 Task: Explore Airbnb accommodation in Al Qitena, Sudan from 4th December, 2023 to 10th December, 2023 for 8 adults.4 bedrooms having 8 beds and 4 bathrooms. Property type can be house. Amenities needed are: wifi, TV, free parkinig on premises, gym, breakfast. Look for 5 properties as per requirement.
Action: Mouse moved to (619, 140)
Screenshot: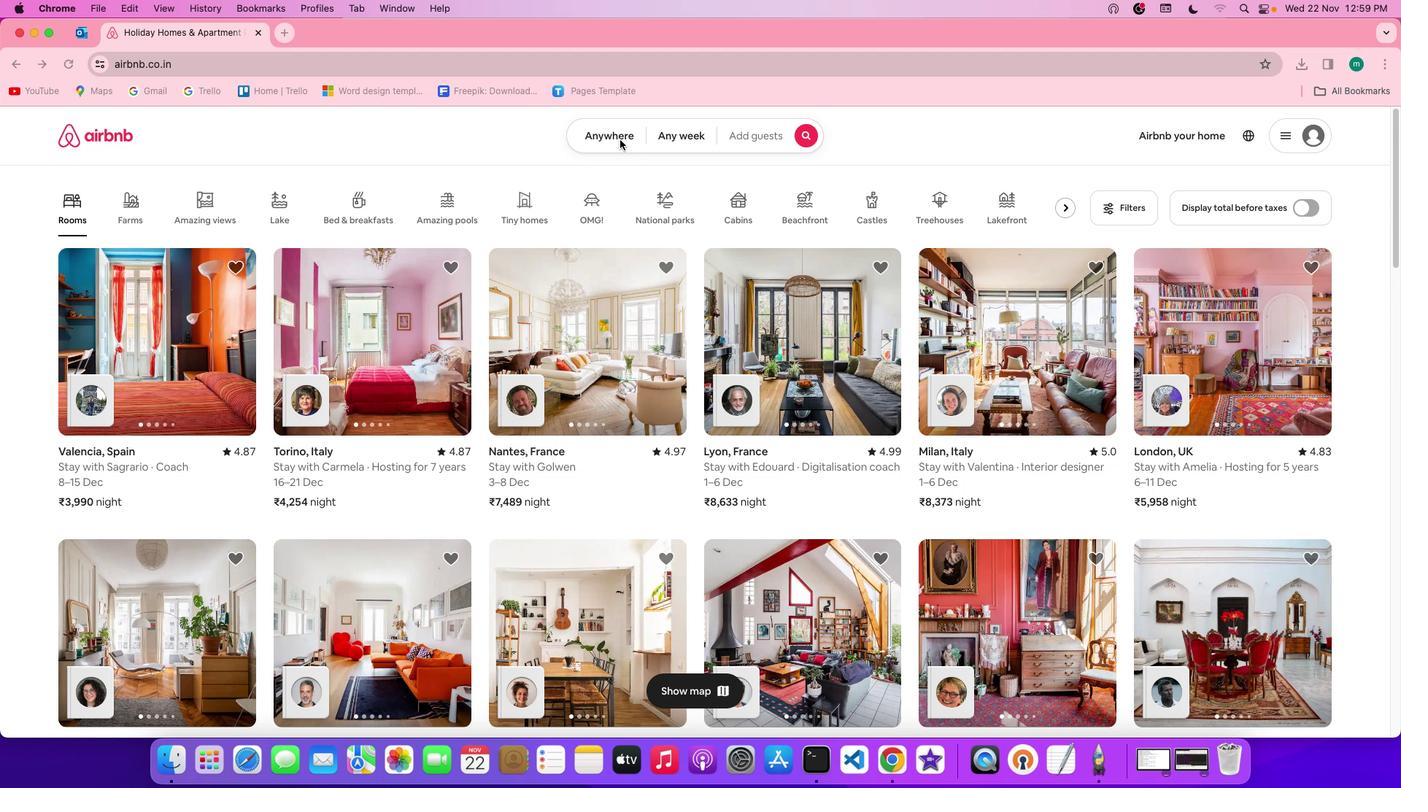 
Action: Mouse pressed left at (619, 140)
Screenshot: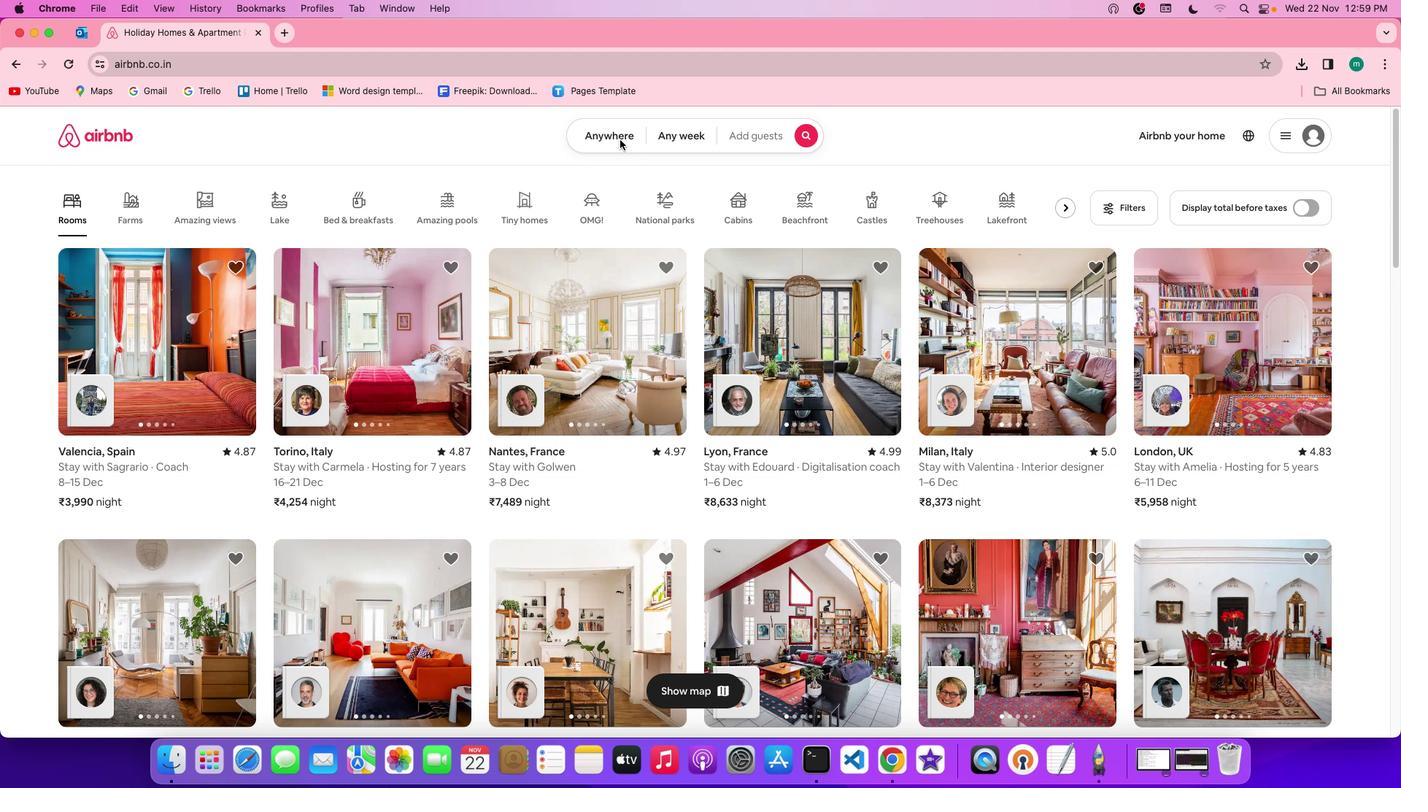 
Action: Mouse pressed left at (619, 140)
Screenshot: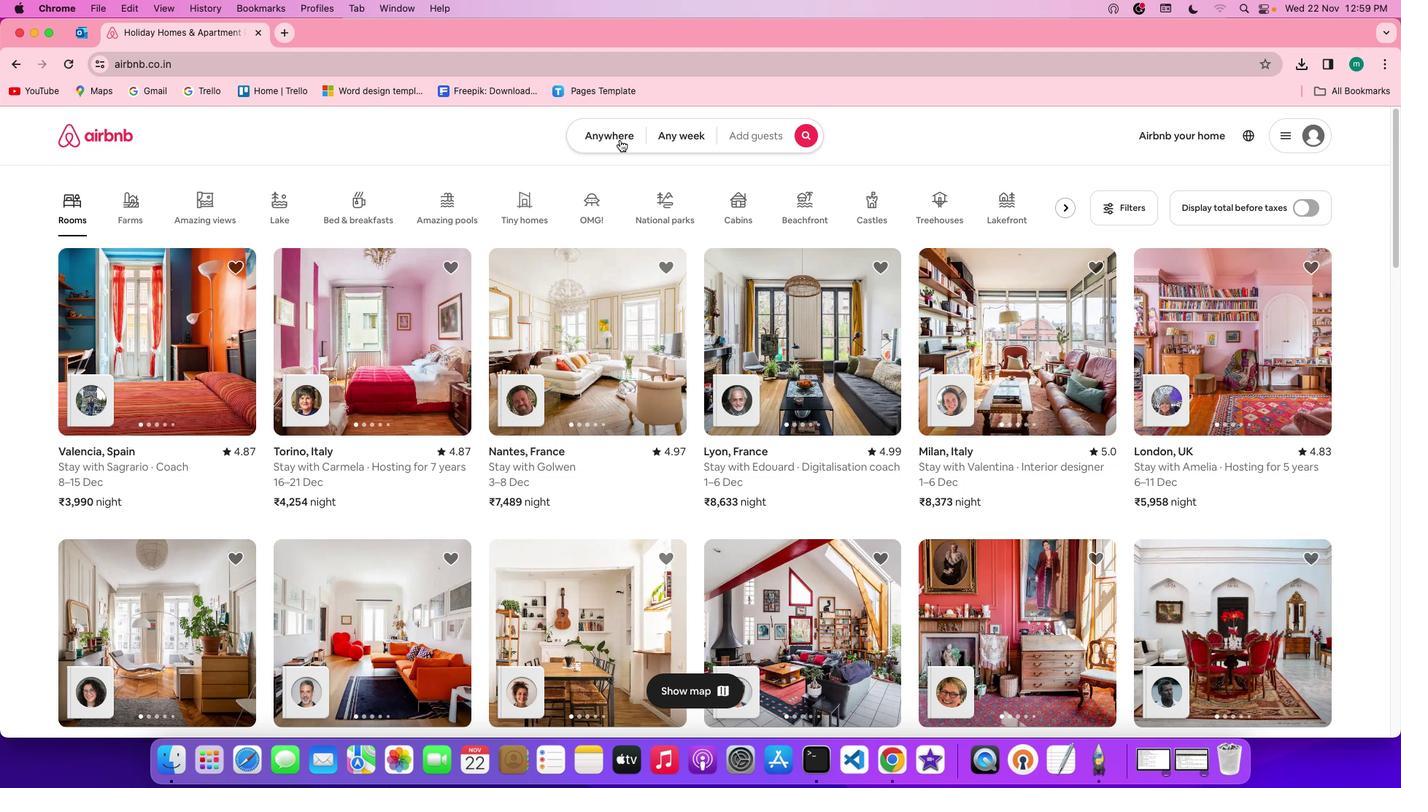 
Action: Mouse moved to (529, 198)
Screenshot: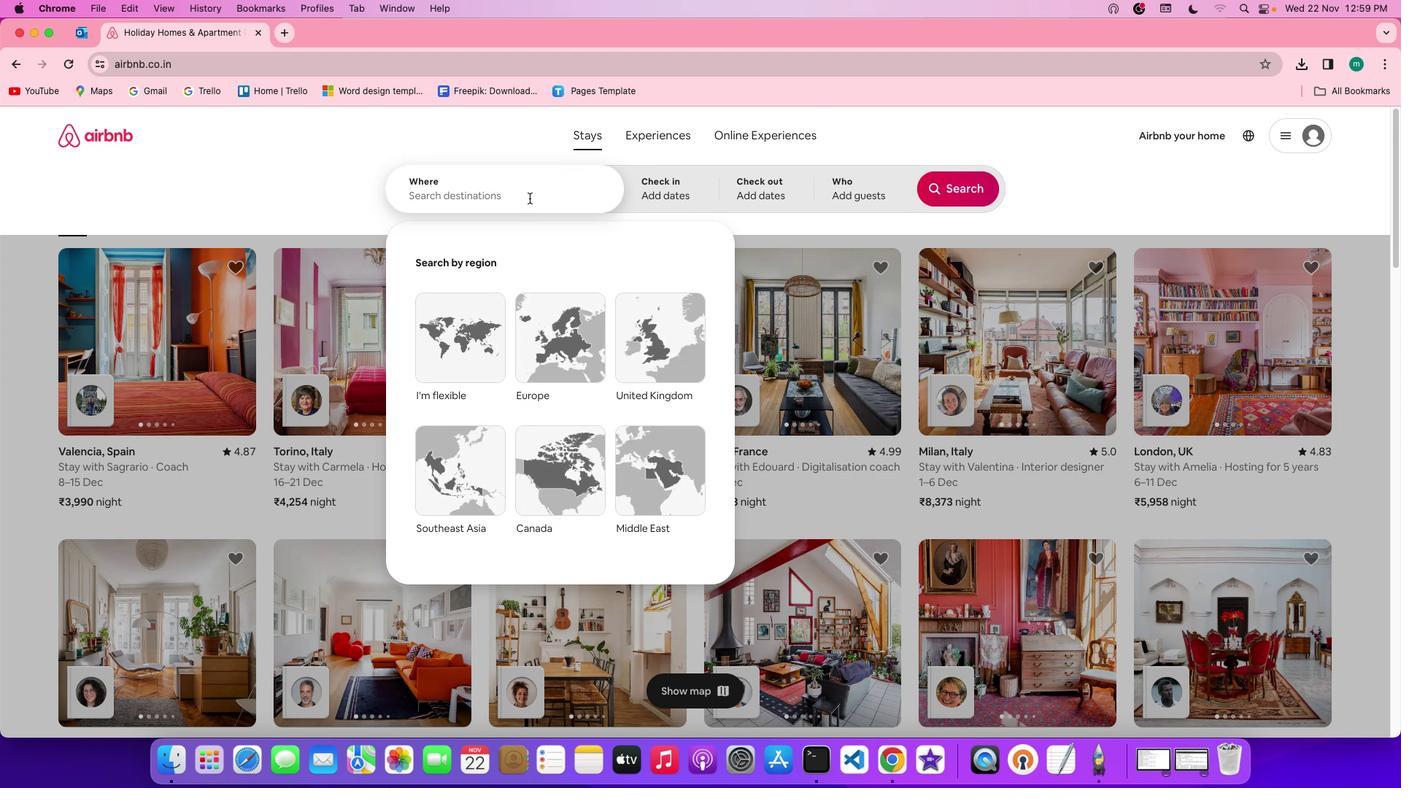 
Action: Mouse pressed left at (529, 198)
Screenshot: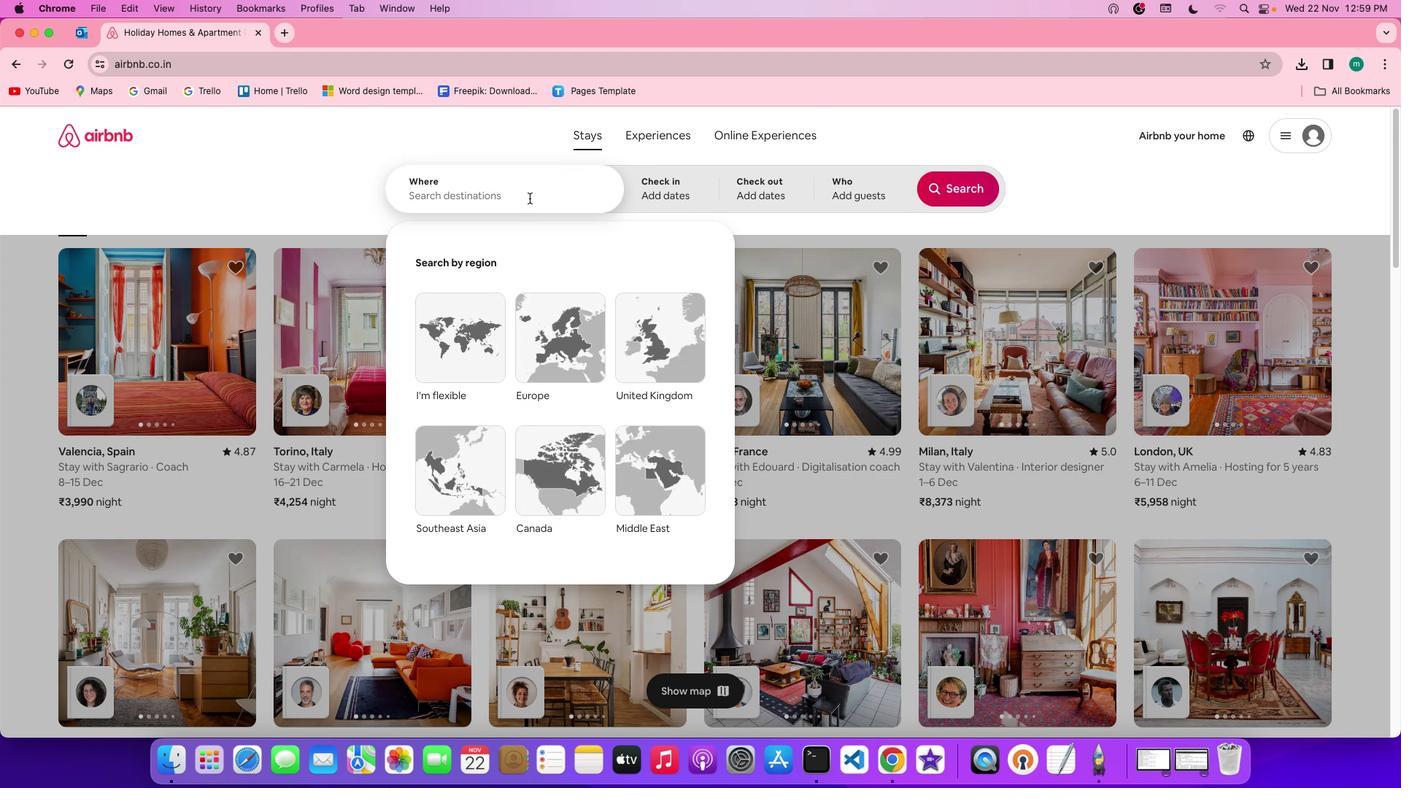 
Action: Mouse moved to (531, 198)
Screenshot: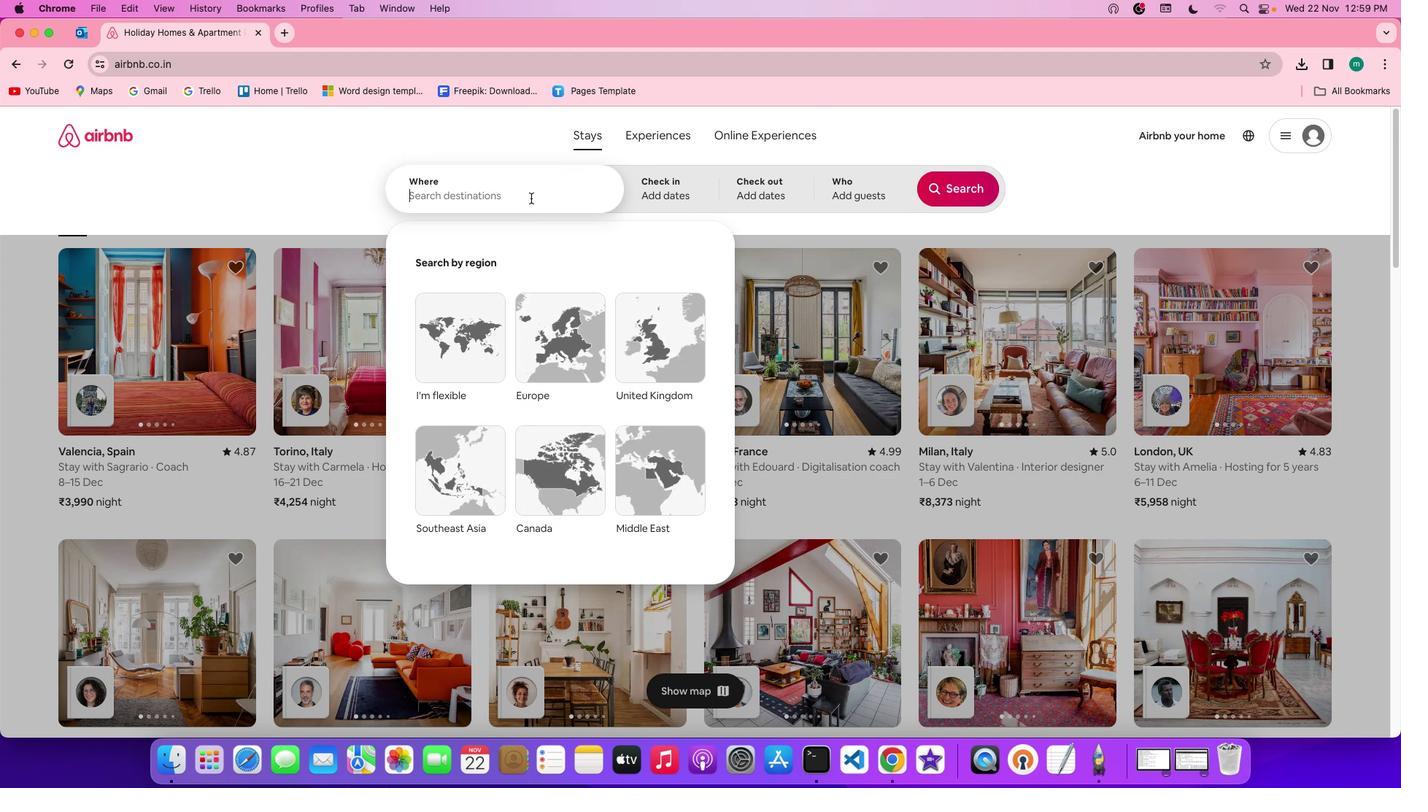 
Action: Key pressed Key.shift'A''I'Key.spaceKey.shift'Q''i''t''e''n''a'','Key.spaceKey.shift'S''u''d''a''n'
Screenshot: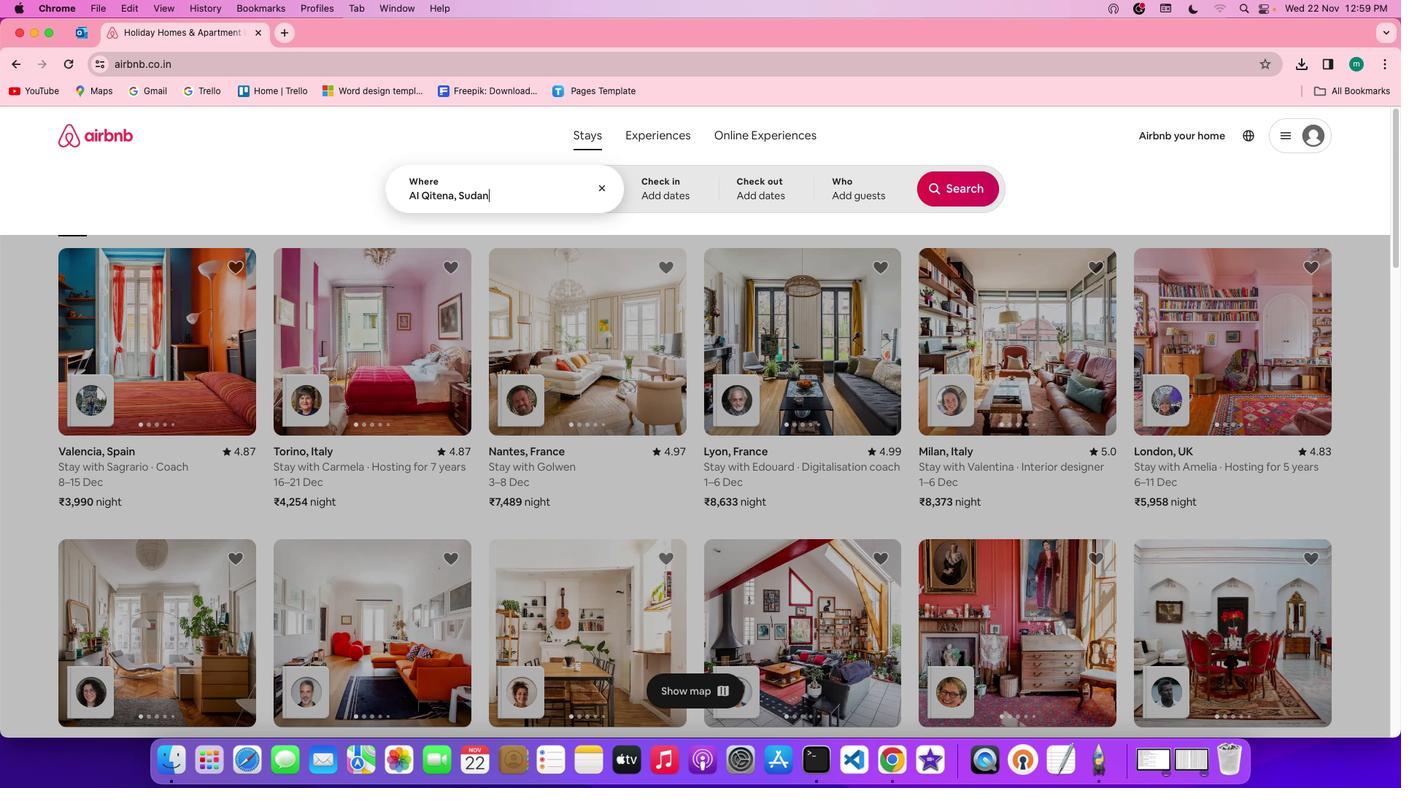 
Action: Mouse moved to (710, 199)
Screenshot: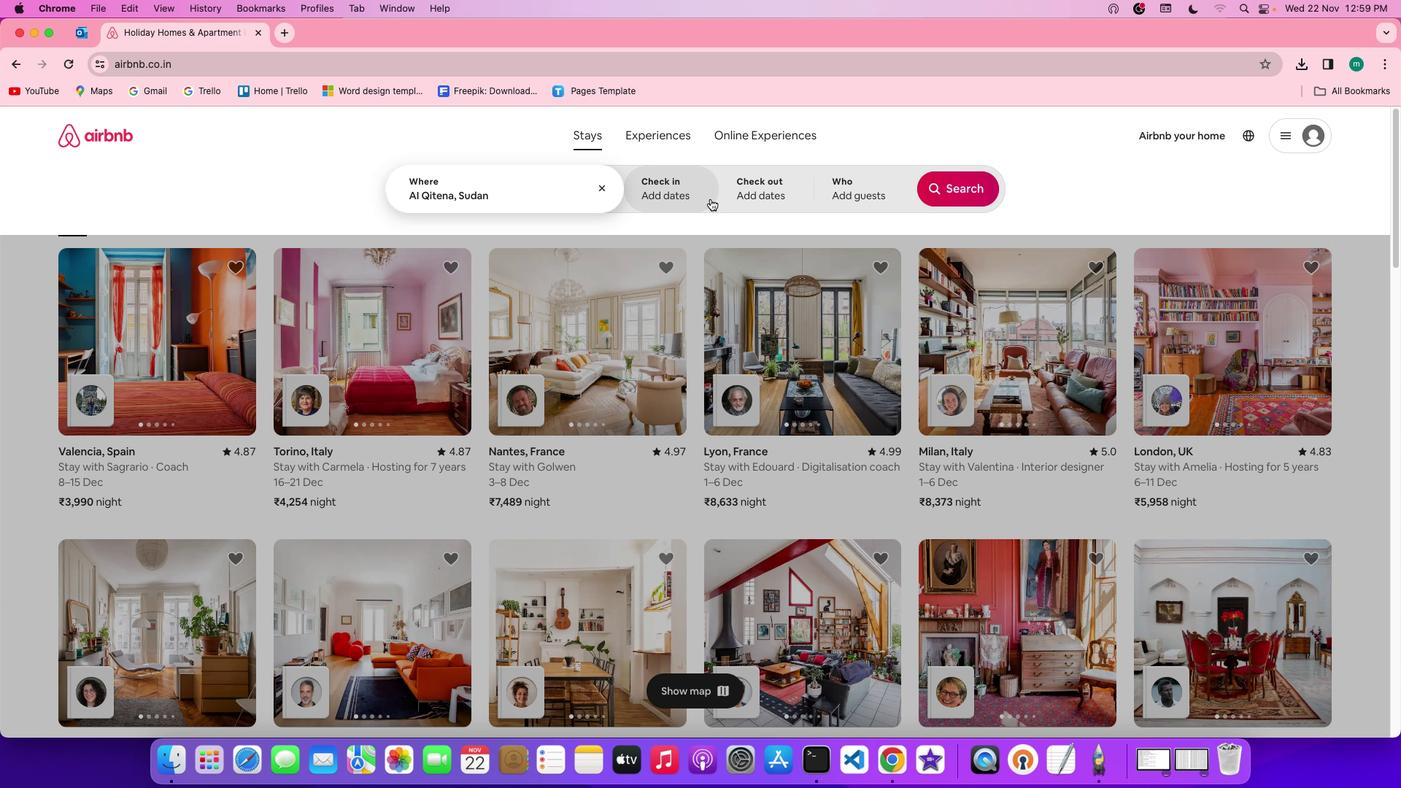 
Action: Mouse pressed left at (710, 199)
Screenshot: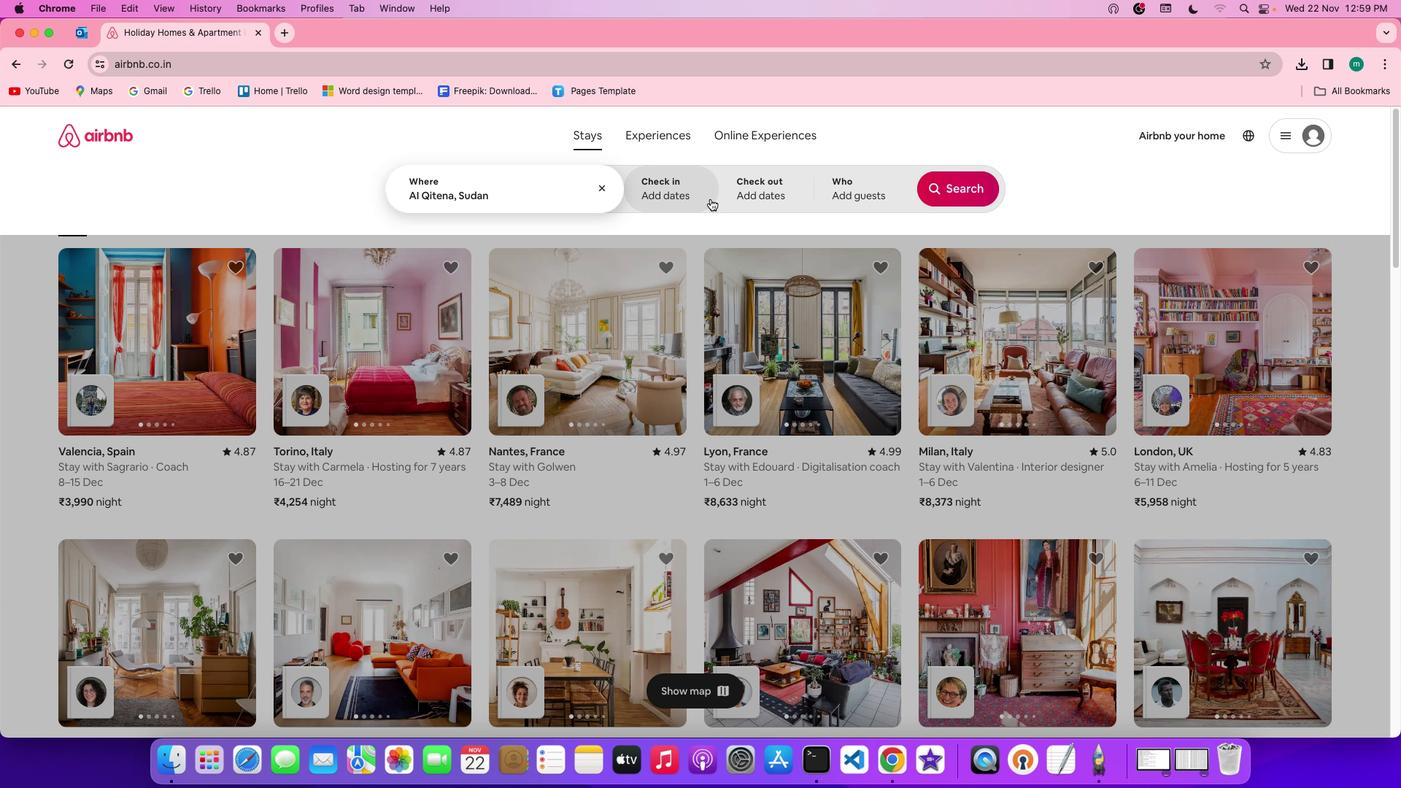 
Action: Mouse moved to (770, 402)
Screenshot: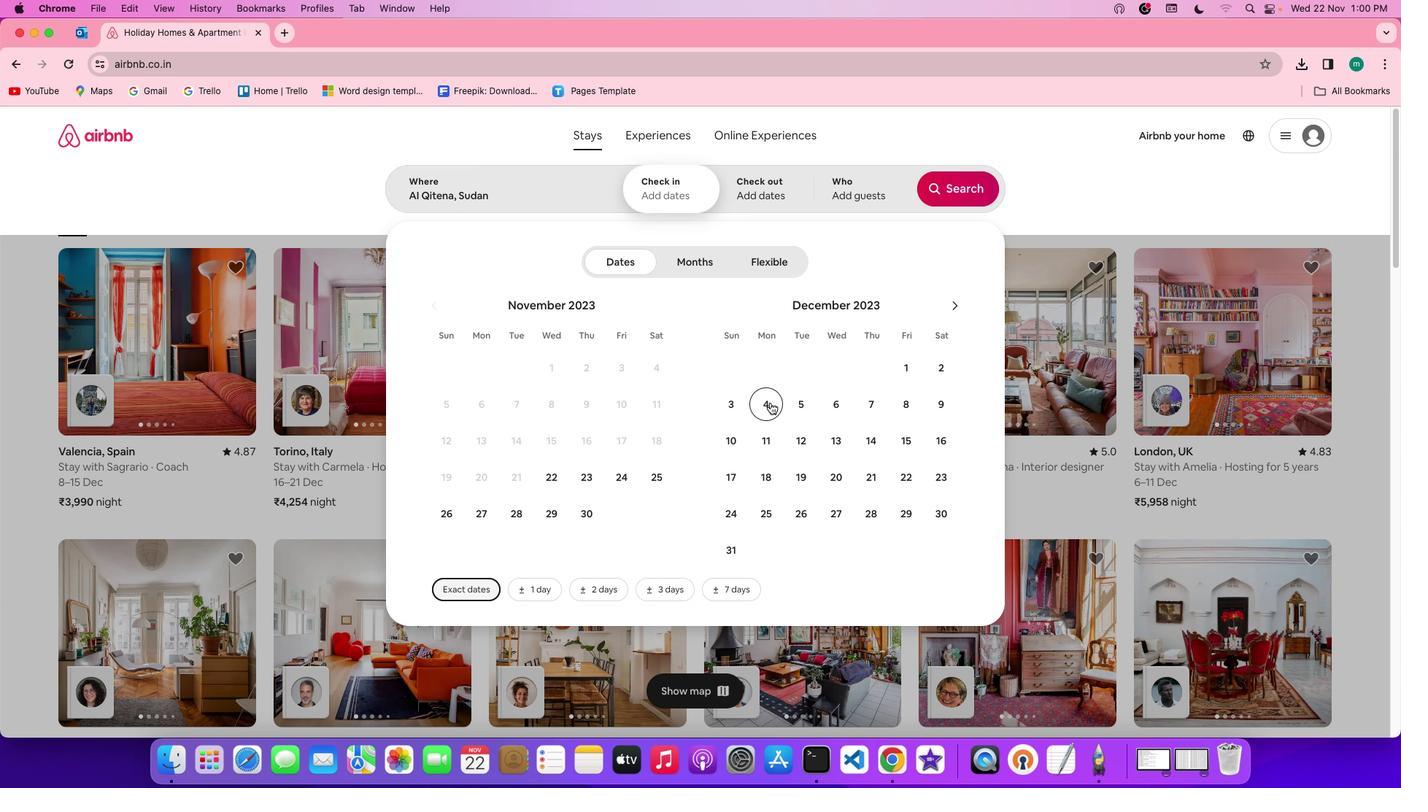 
Action: Mouse pressed left at (770, 402)
Screenshot: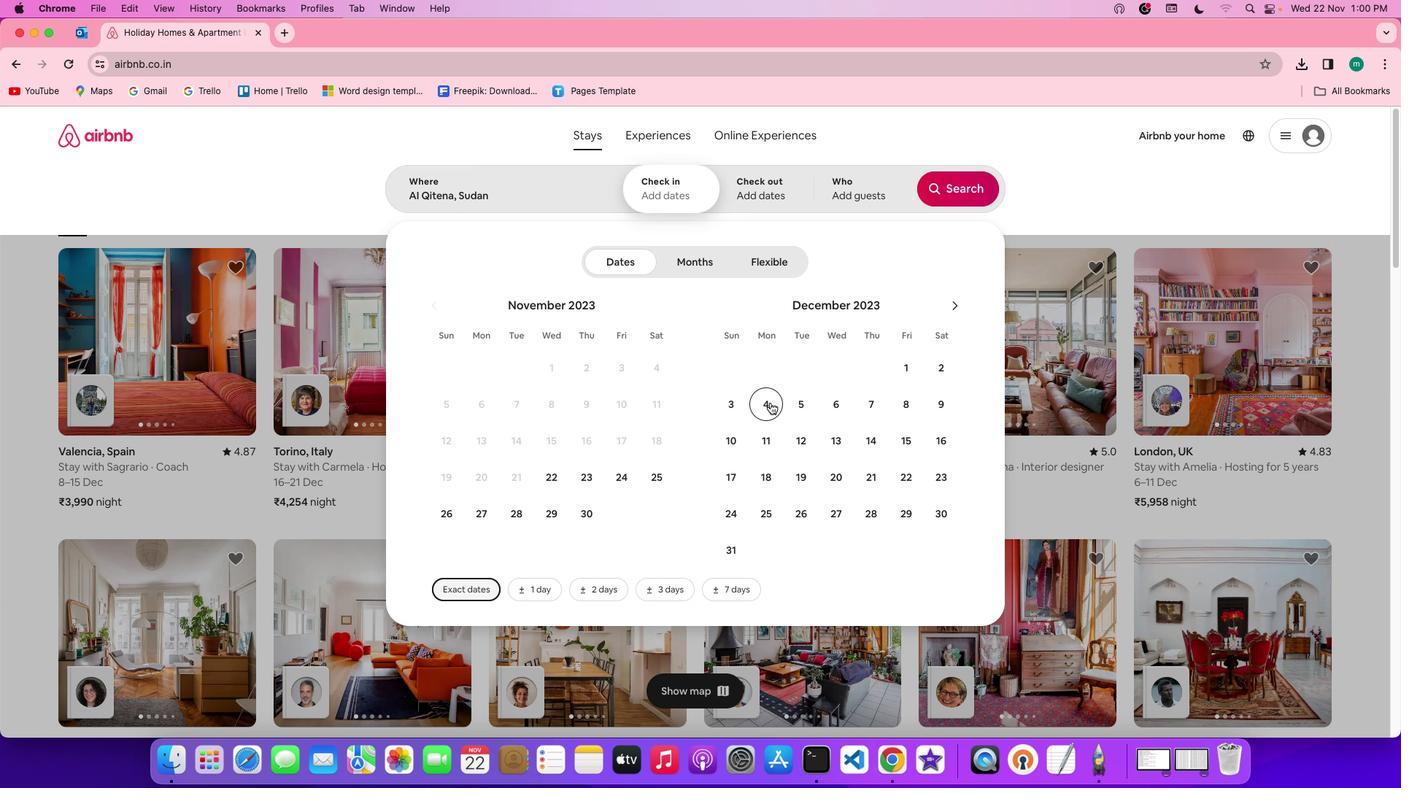 
Action: Mouse moved to (738, 441)
Screenshot: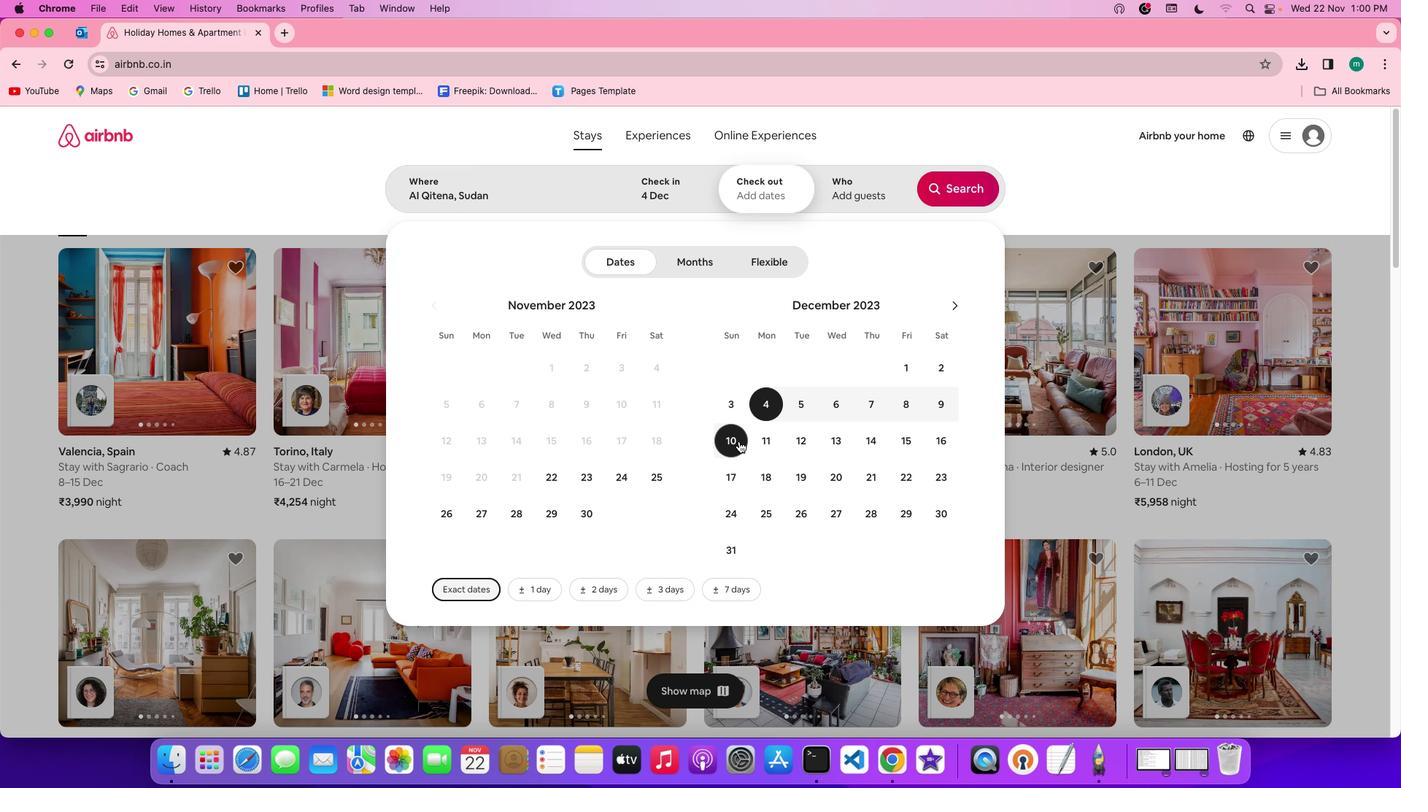 
Action: Mouse pressed left at (738, 441)
Screenshot: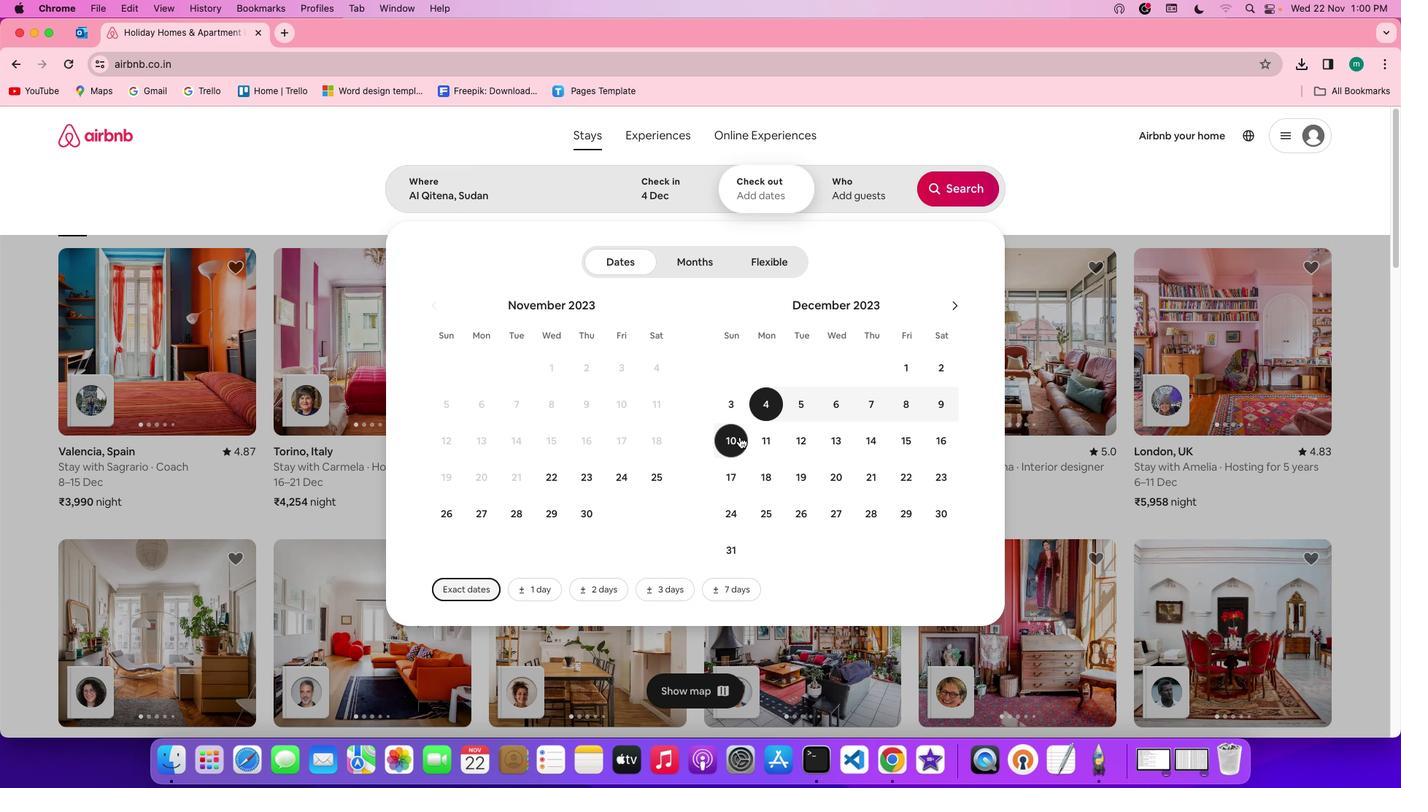 
Action: Mouse moved to (852, 187)
Screenshot: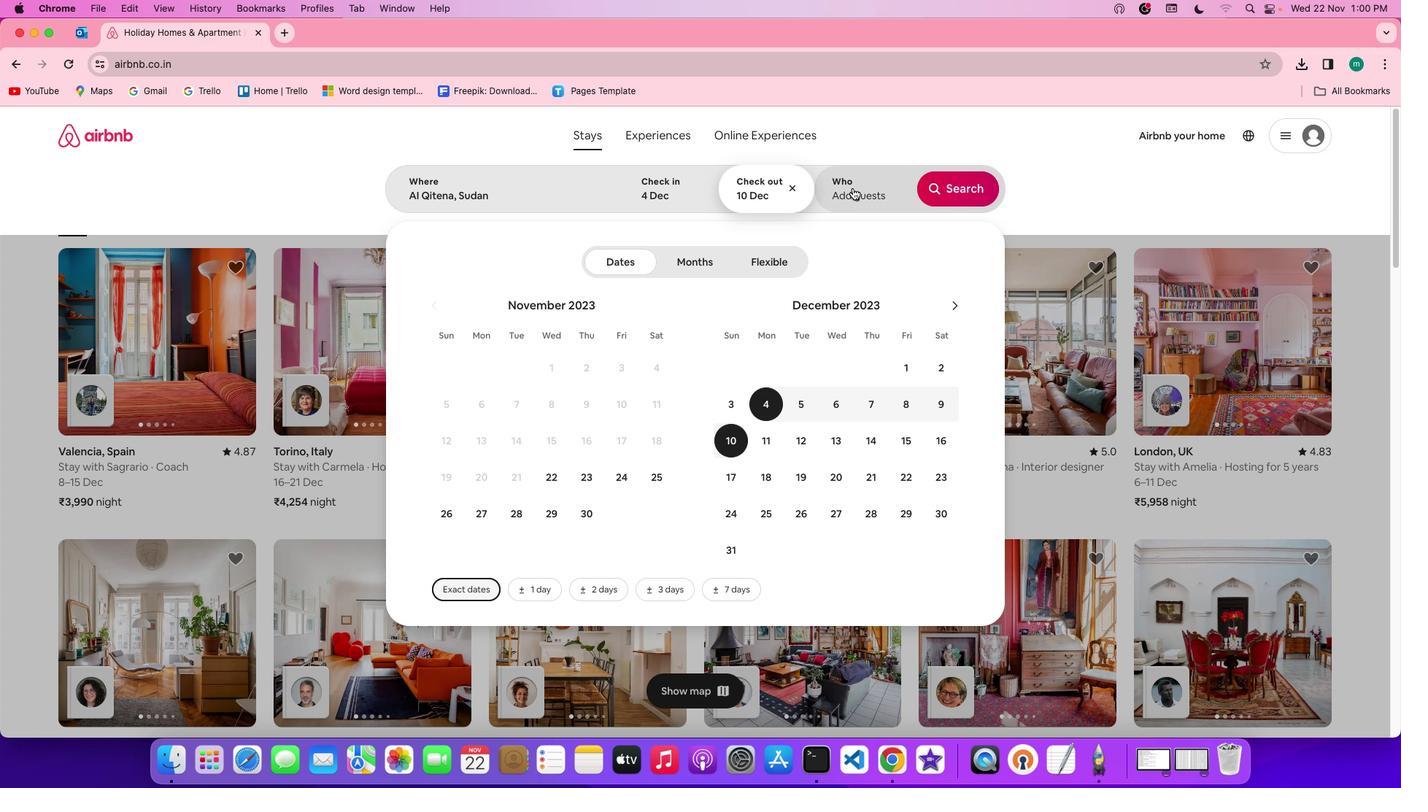
Action: Mouse pressed left at (852, 187)
Screenshot: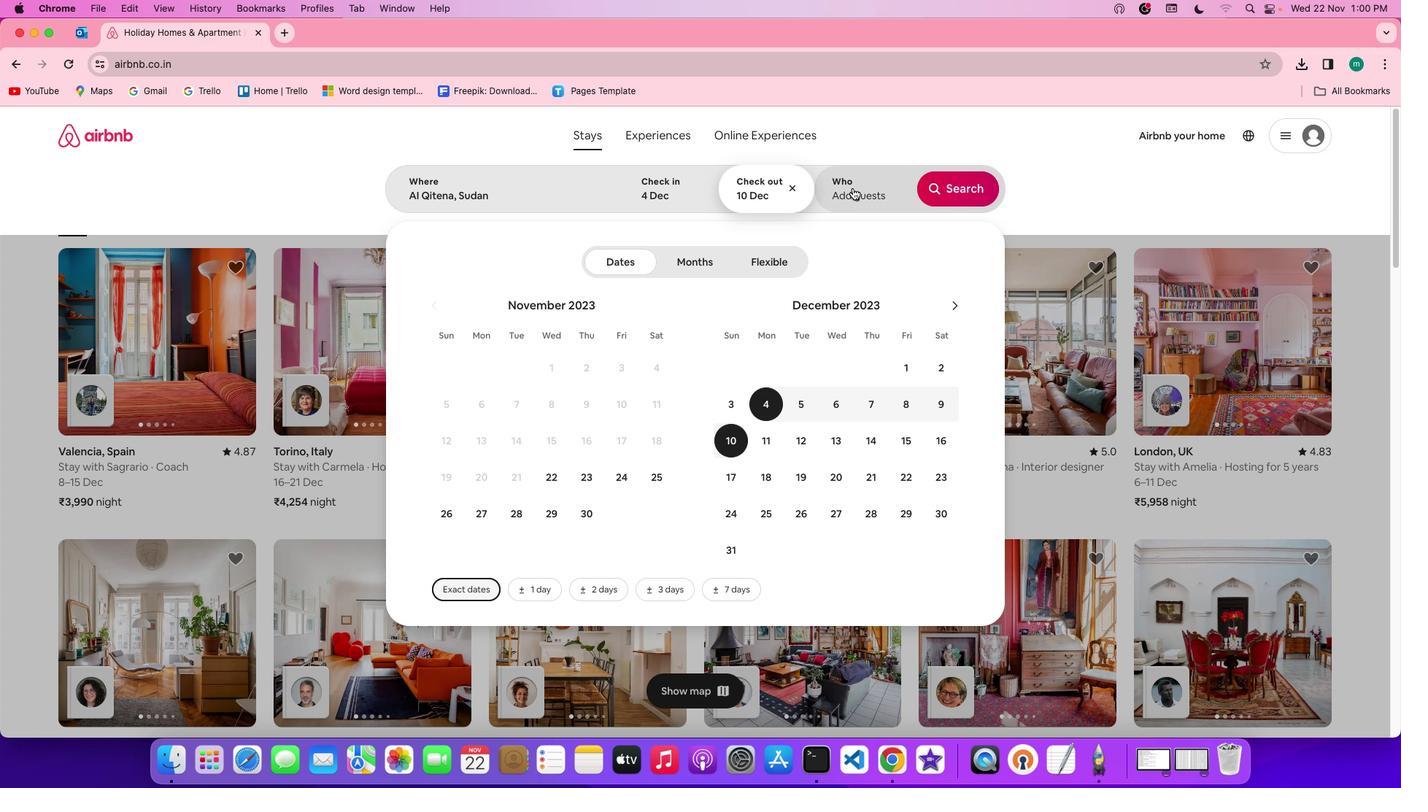 
Action: Mouse moved to (962, 267)
Screenshot: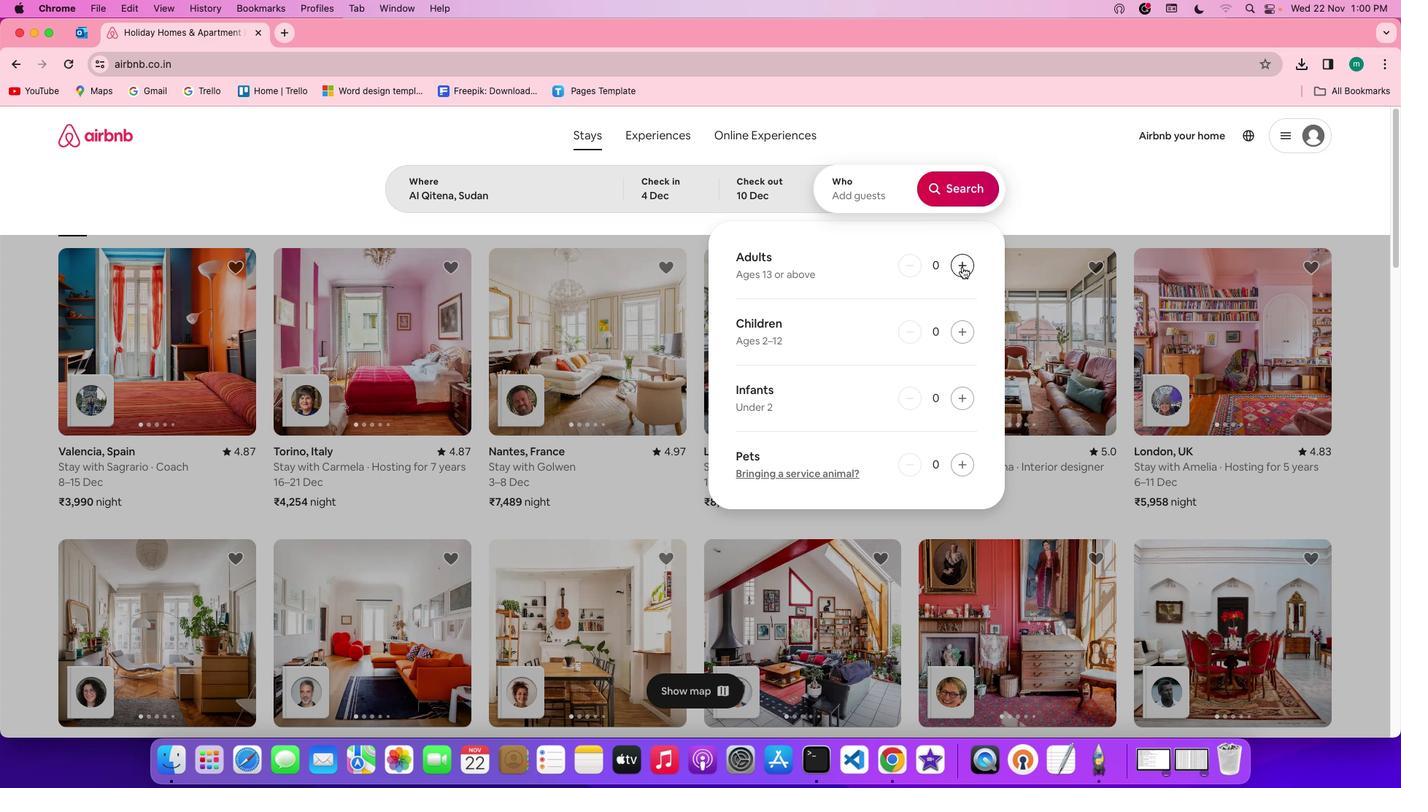 
Action: Mouse pressed left at (962, 267)
Screenshot: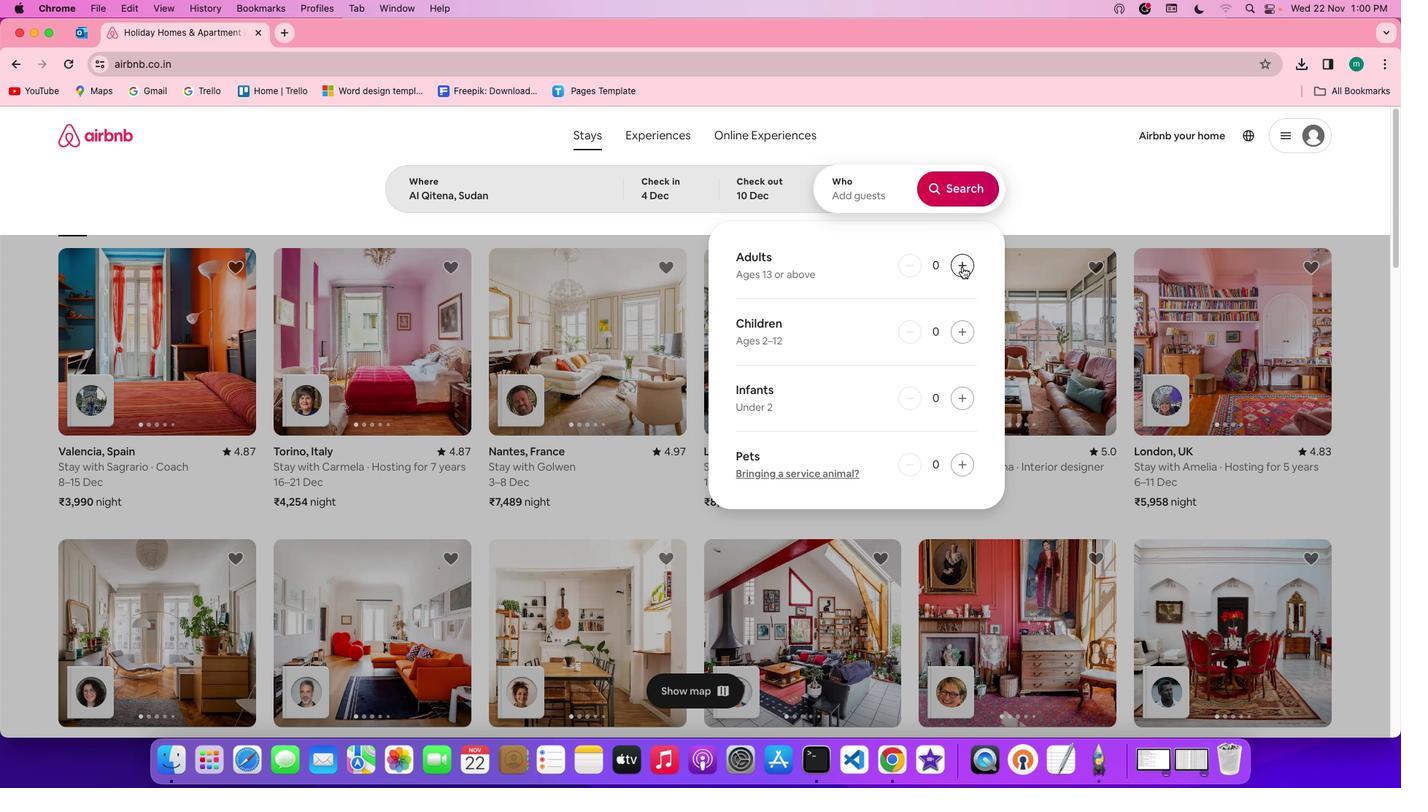
Action: Mouse pressed left at (962, 267)
Screenshot: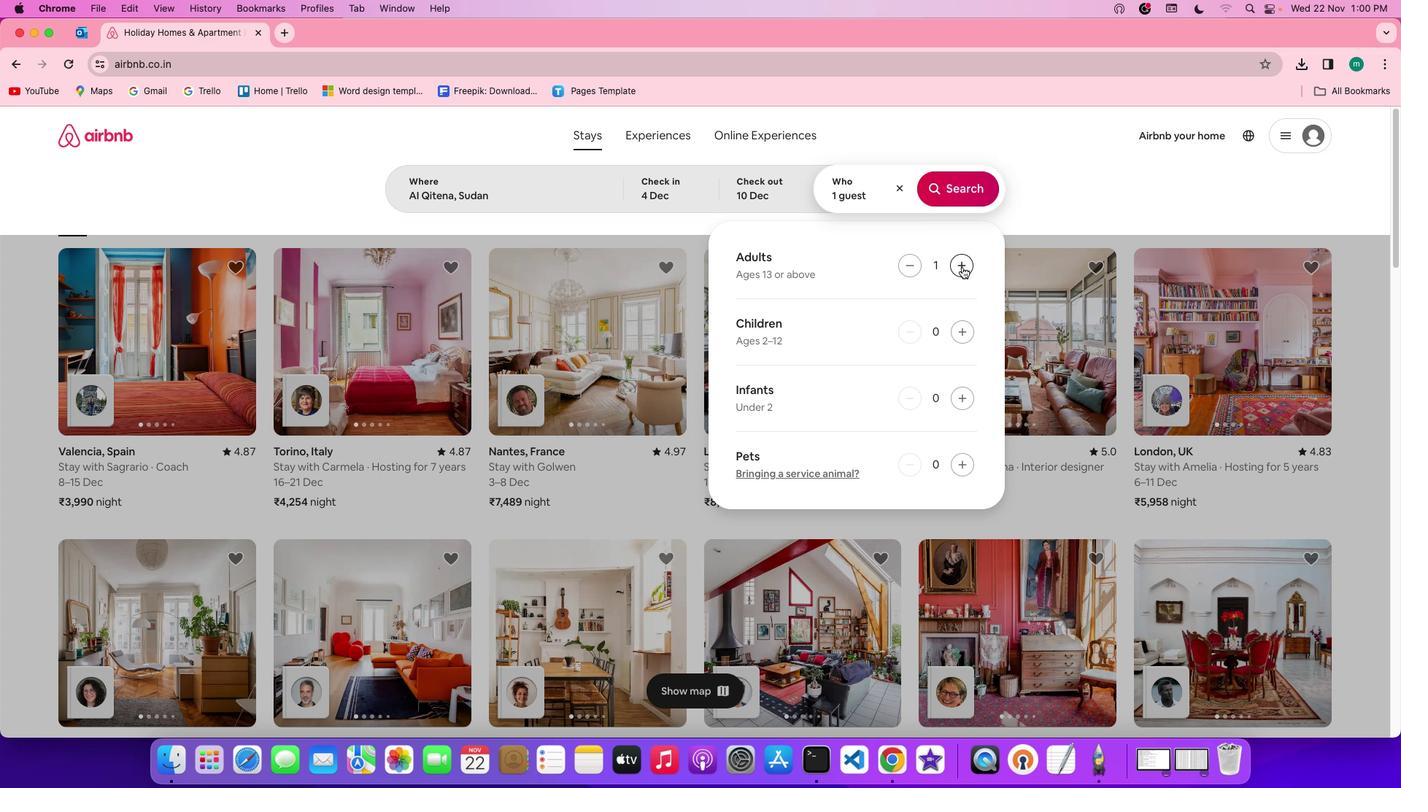 
Action: Mouse pressed left at (962, 267)
Screenshot: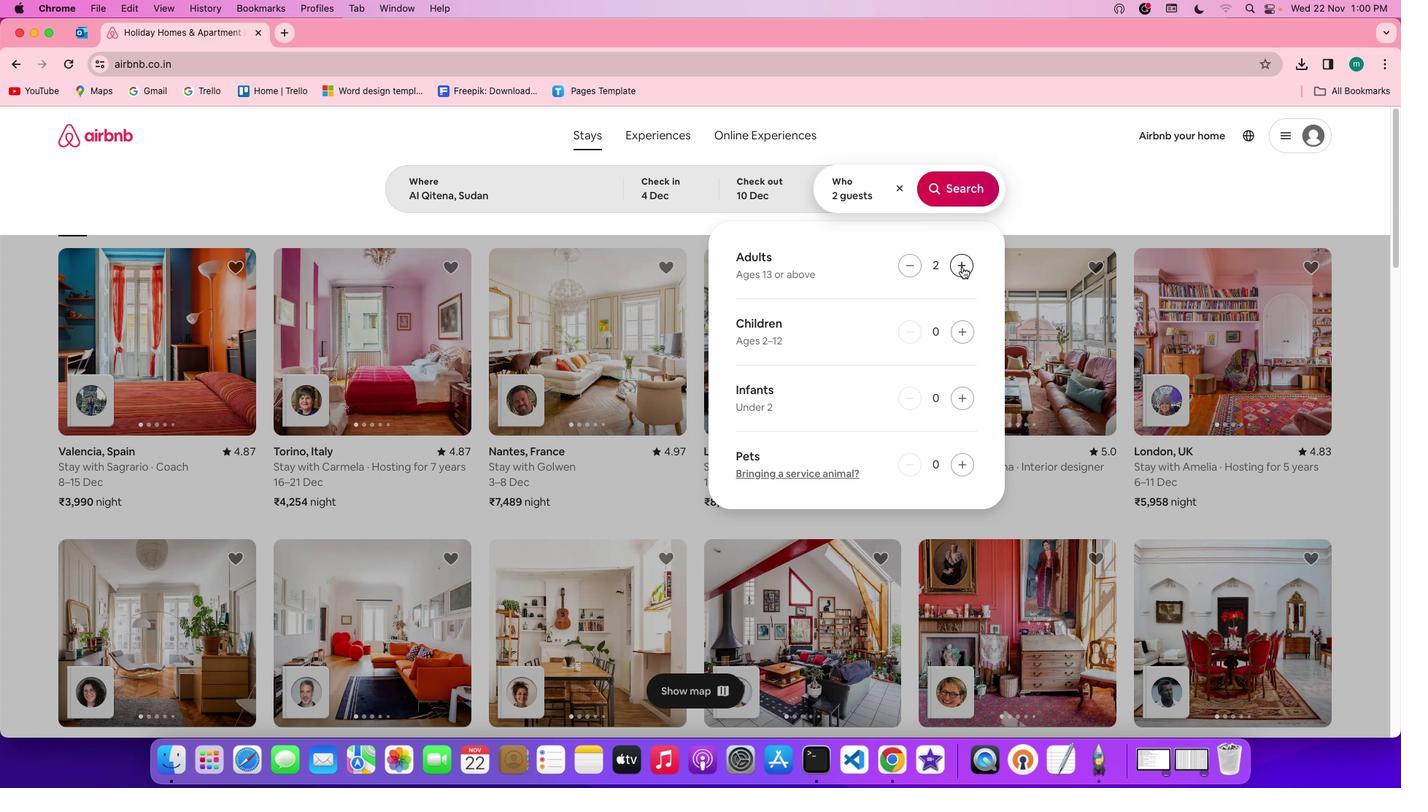 
Action: Mouse pressed left at (962, 267)
Screenshot: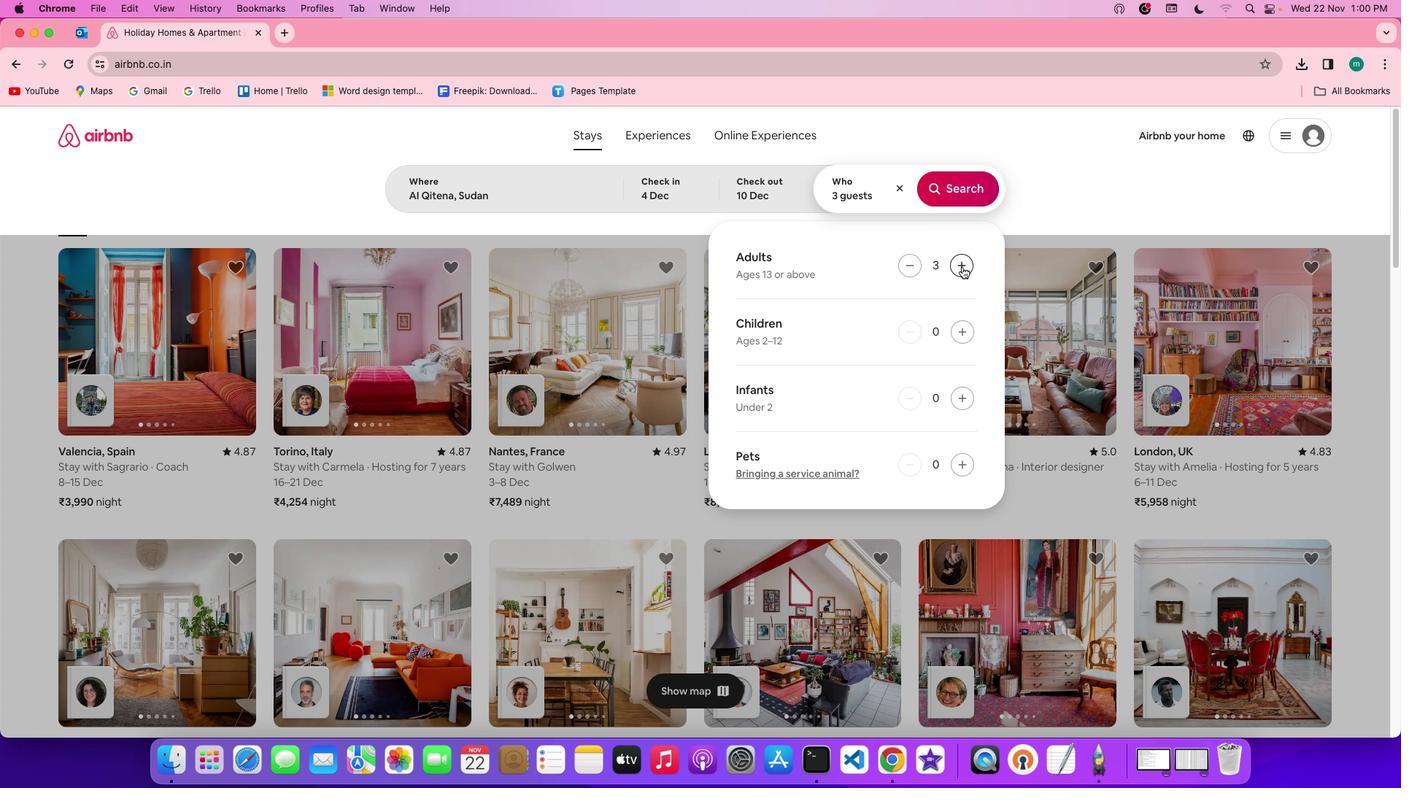 
Action: Mouse pressed left at (962, 267)
Screenshot: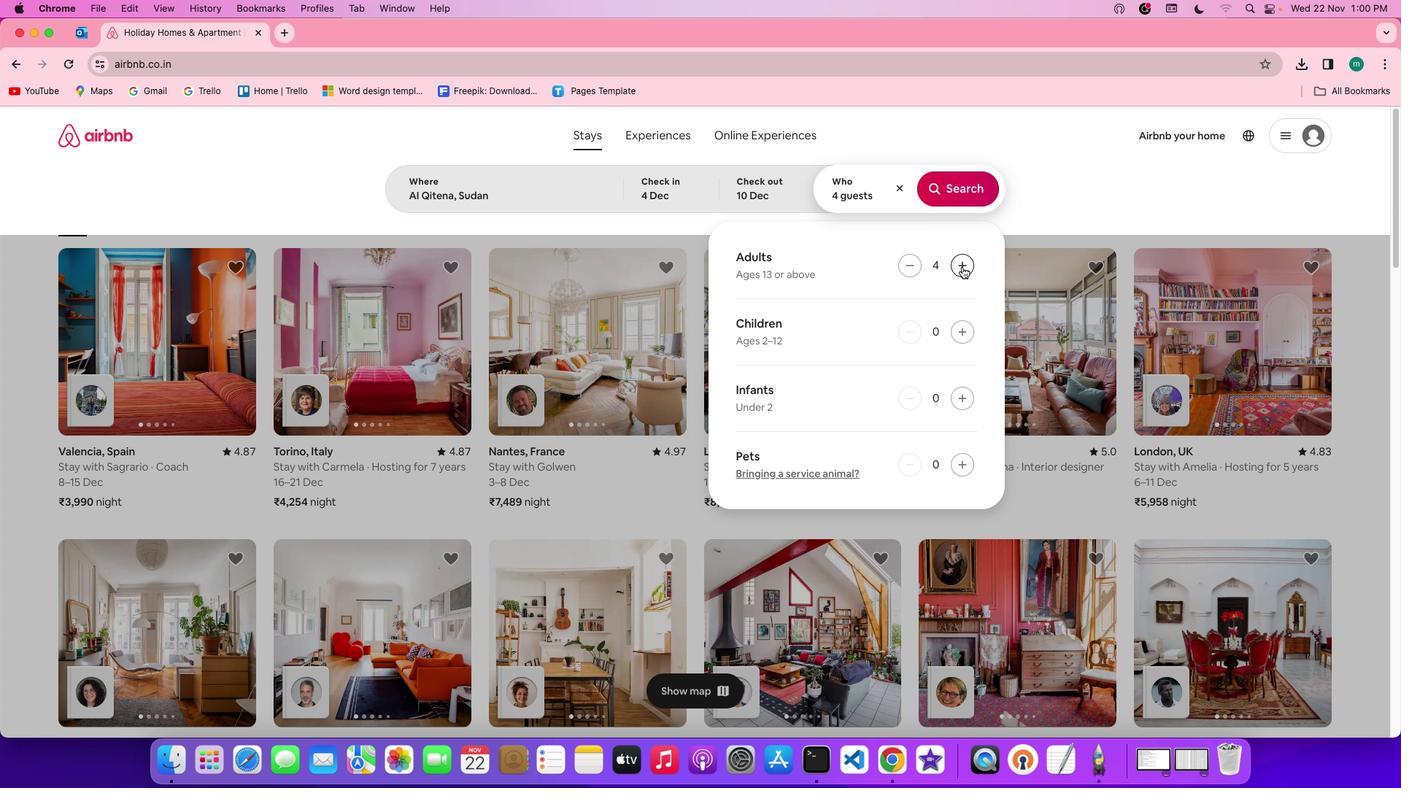 
Action: Mouse pressed left at (962, 267)
Screenshot: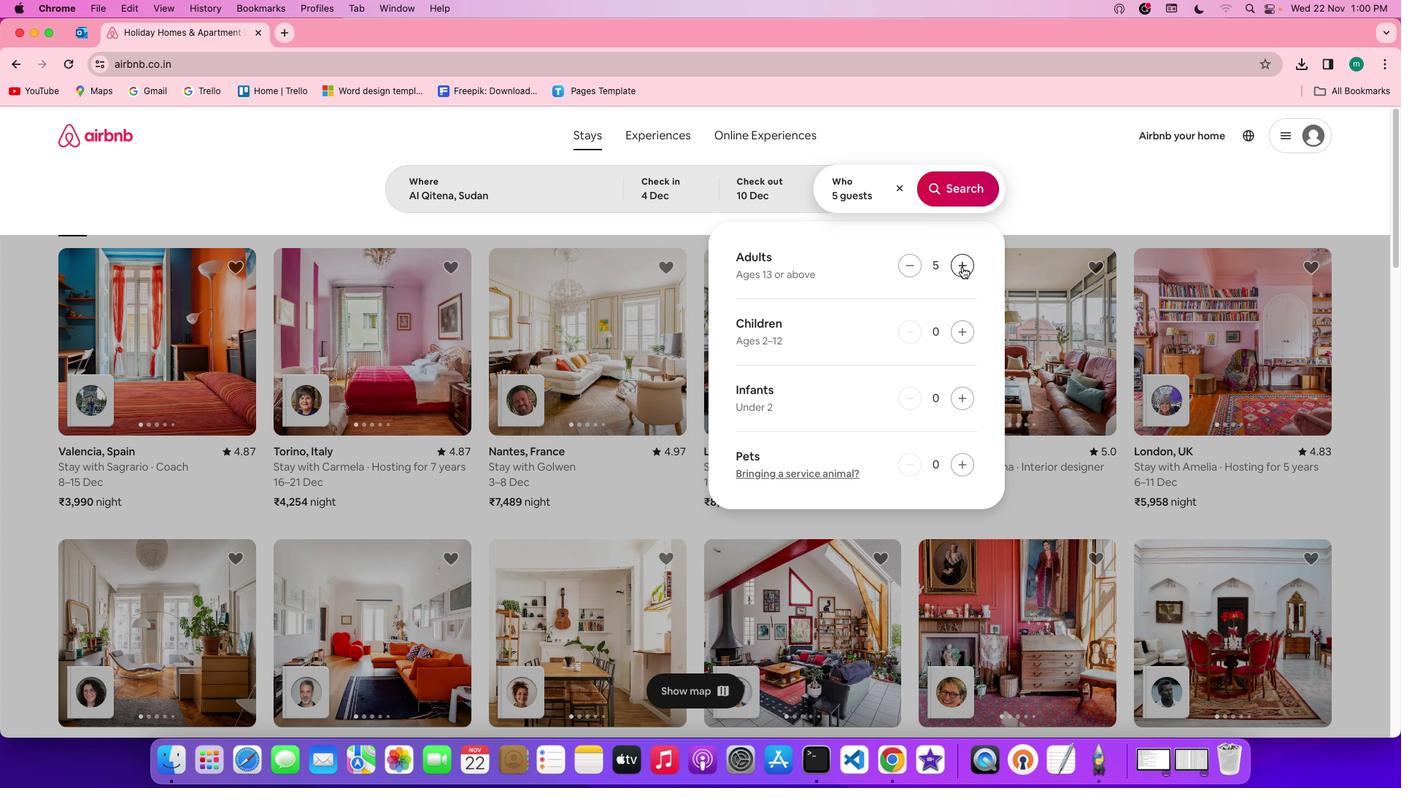 
Action: Mouse pressed left at (962, 267)
Screenshot: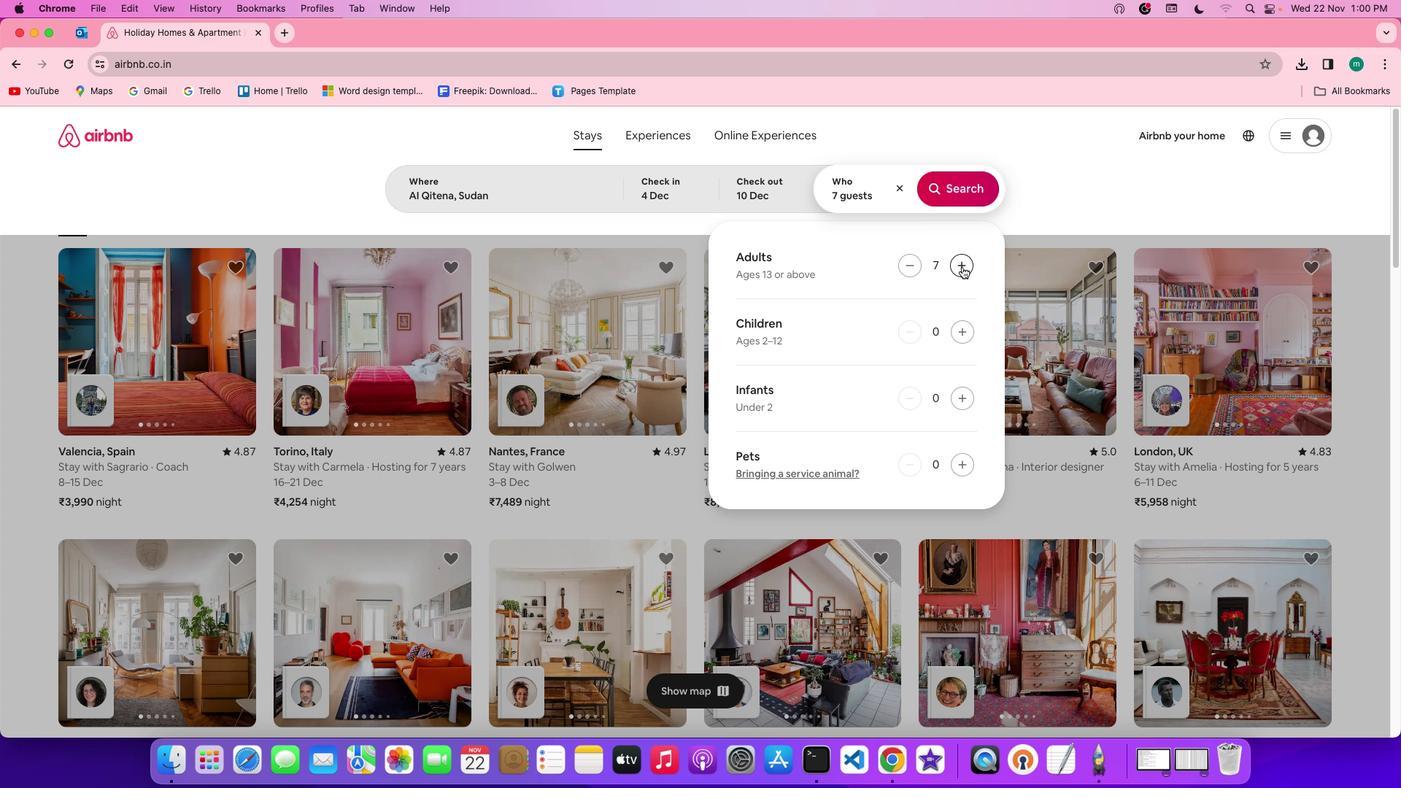 
Action: Mouse moved to (961, 272)
Screenshot: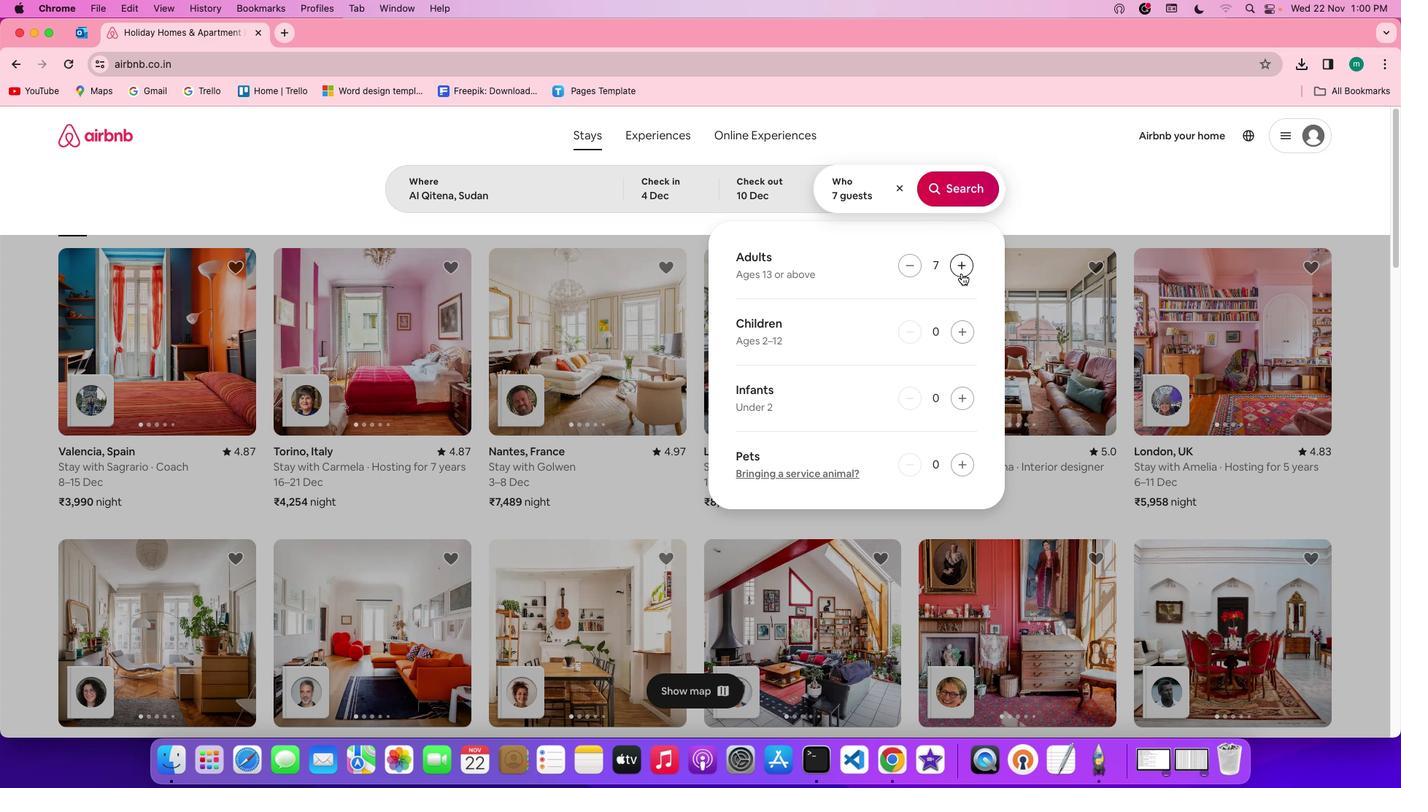 
Action: Mouse pressed left at (961, 272)
Screenshot: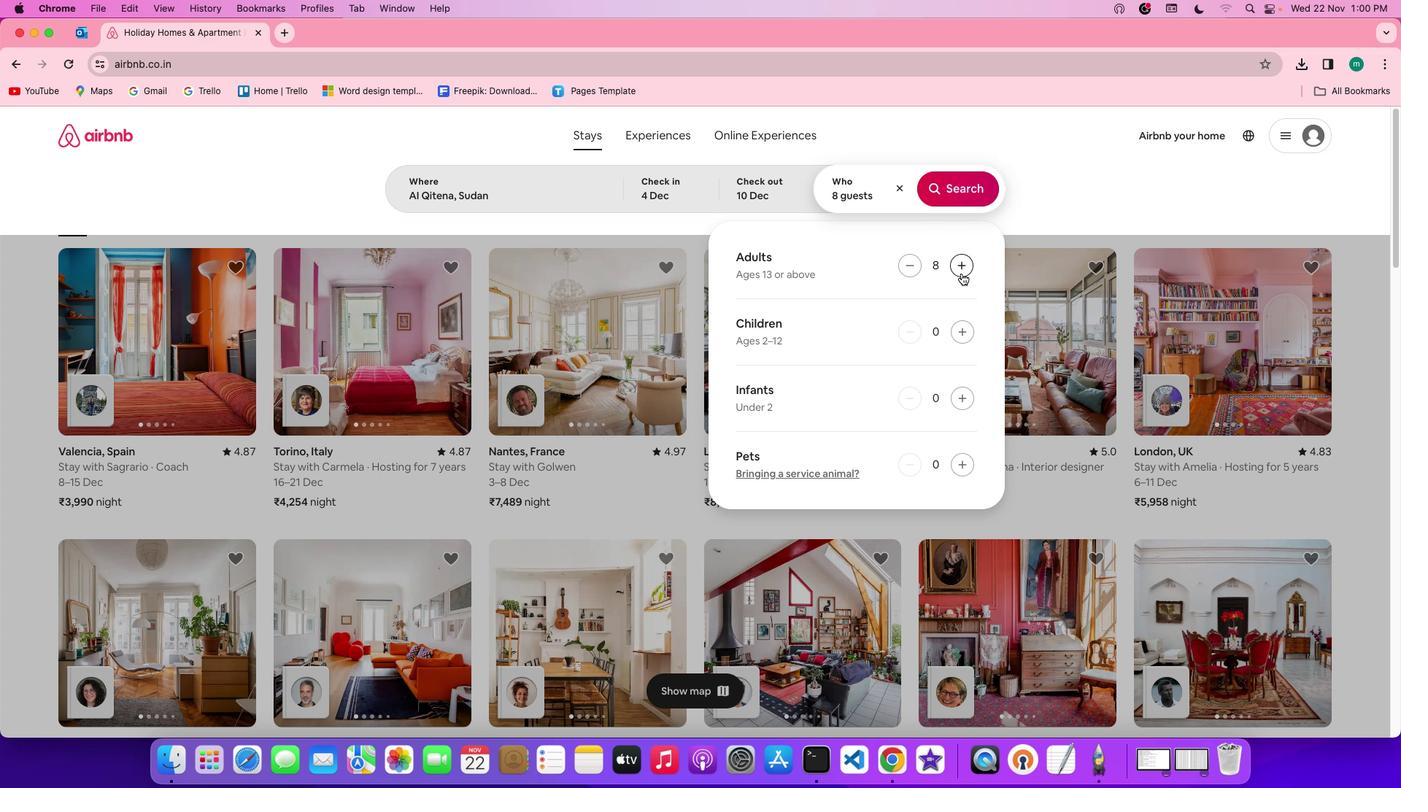 
Action: Mouse moved to (961, 185)
Screenshot: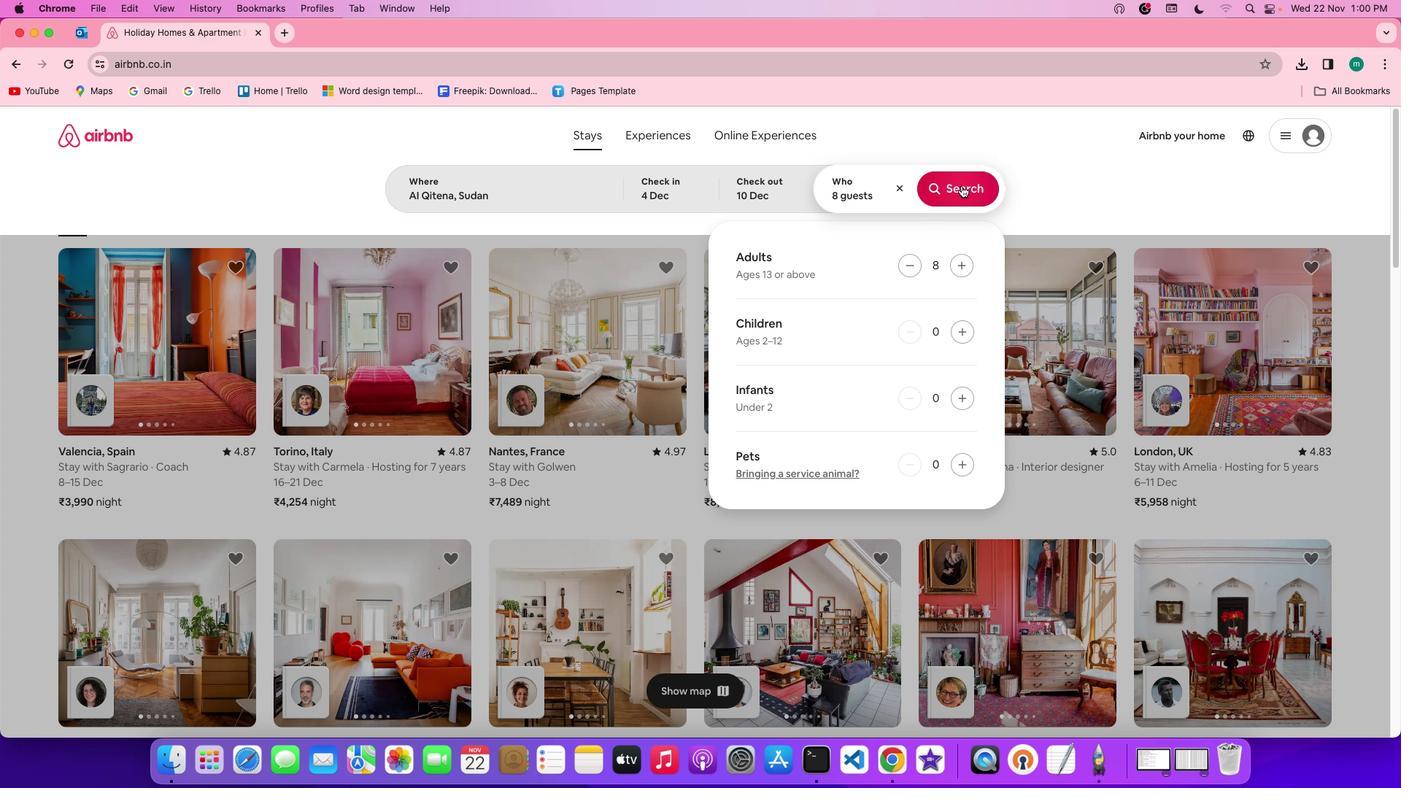 
Action: Mouse pressed left at (961, 185)
Screenshot: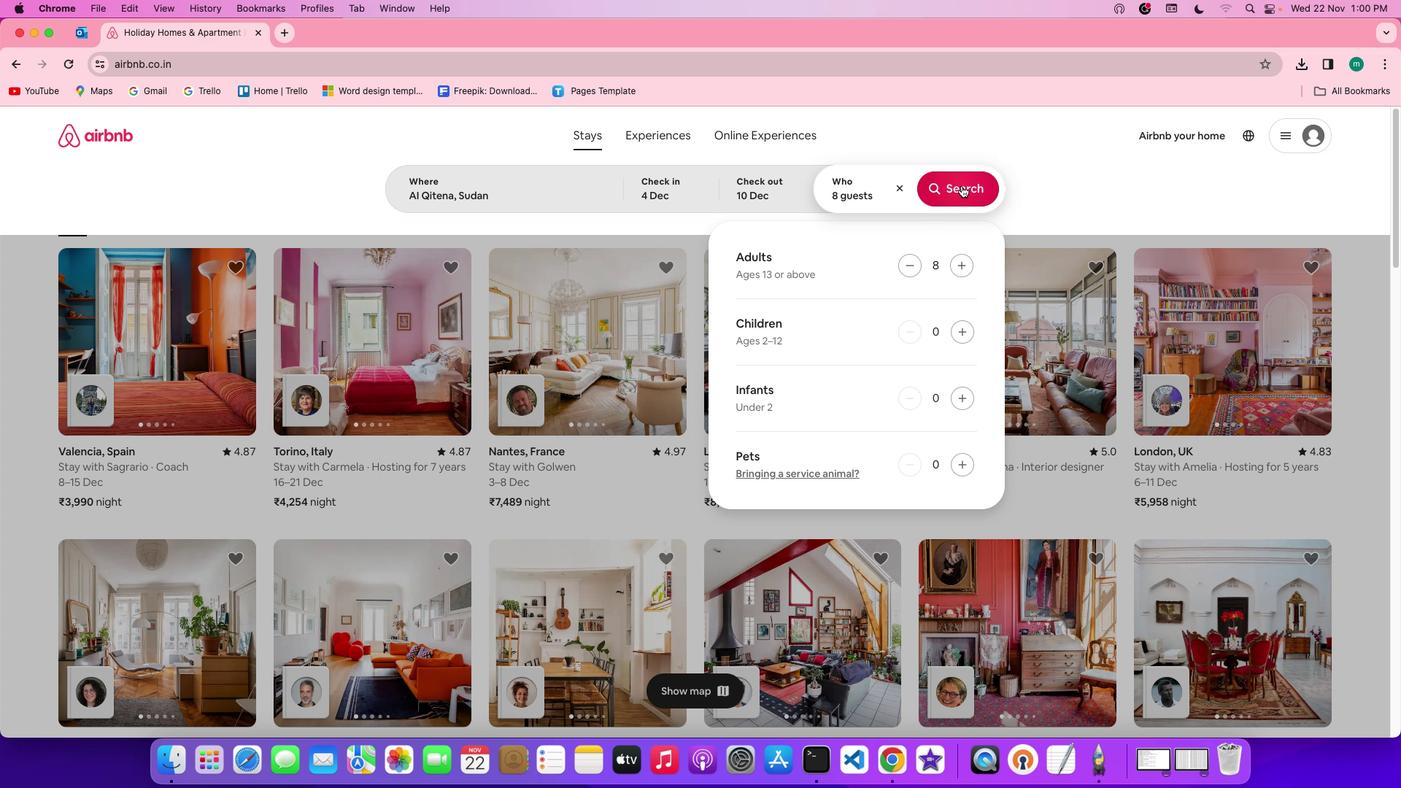 
Action: Mouse moved to (1176, 193)
Screenshot: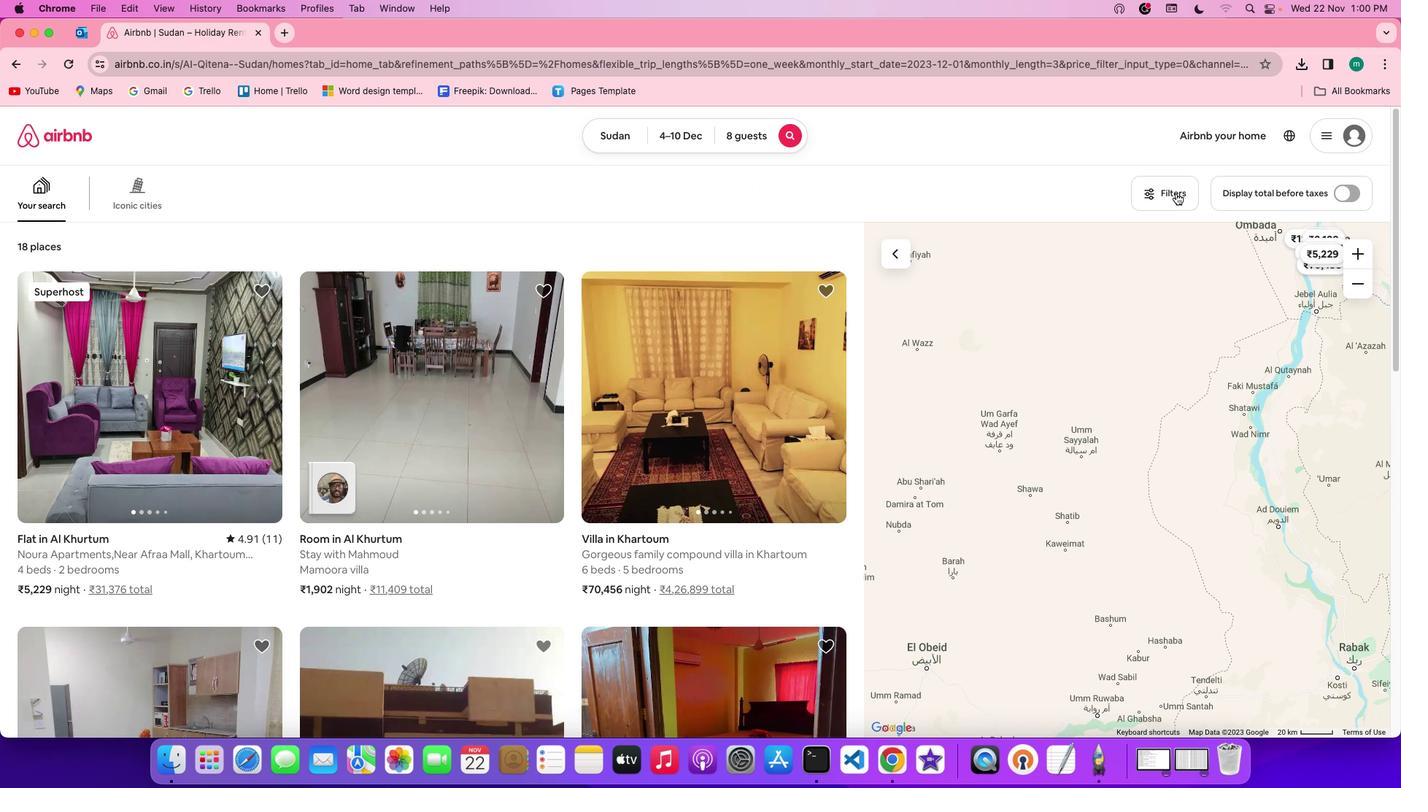 
Action: Mouse pressed left at (1176, 193)
Screenshot: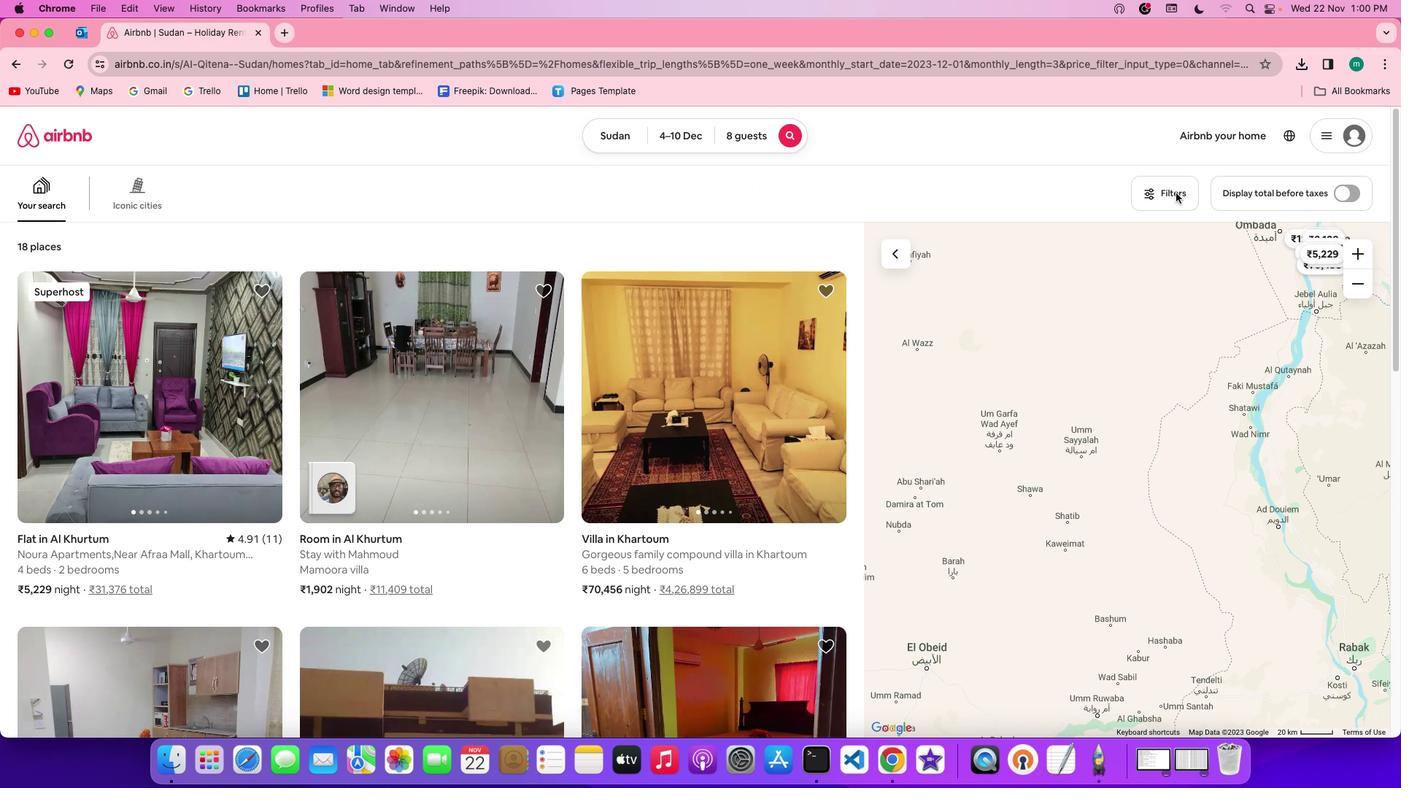 
Action: Mouse moved to (751, 423)
Screenshot: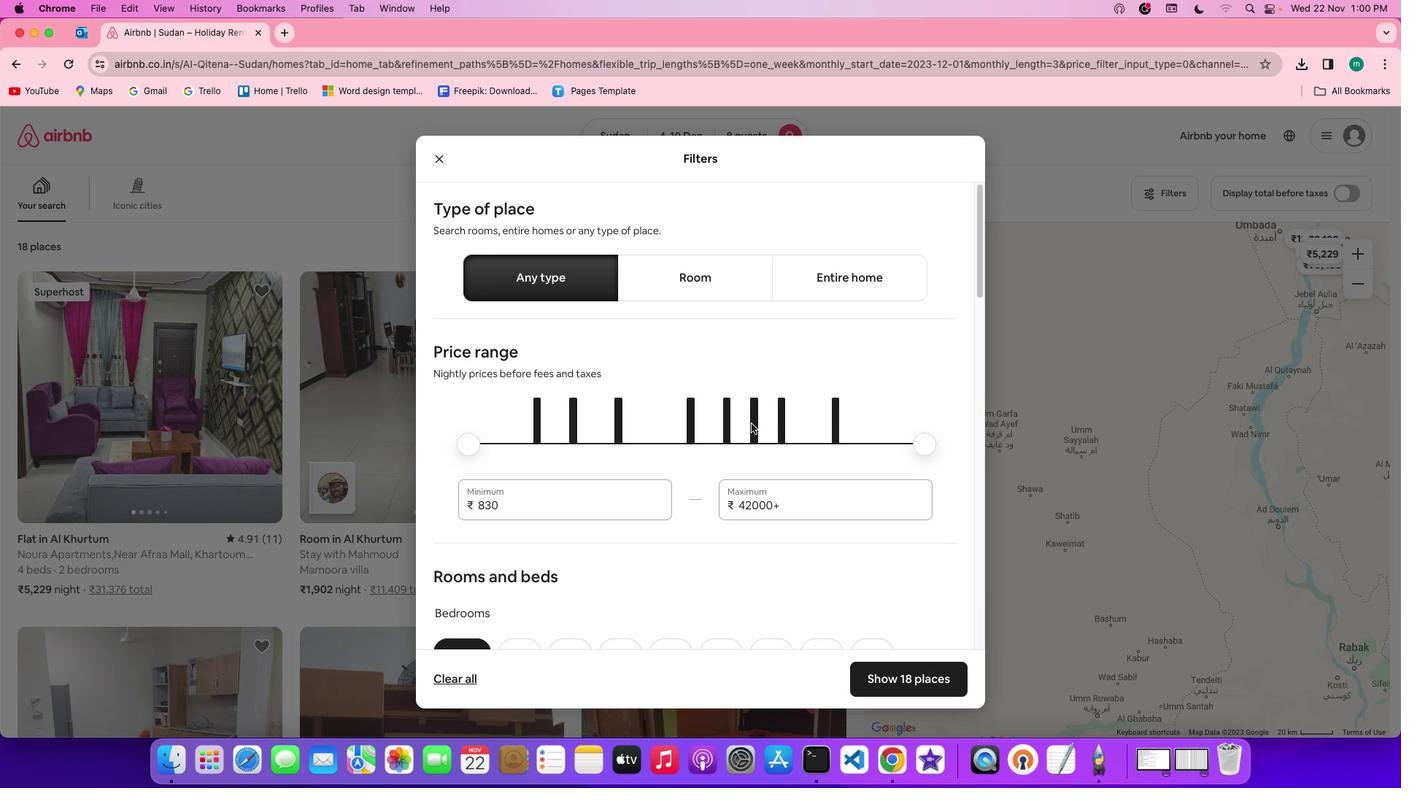 
Action: Mouse scrolled (751, 423) with delta (0, 0)
Screenshot: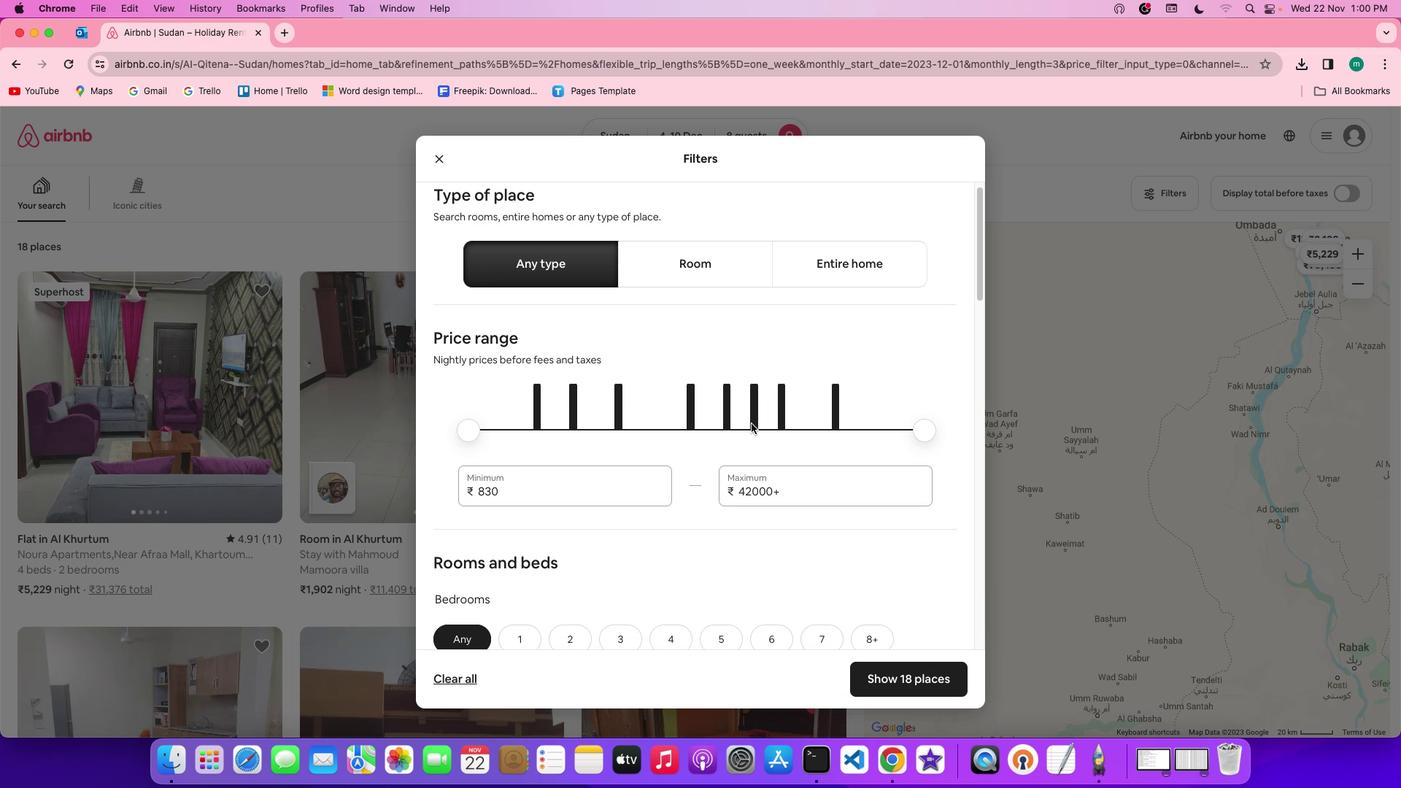 
Action: Mouse scrolled (751, 423) with delta (0, 0)
Screenshot: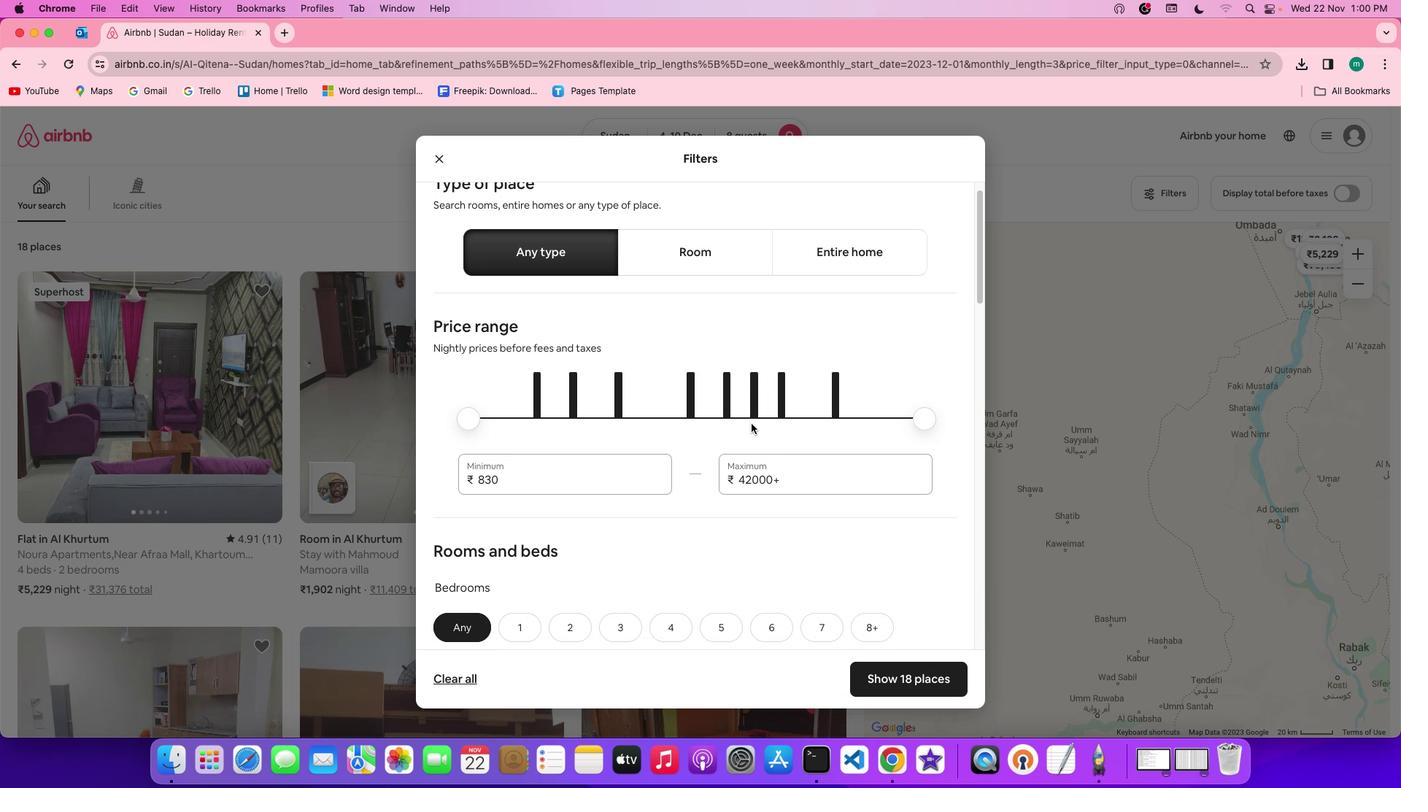 
Action: Mouse scrolled (751, 423) with delta (0, -1)
Screenshot: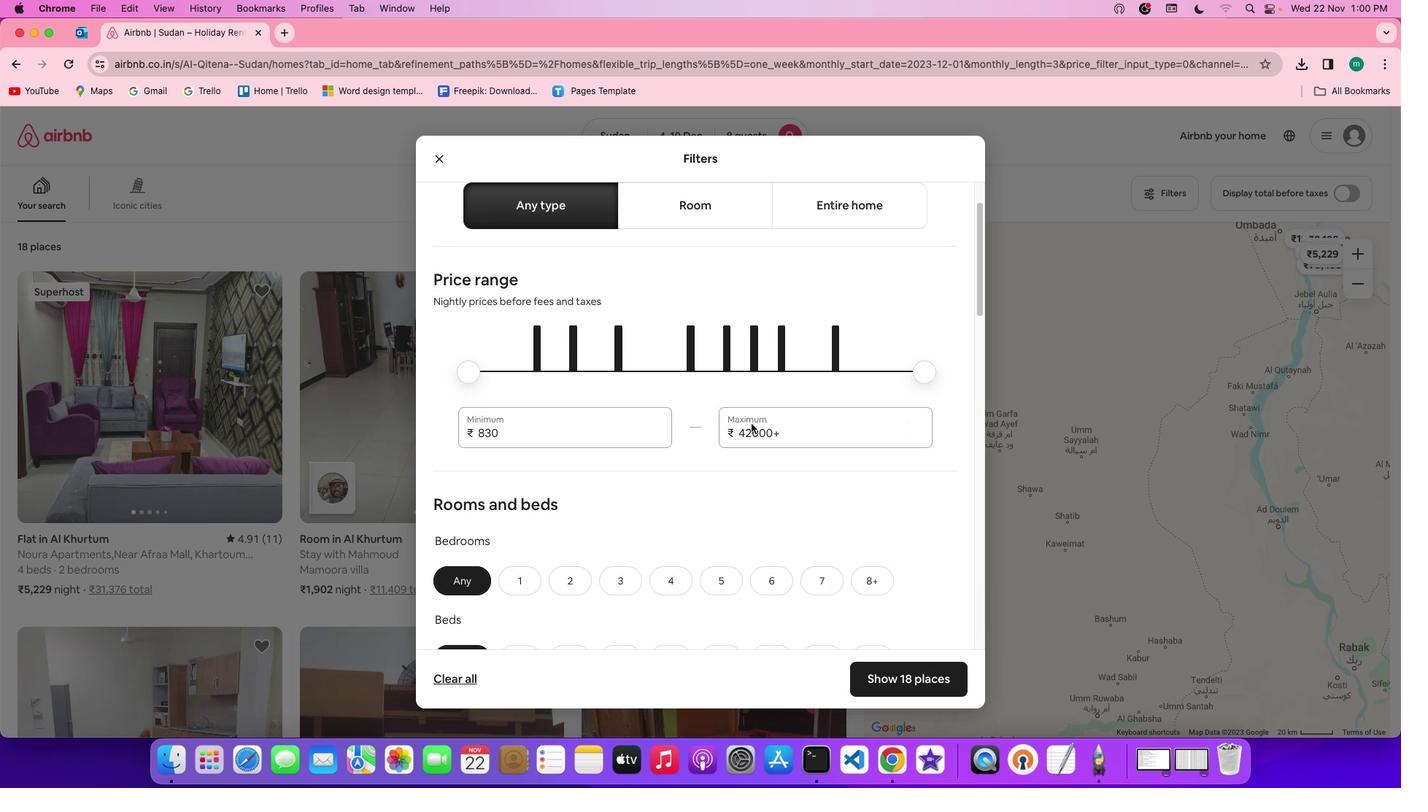 
Action: Mouse scrolled (751, 423) with delta (0, -2)
Screenshot: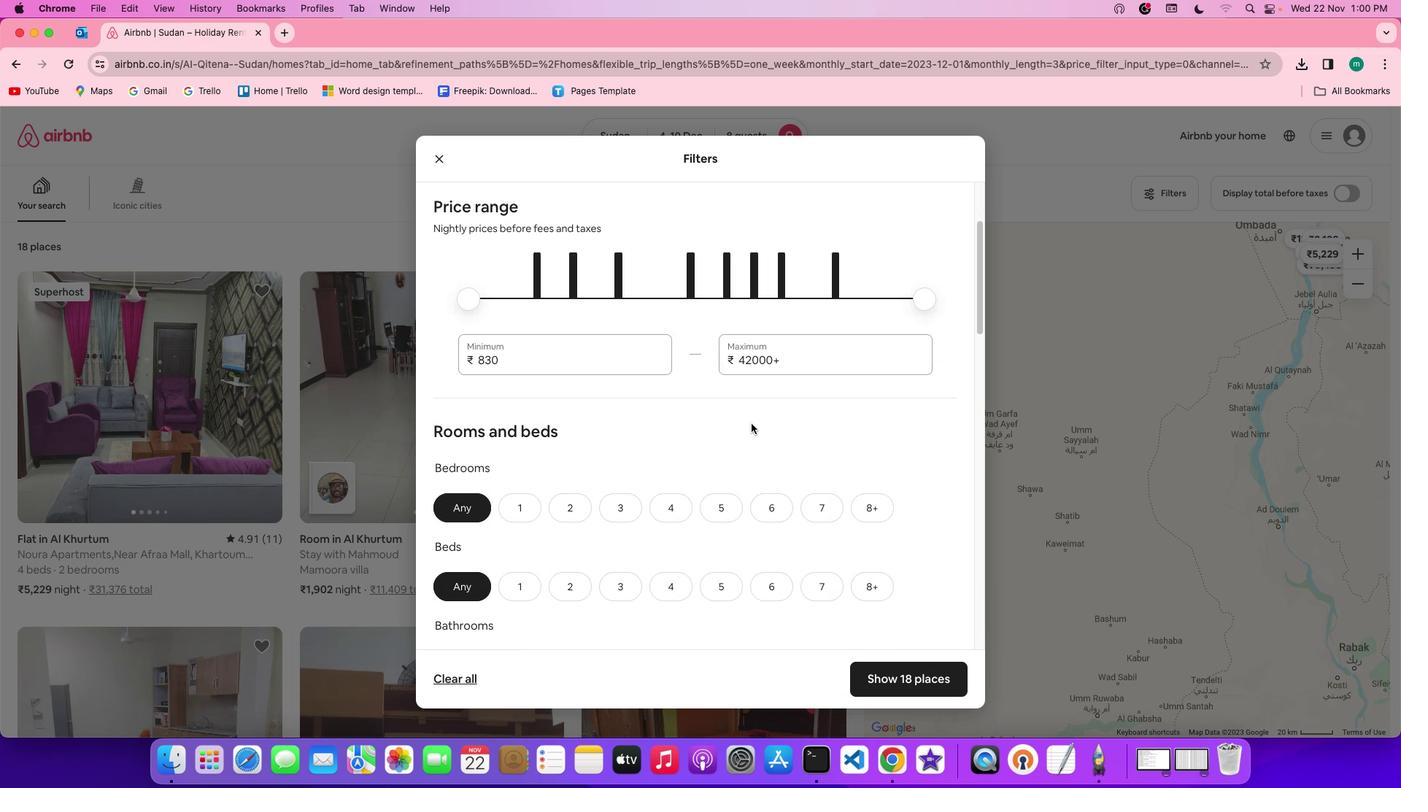
Action: Mouse scrolled (751, 423) with delta (0, -2)
Screenshot: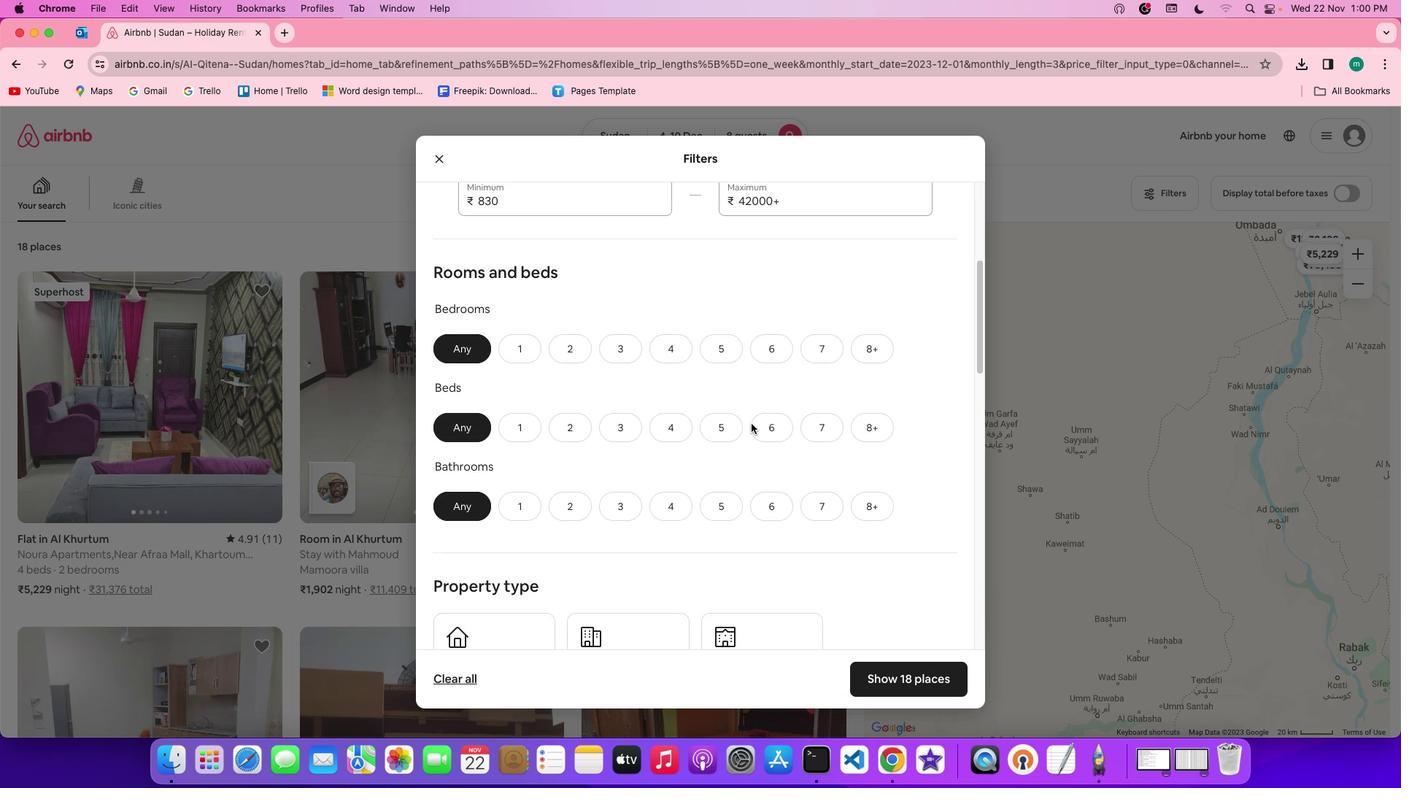 
Action: Mouse moved to (683, 289)
Screenshot: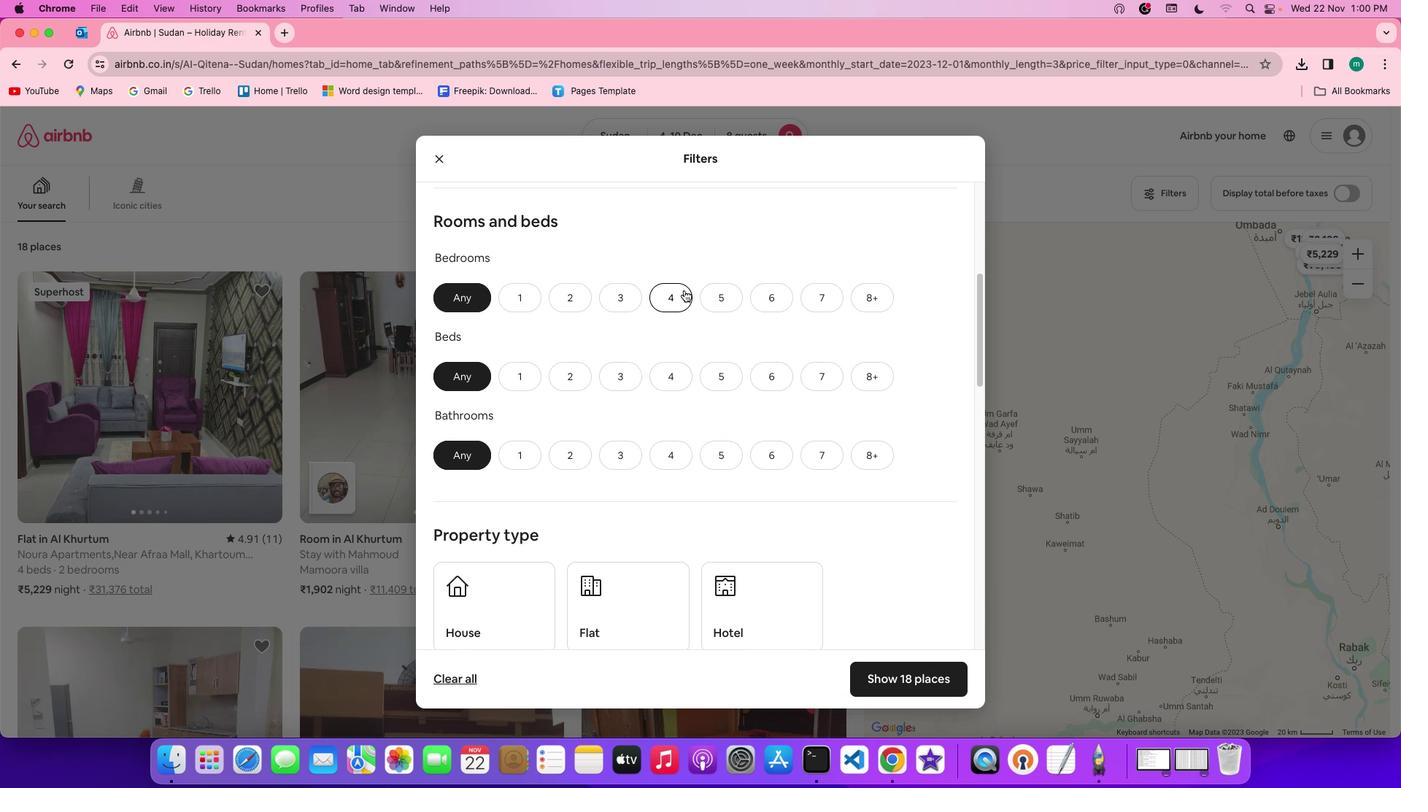 
Action: Mouse pressed left at (683, 289)
Screenshot: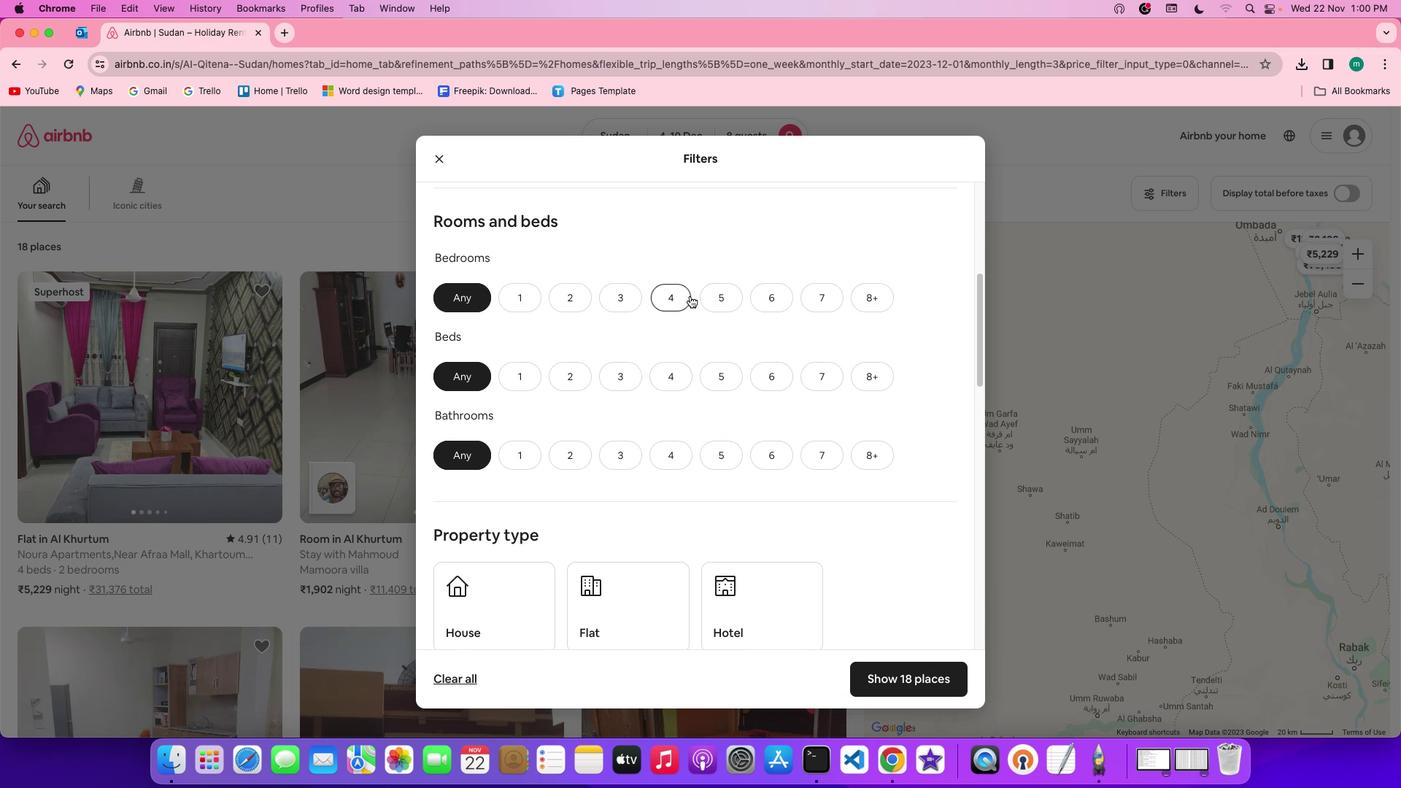
Action: Mouse moved to (885, 377)
Screenshot: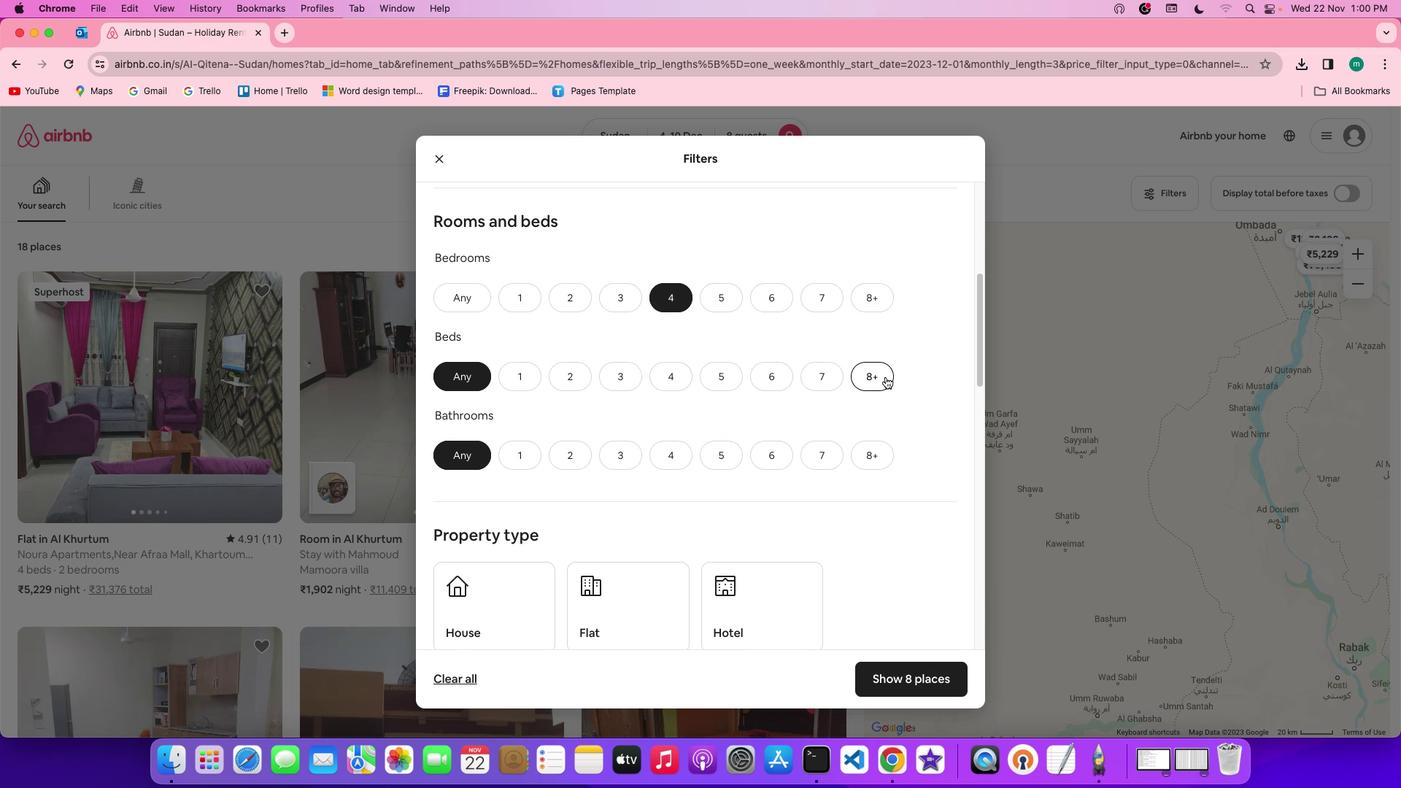 
Action: Mouse pressed left at (885, 377)
Screenshot: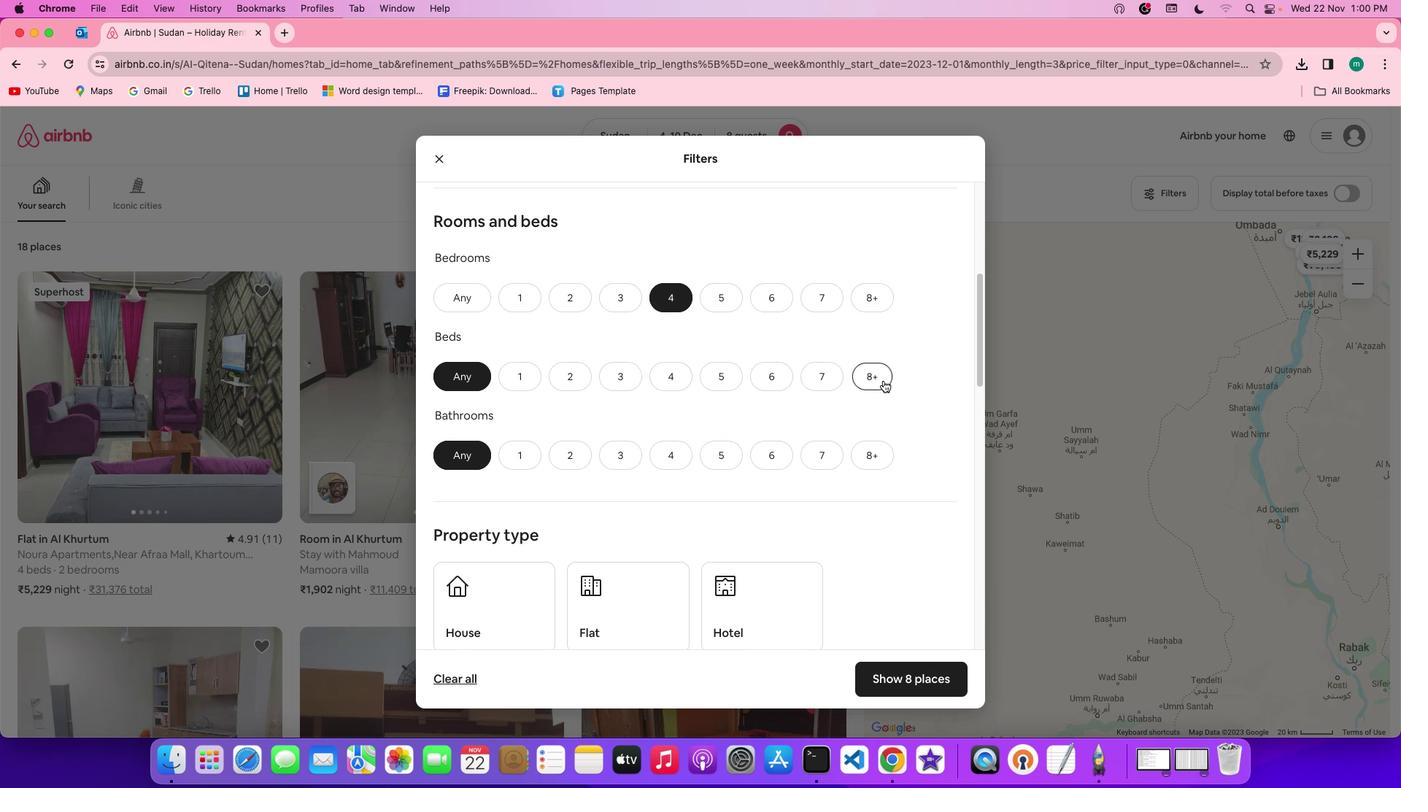 
Action: Mouse moved to (676, 453)
Screenshot: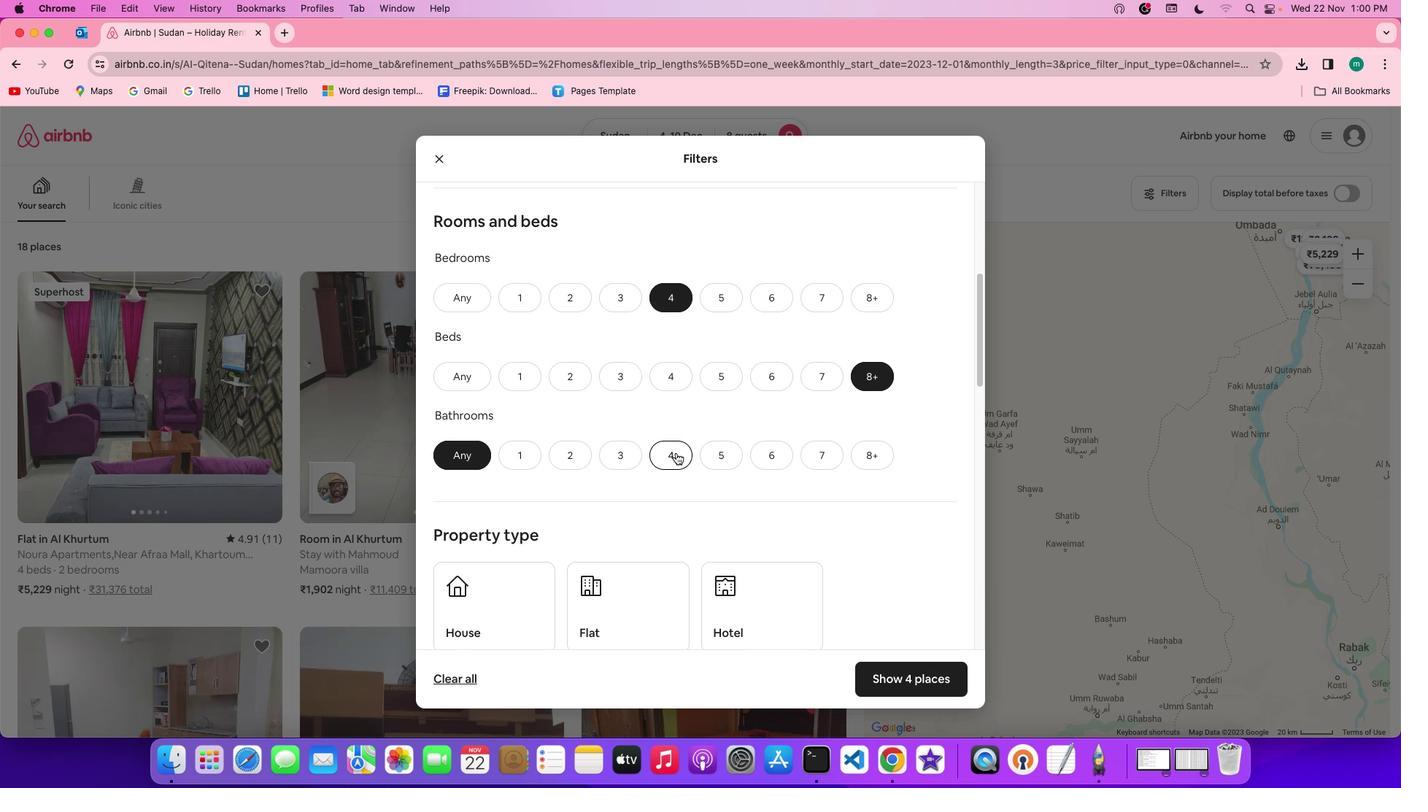 
Action: Mouse pressed left at (676, 453)
Screenshot: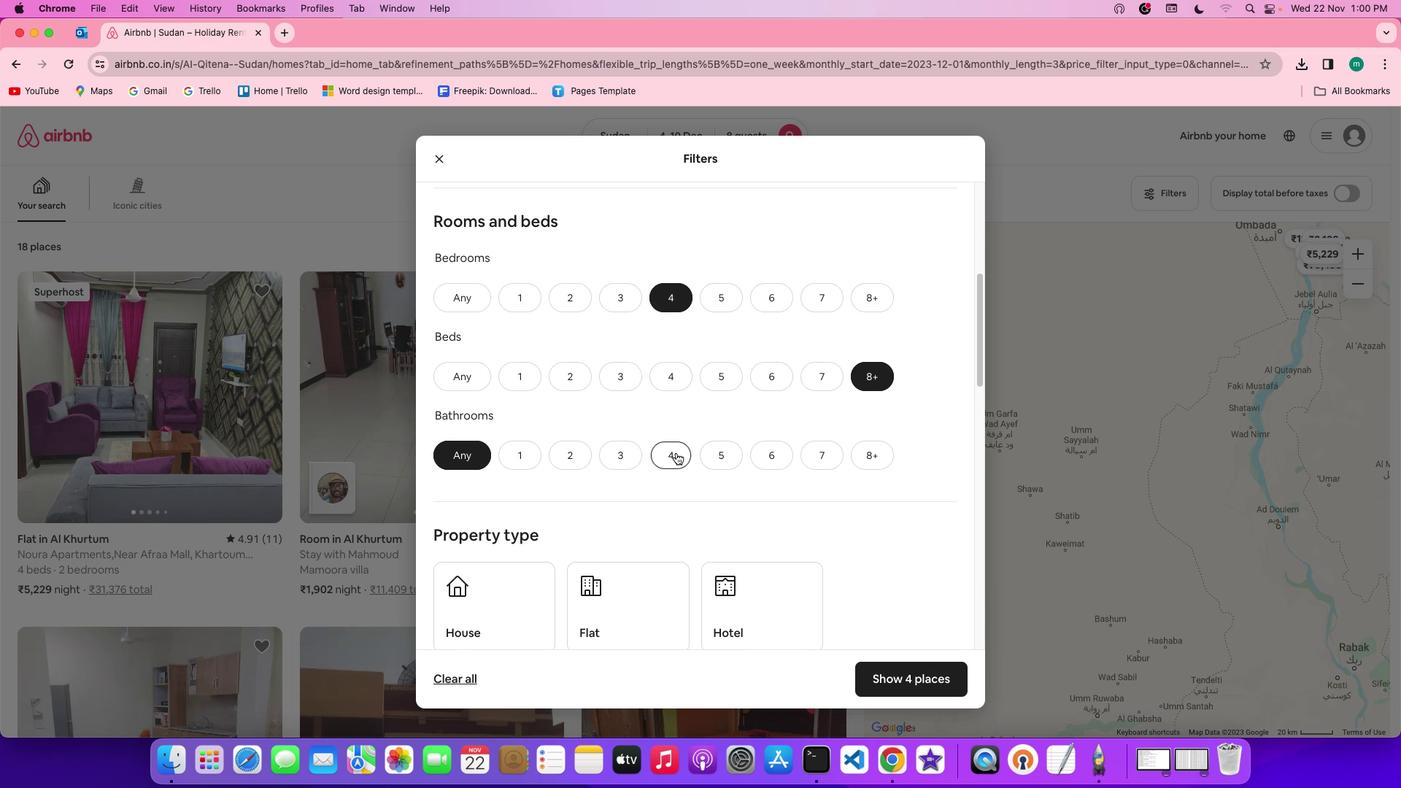 
Action: Mouse moved to (738, 450)
Screenshot: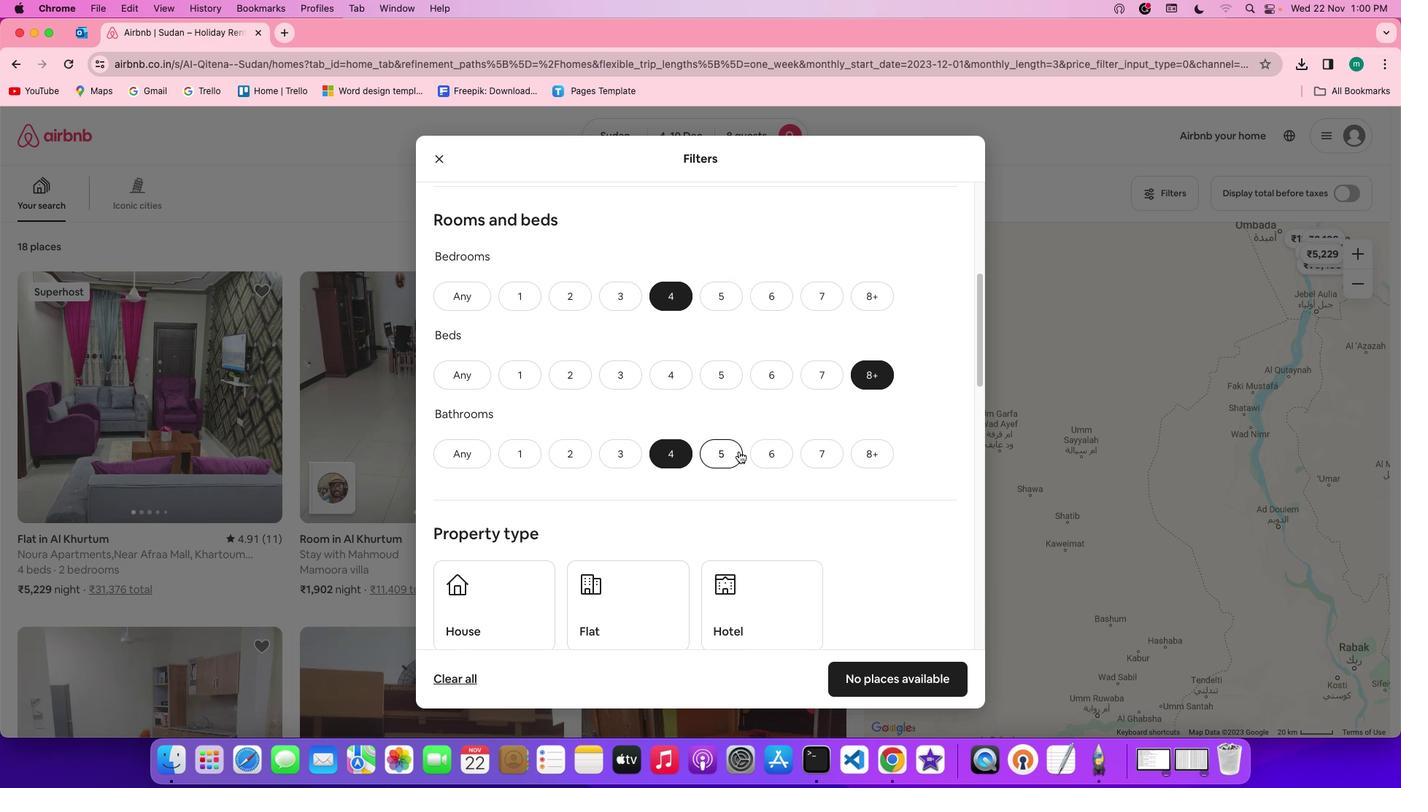 
Action: Mouse scrolled (738, 450) with delta (0, 0)
Screenshot: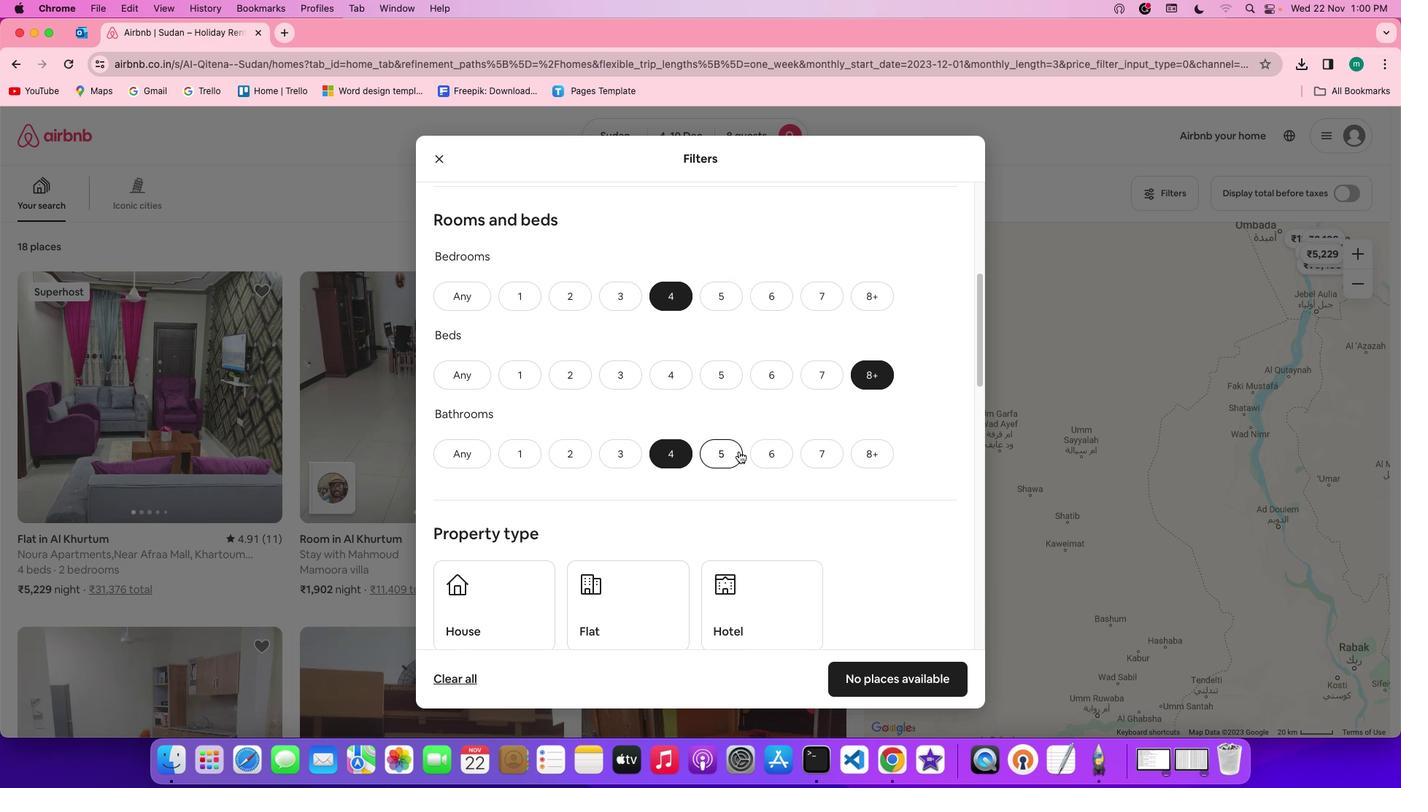 
Action: Mouse scrolled (738, 450) with delta (0, 0)
Screenshot: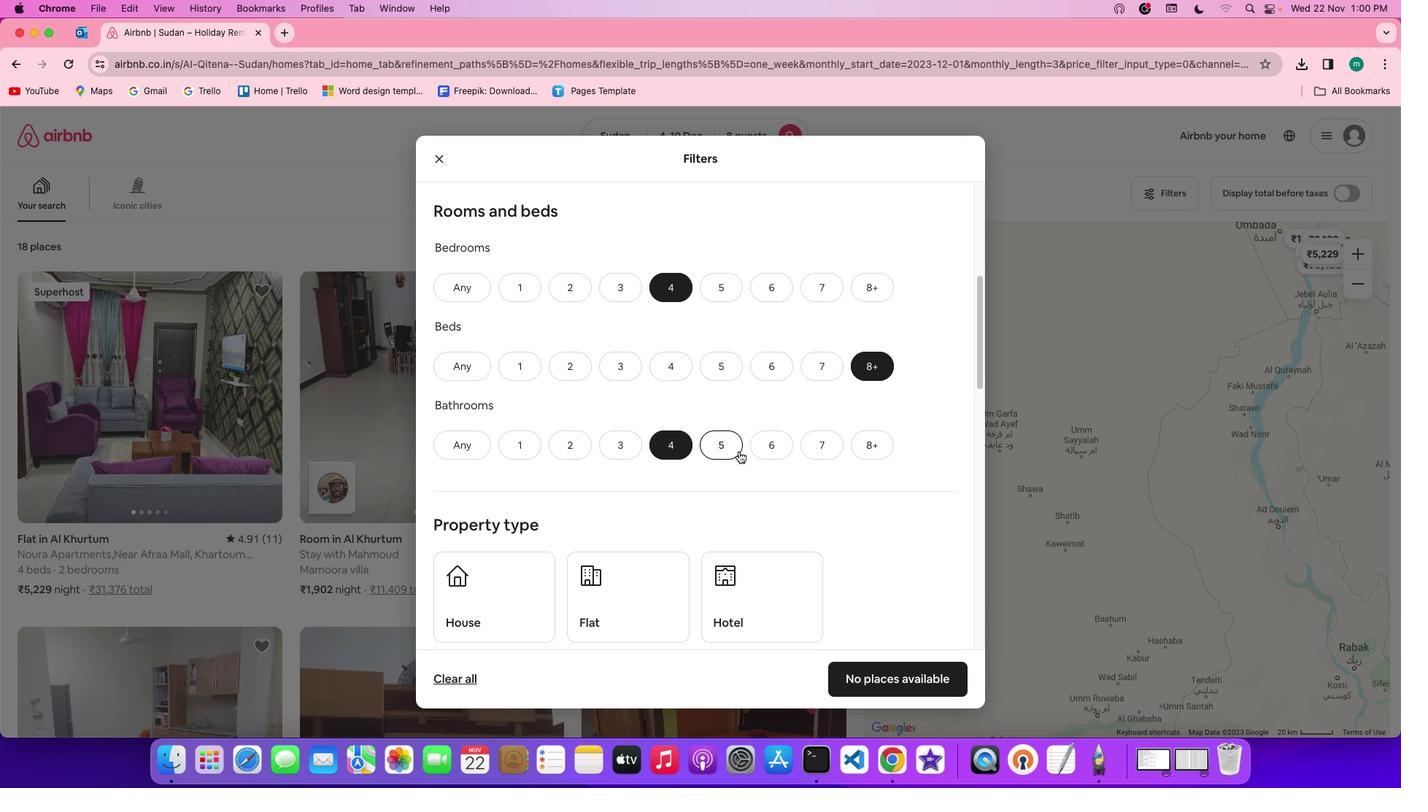 
Action: Mouse scrolled (738, 450) with delta (0, 0)
Screenshot: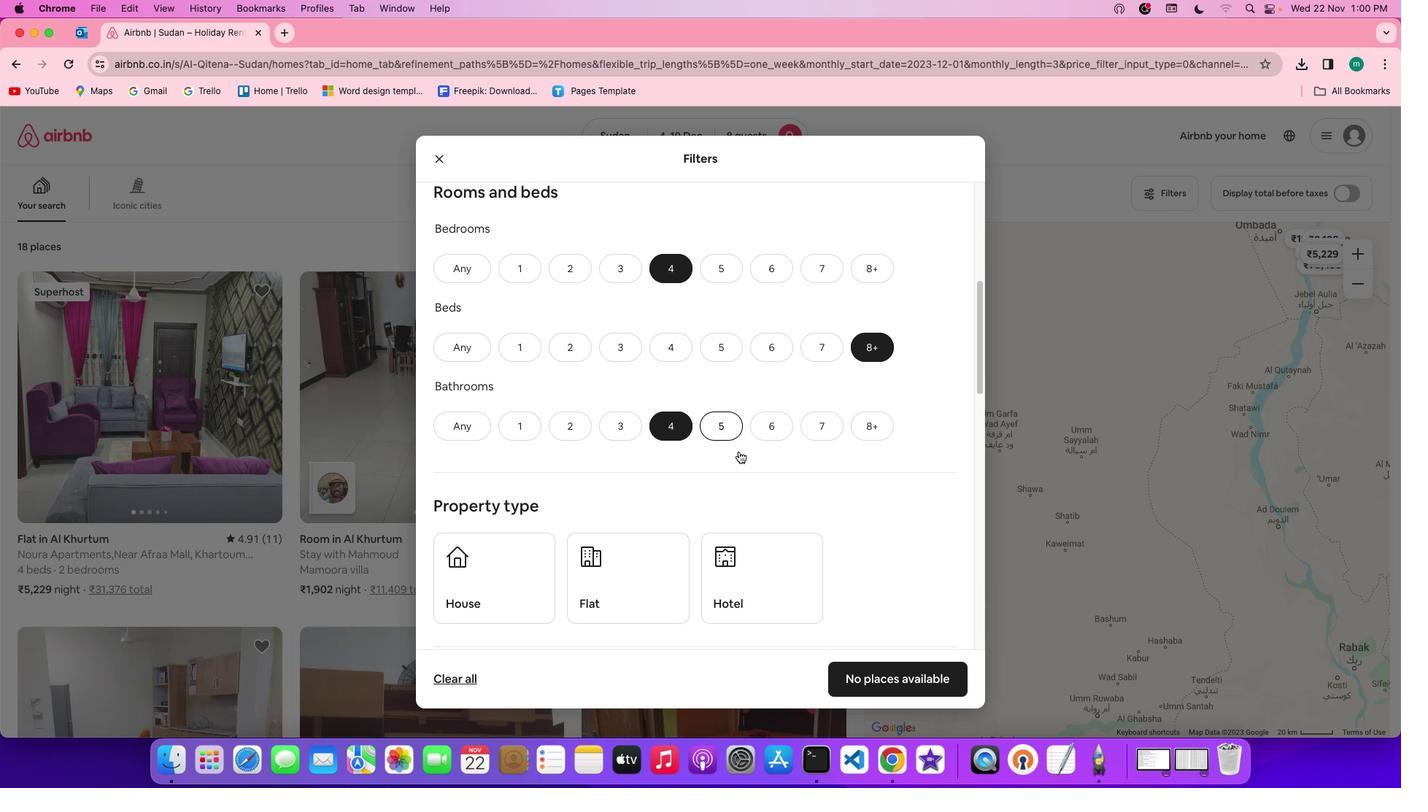 
Action: Mouse scrolled (738, 450) with delta (0, 0)
Screenshot: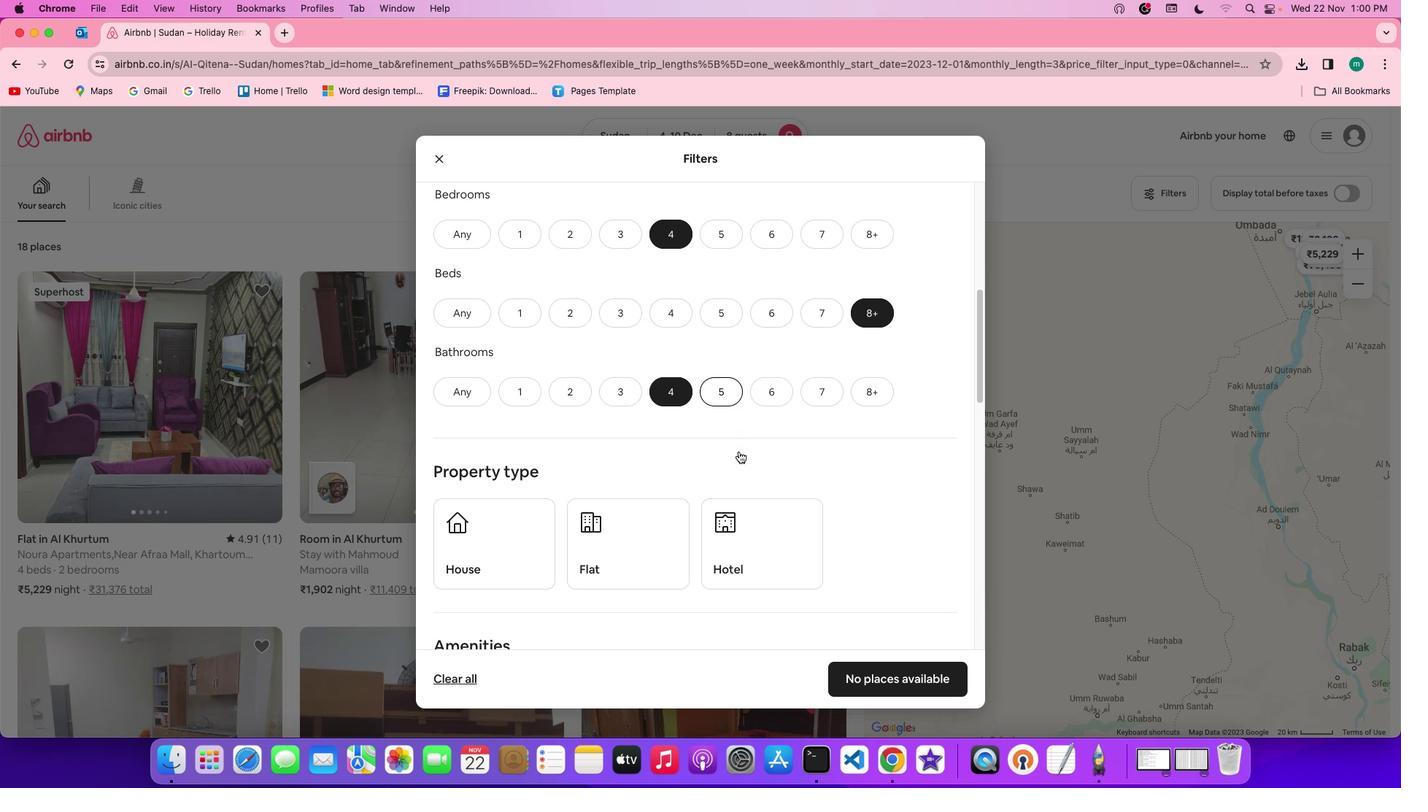 
Action: Mouse scrolled (738, 450) with delta (0, 0)
Screenshot: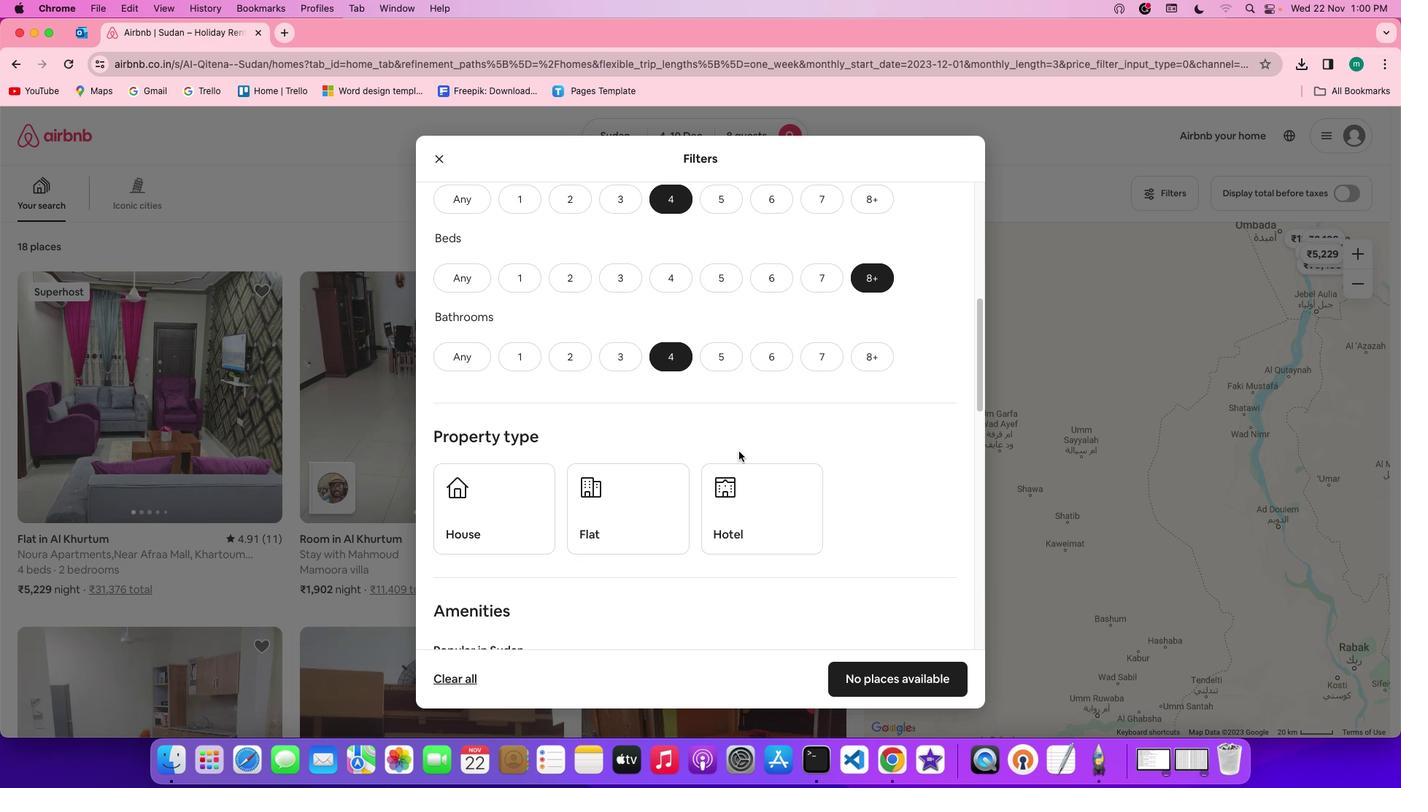 
Action: Mouse scrolled (738, 450) with delta (0, 0)
Screenshot: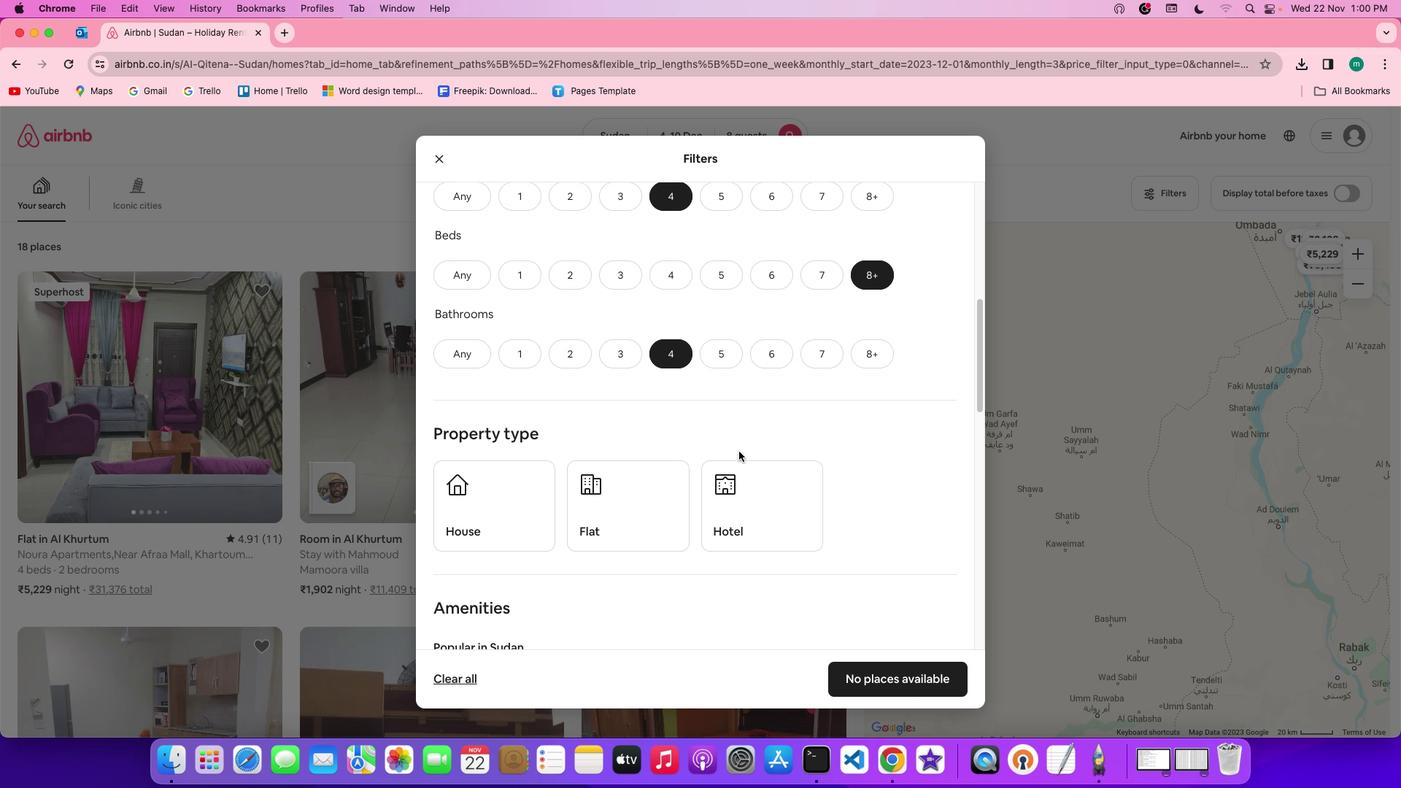 
Action: Mouse scrolled (738, 450) with delta (0, 0)
Screenshot: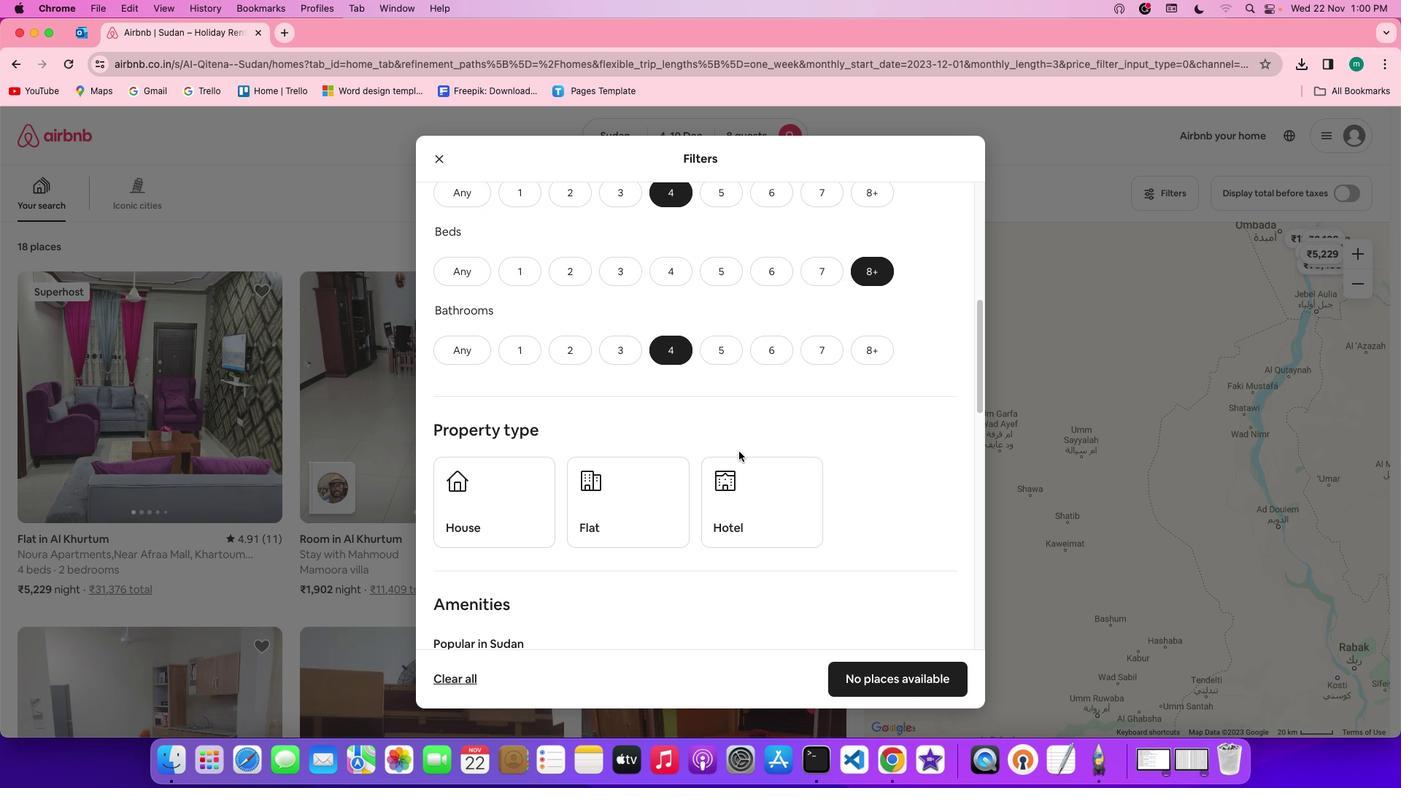 
Action: Mouse scrolled (738, 450) with delta (0, 0)
Screenshot: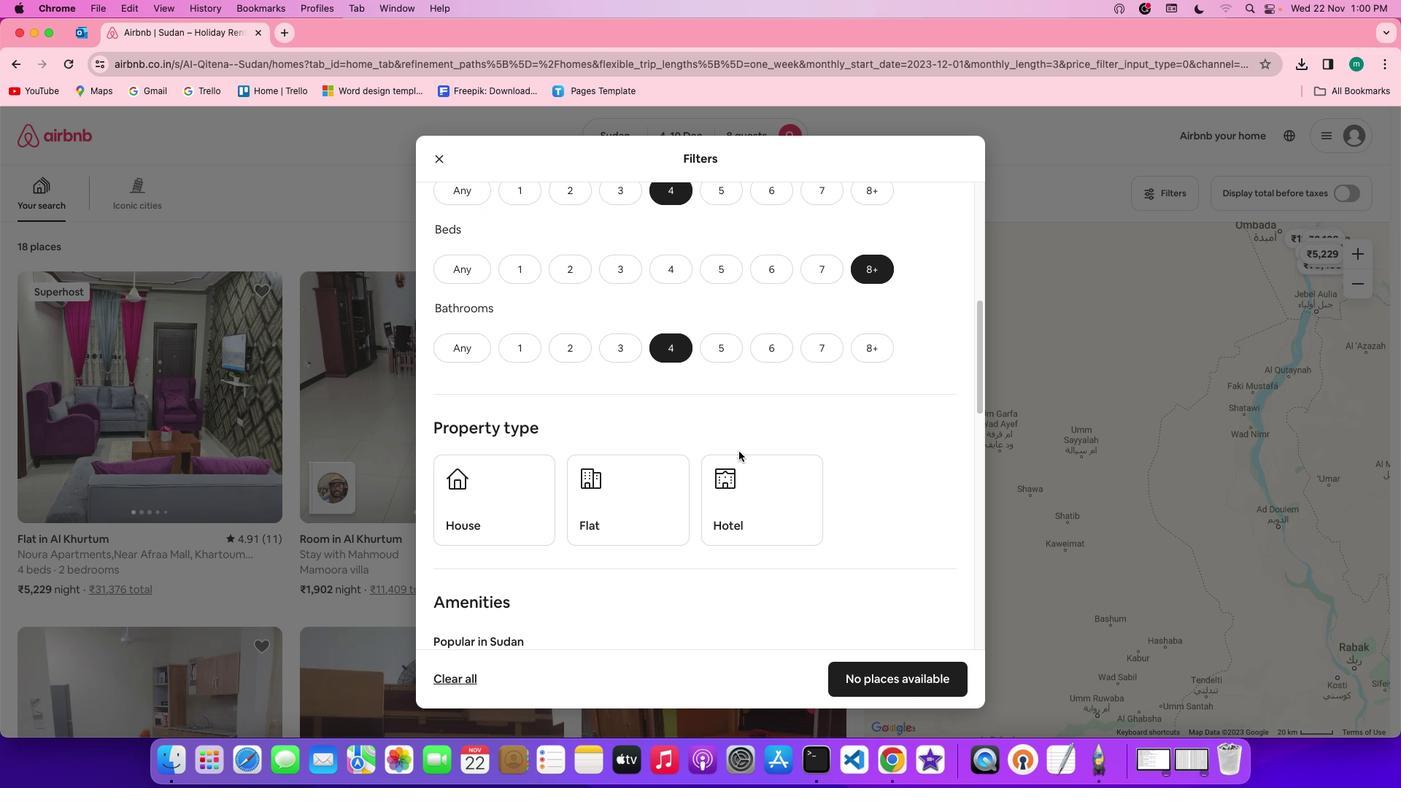 
Action: Mouse scrolled (738, 450) with delta (0, 0)
Screenshot: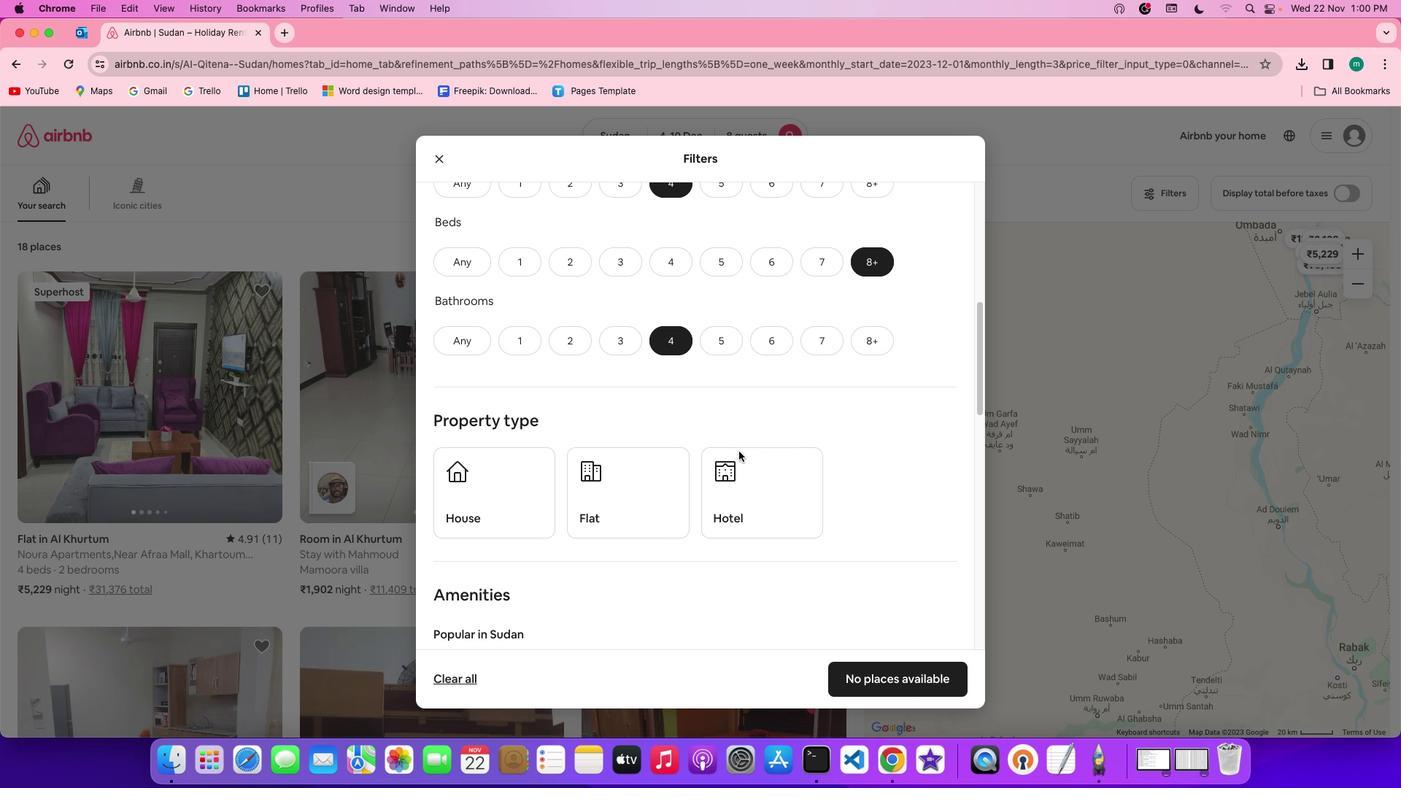 
Action: Mouse scrolled (738, 450) with delta (0, 0)
Screenshot: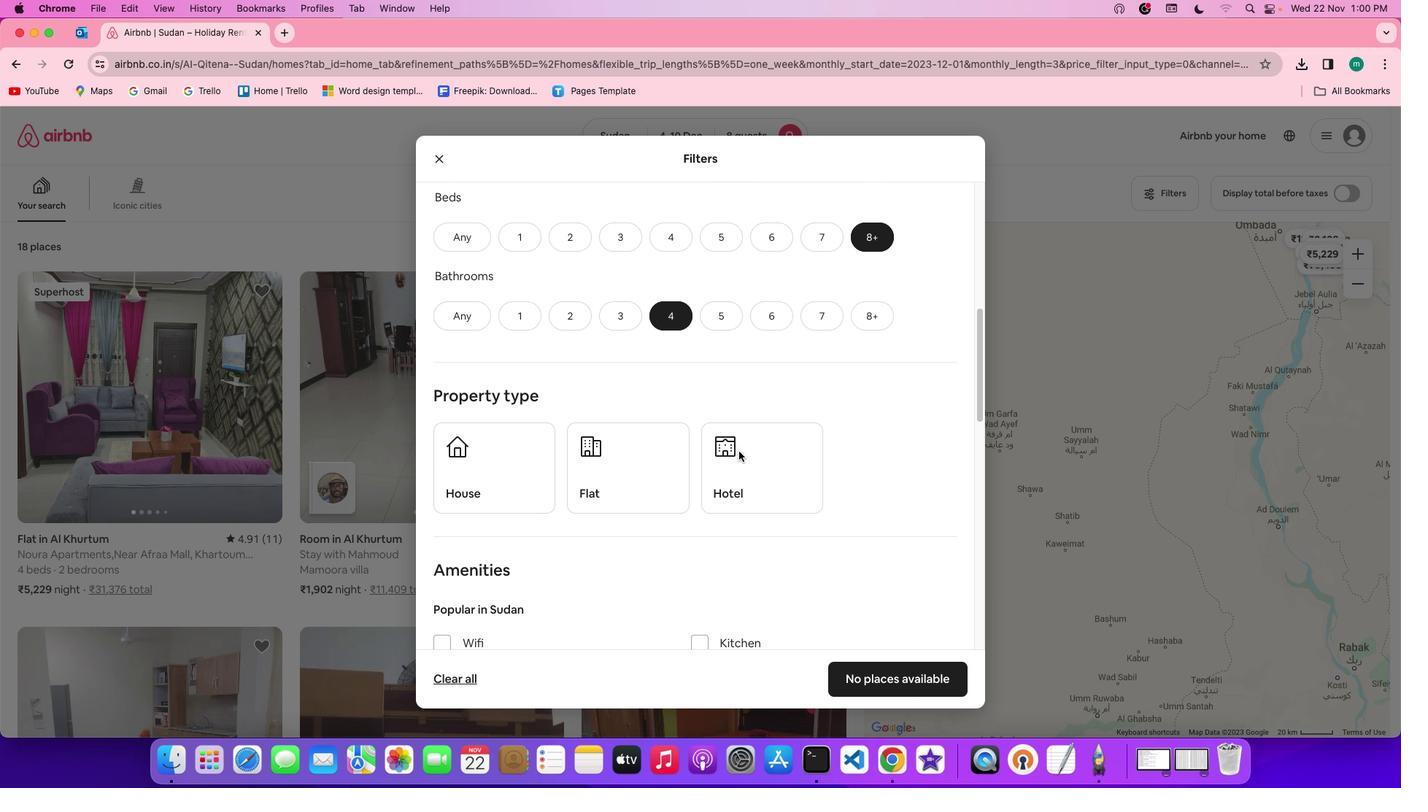 
Action: Mouse moved to (510, 438)
Screenshot: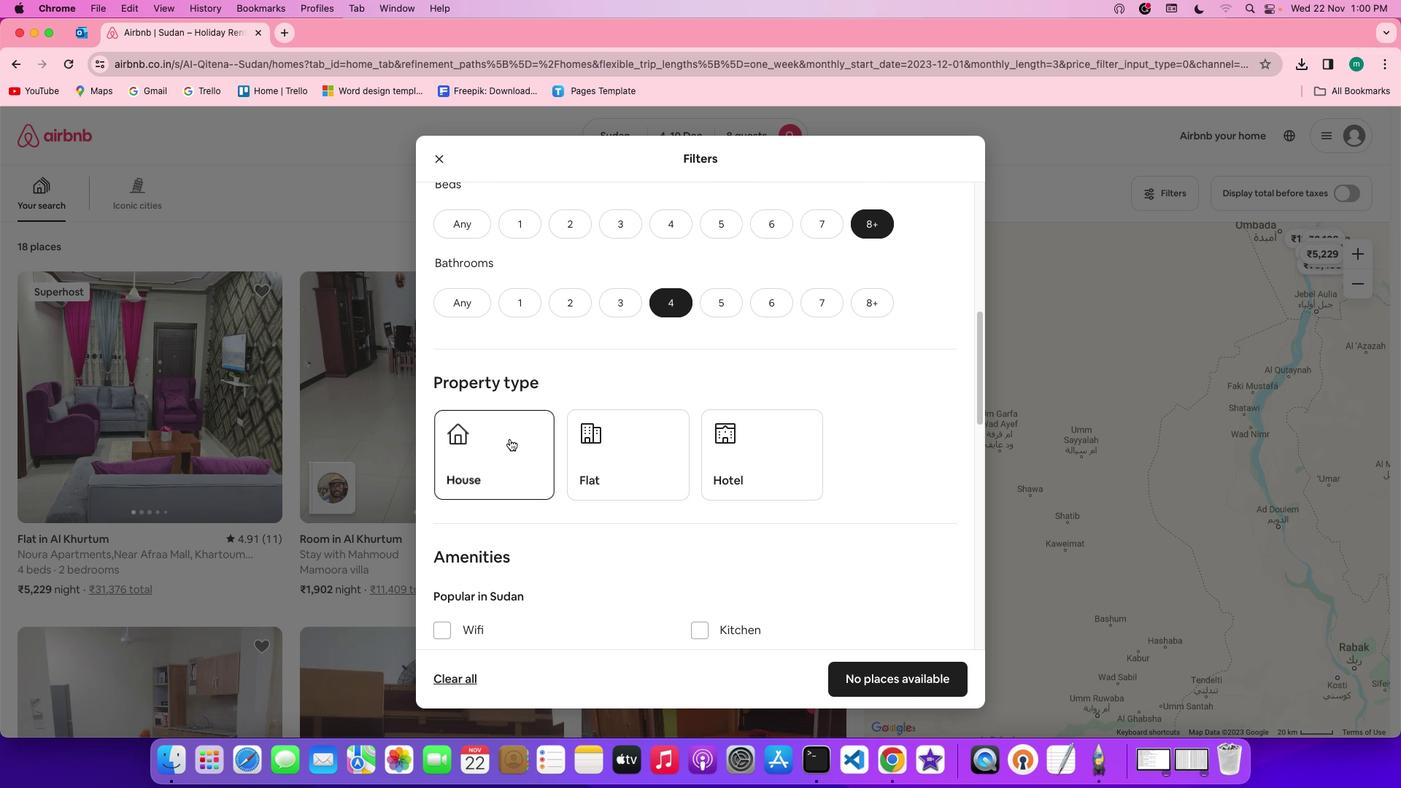 
Action: Mouse pressed left at (510, 438)
Screenshot: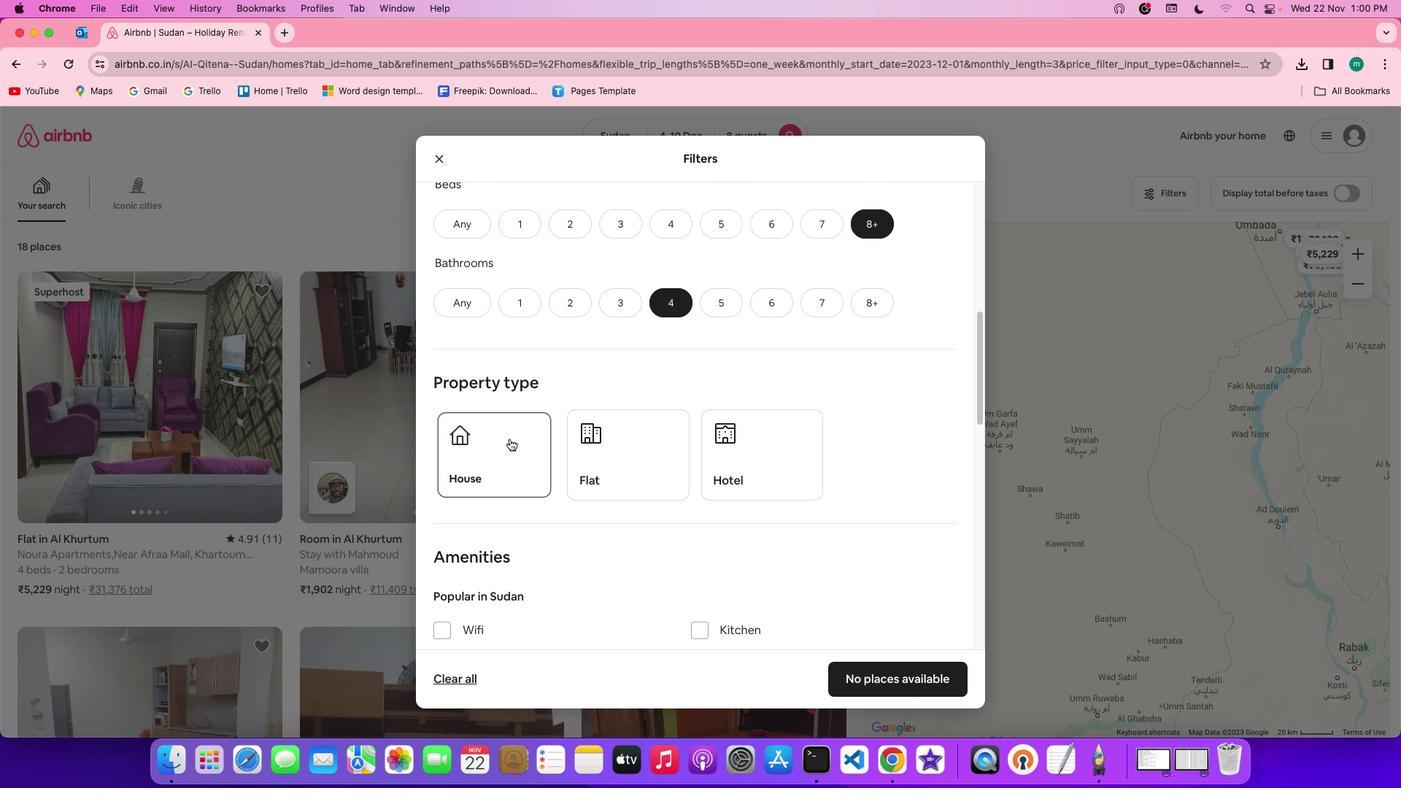 
Action: Mouse moved to (705, 445)
Screenshot: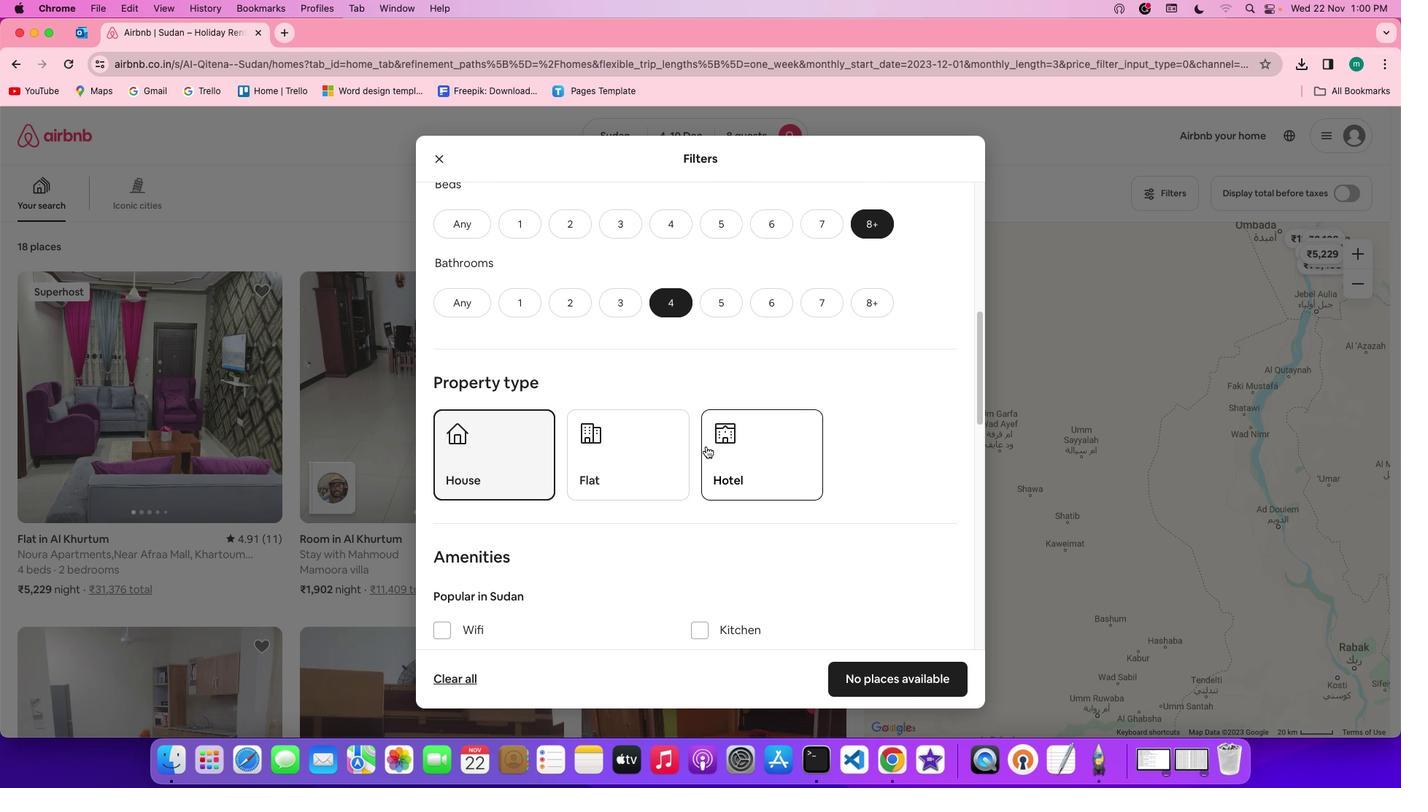 
Action: Mouse scrolled (705, 445) with delta (0, 0)
Screenshot: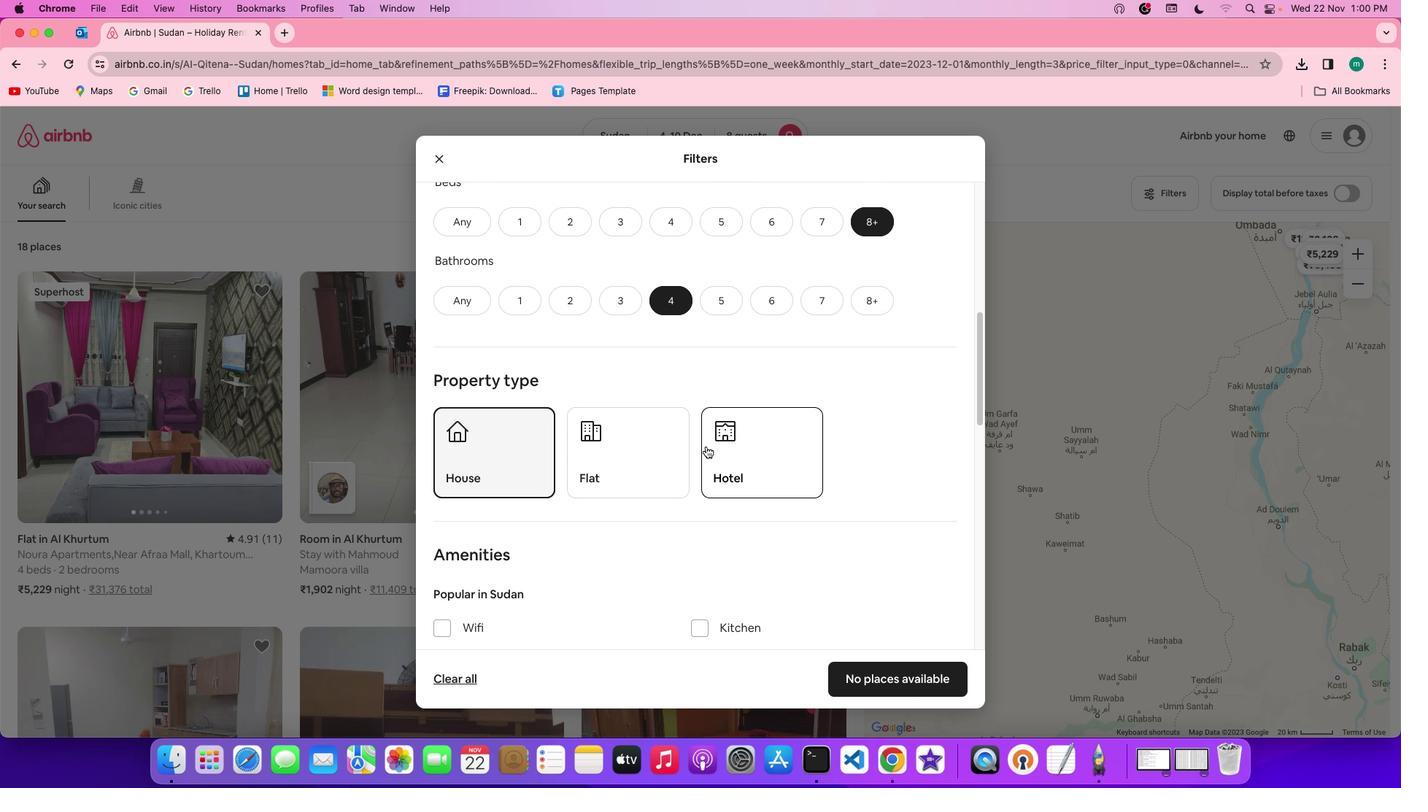 
Action: Mouse scrolled (705, 445) with delta (0, 0)
Screenshot: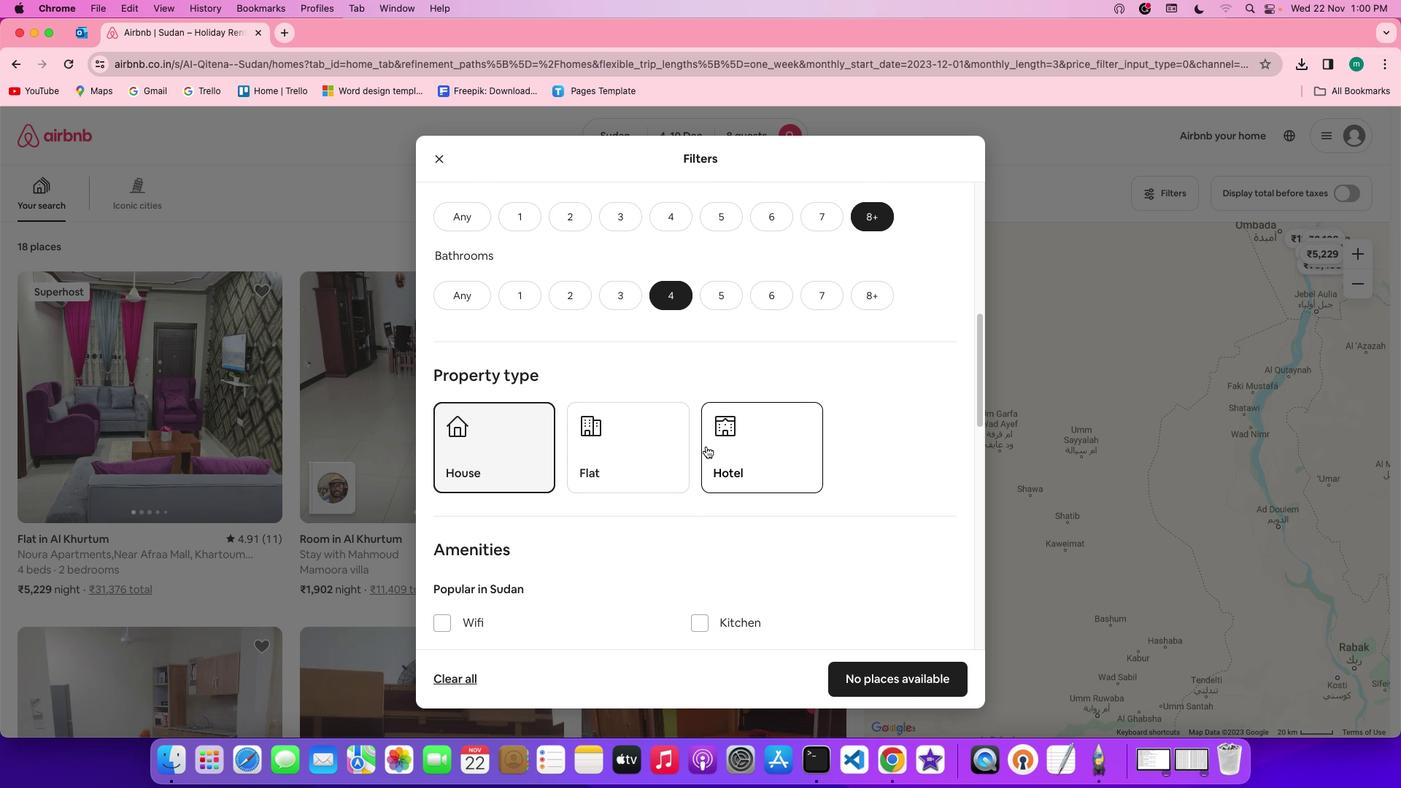
Action: Mouse scrolled (705, 445) with delta (0, 0)
Screenshot: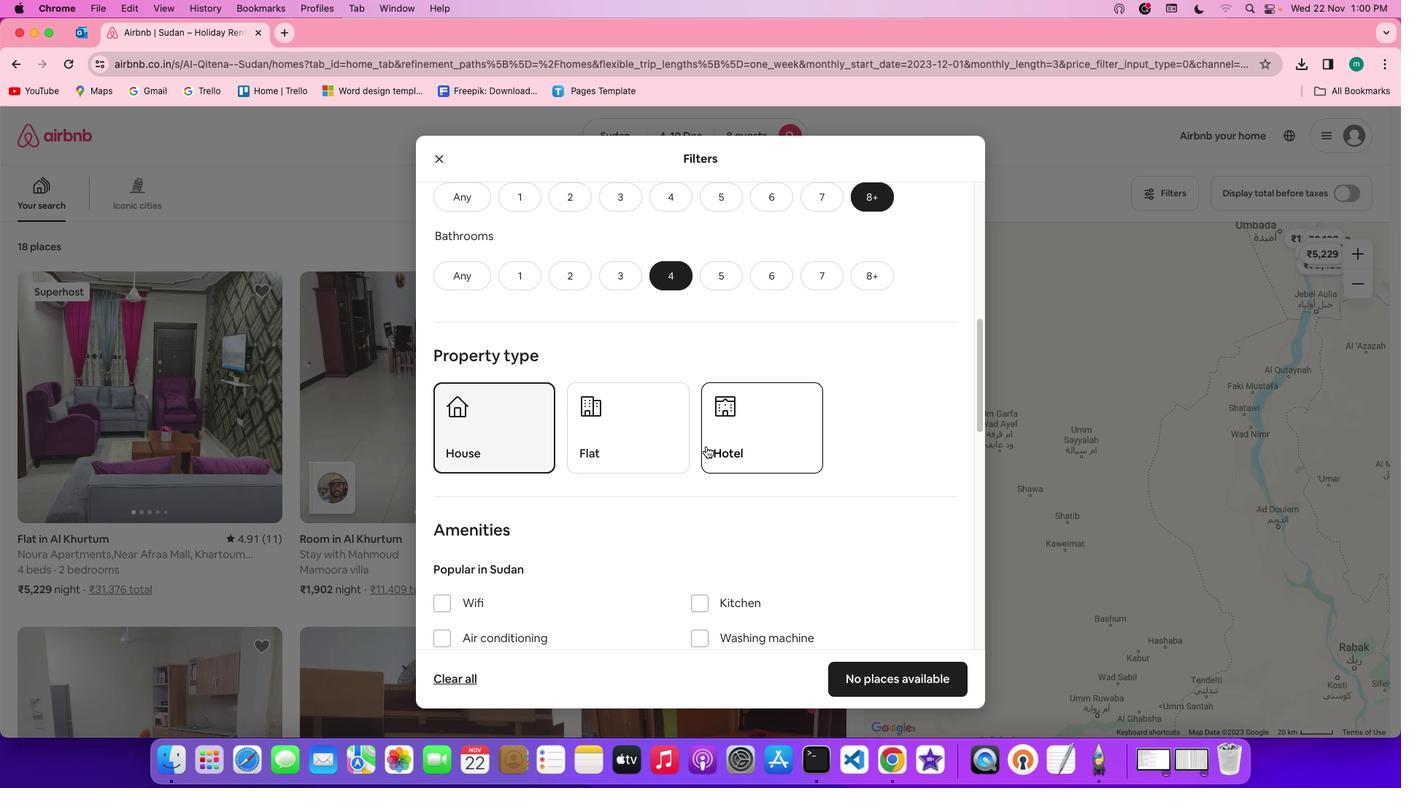 
Action: Mouse scrolled (705, 445) with delta (0, 0)
Screenshot: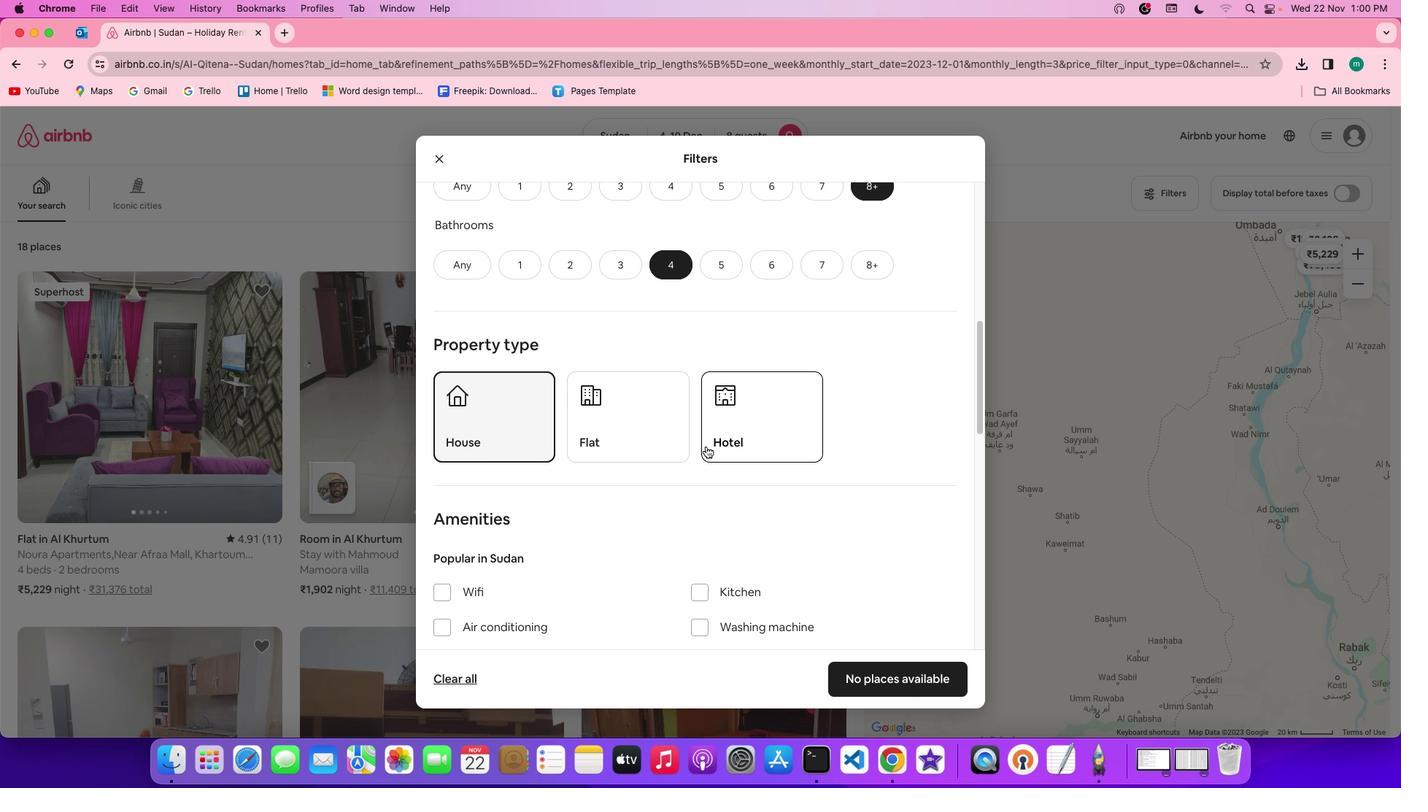 
Action: Mouse scrolled (705, 445) with delta (0, 0)
Screenshot: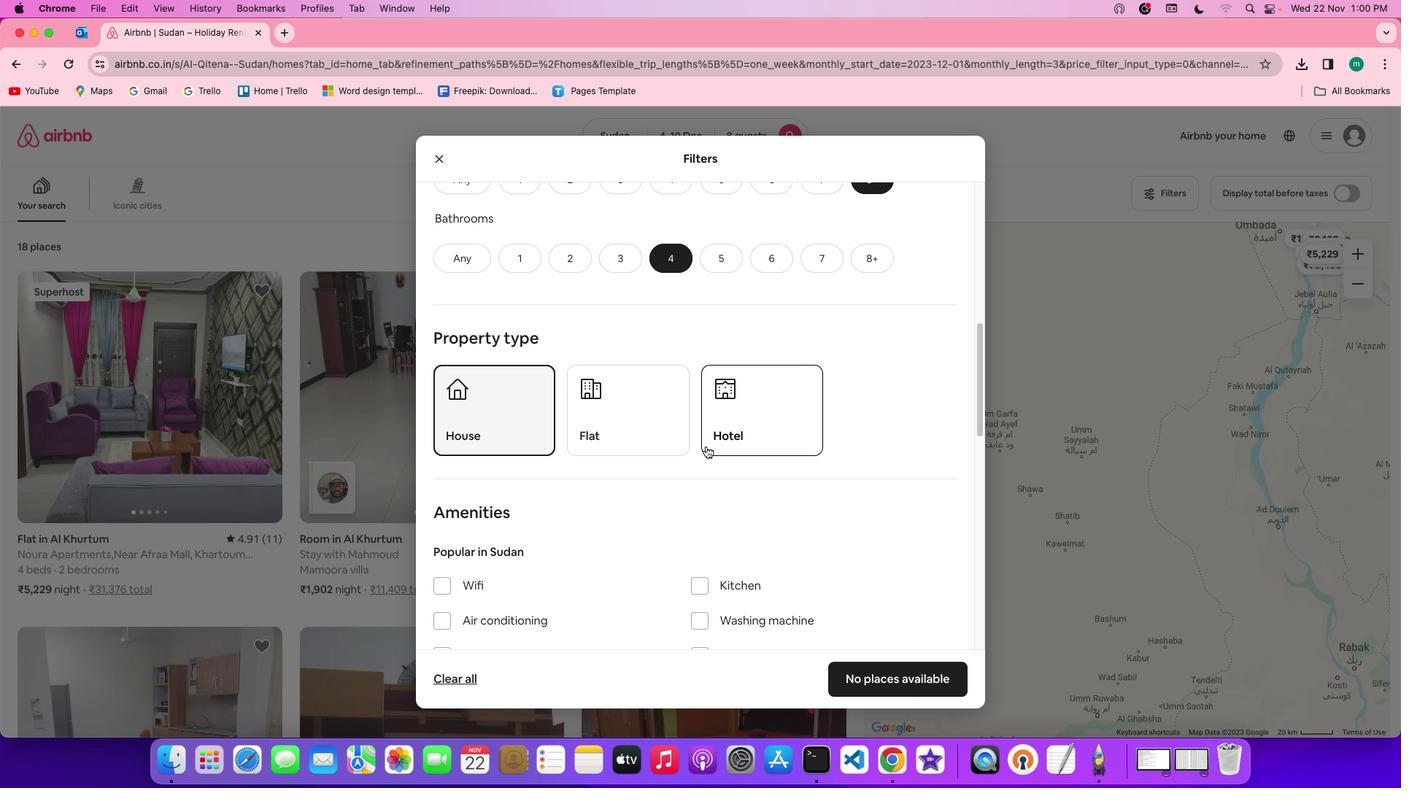 
Action: Mouse scrolled (705, 445) with delta (0, 0)
Screenshot: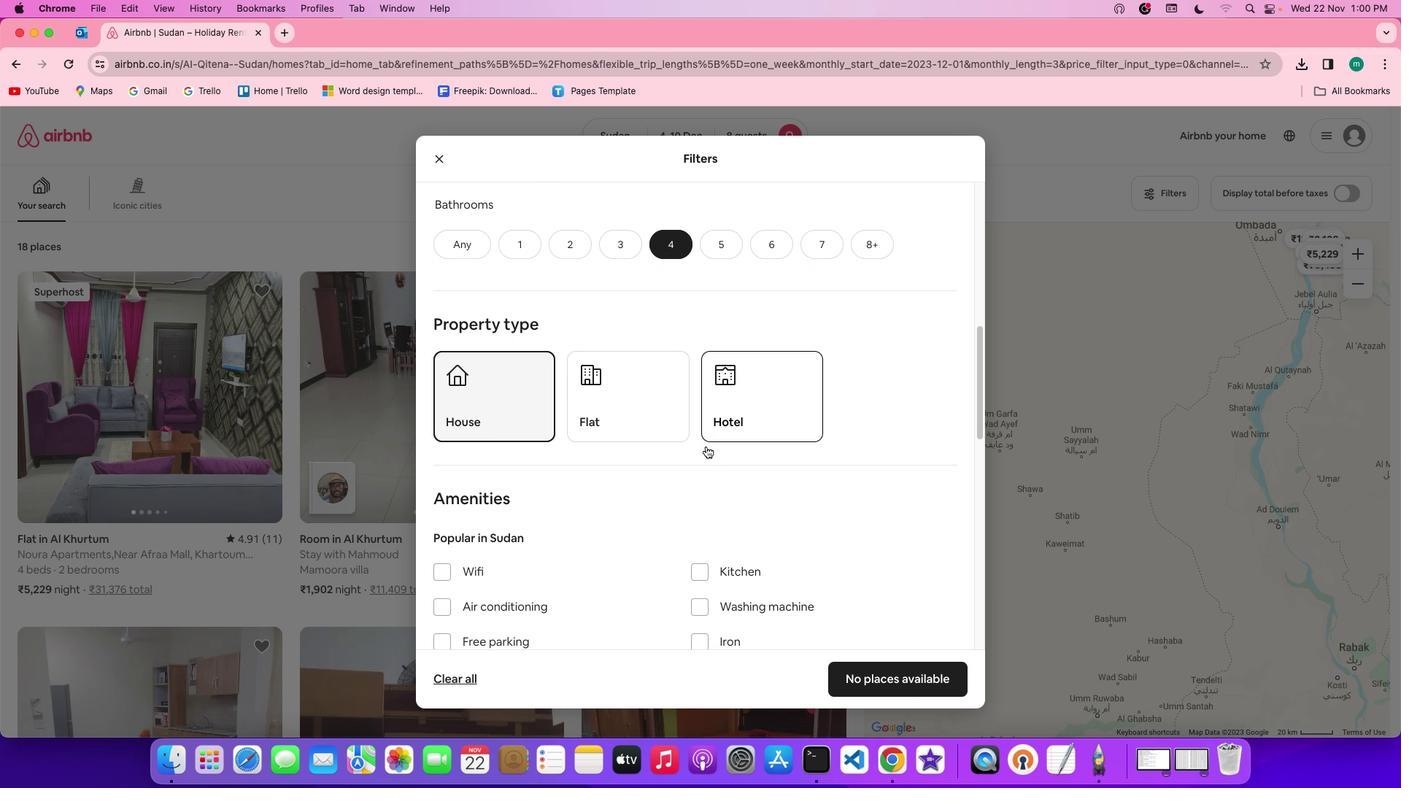 
Action: Mouse moved to (706, 446)
Screenshot: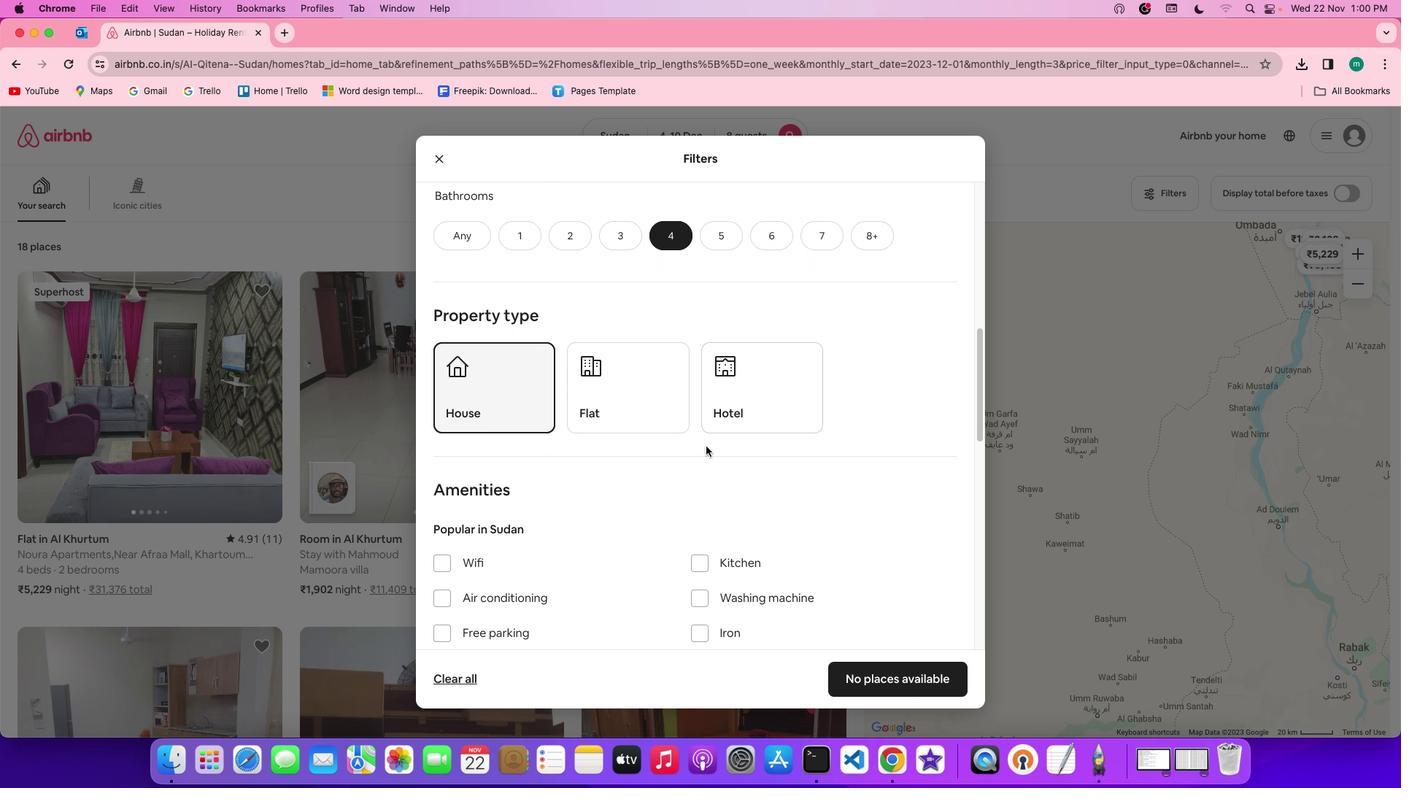 
Action: Mouse scrolled (706, 446) with delta (0, 0)
Screenshot: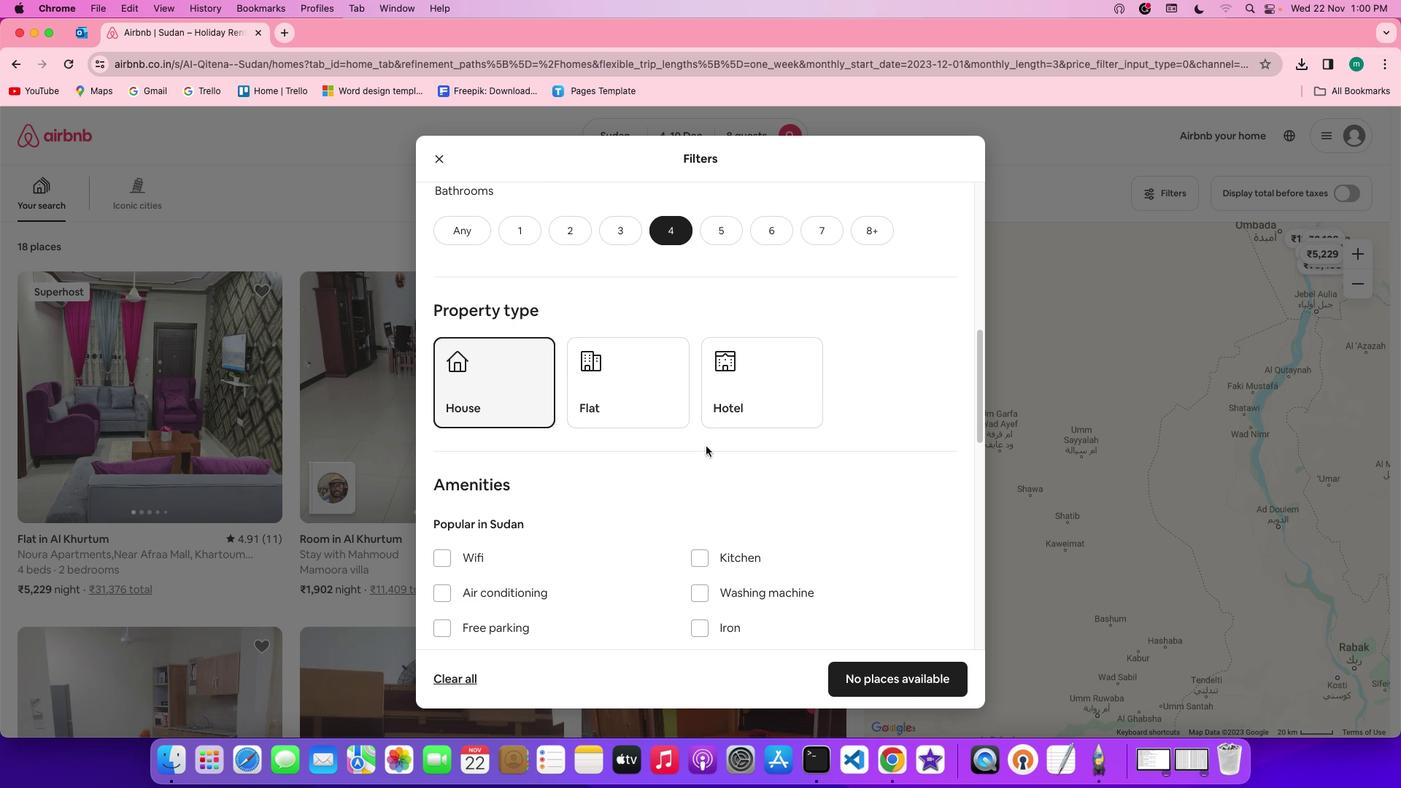 
Action: Mouse scrolled (706, 446) with delta (0, 0)
Screenshot: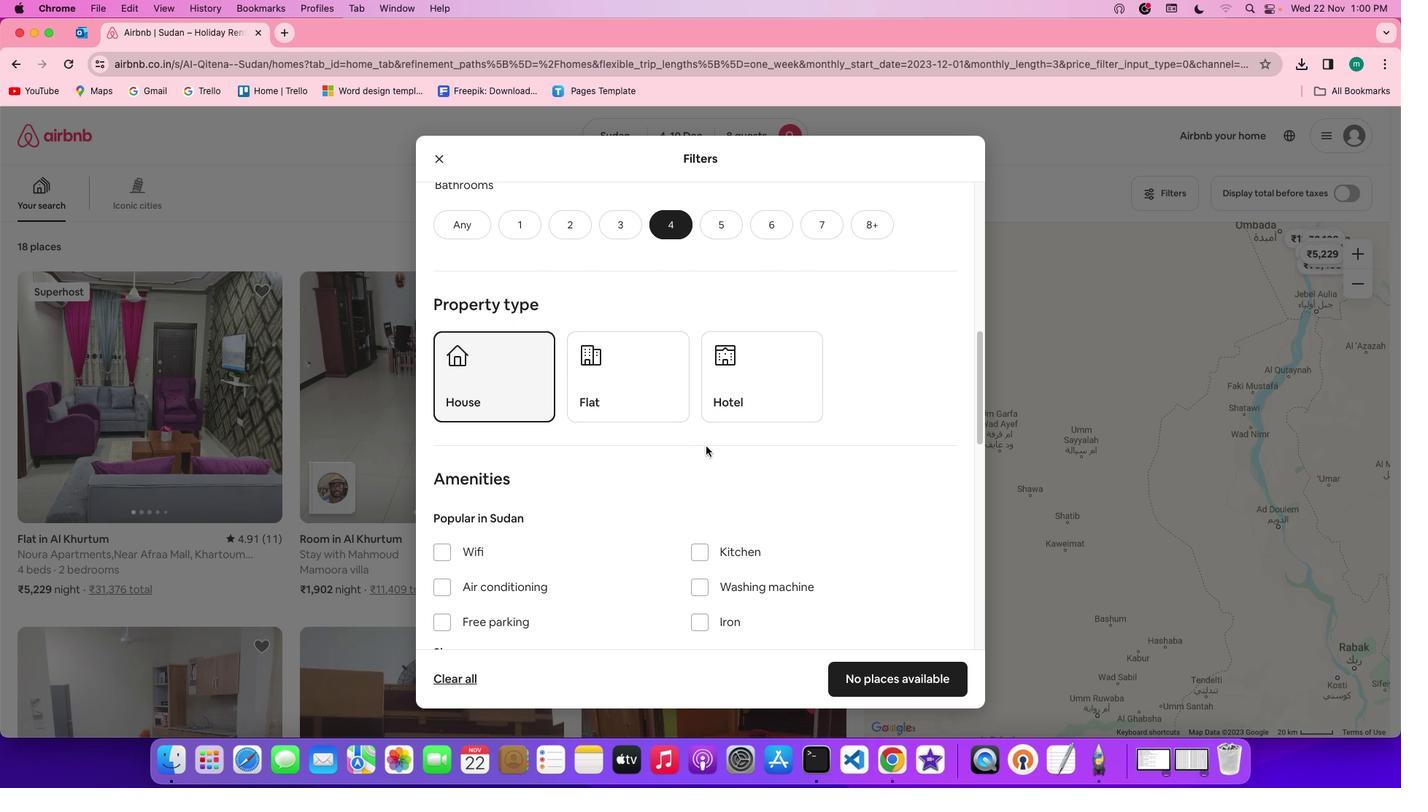 
Action: Mouse scrolled (706, 446) with delta (0, 0)
Screenshot: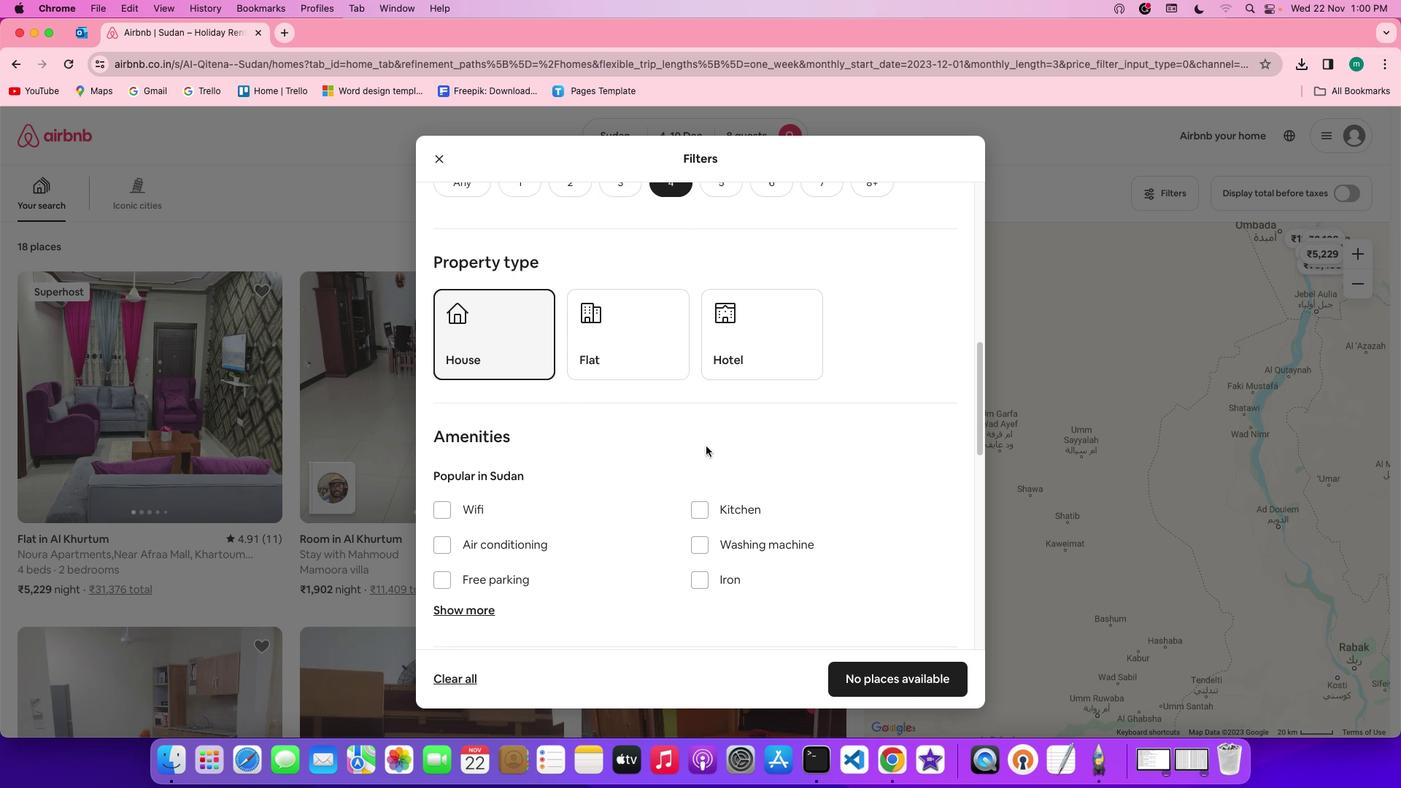 
Action: Mouse scrolled (706, 446) with delta (0, 0)
Screenshot: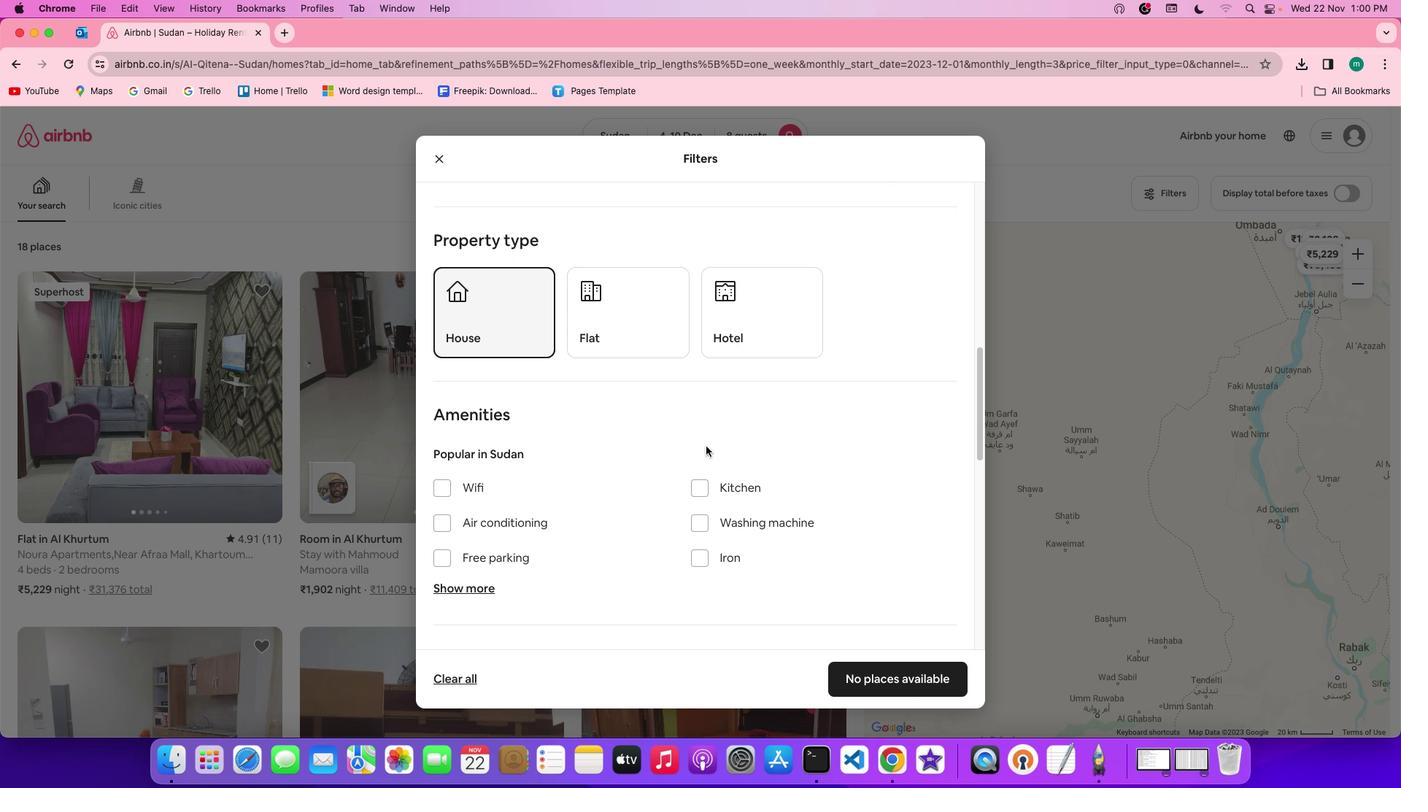 
Action: Mouse scrolled (706, 446) with delta (0, 0)
Screenshot: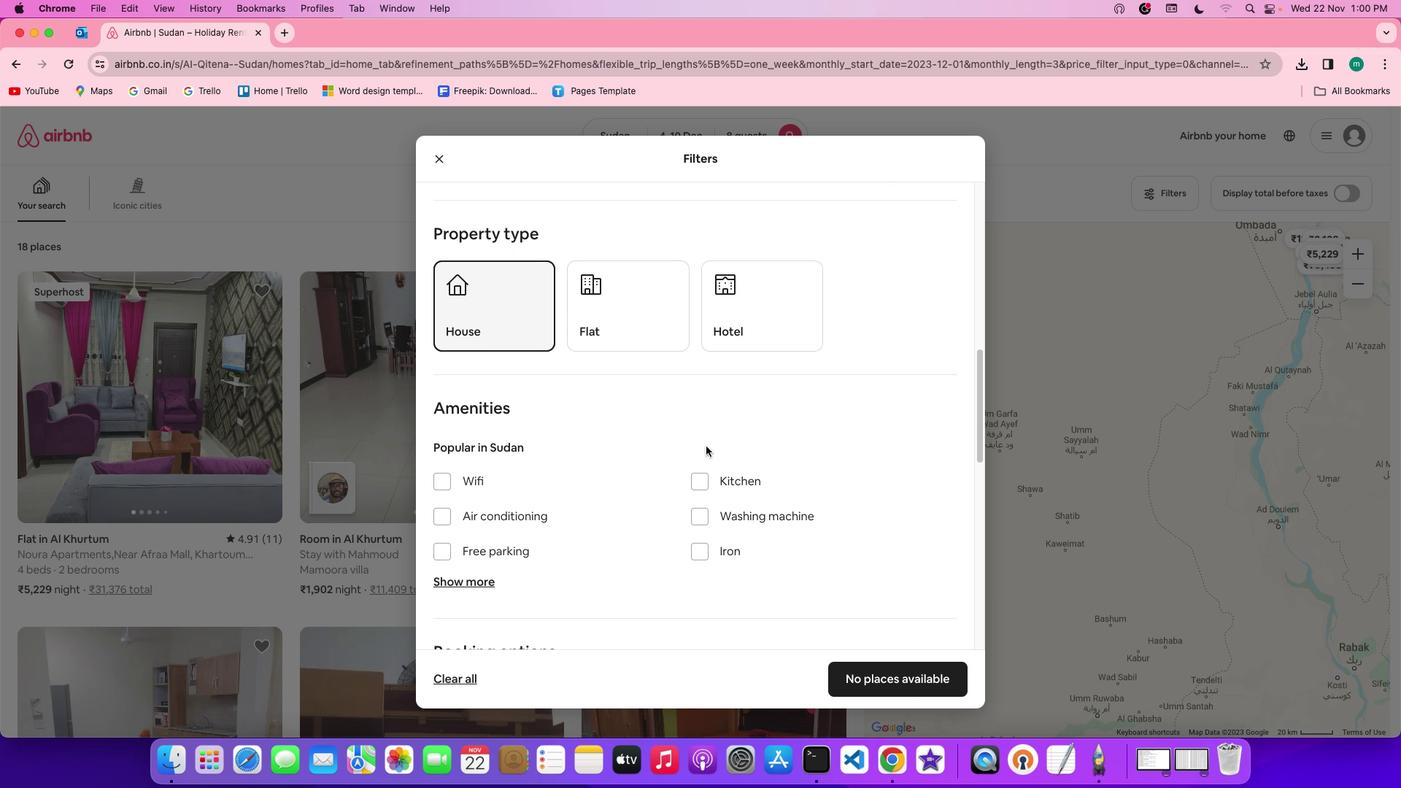 
Action: Mouse scrolled (706, 446) with delta (0, 0)
Screenshot: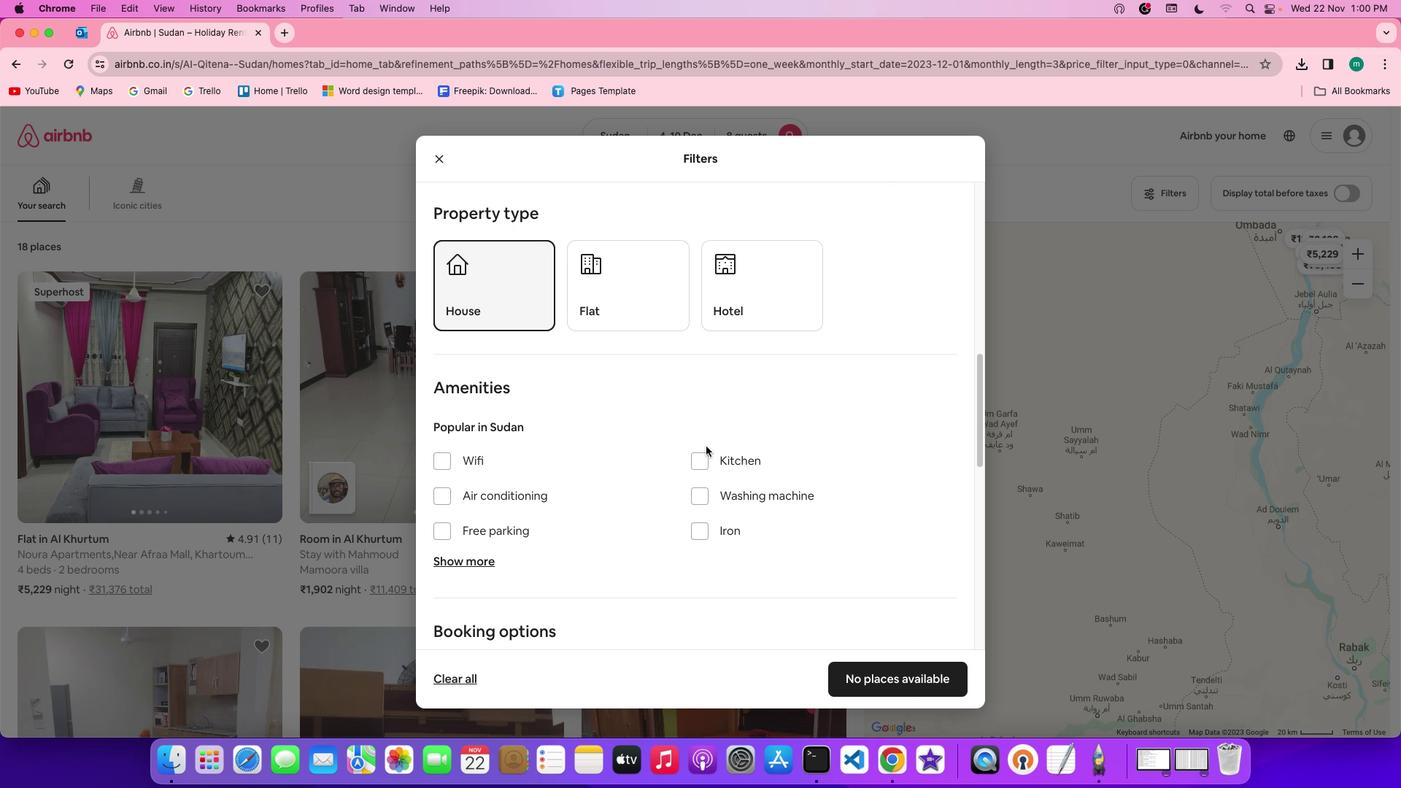 
Action: Mouse scrolled (706, 446) with delta (0, 0)
Screenshot: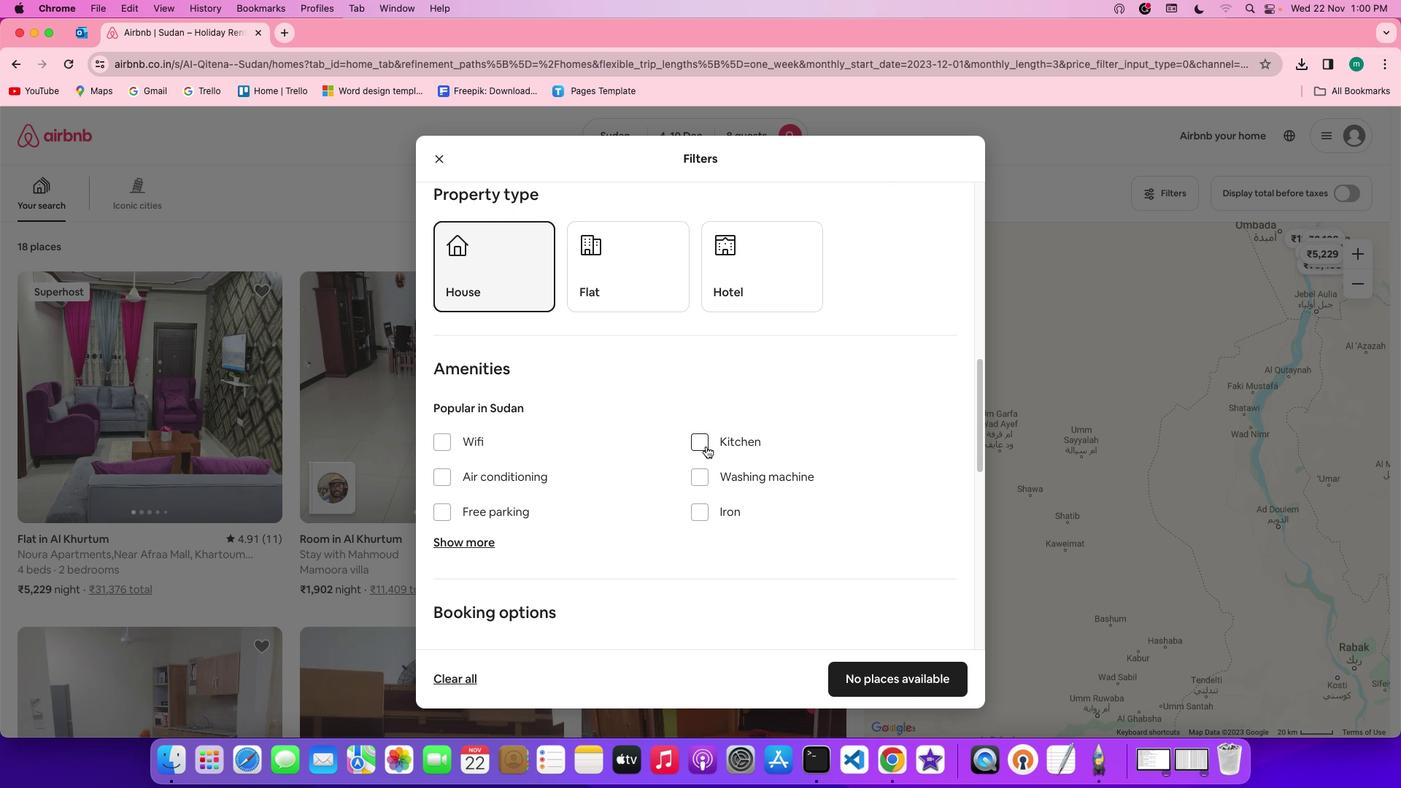 
Action: Mouse scrolled (706, 446) with delta (0, 0)
Screenshot: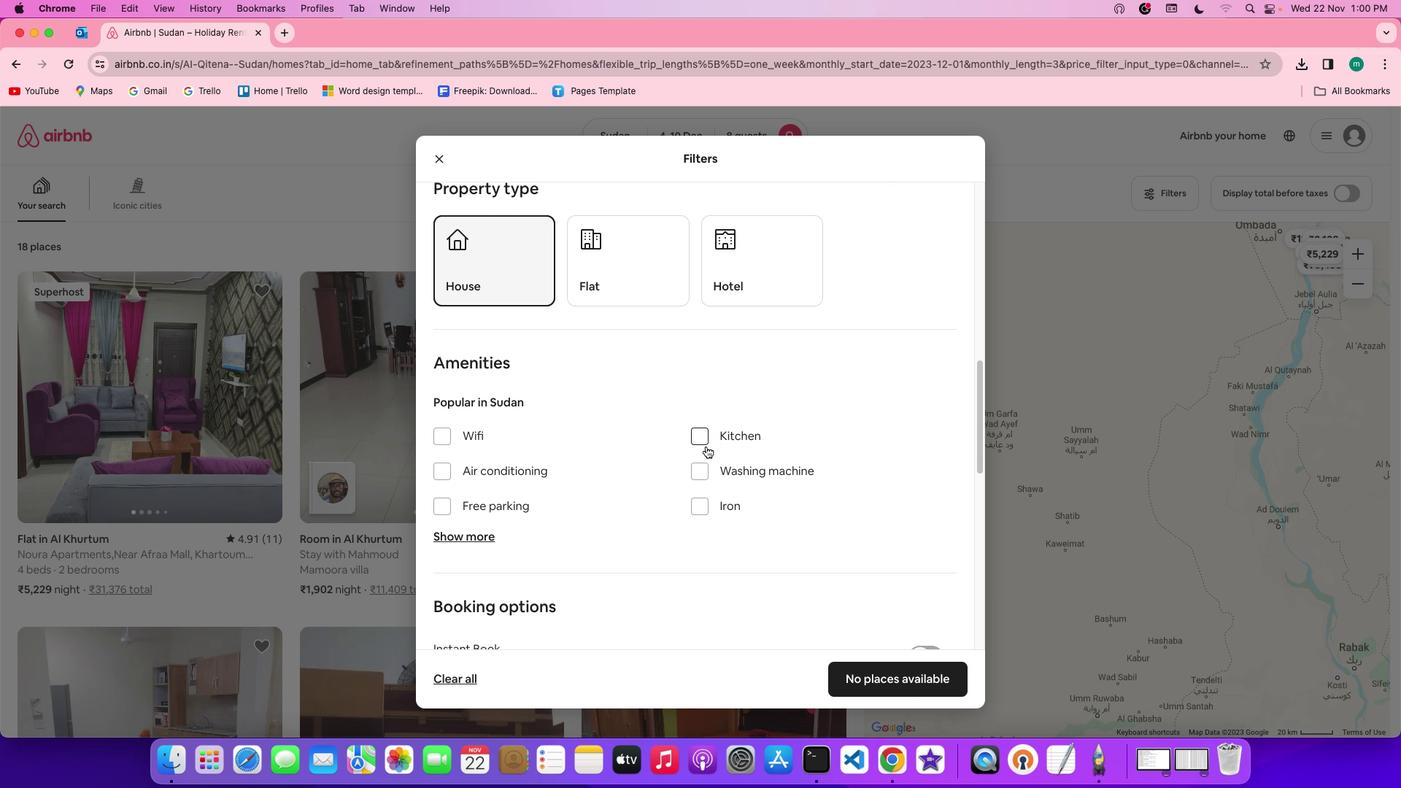 
Action: Mouse scrolled (706, 446) with delta (0, 0)
Screenshot: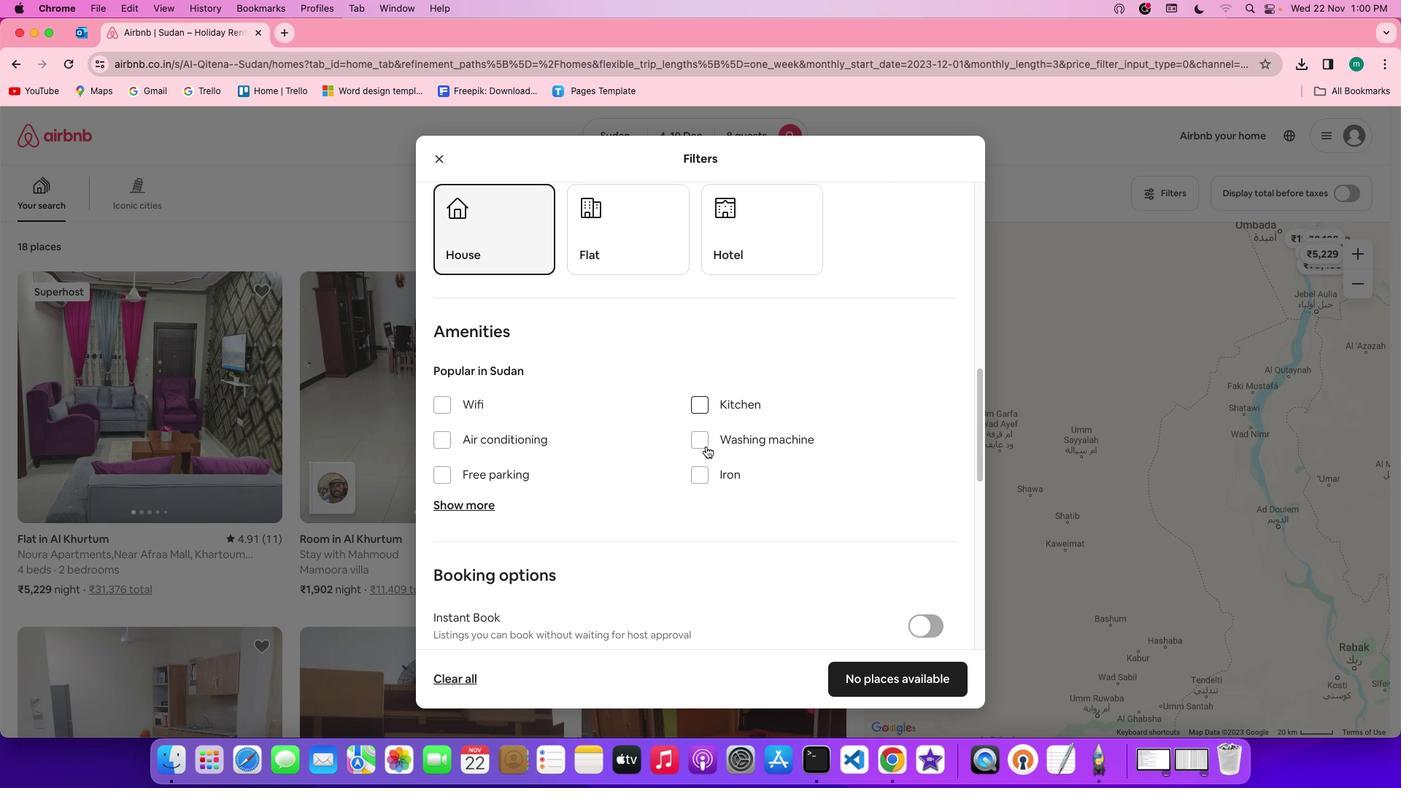 
Action: Mouse moved to (442, 378)
Screenshot: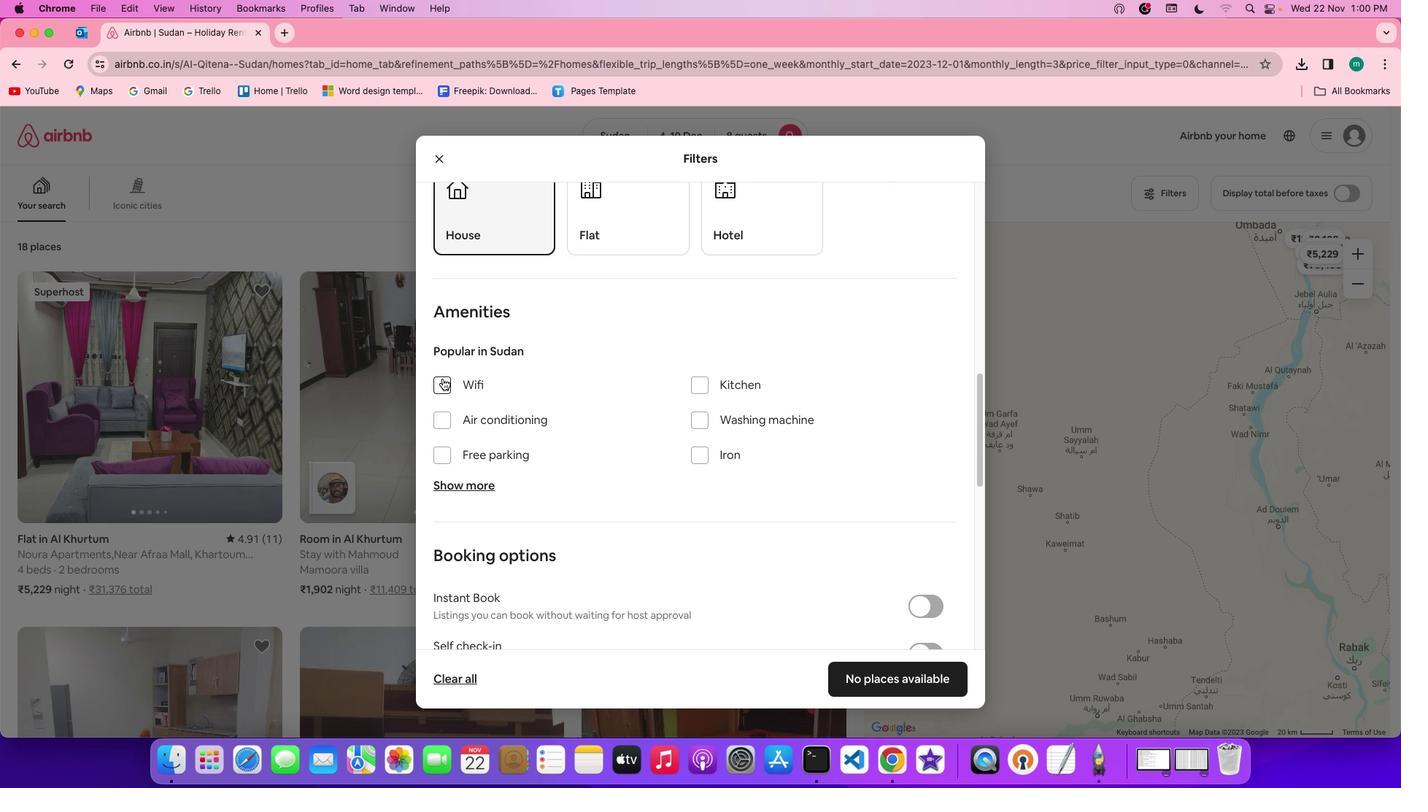 
Action: Mouse pressed left at (442, 378)
Screenshot: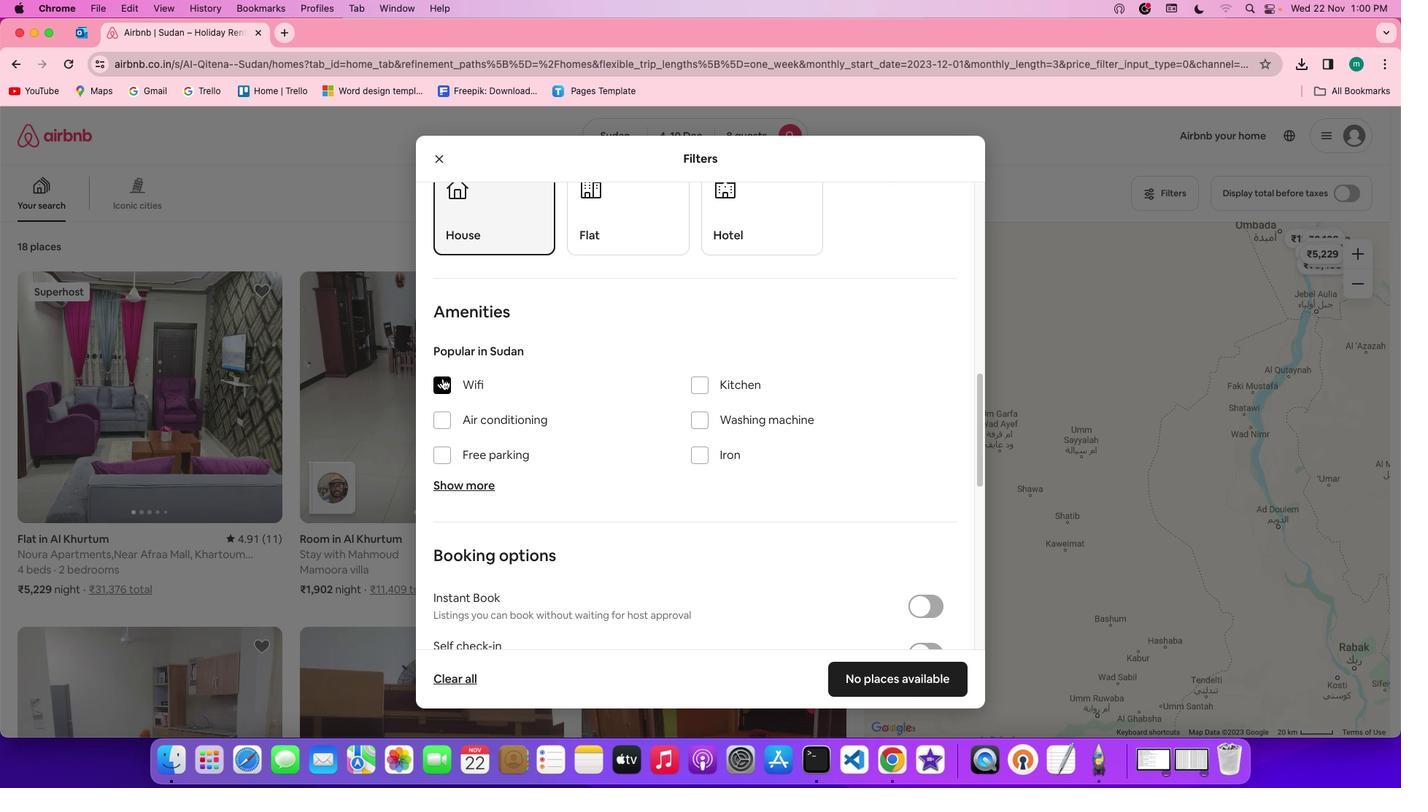 
Action: Mouse moved to (658, 435)
Screenshot: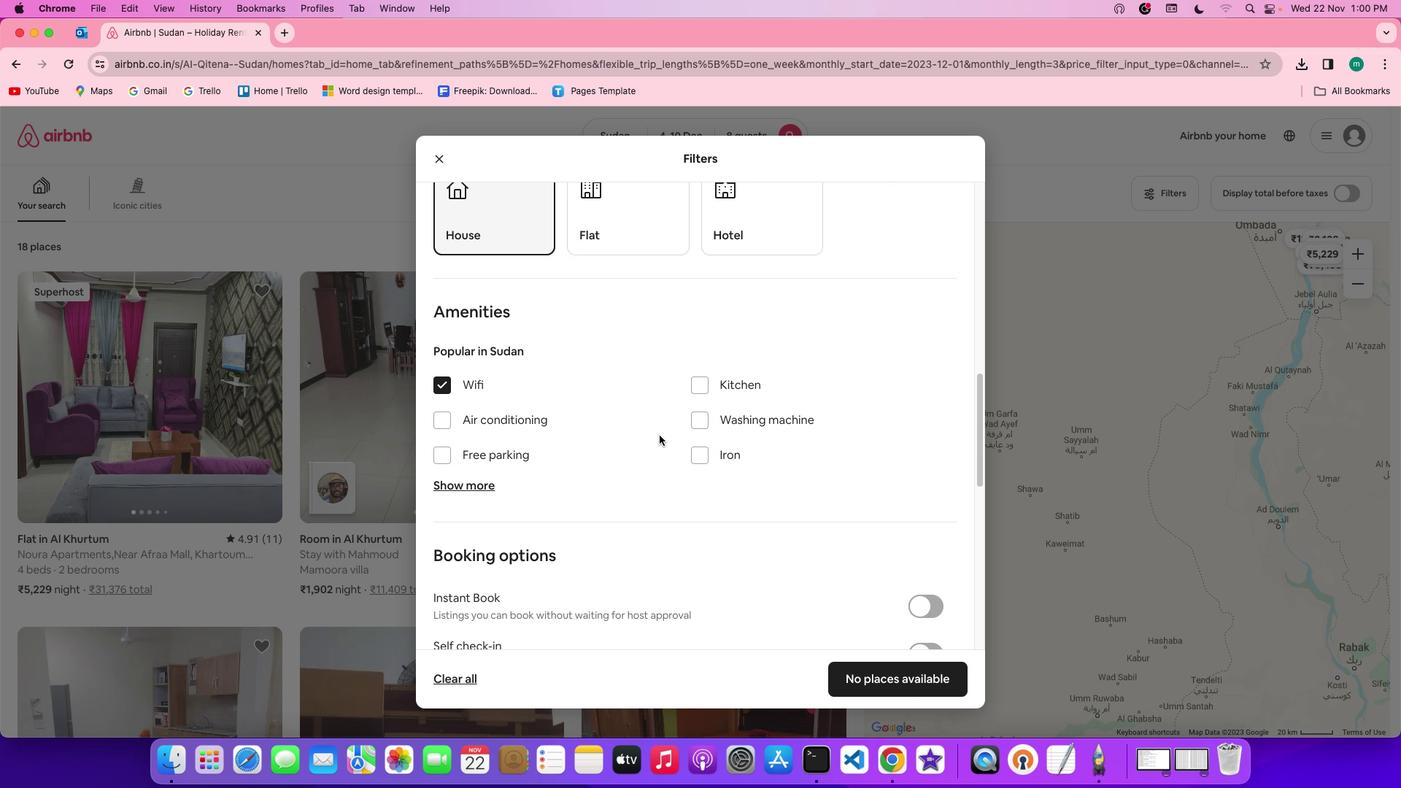 
Action: Mouse scrolled (658, 435) with delta (0, 0)
Screenshot: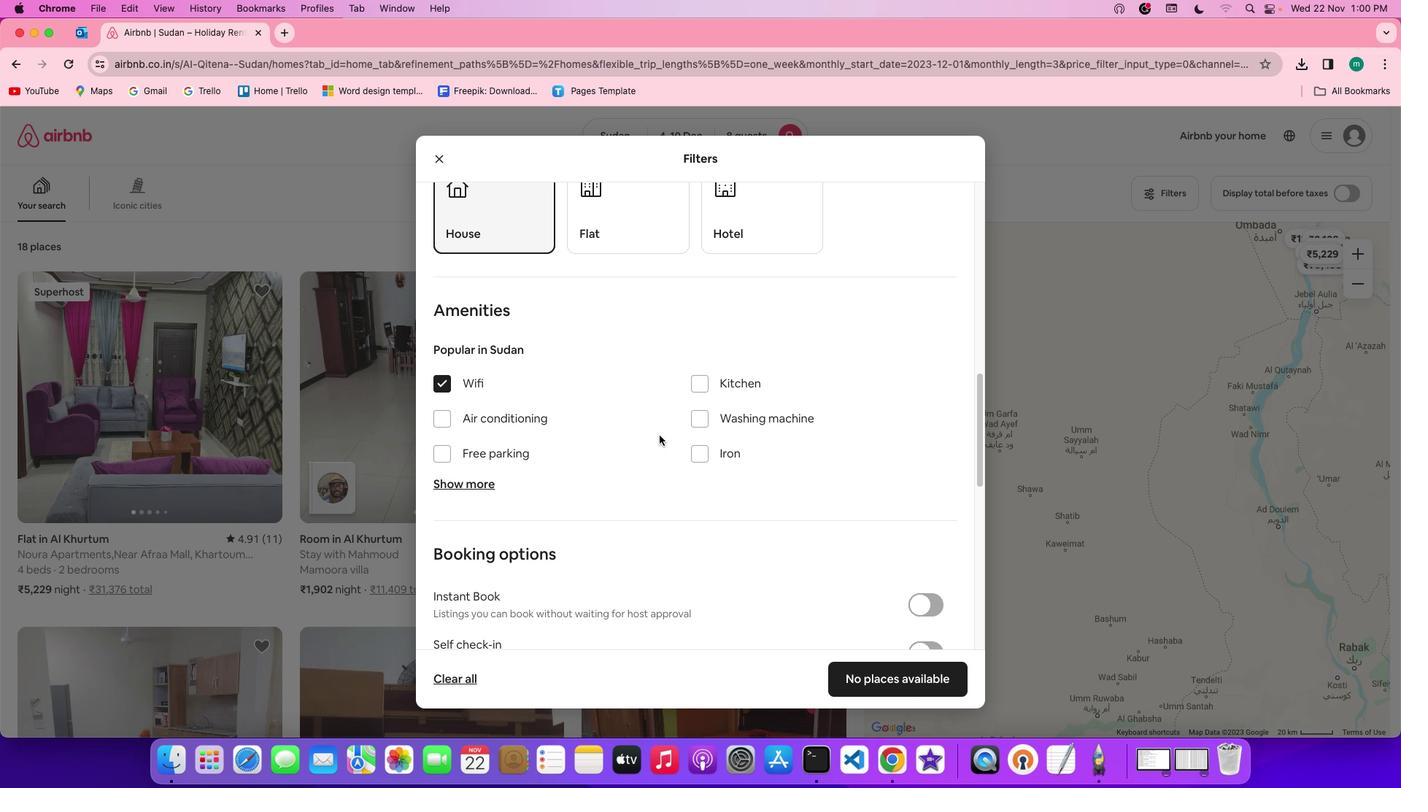 
Action: Mouse scrolled (658, 435) with delta (0, 0)
Screenshot: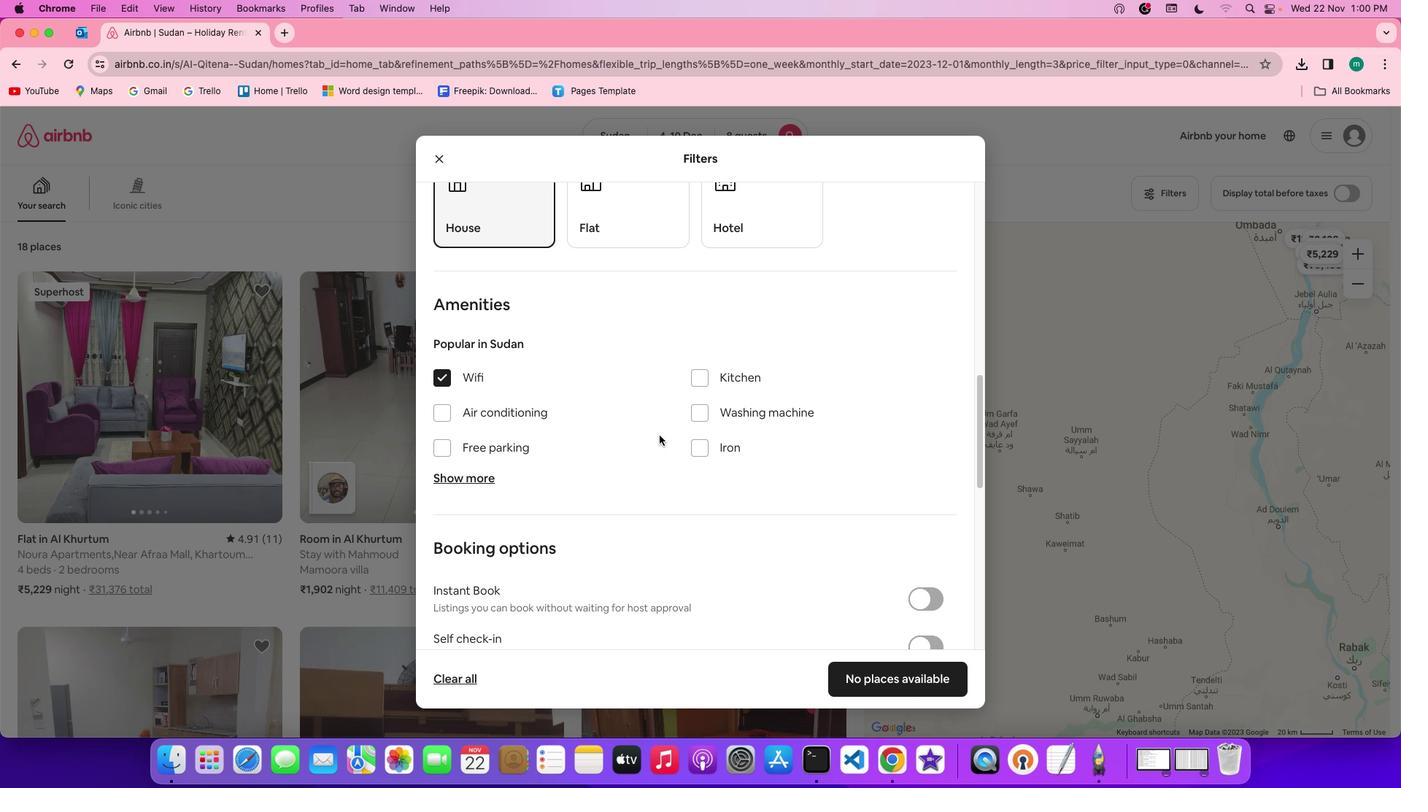 
Action: Mouse scrolled (658, 435) with delta (0, 0)
Screenshot: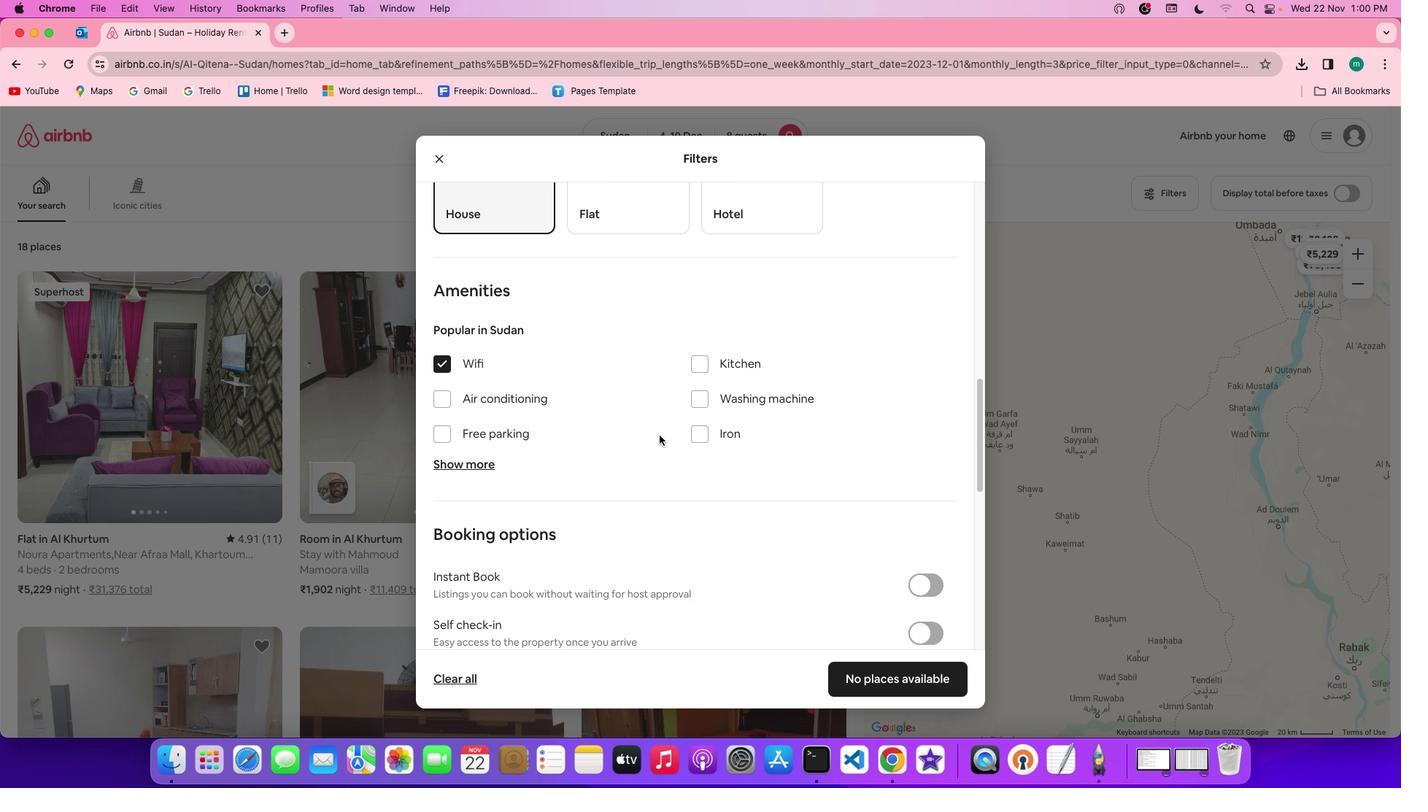 
Action: Mouse scrolled (658, 435) with delta (0, 0)
Screenshot: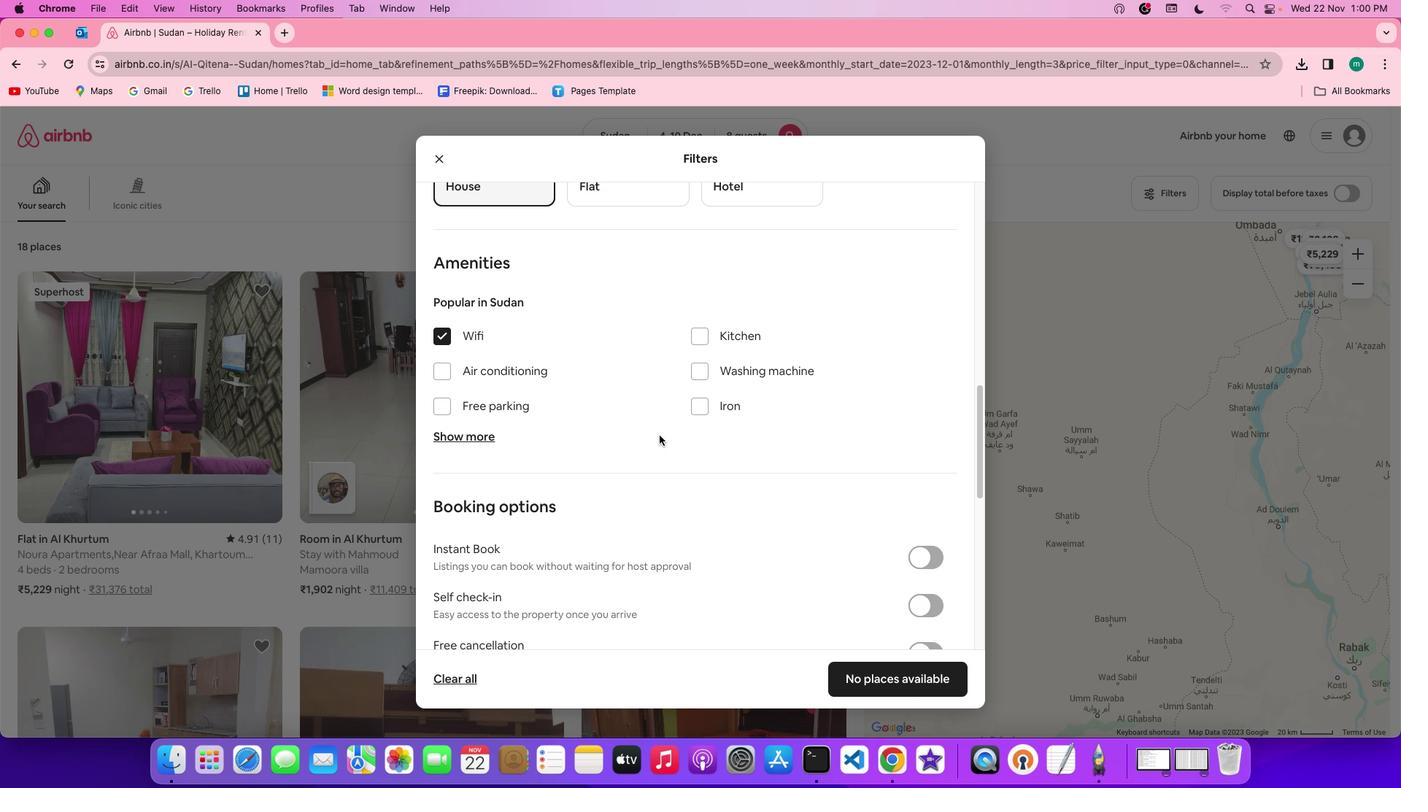
Action: Mouse scrolled (658, 435) with delta (0, 0)
Screenshot: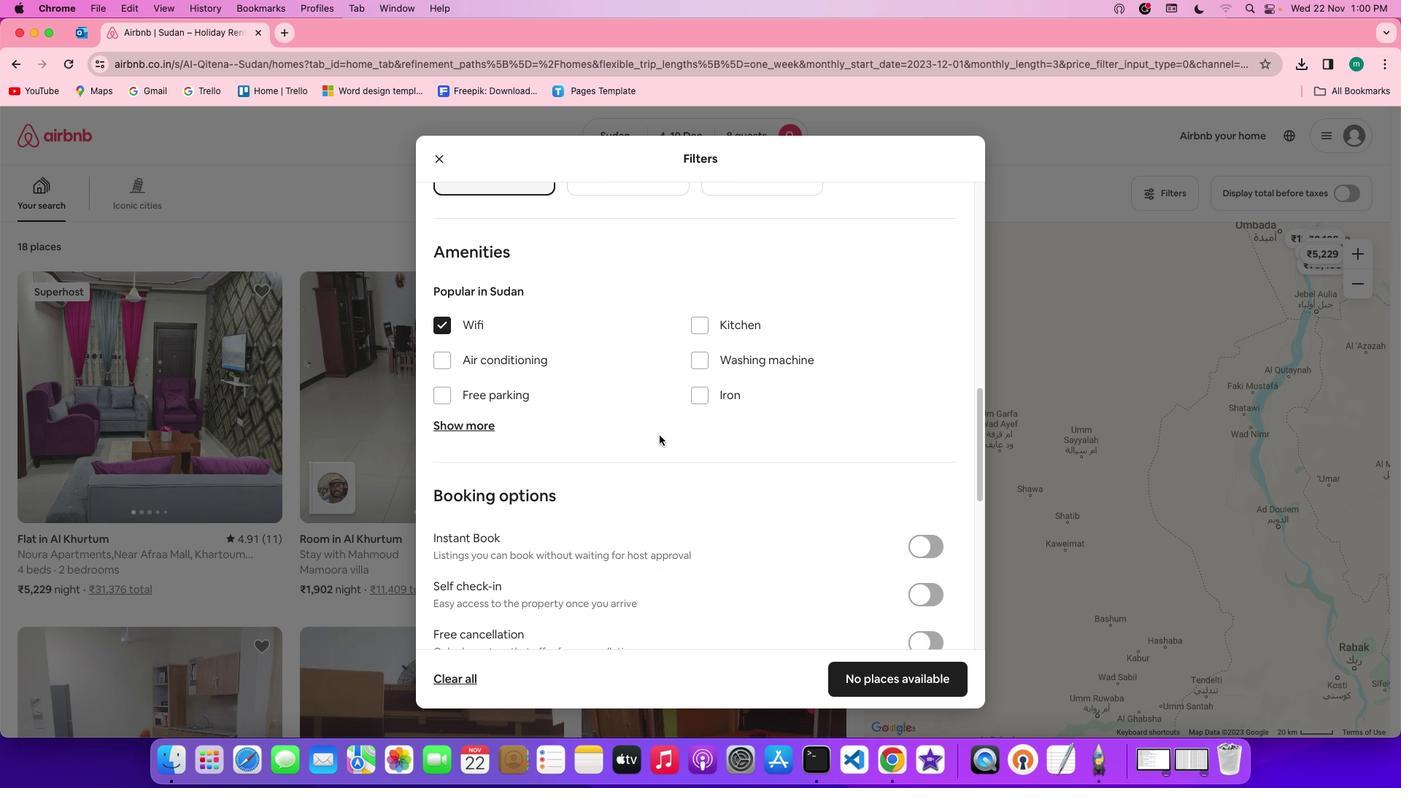 
Action: Mouse scrolled (658, 435) with delta (0, 0)
Screenshot: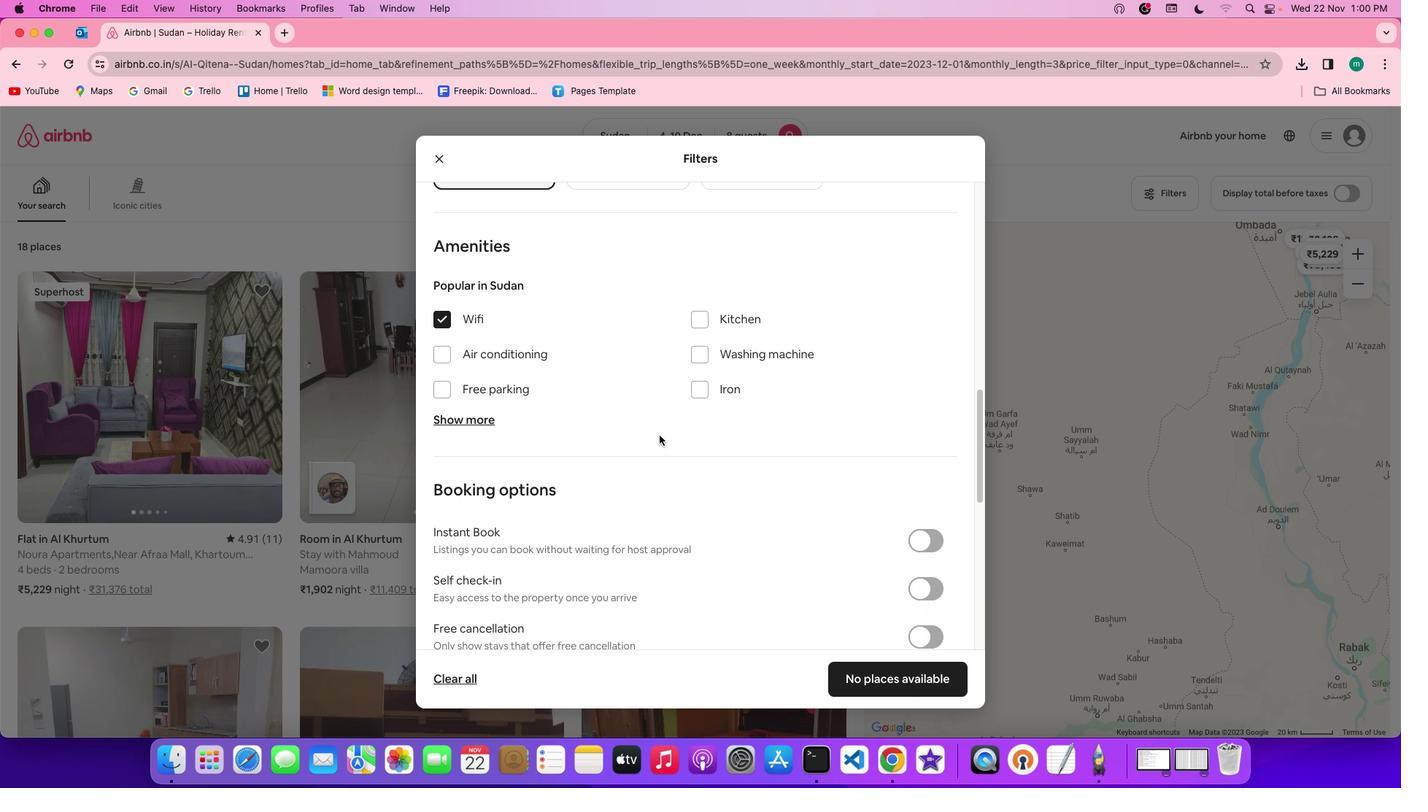 
Action: Mouse scrolled (658, 435) with delta (0, 0)
Screenshot: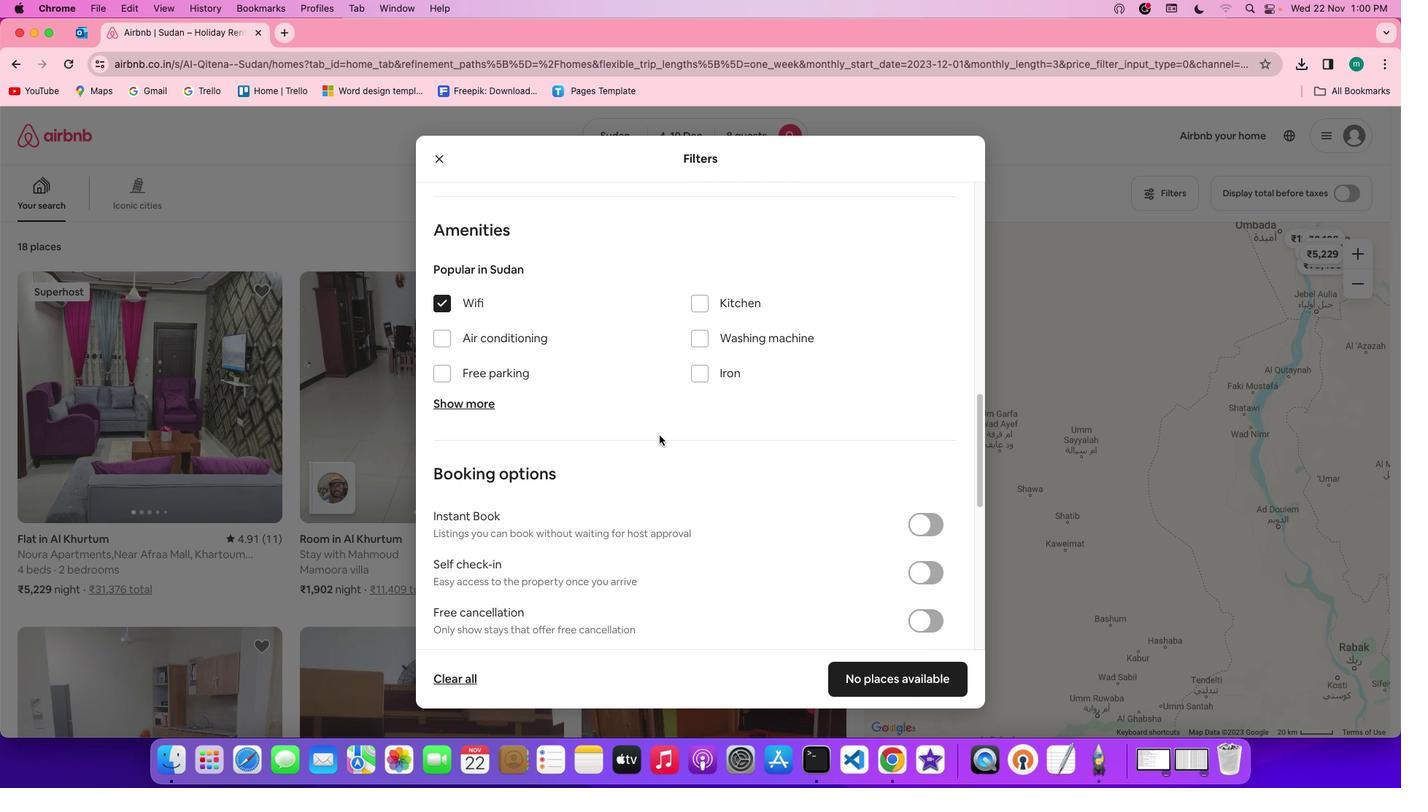 
Action: Mouse moved to (475, 395)
Screenshot: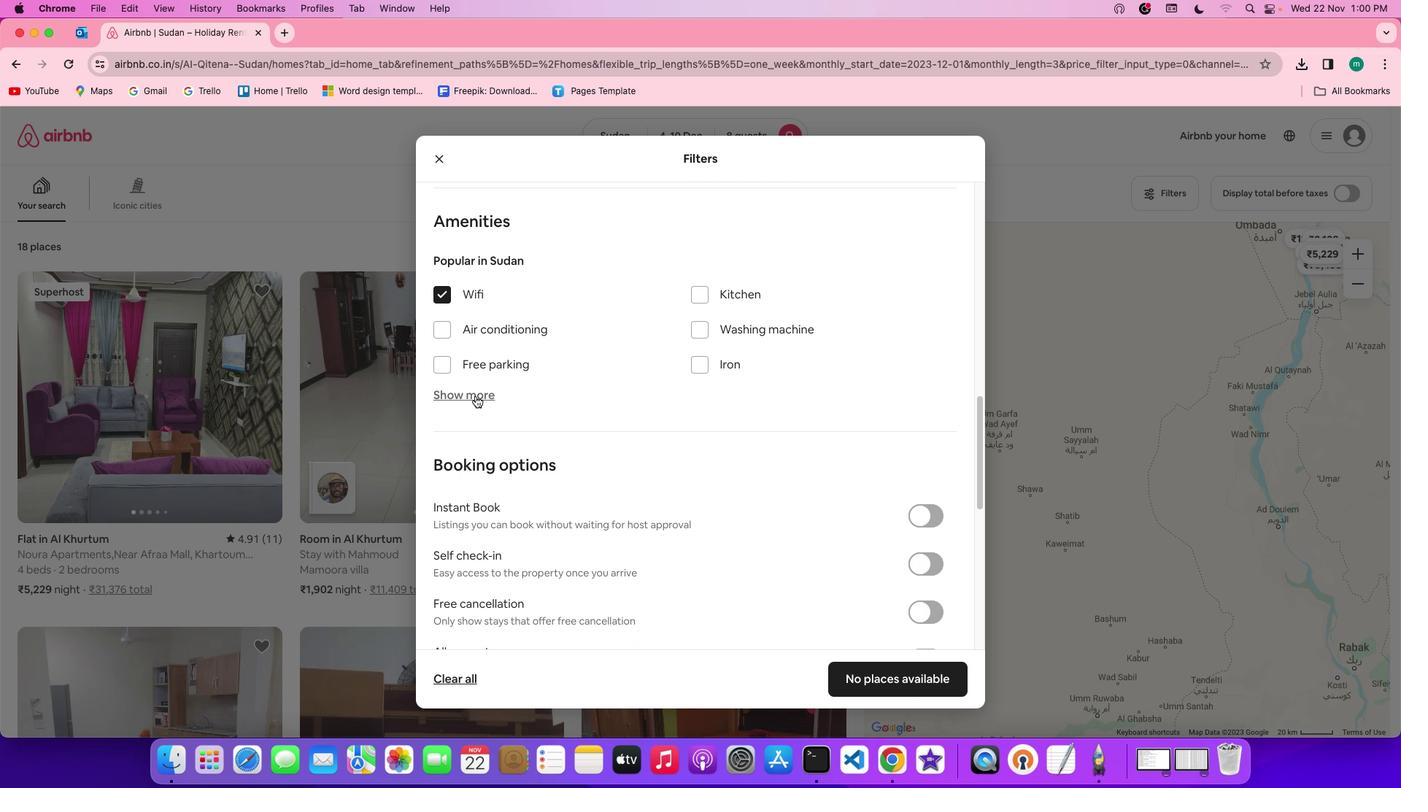 
Action: Mouse pressed left at (475, 395)
Screenshot: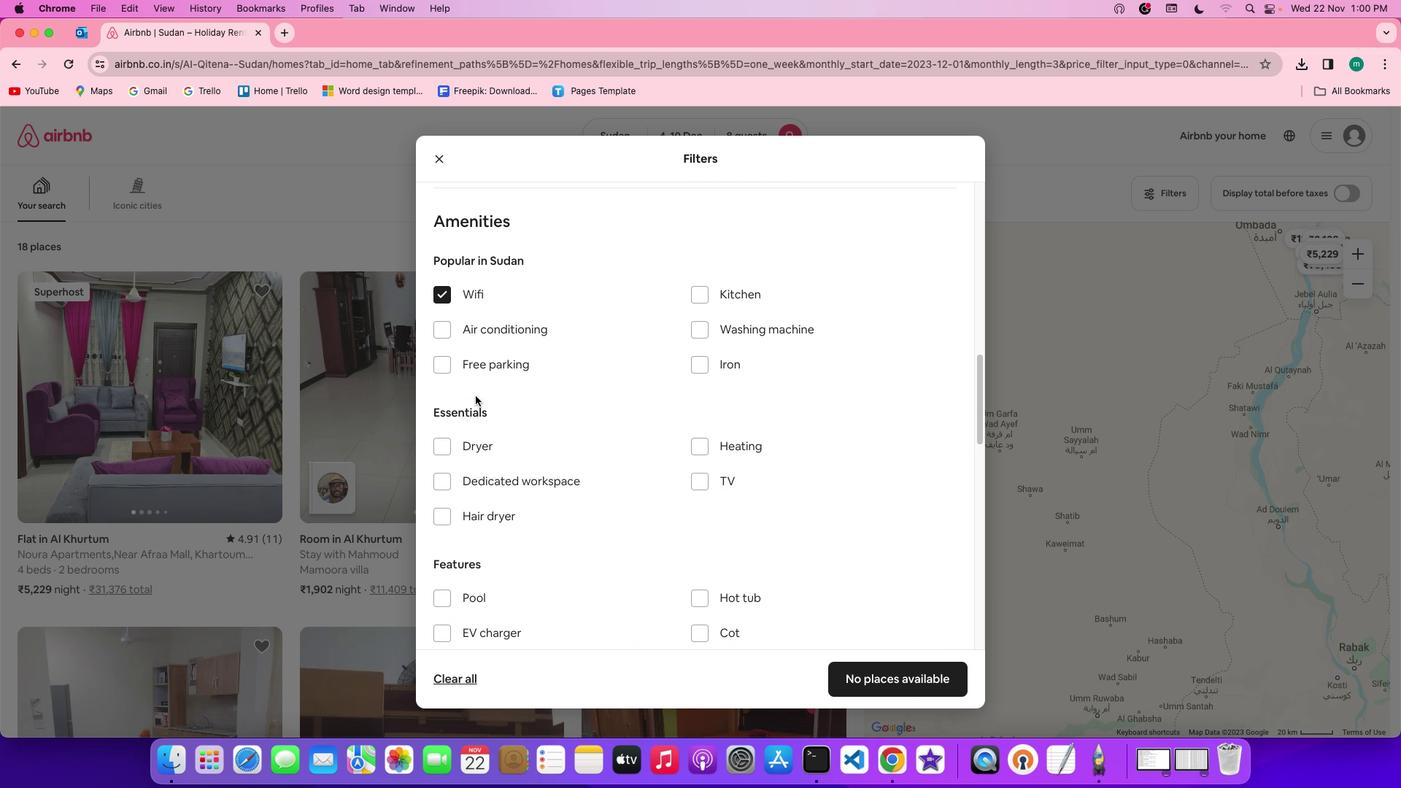 
Action: Mouse moved to (708, 480)
Screenshot: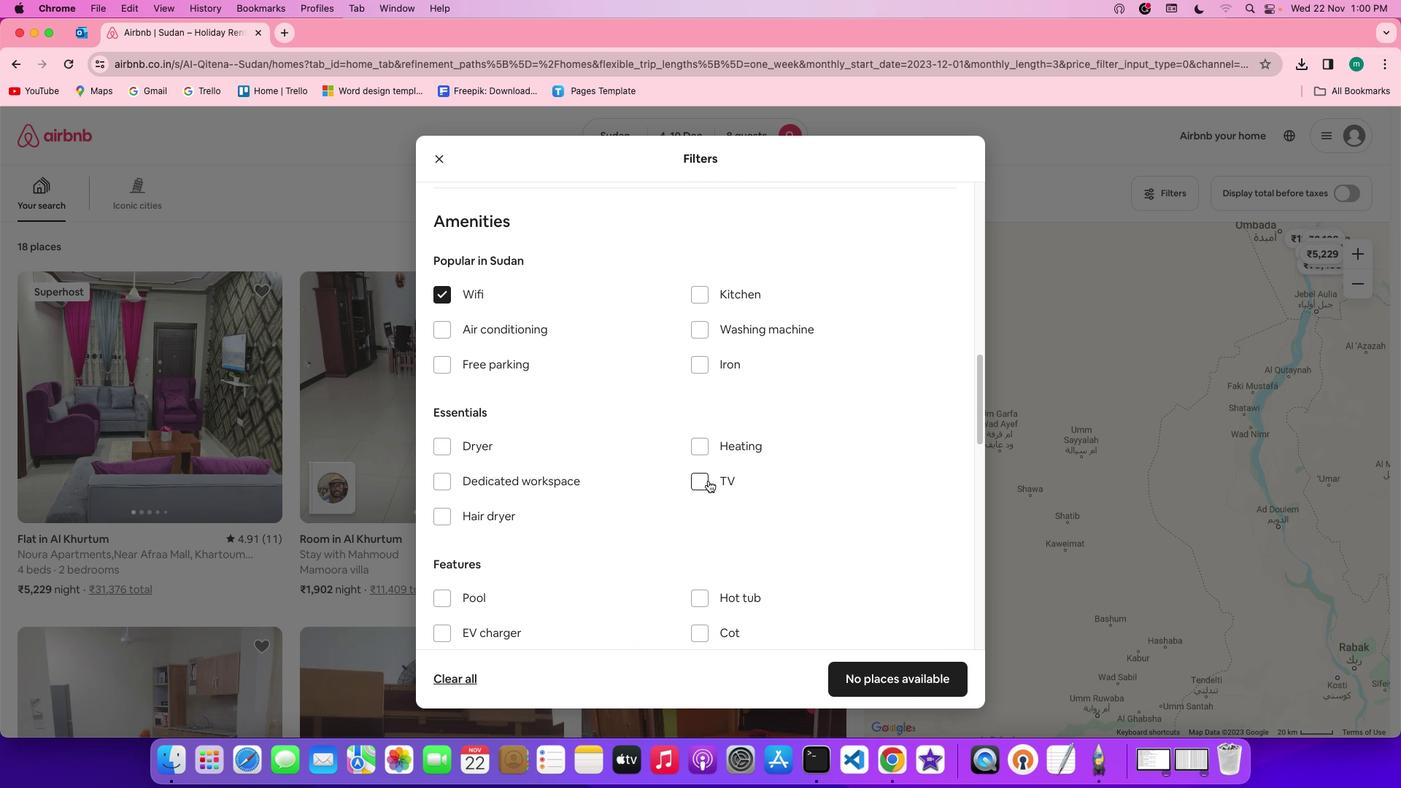 
Action: Mouse pressed left at (708, 480)
Screenshot: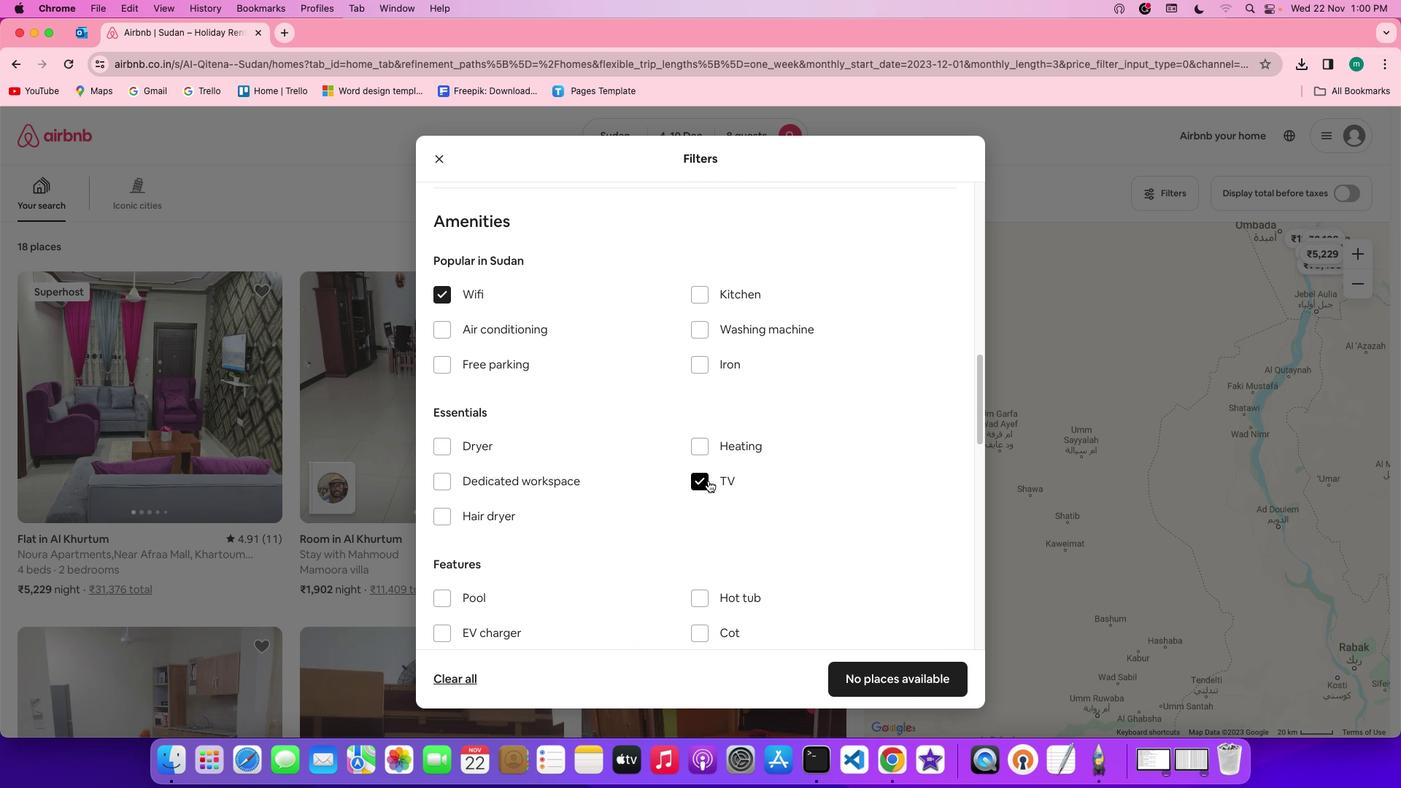 
Action: Mouse moved to (632, 429)
Screenshot: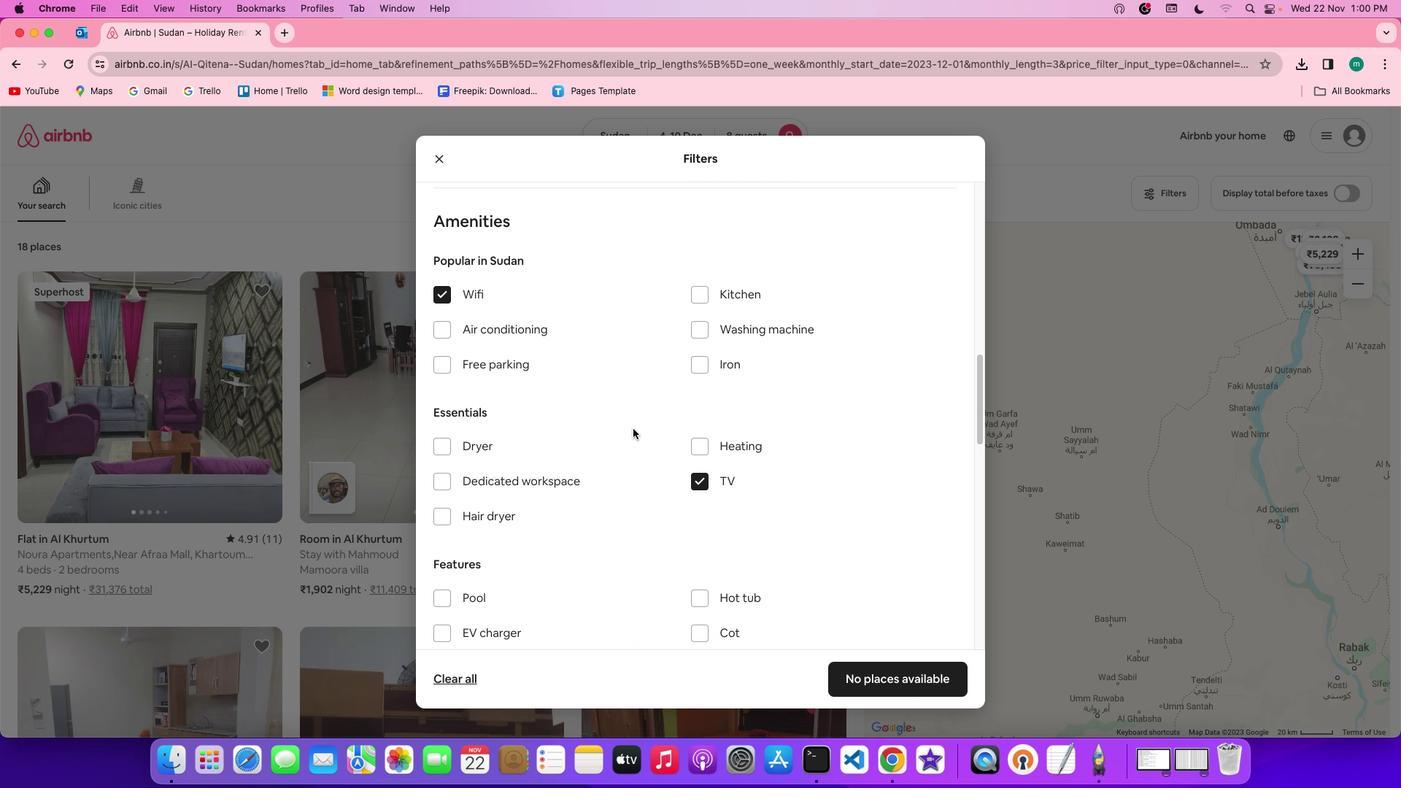 
Action: Mouse scrolled (632, 429) with delta (0, 0)
Screenshot: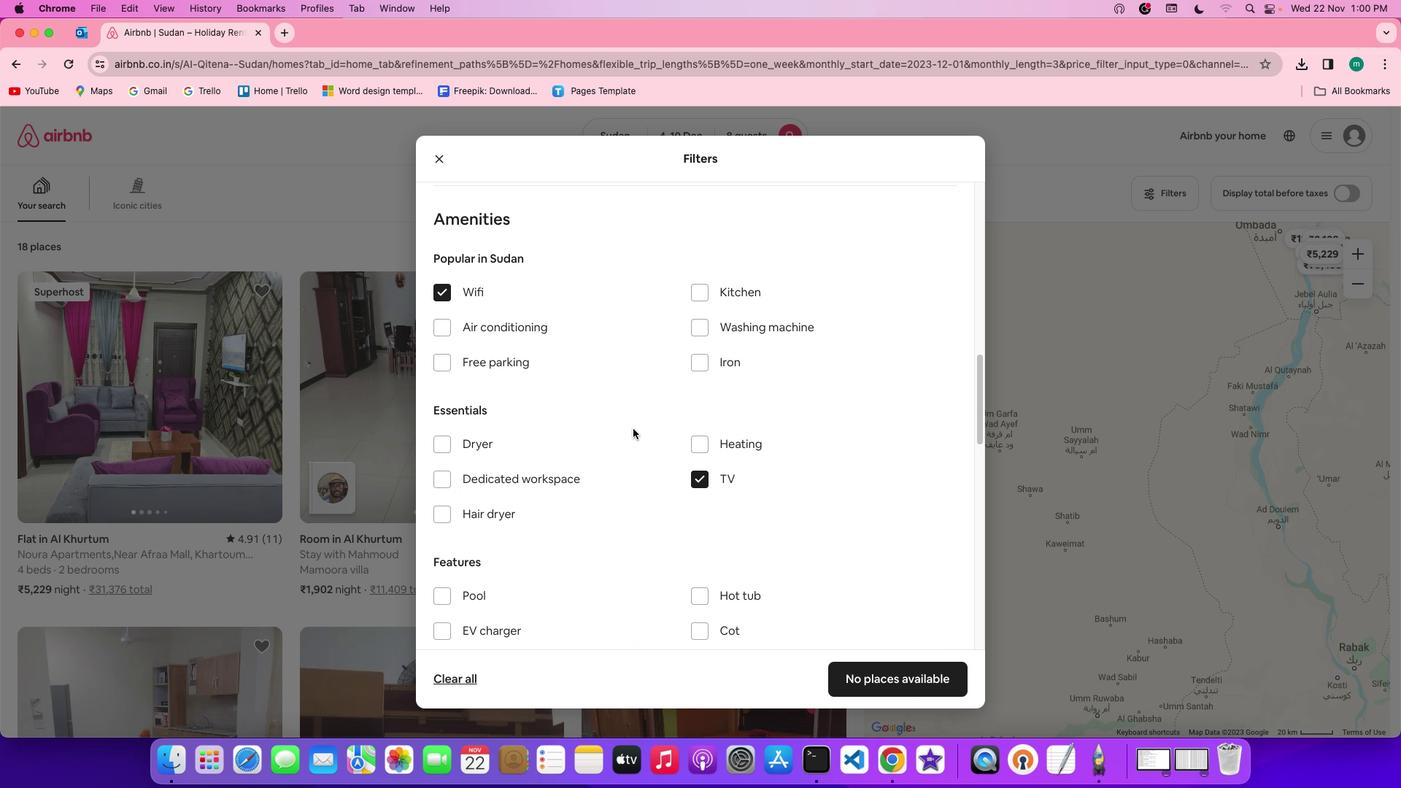 
Action: Mouse scrolled (632, 429) with delta (0, 0)
Screenshot: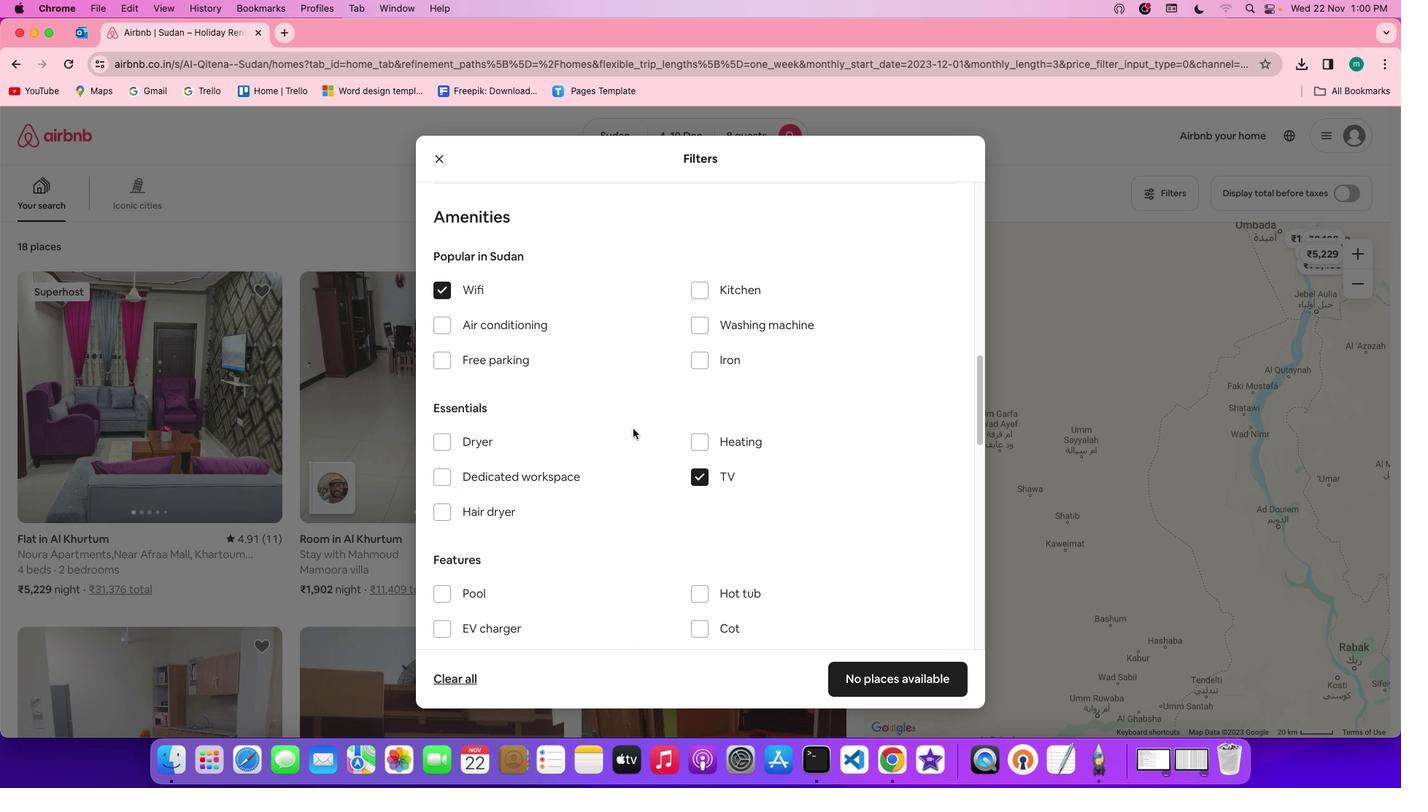 
Action: Mouse scrolled (632, 429) with delta (0, 0)
Screenshot: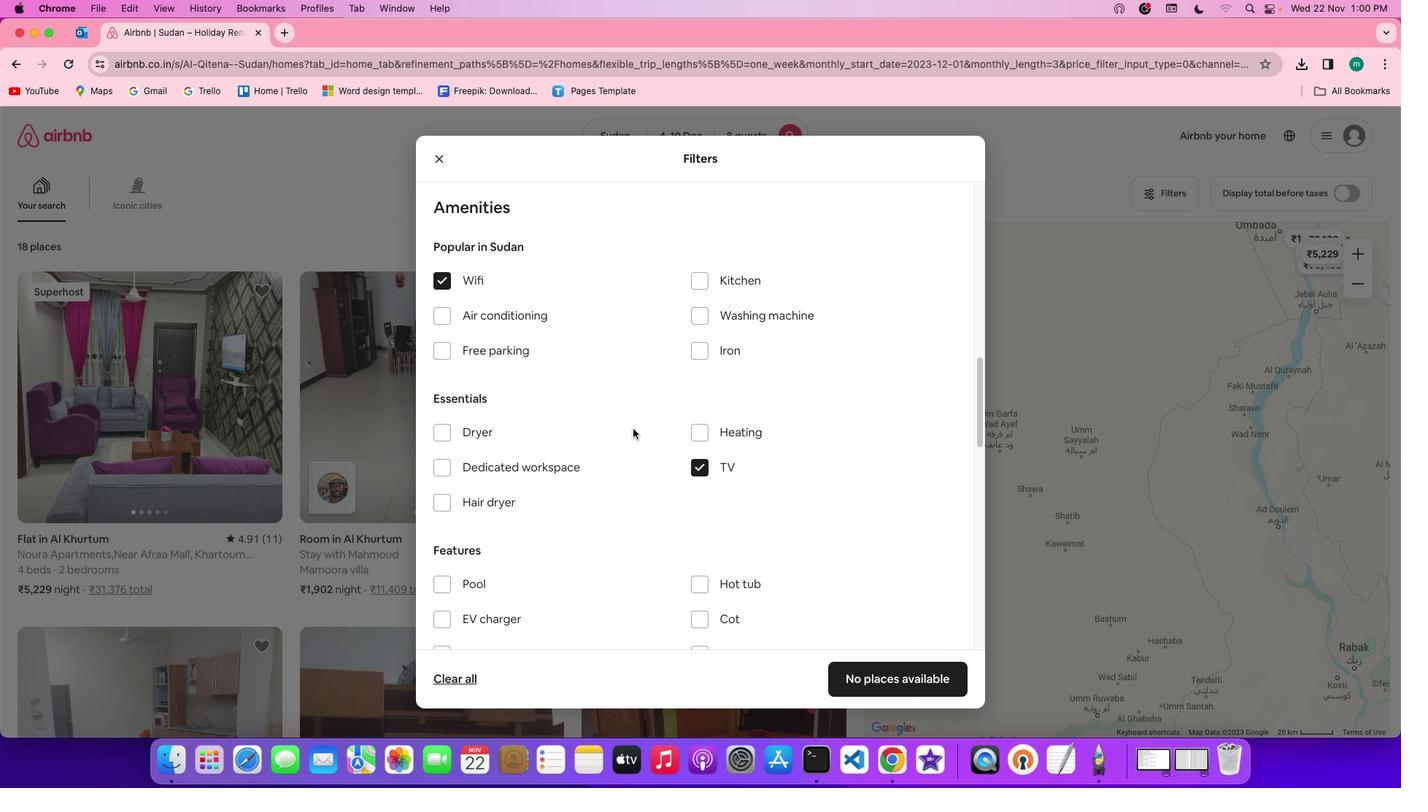 
Action: Mouse moved to (506, 340)
Screenshot: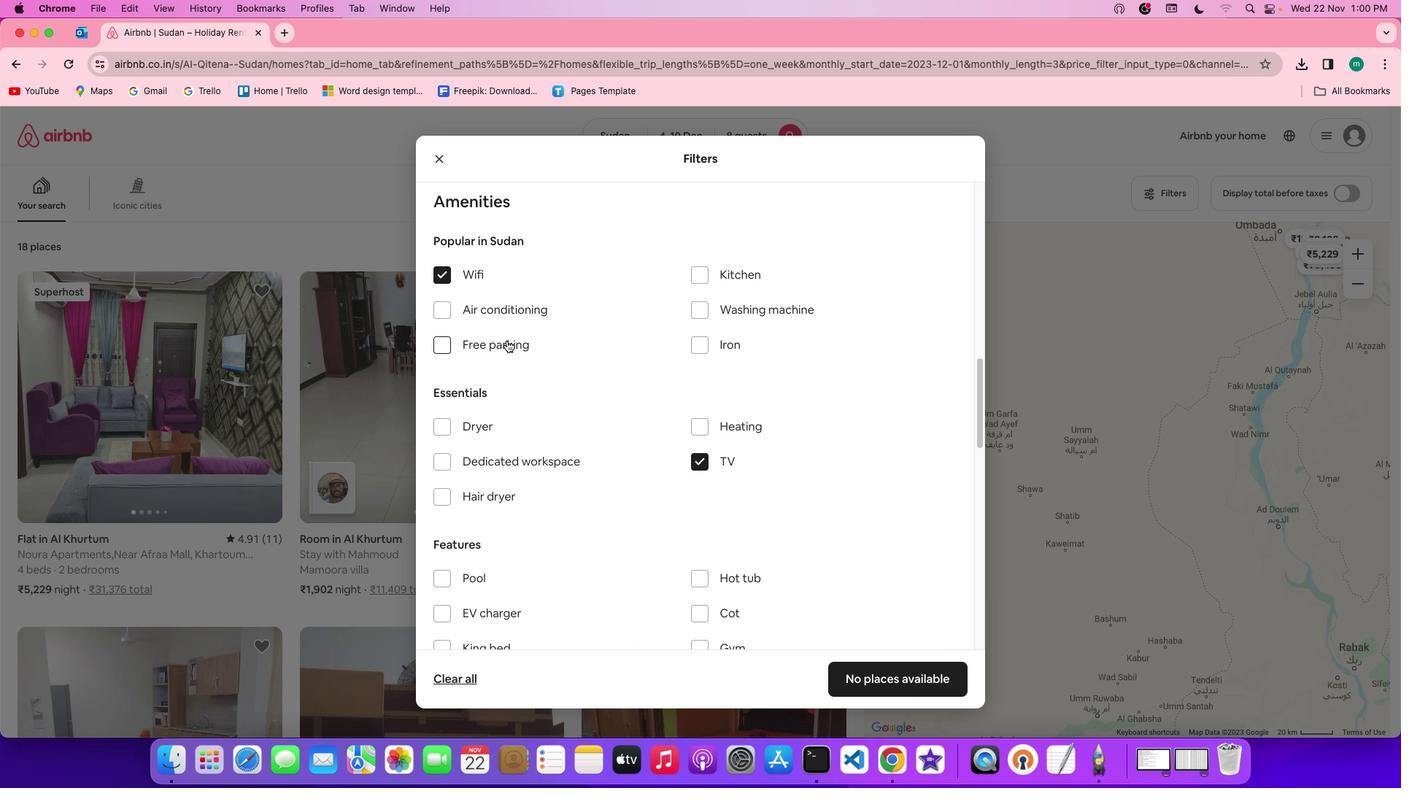 
Action: Mouse pressed left at (506, 340)
Screenshot: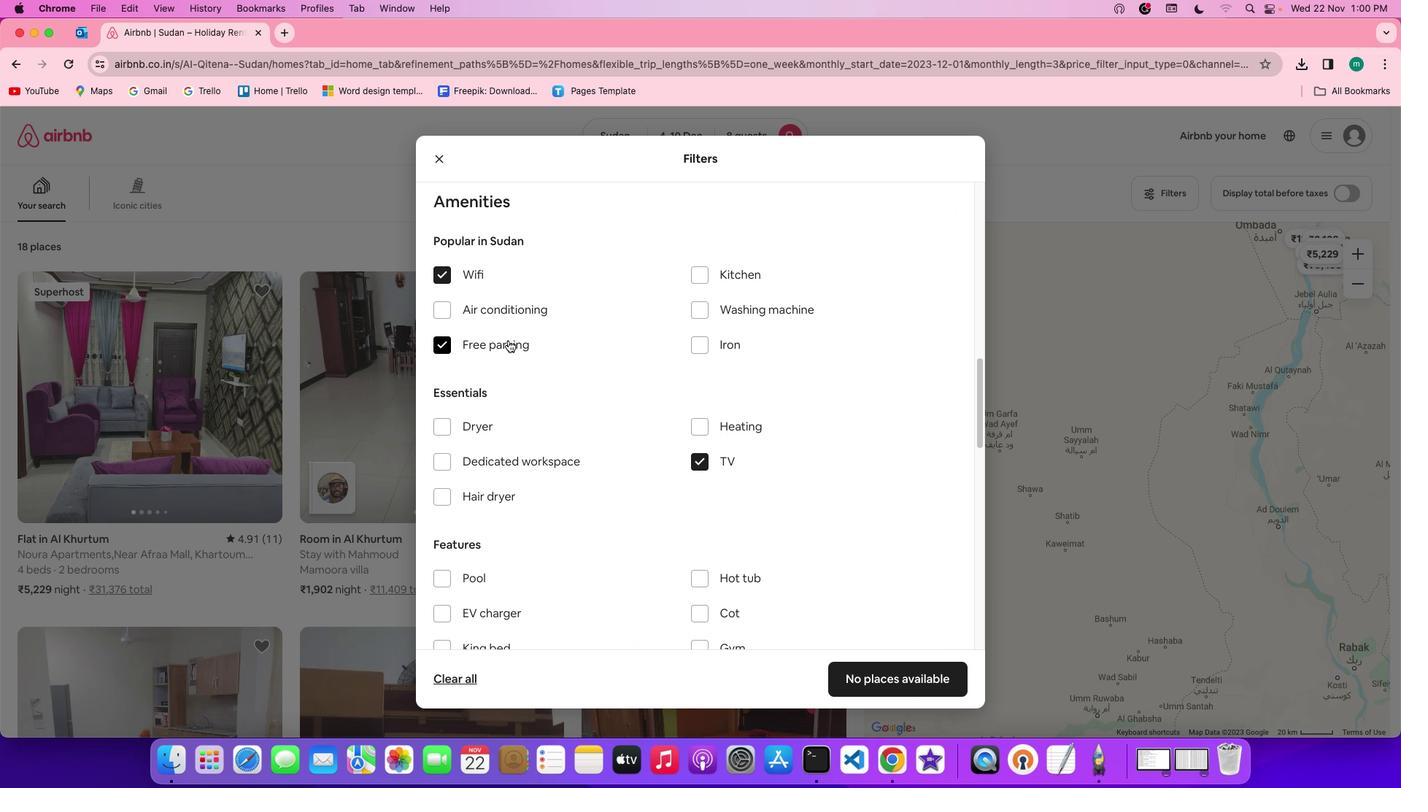 
Action: Mouse moved to (614, 428)
Screenshot: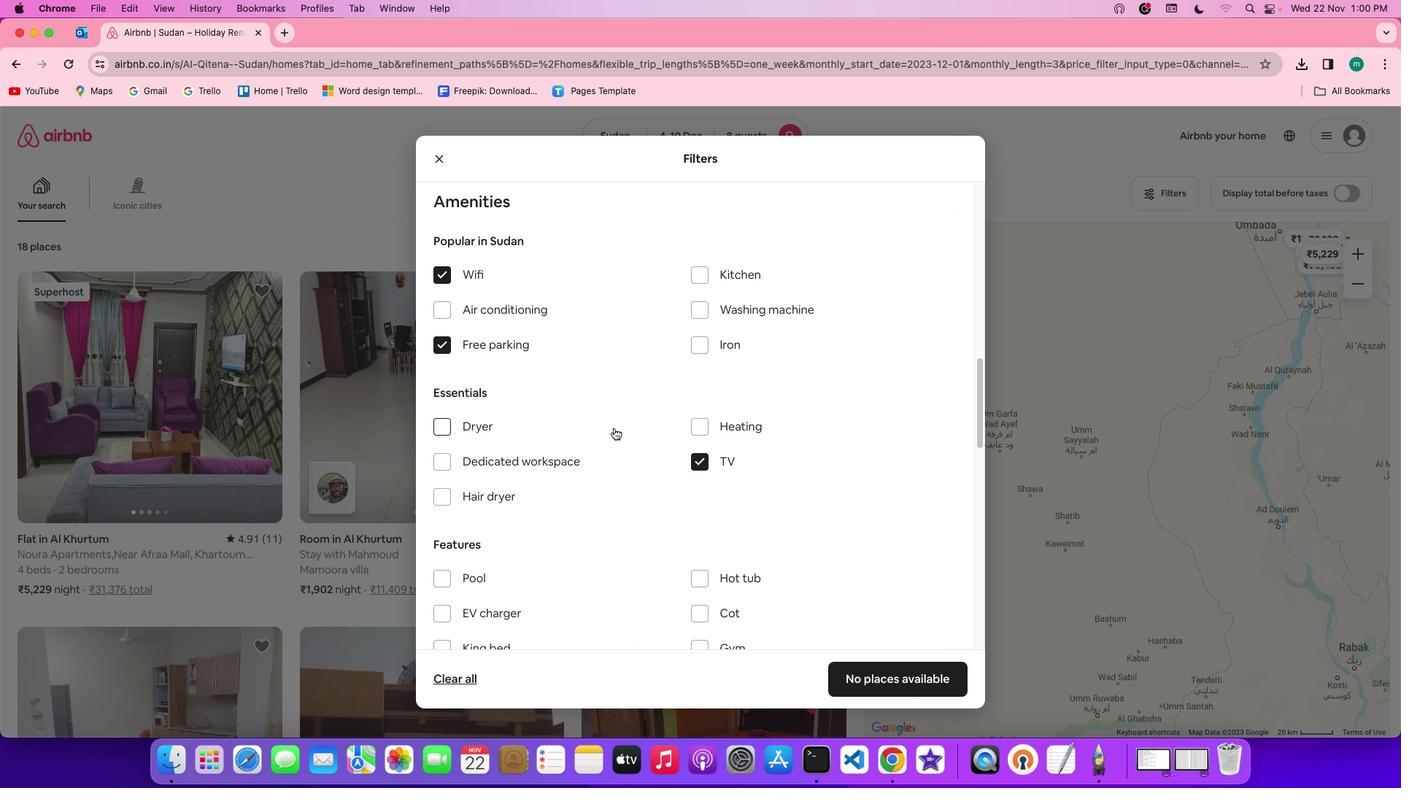 
Action: Mouse scrolled (614, 428) with delta (0, 0)
Screenshot: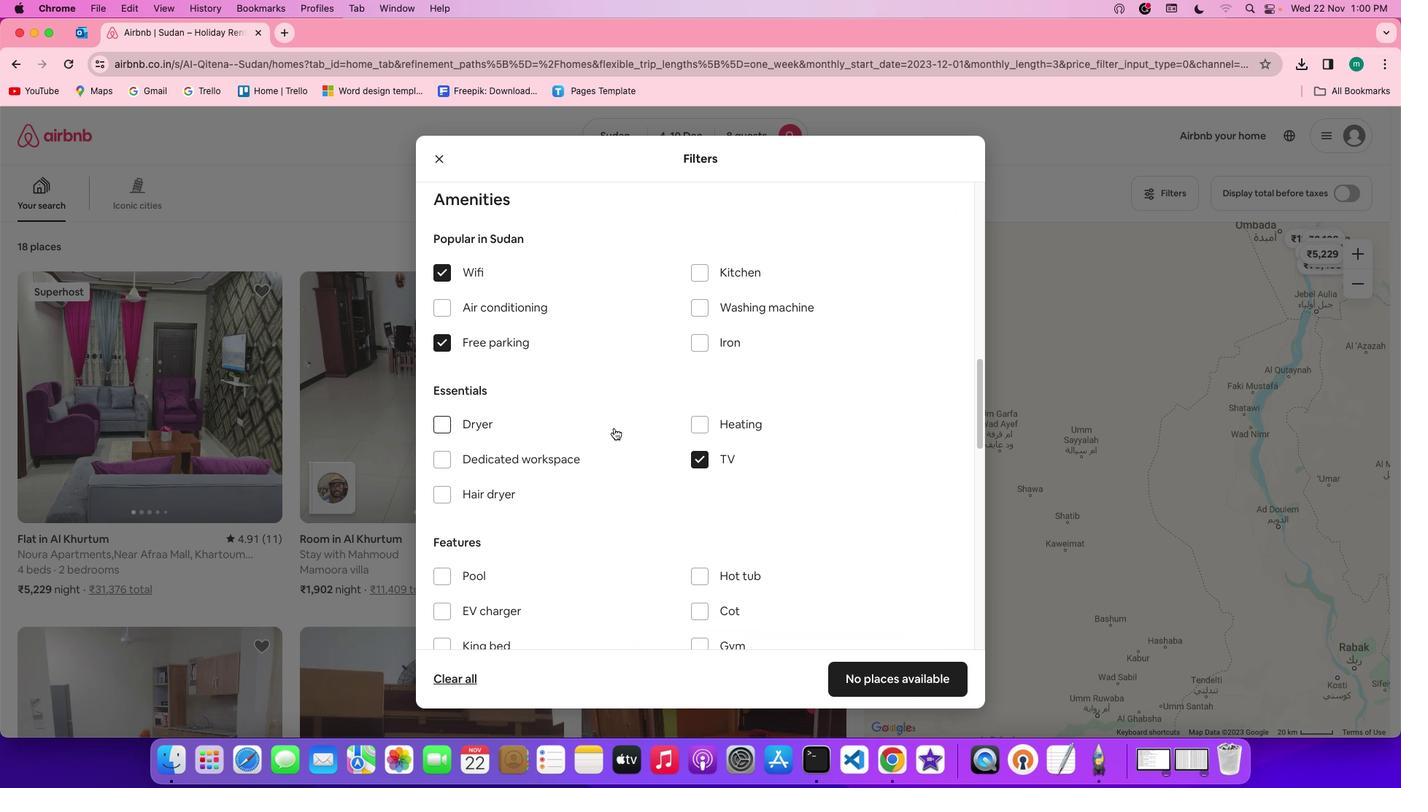 
Action: Mouse scrolled (614, 428) with delta (0, 0)
Screenshot: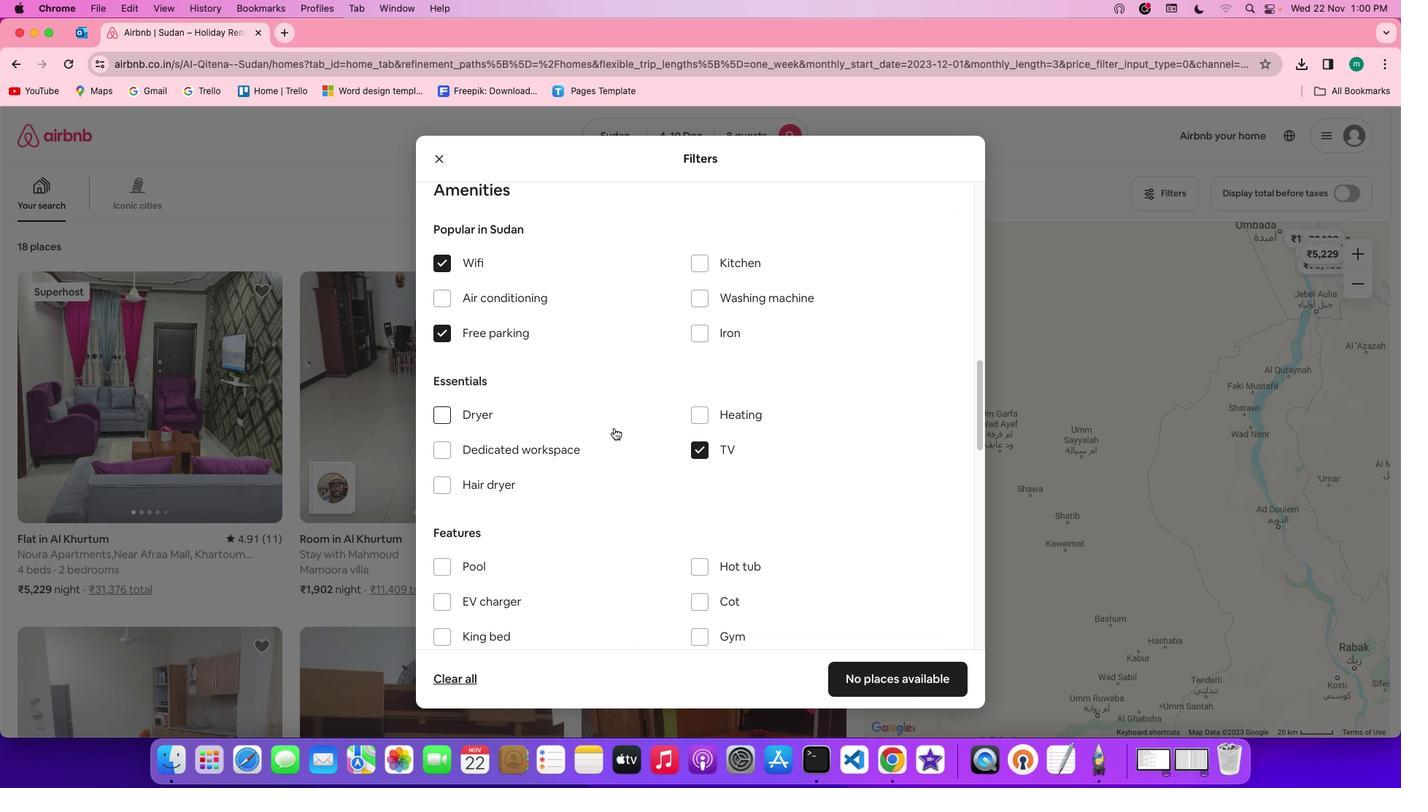 
Action: Mouse scrolled (614, 428) with delta (0, 0)
Screenshot: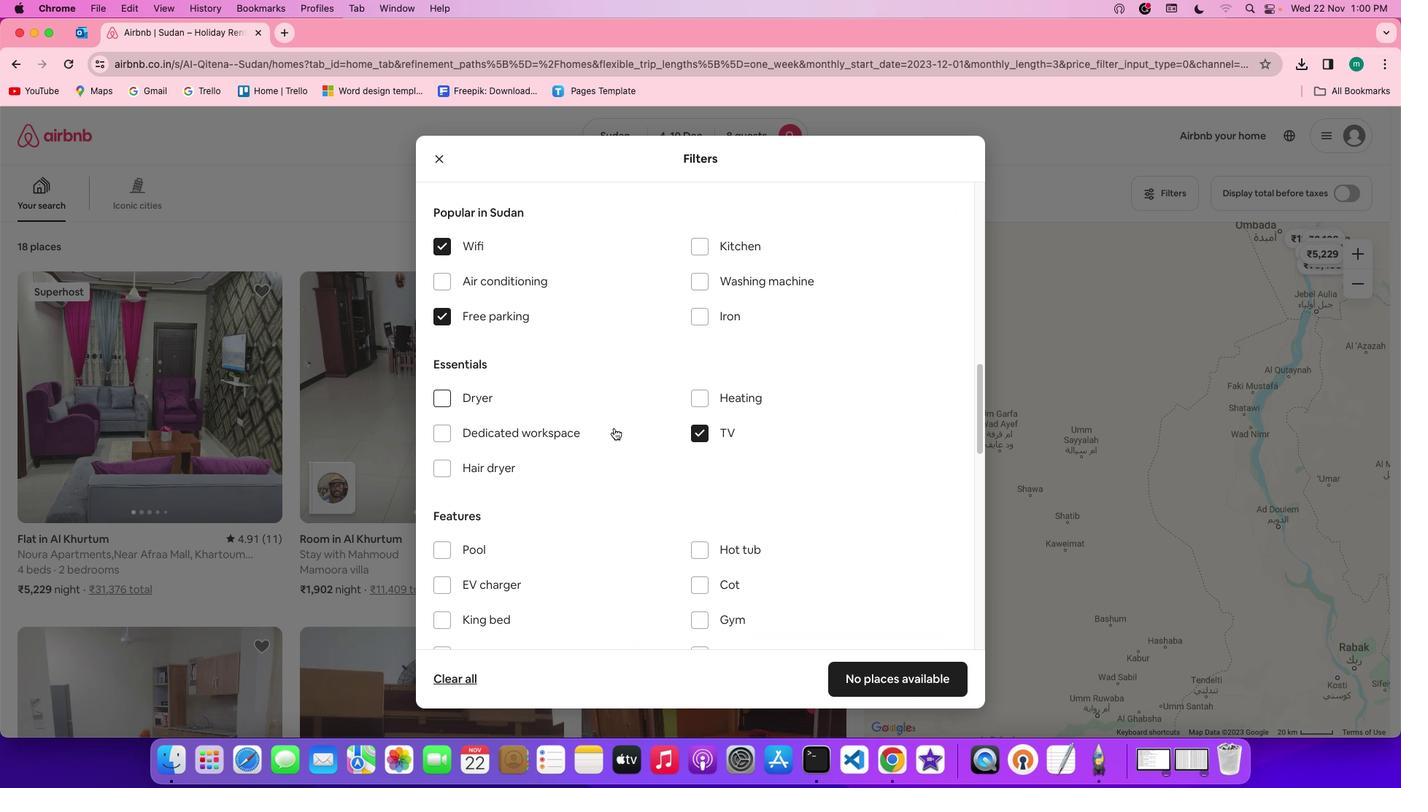 
Action: Mouse scrolled (614, 428) with delta (0, 0)
Screenshot: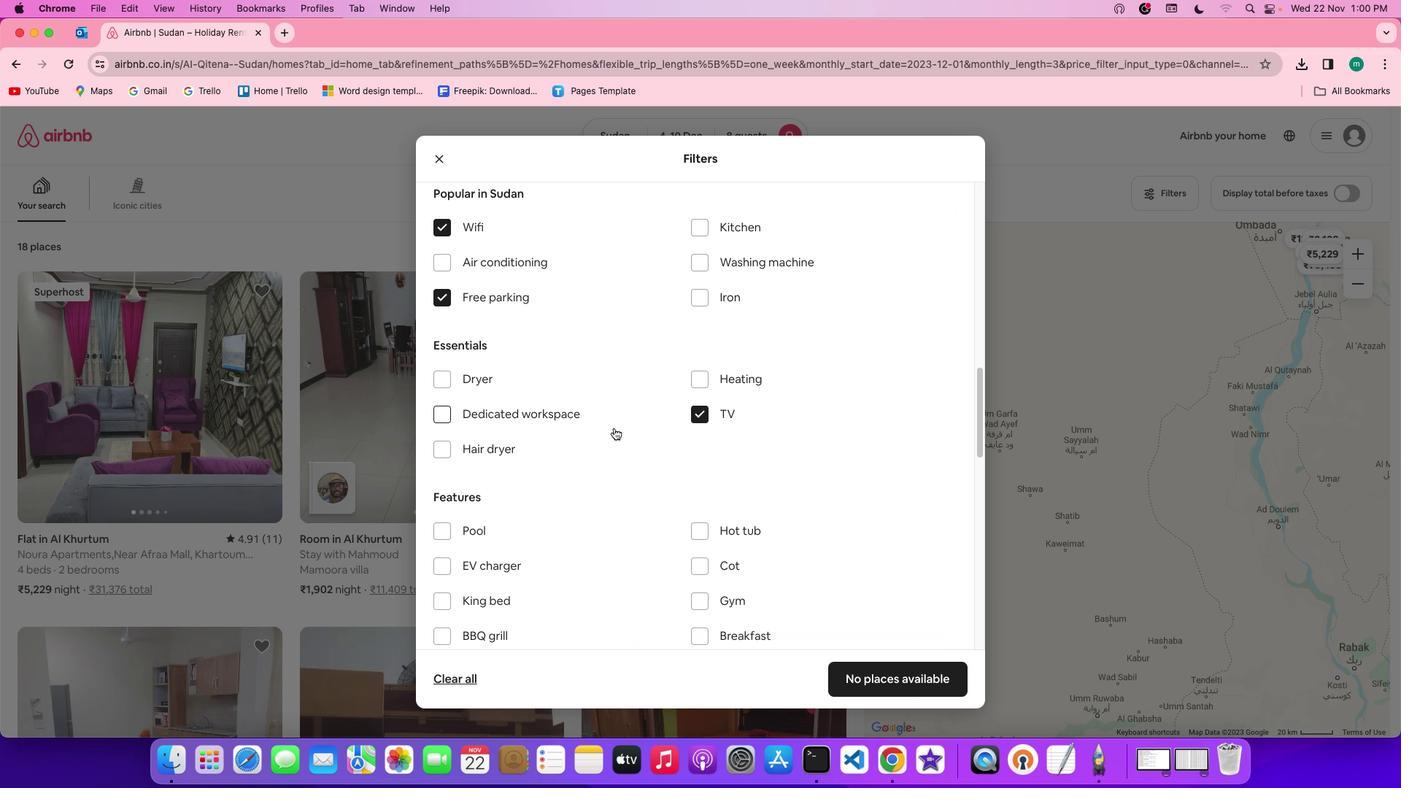
Action: Mouse scrolled (614, 428) with delta (0, 0)
Screenshot: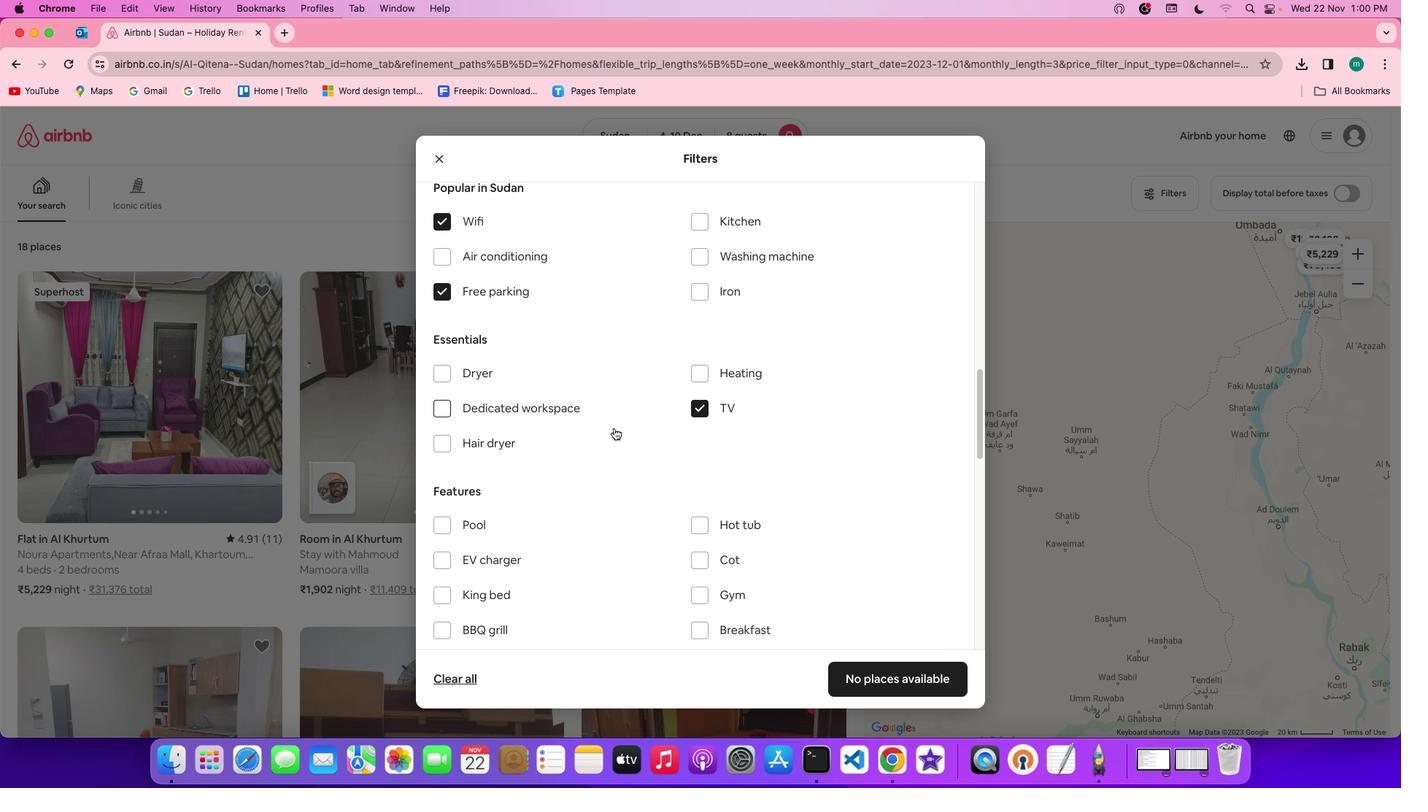 
Action: Mouse scrolled (614, 428) with delta (0, 0)
Screenshot: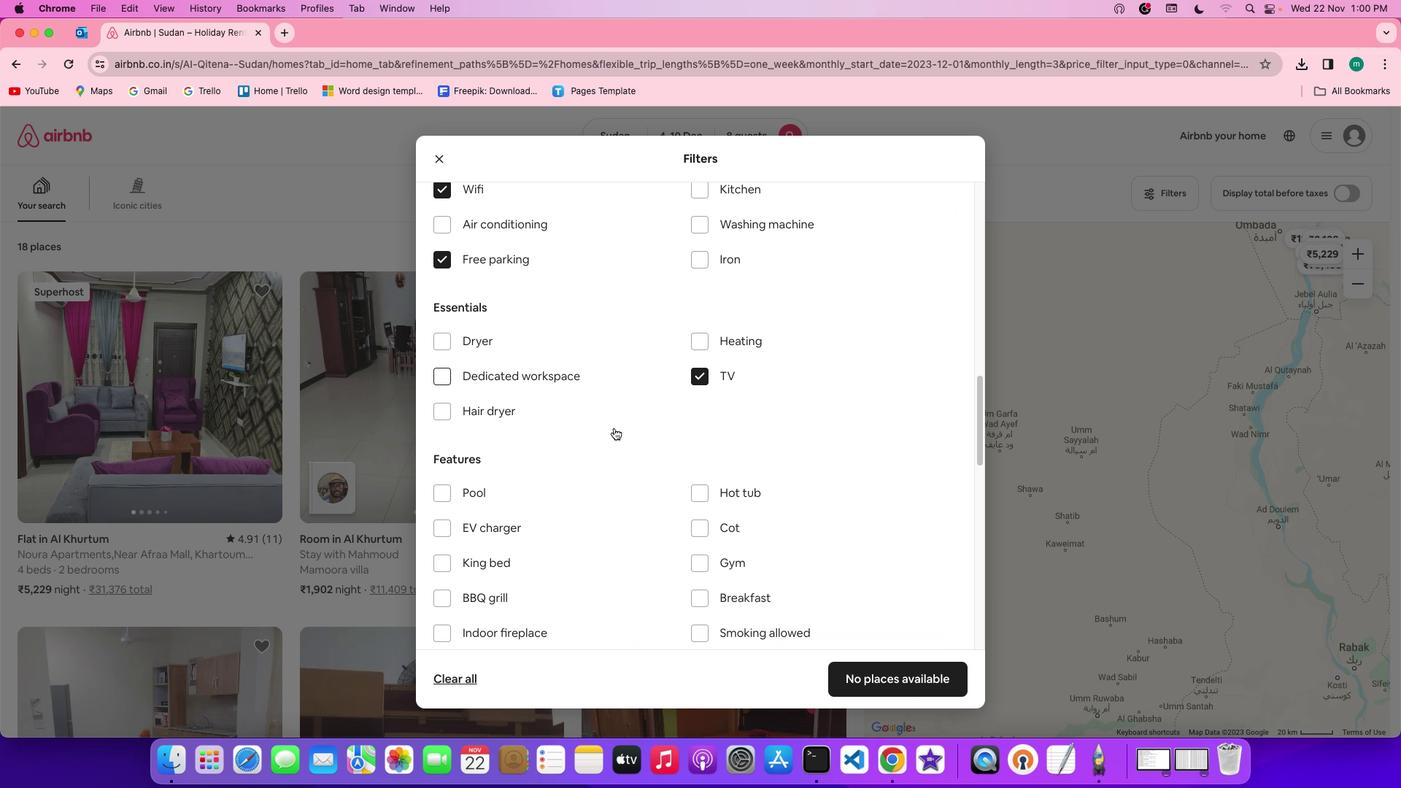 
Action: Mouse scrolled (614, 428) with delta (0, 0)
Screenshot: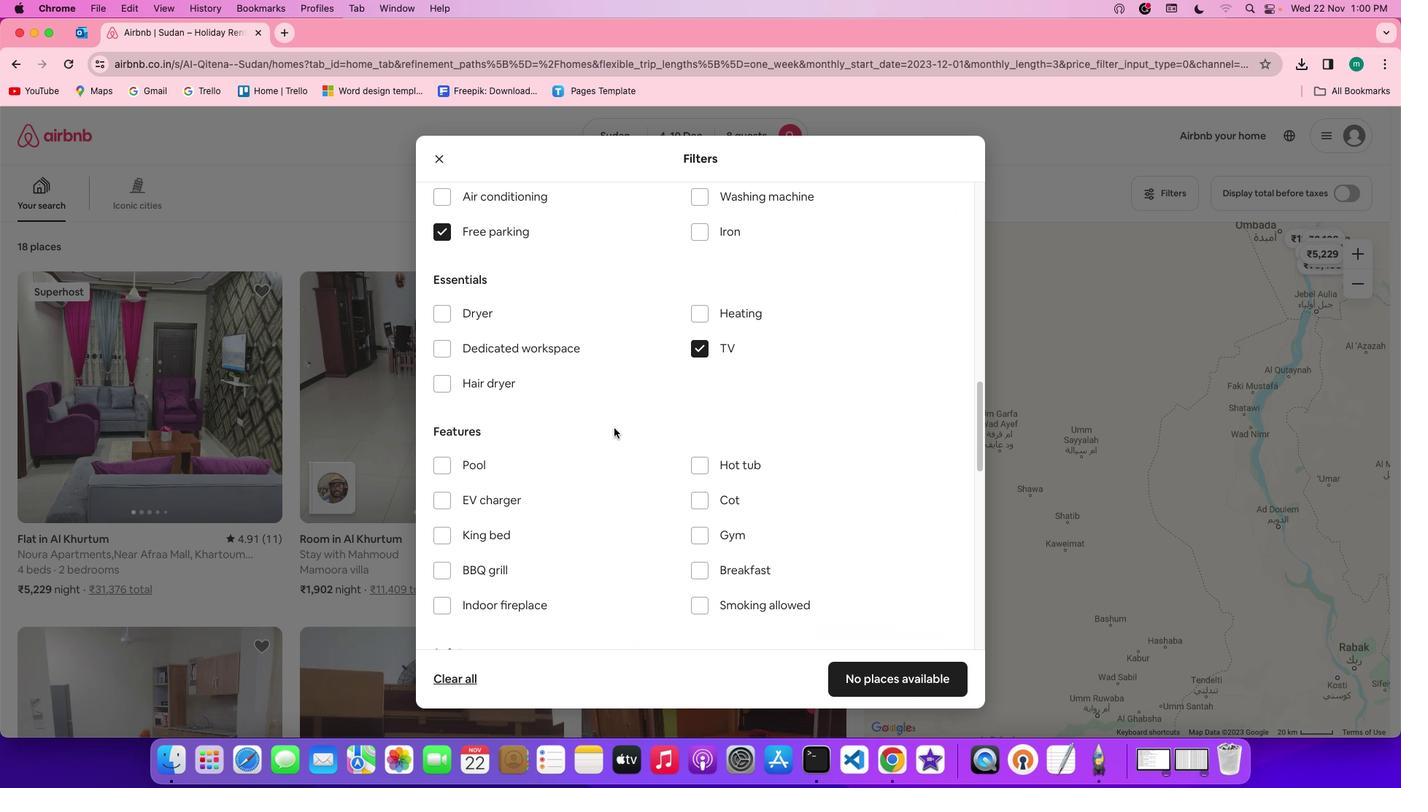 
Action: Mouse scrolled (614, 428) with delta (0, 0)
Screenshot: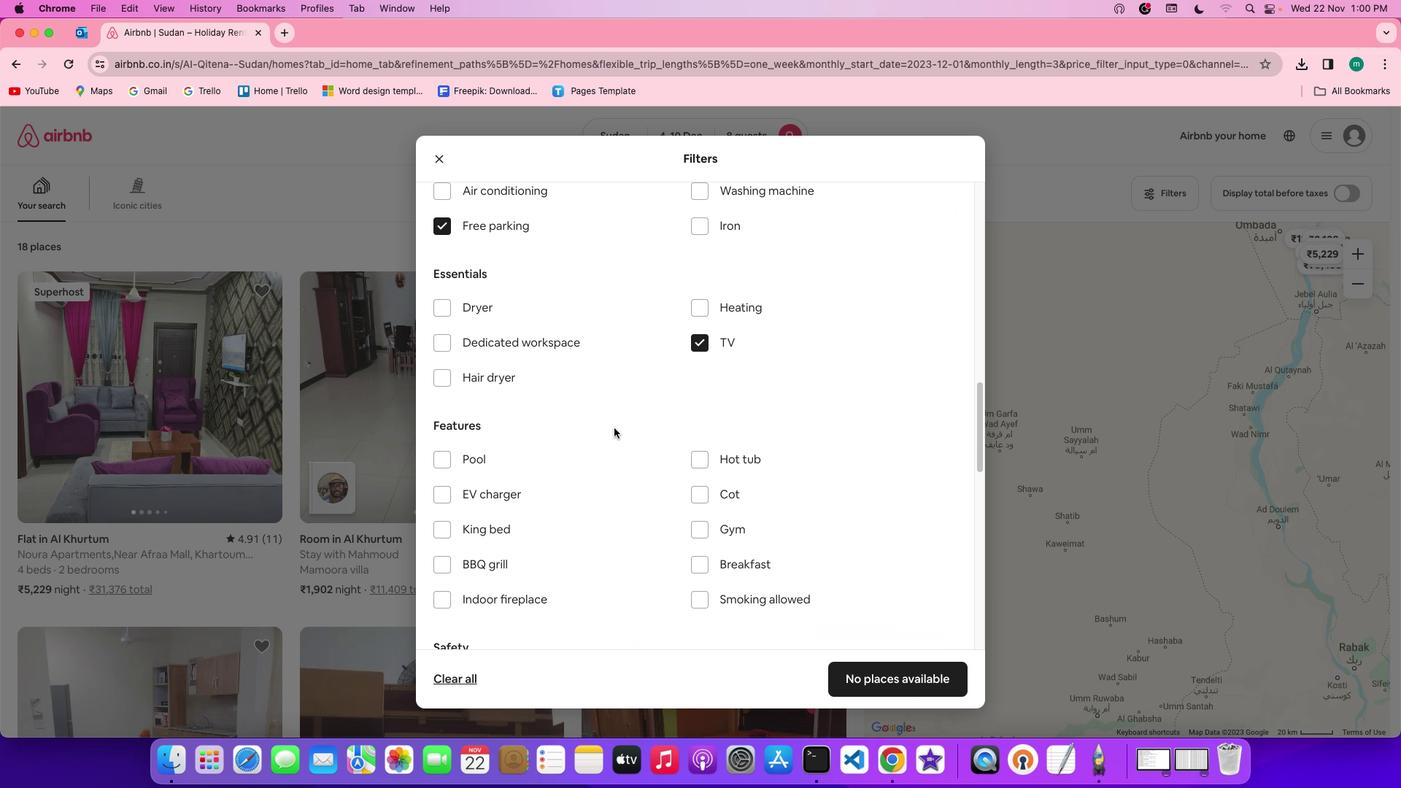 
Action: Mouse scrolled (614, 428) with delta (0, 0)
Screenshot: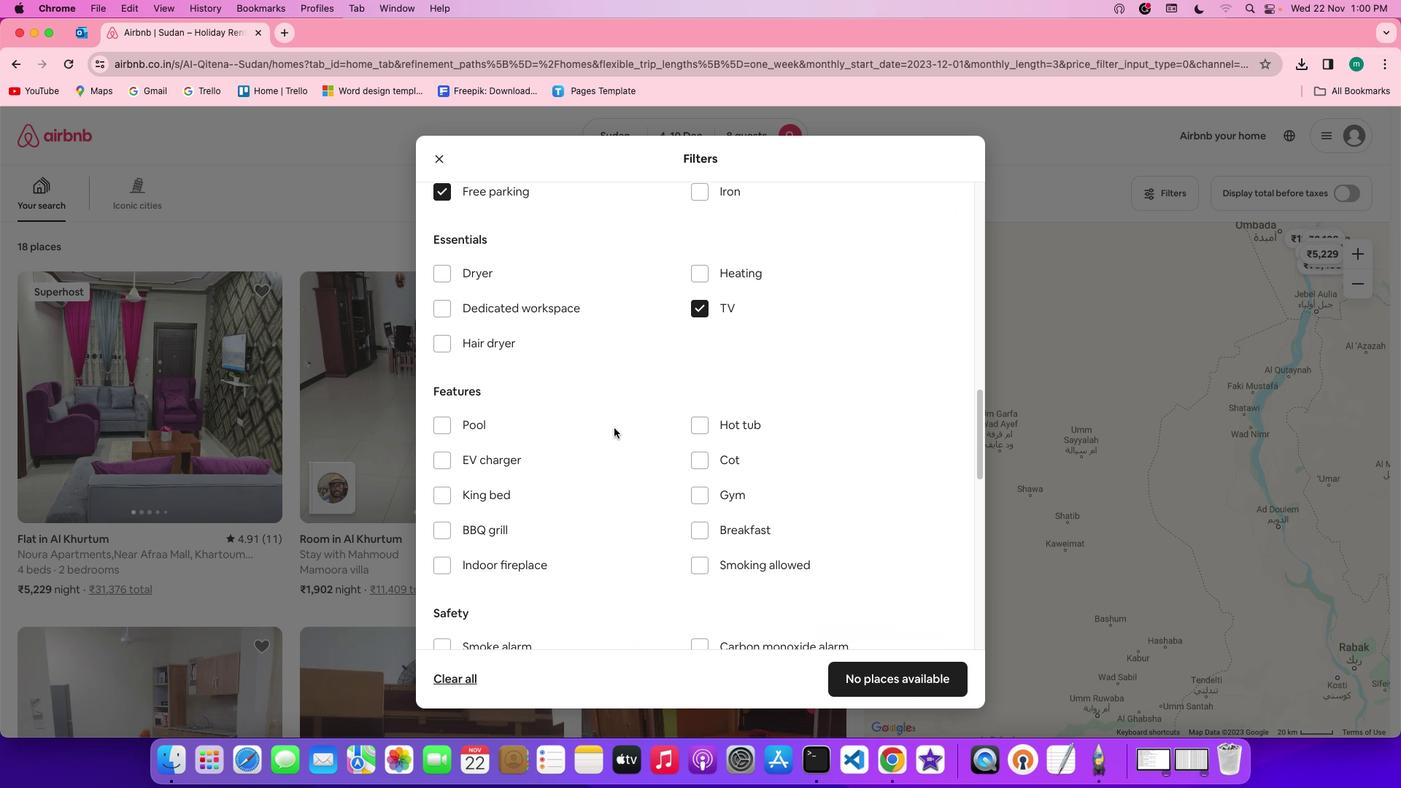 
Action: Mouse scrolled (614, 428) with delta (0, 0)
Screenshot: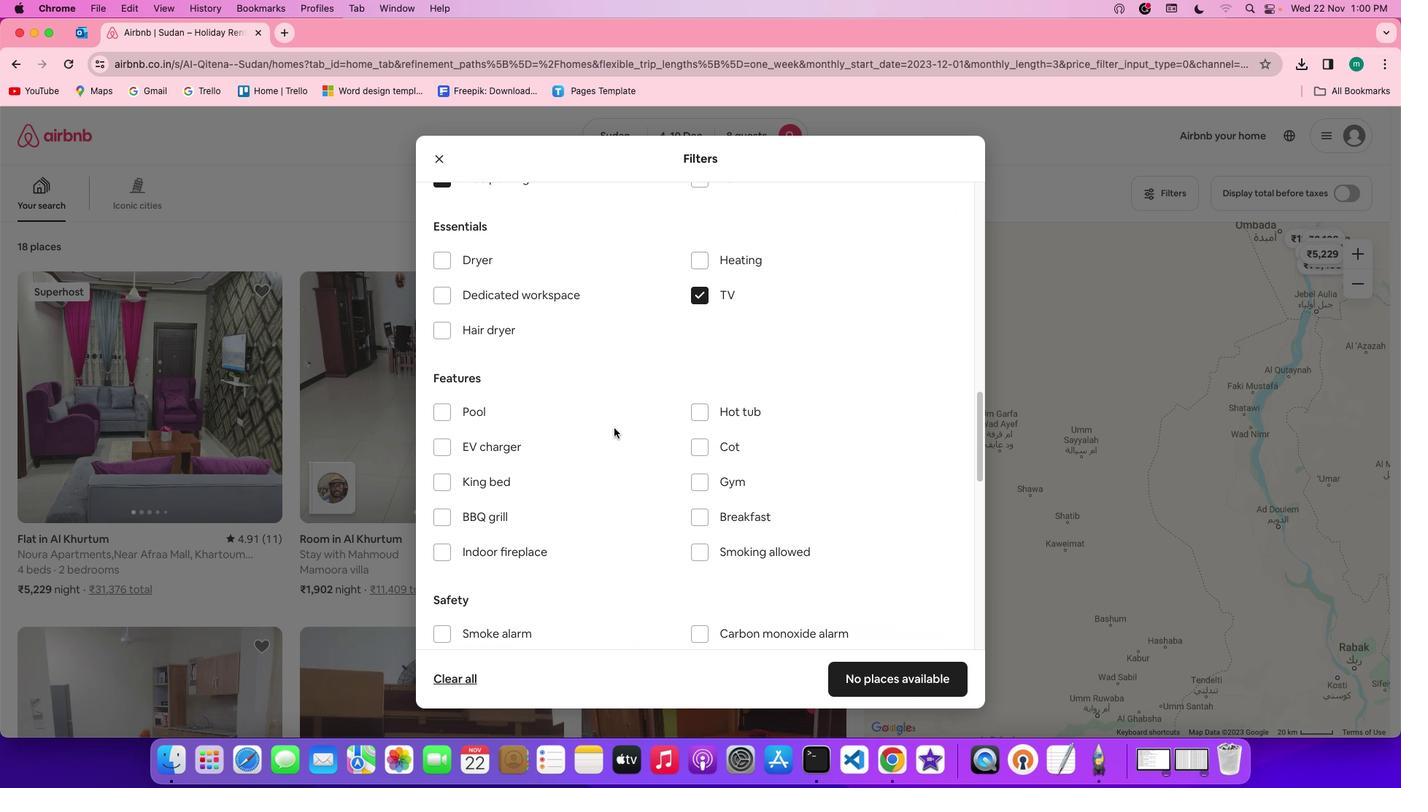 
Action: Mouse scrolled (614, 428) with delta (0, 0)
Screenshot: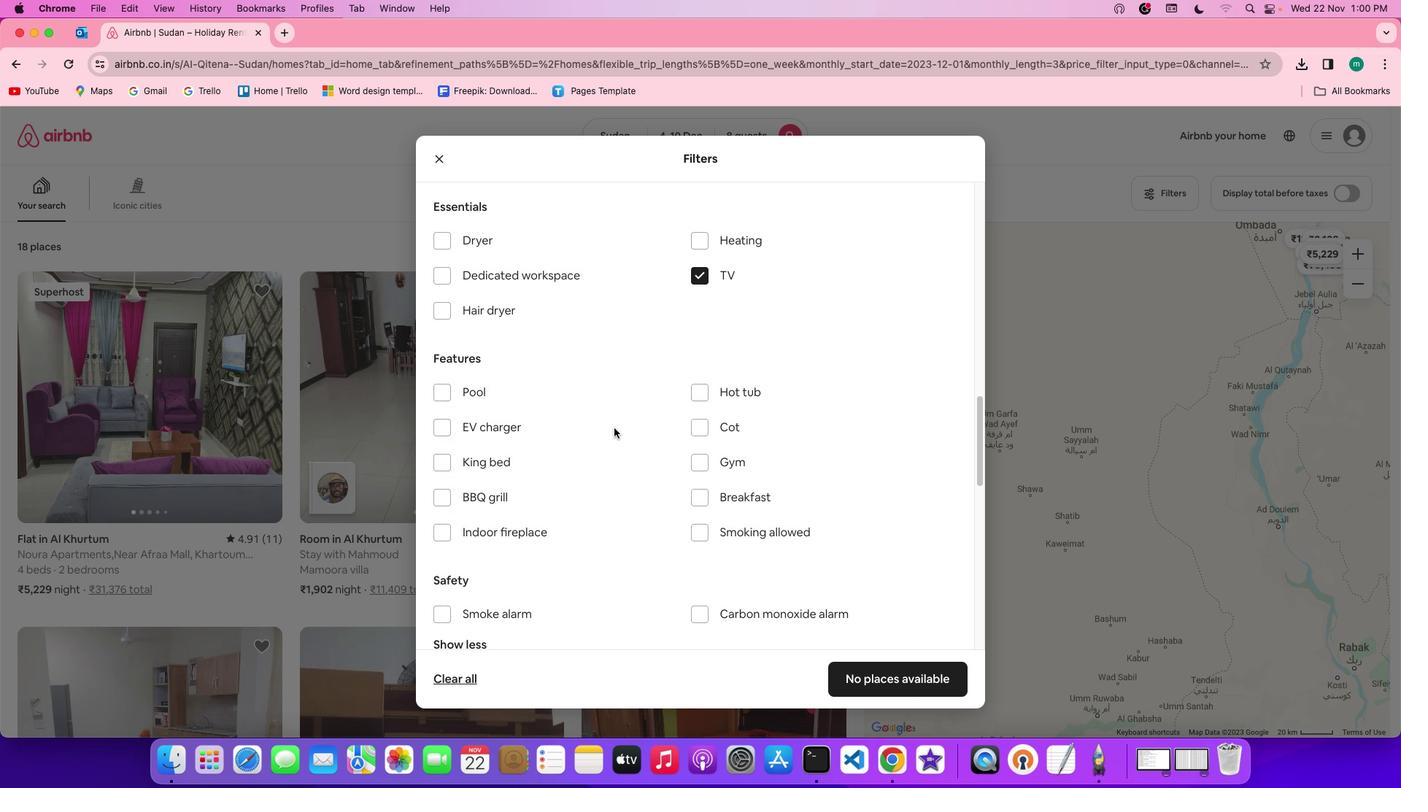 
Action: Mouse scrolled (614, 428) with delta (0, 0)
Screenshot: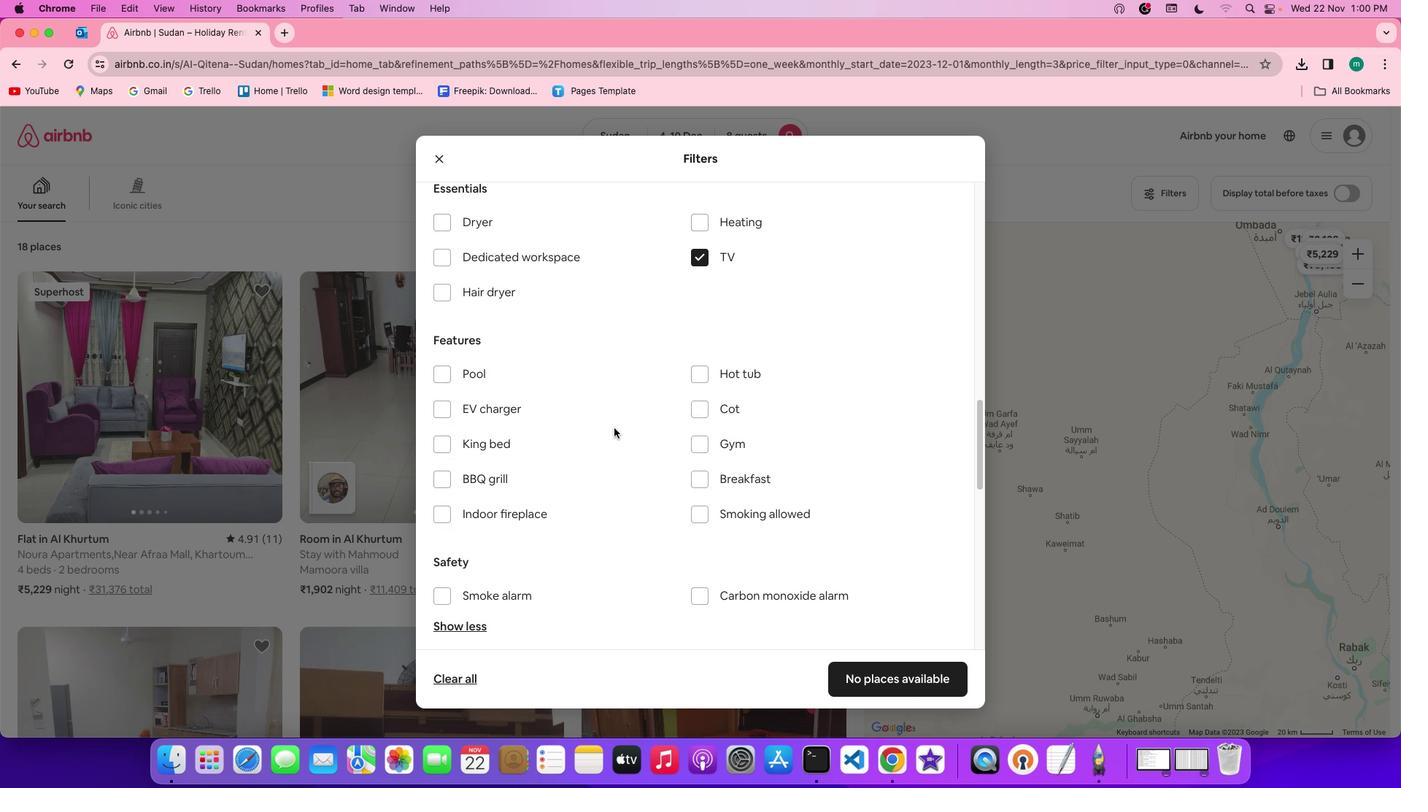 
Action: Mouse moved to (704, 414)
Screenshot: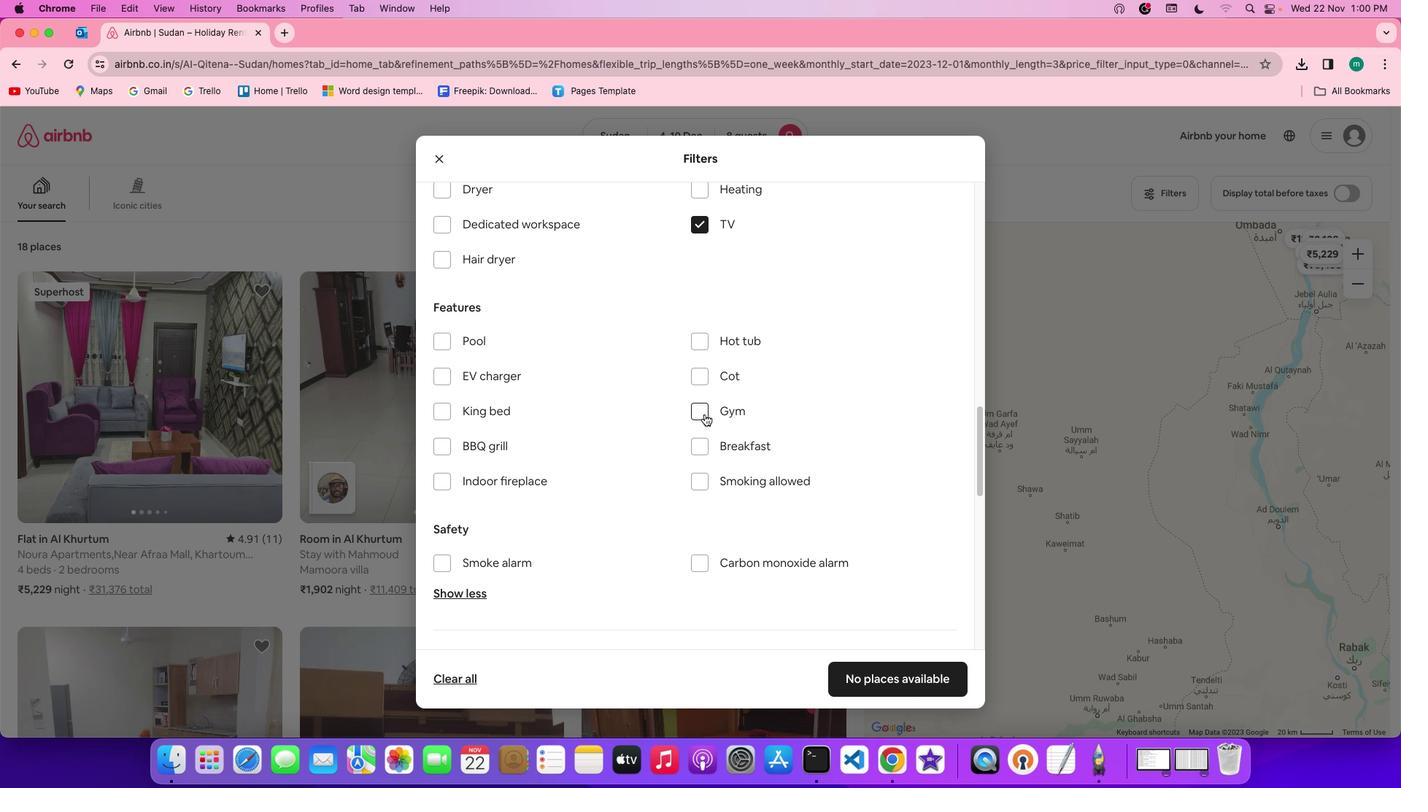 
Action: Mouse pressed left at (704, 414)
Screenshot: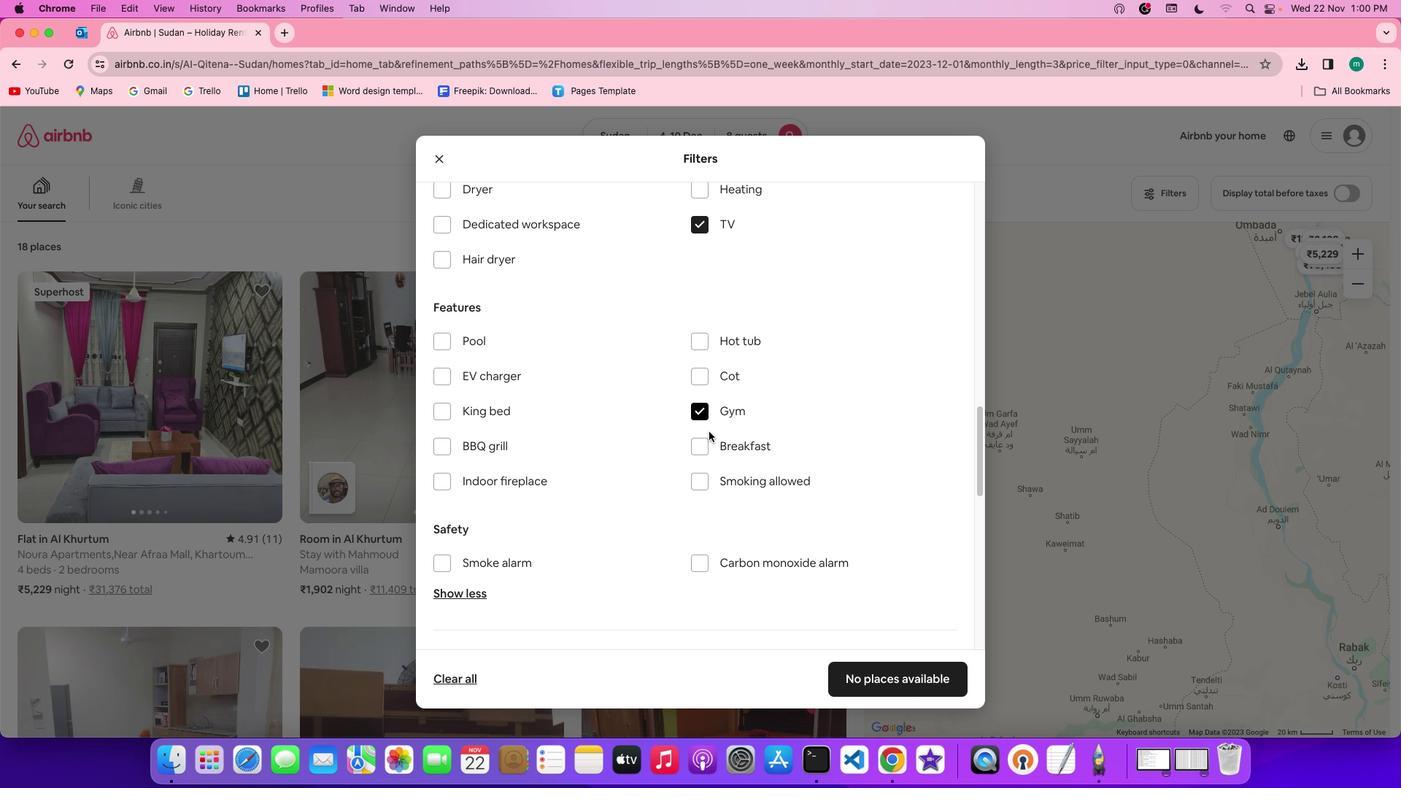 
Action: Mouse moved to (710, 443)
Screenshot: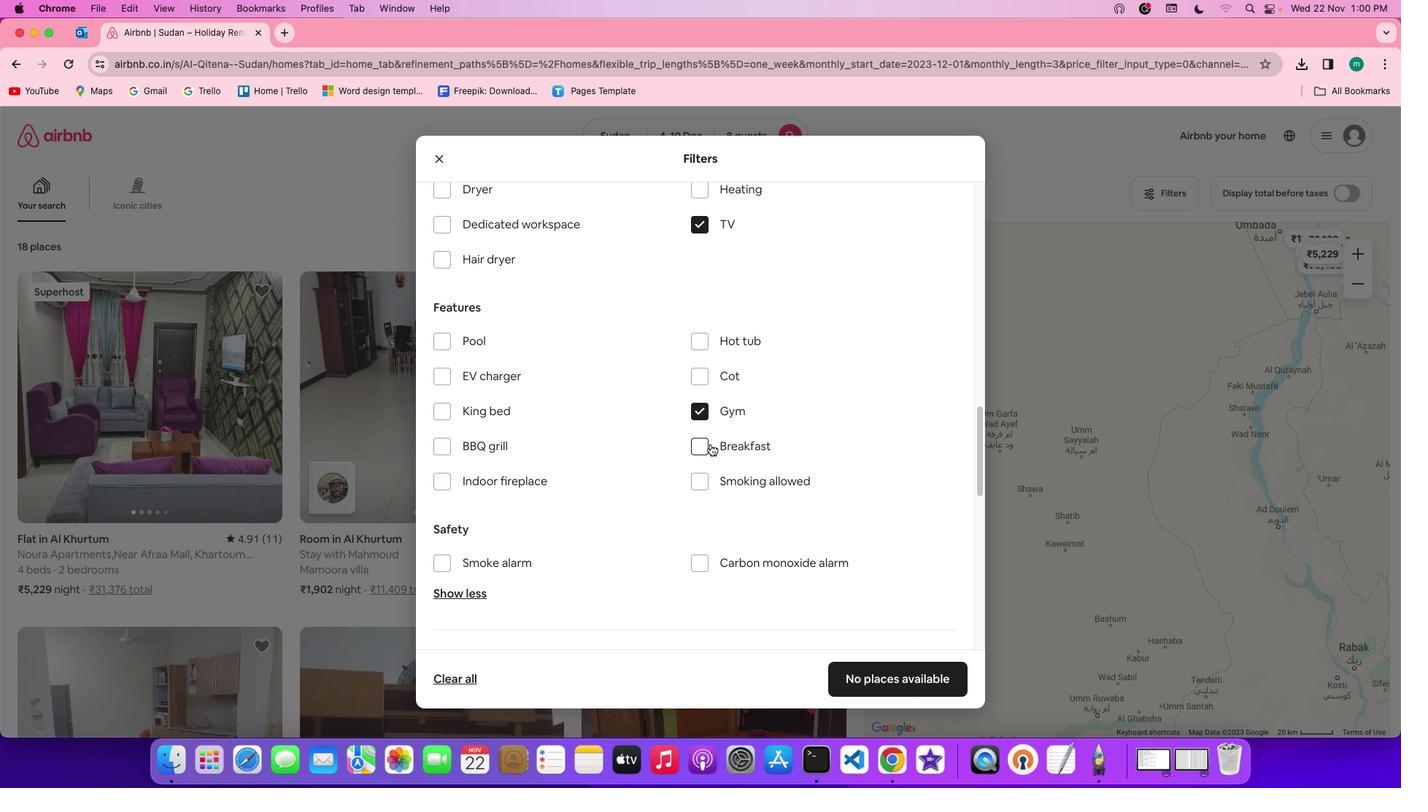 
Action: Mouse pressed left at (710, 443)
Screenshot: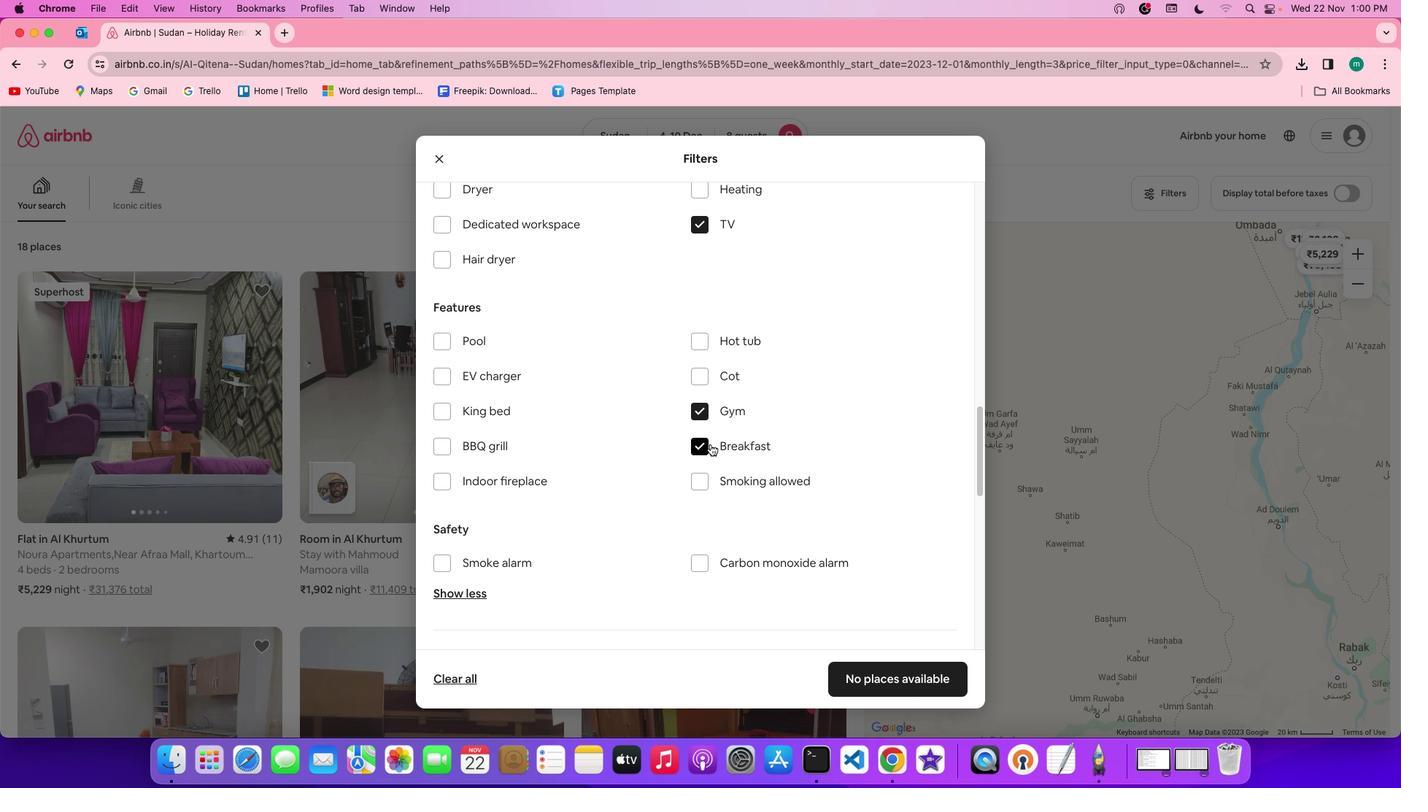 
Action: Mouse moved to (780, 470)
Screenshot: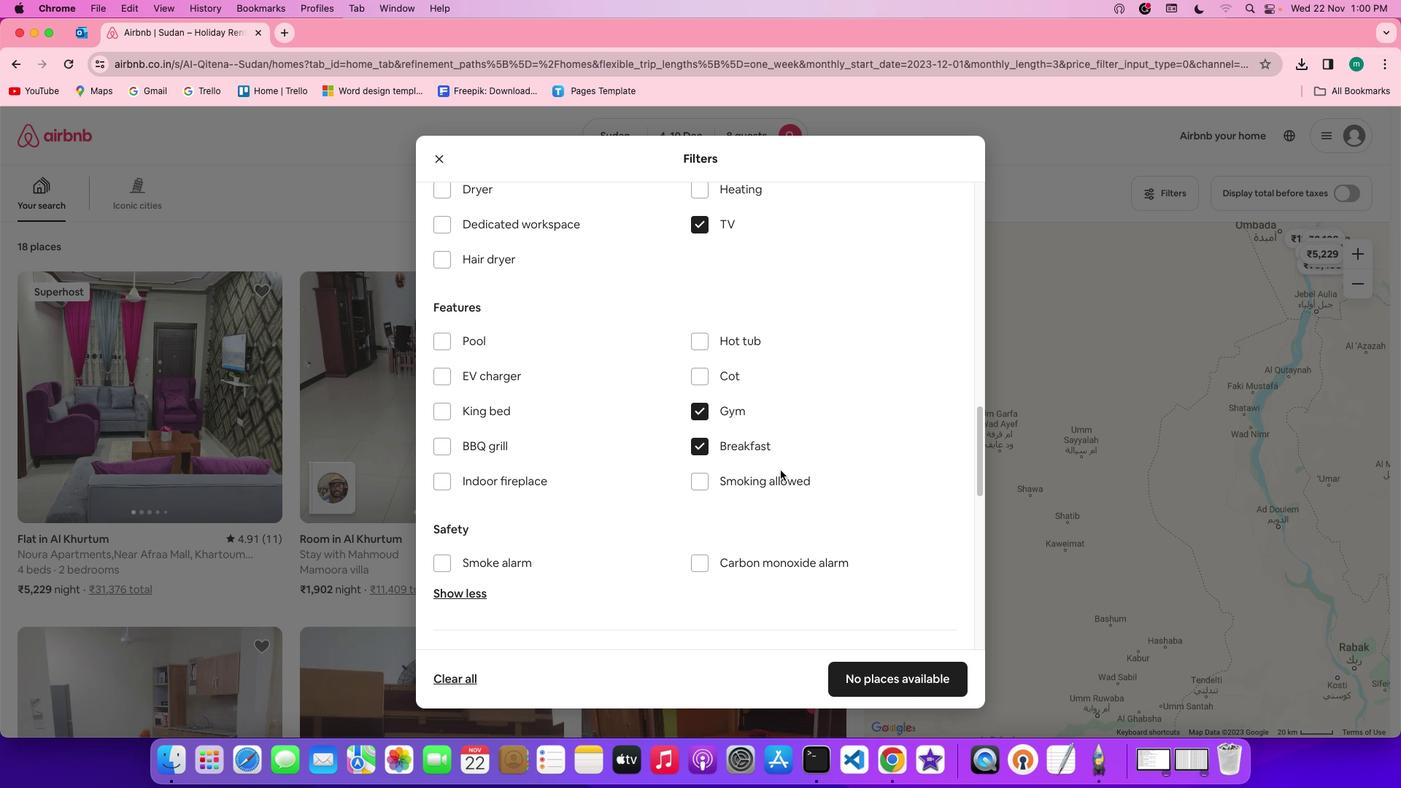 
Action: Mouse scrolled (780, 470) with delta (0, 0)
Screenshot: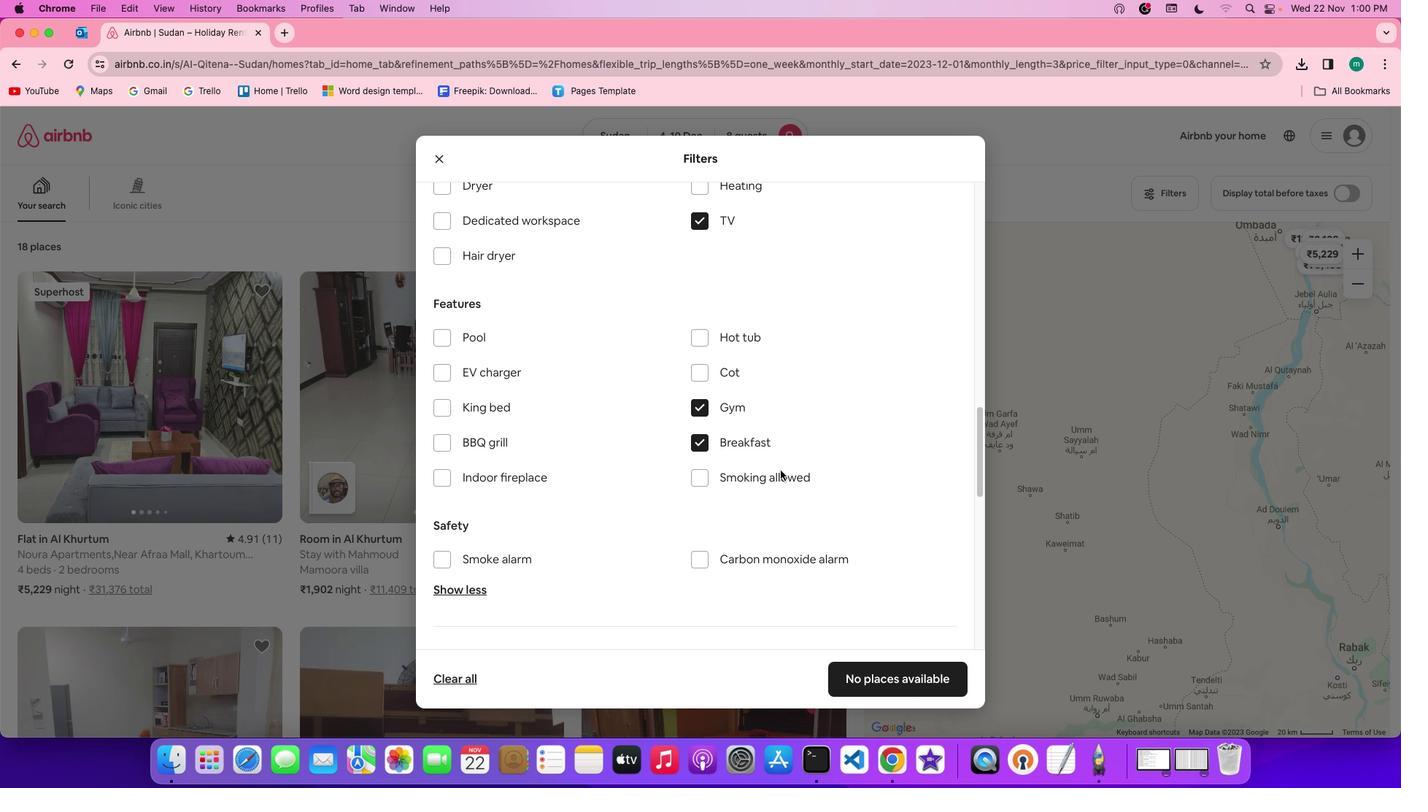 
Action: Mouse scrolled (780, 470) with delta (0, 0)
Screenshot: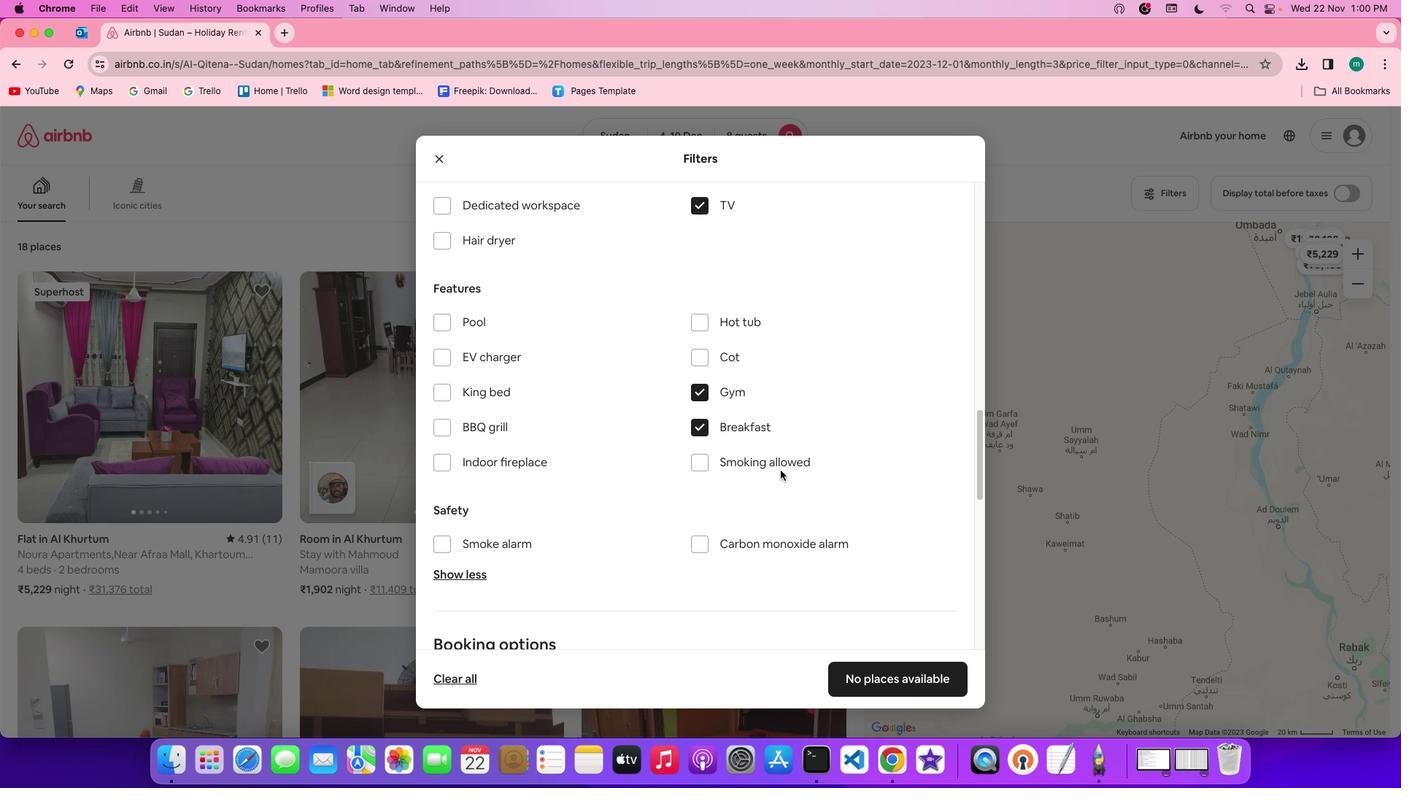 
Action: Mouse scrolled (780, 470) with delta (0, 0)
Screenshot: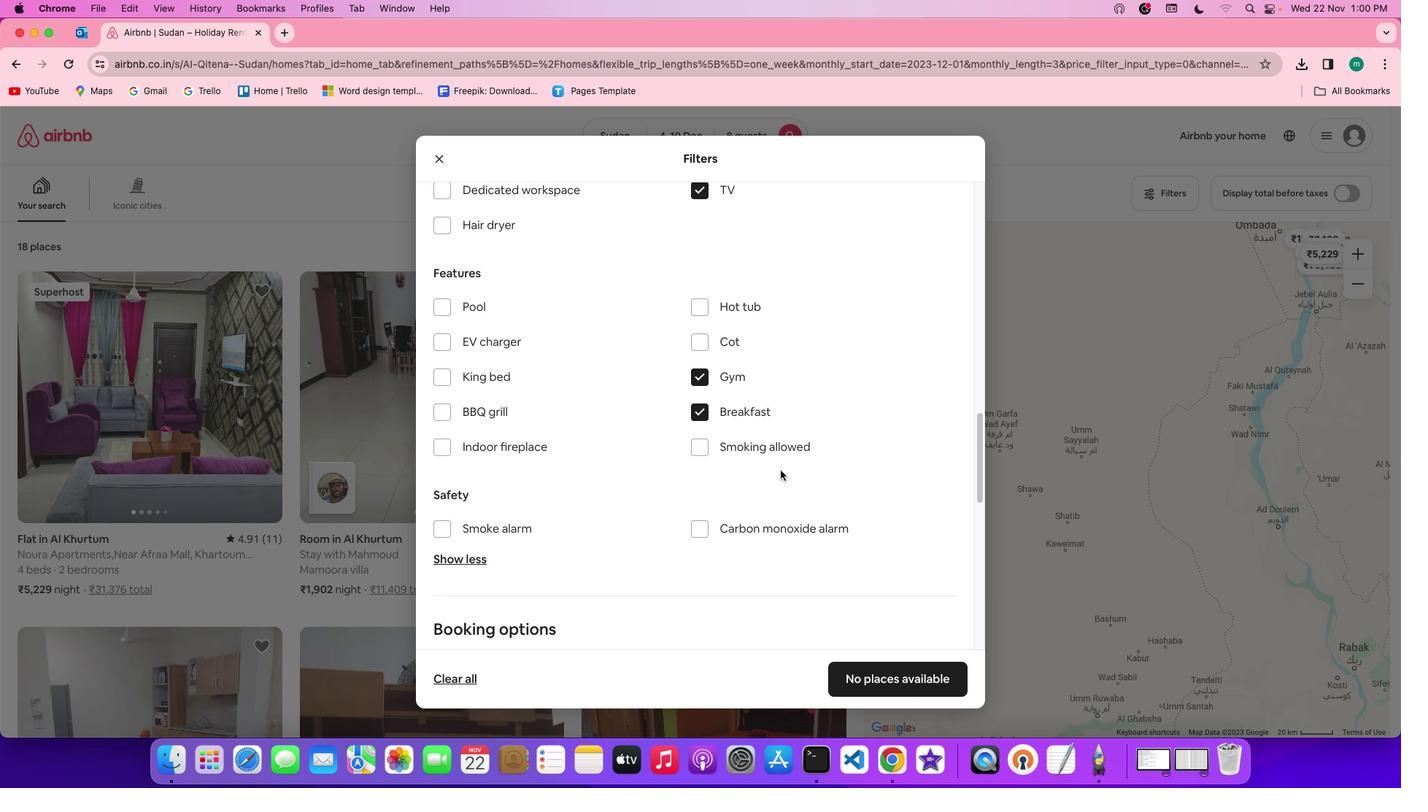 
Action: Mouse scrolled (780, 470) with delta (0, 0)
Screenshot: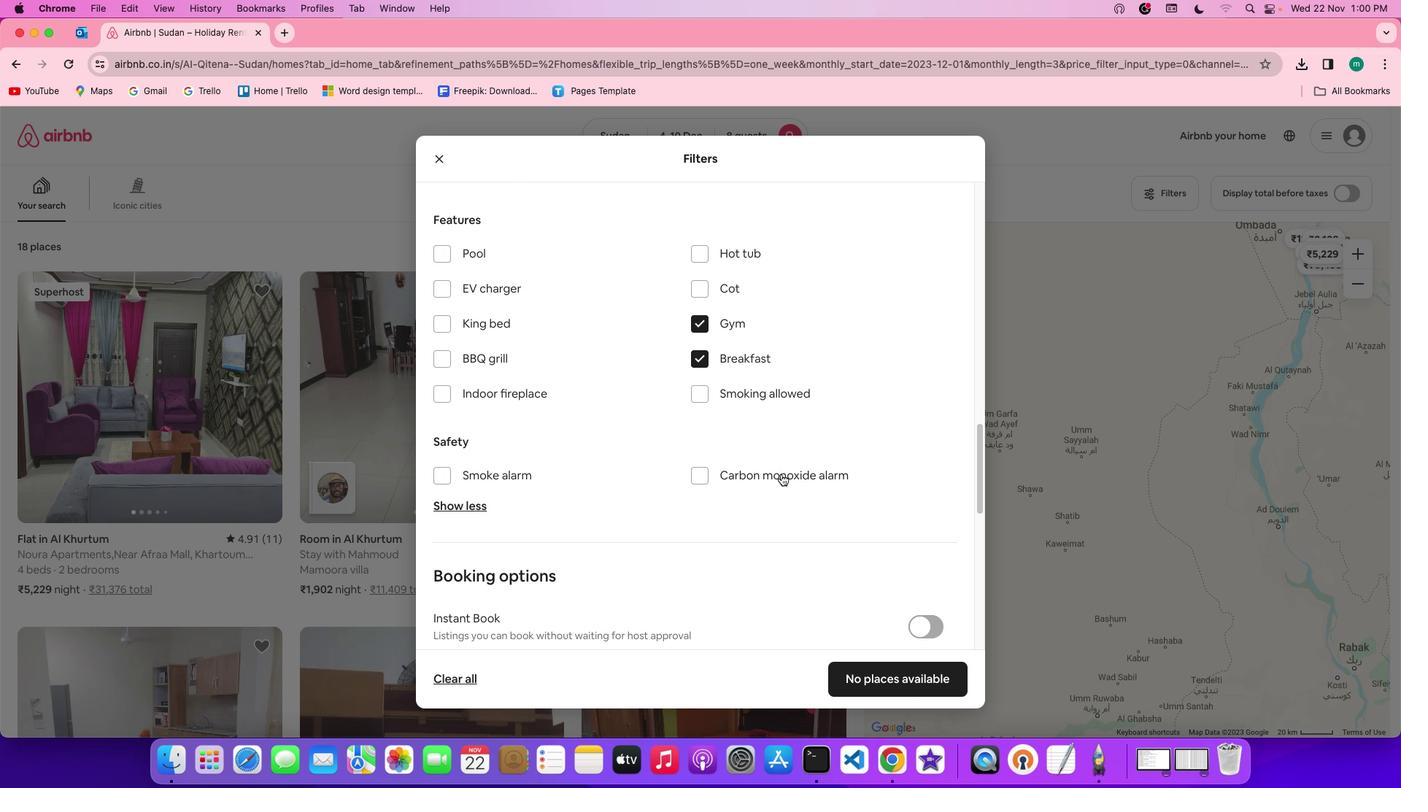 
Action: Mouse moved to (785, 497)
Screenshot: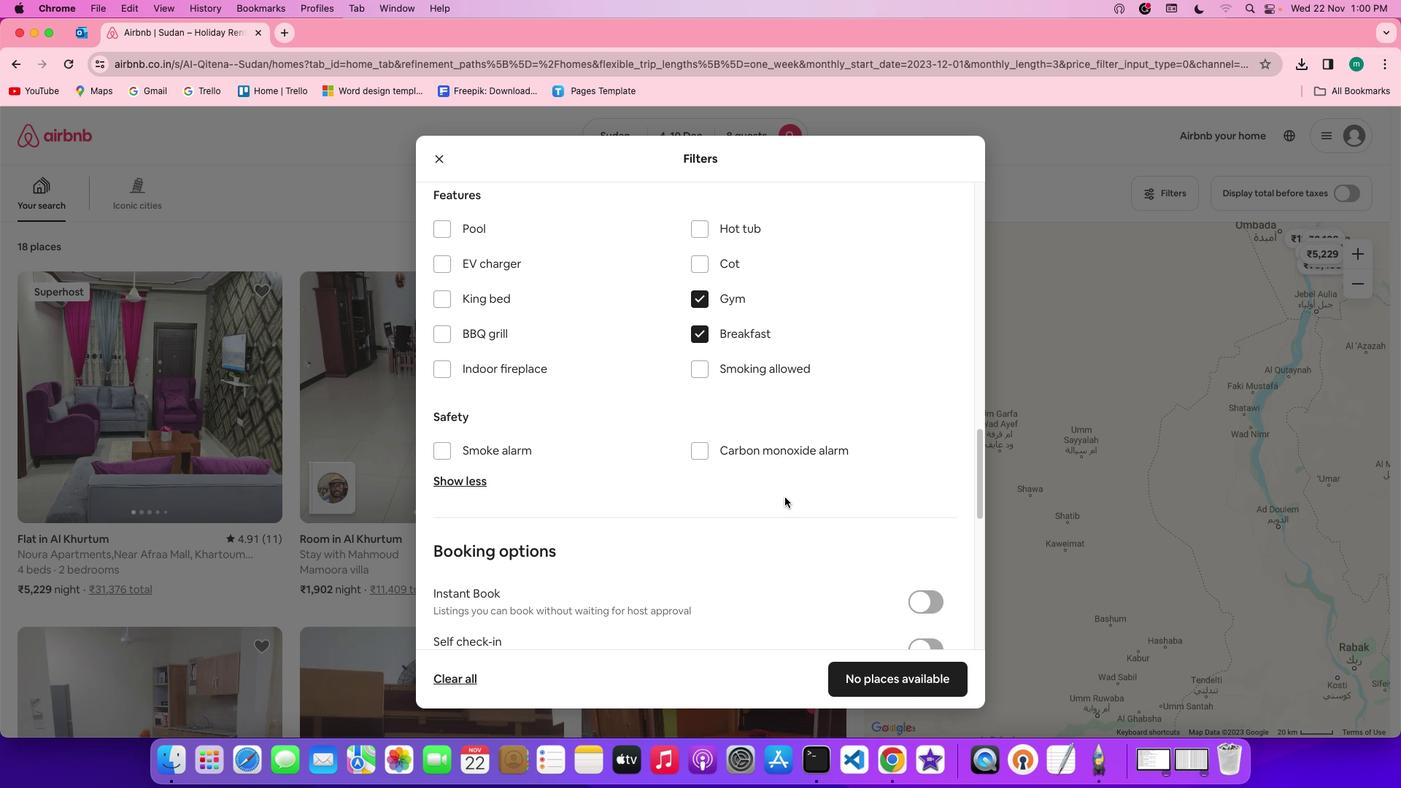 
Action: Mouse scrolled (785, 497) with delta (0, 0)
Screenshot: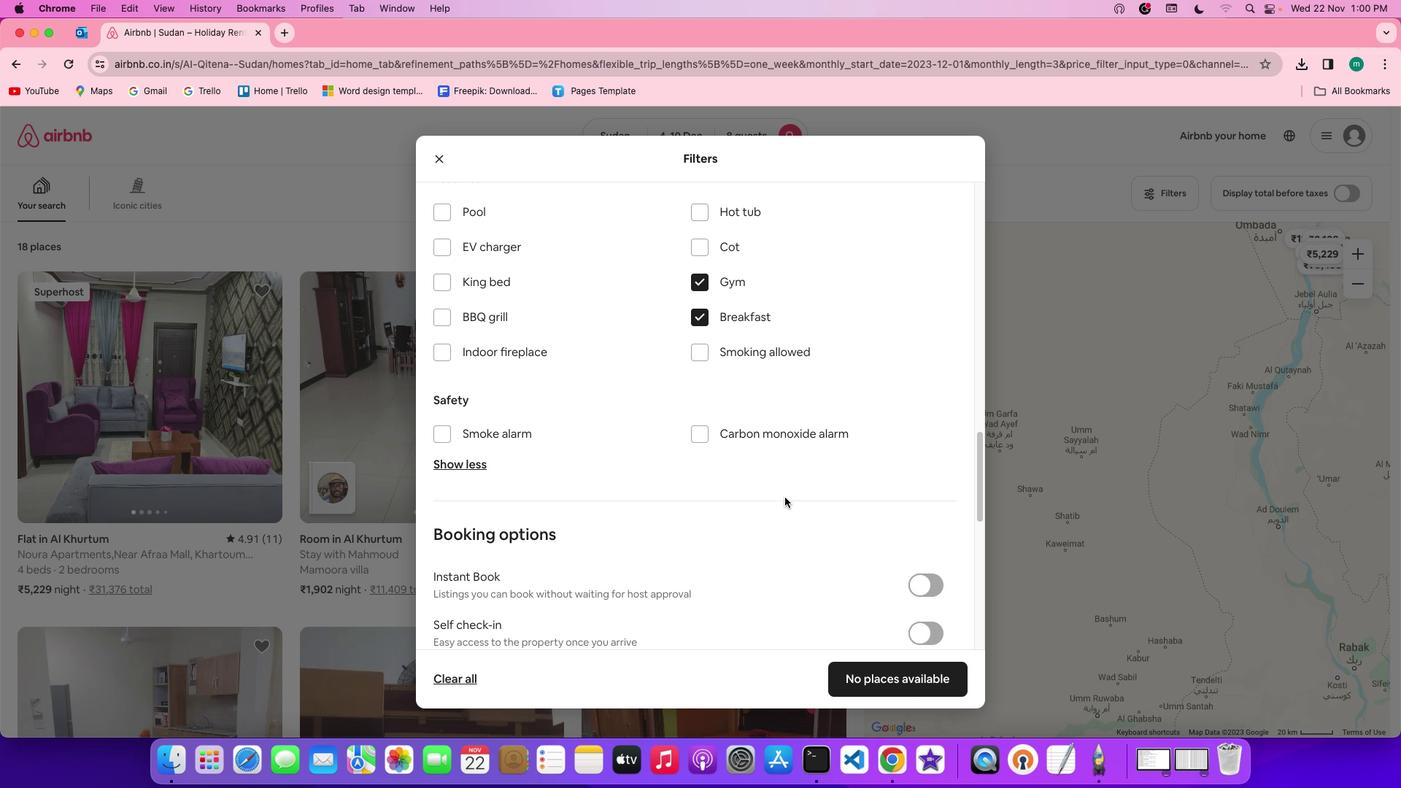 
Action: Mouse scrolled (785, 497) with delta (0, 0)
Screenshot: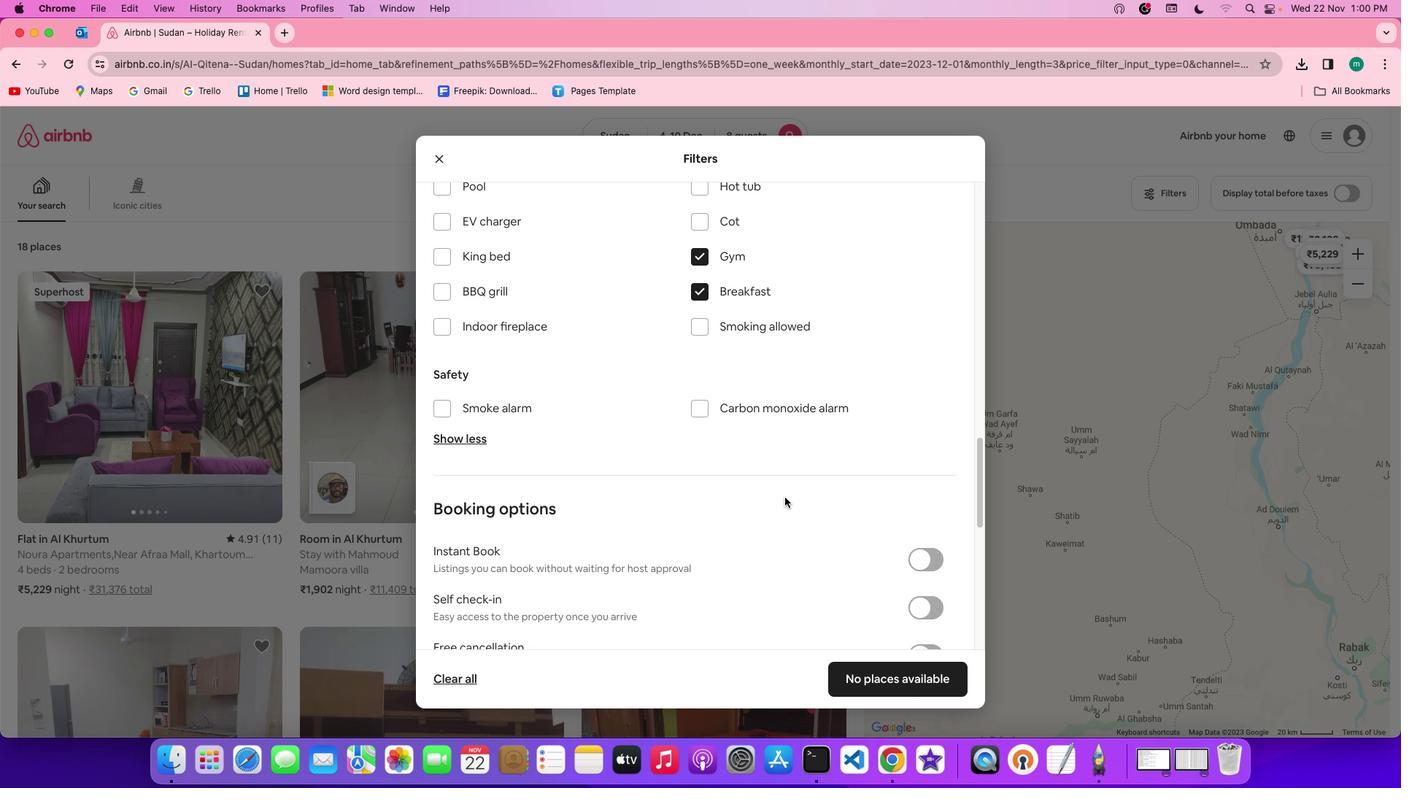 
Action: Mouse scrolled (785, 497) with delta (0, -1)
Screenshot: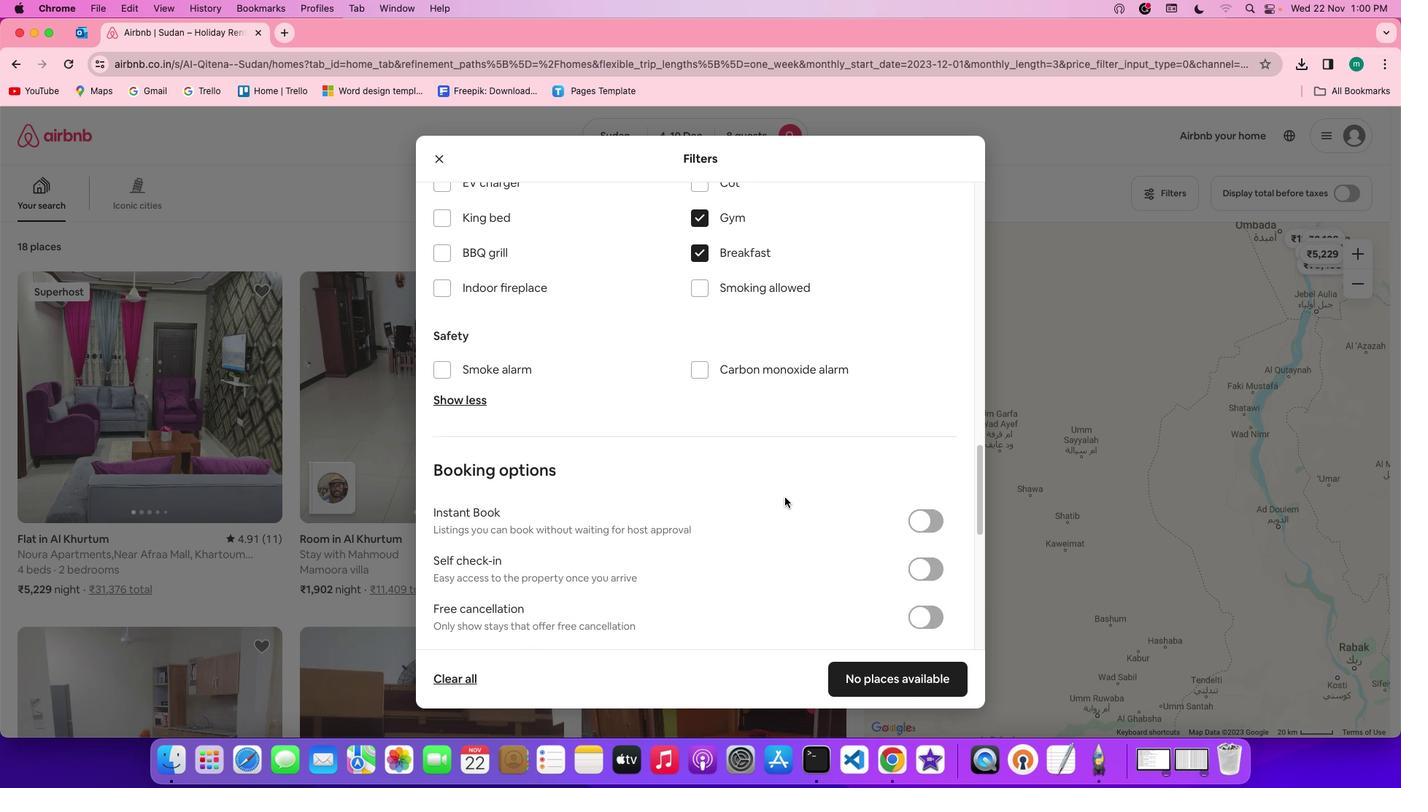 
Action: Mouse scrolled (785, 497) with delta (0, -2)
Screenshot: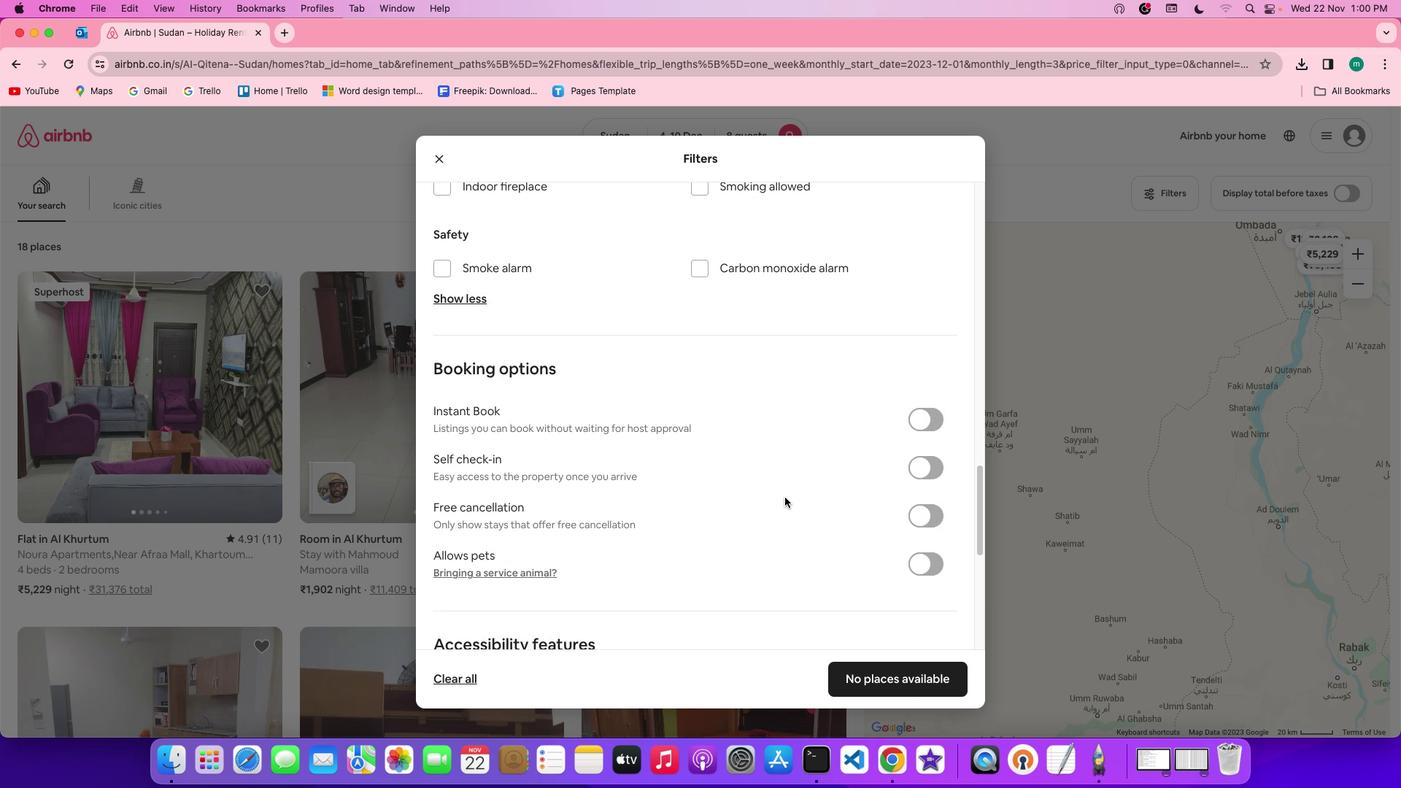 
Action: Mouse scrolled (785, 497) with delta (0, 0)
Screenshot: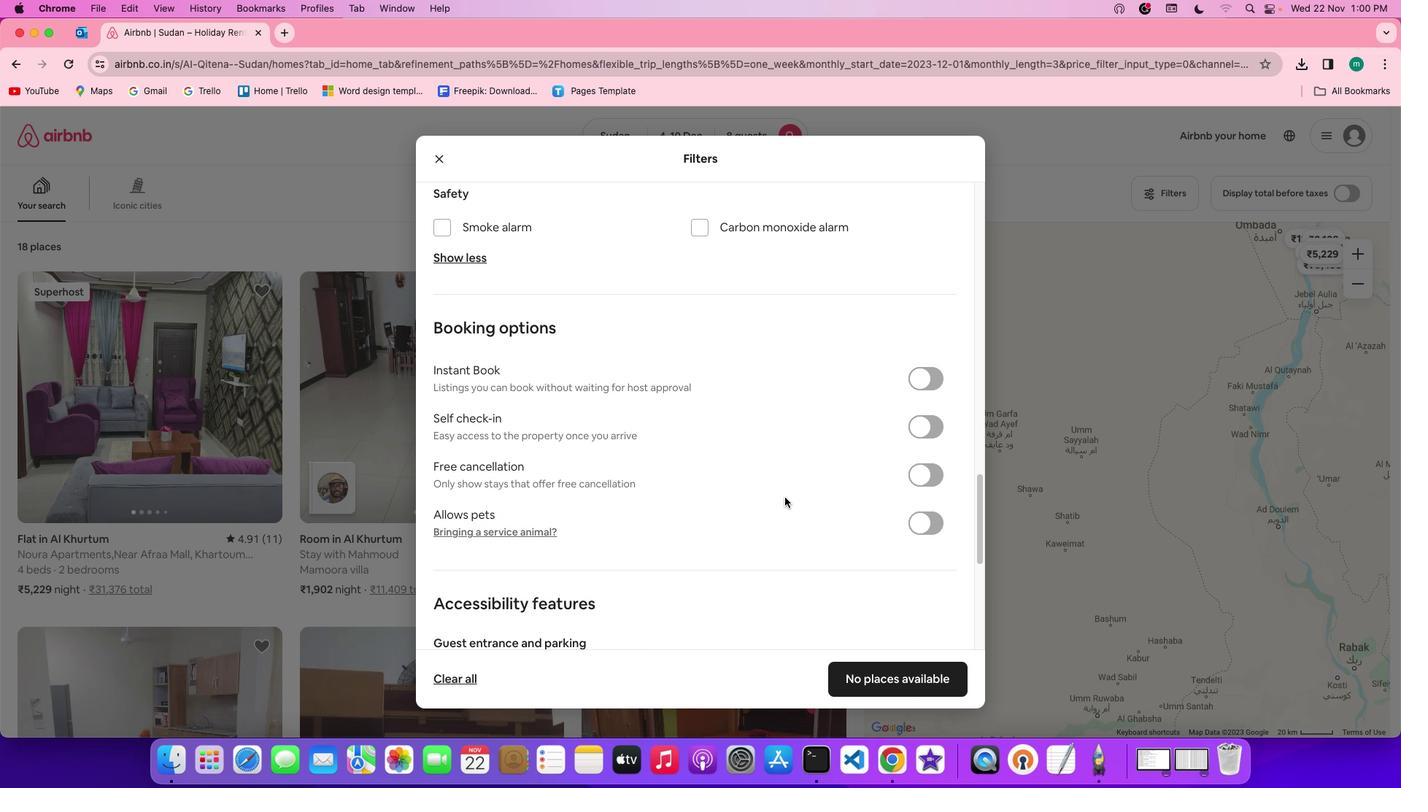 
Action: Mouse scrolled (785, 497) with delta (0, 0)
Screenshot: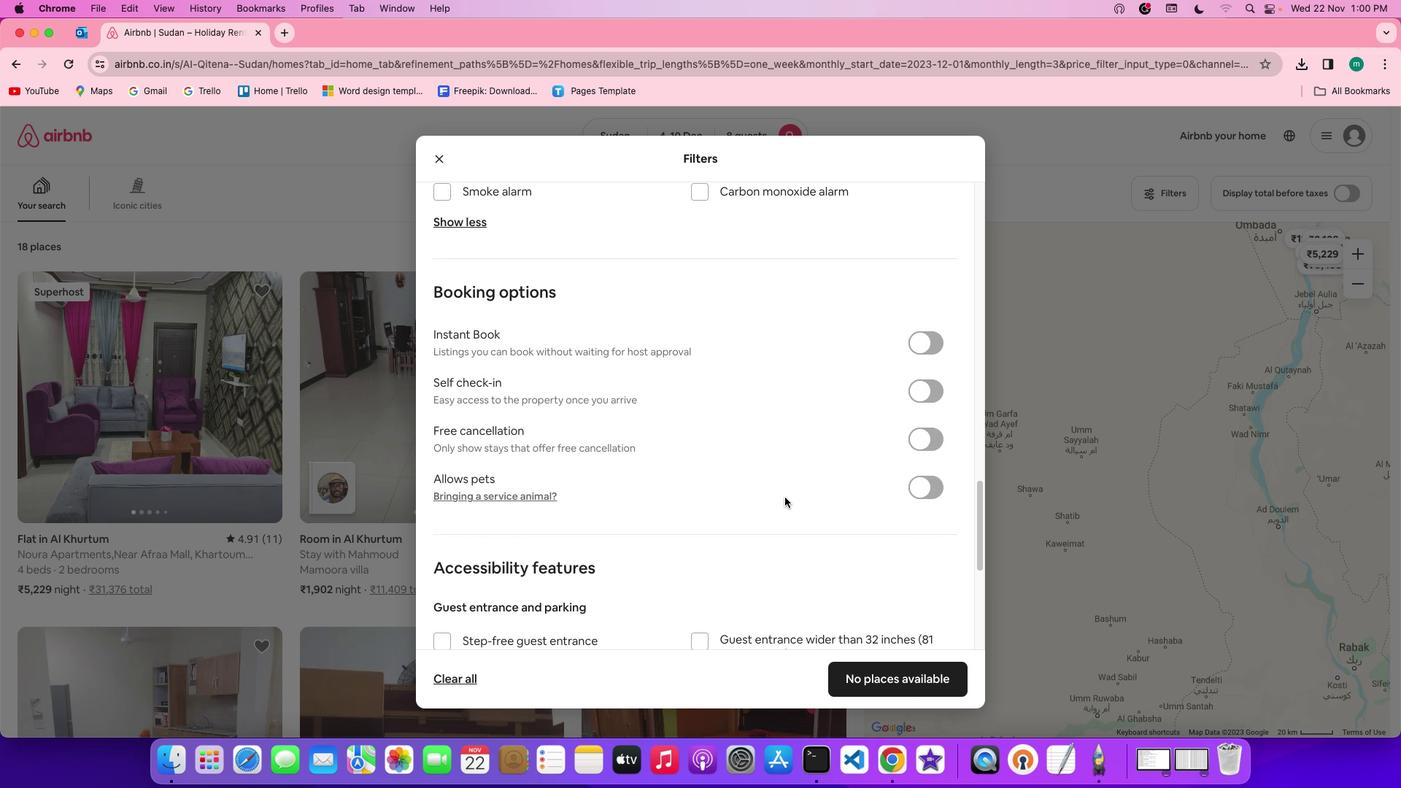 
Action: Mouse scrolled (785, 497) with delta (0, -1)
Screenshot: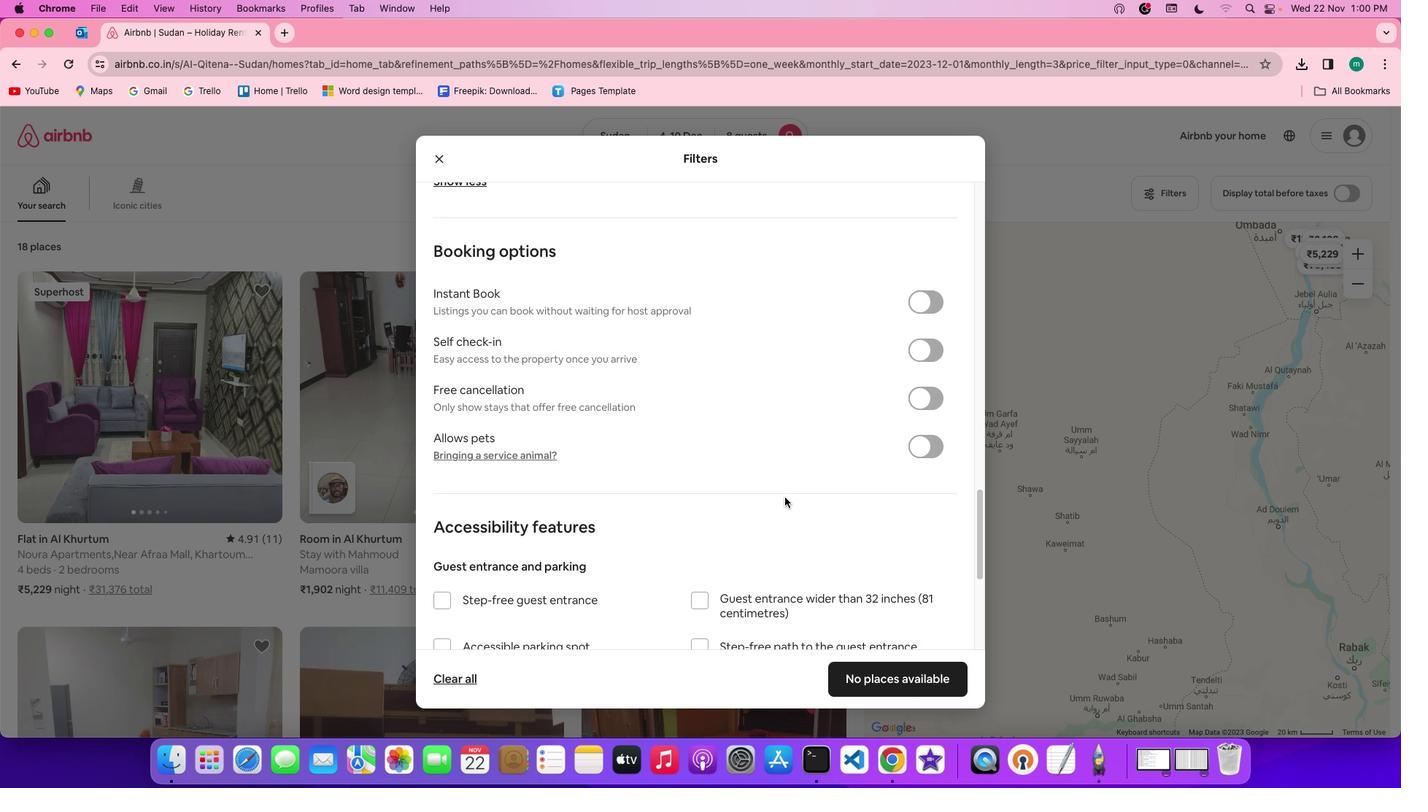 
Action: Mouse scrolled (785, 497) with delta (0, -2)
Screenshot: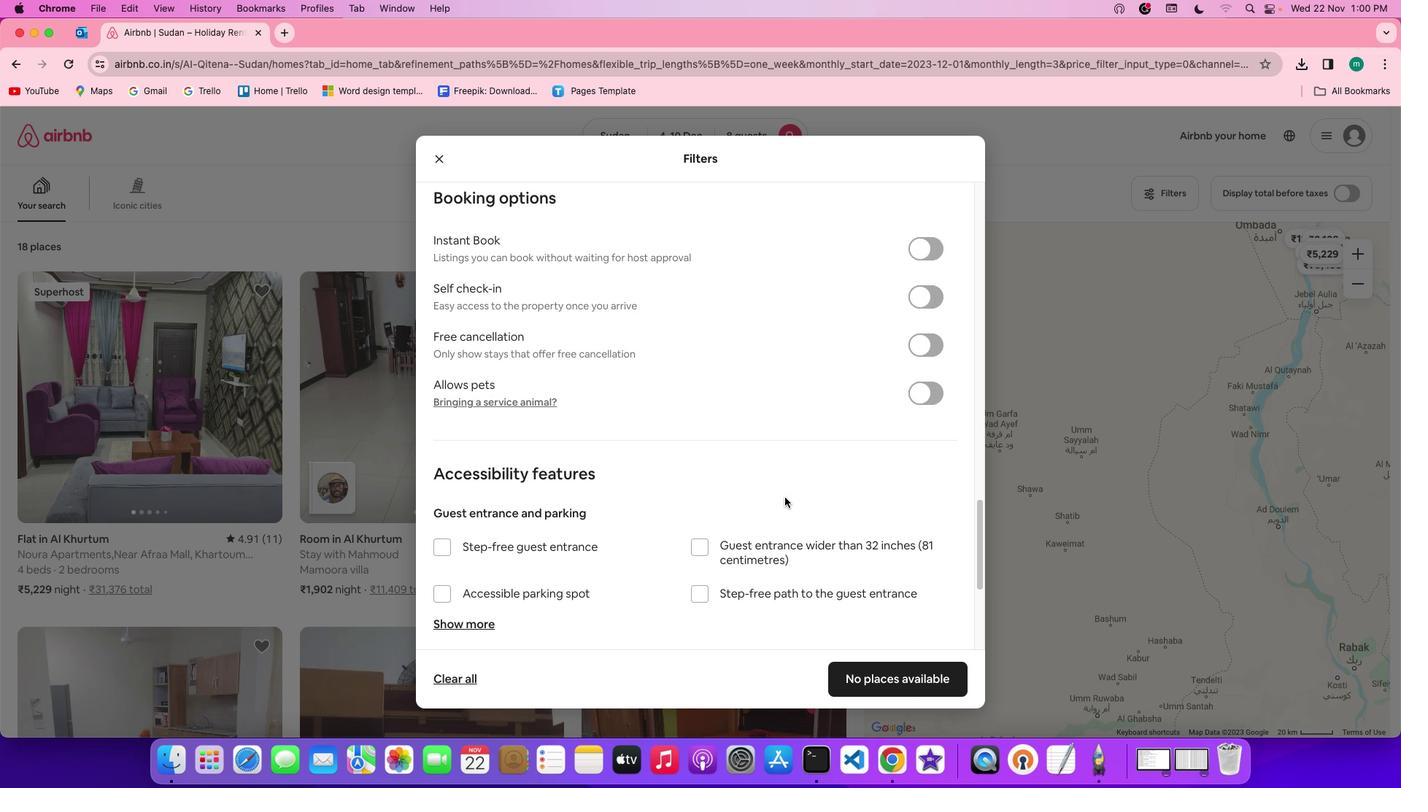 
Action: Mouse scrolled (785, 497) with delta (0, -2)
Screenshot: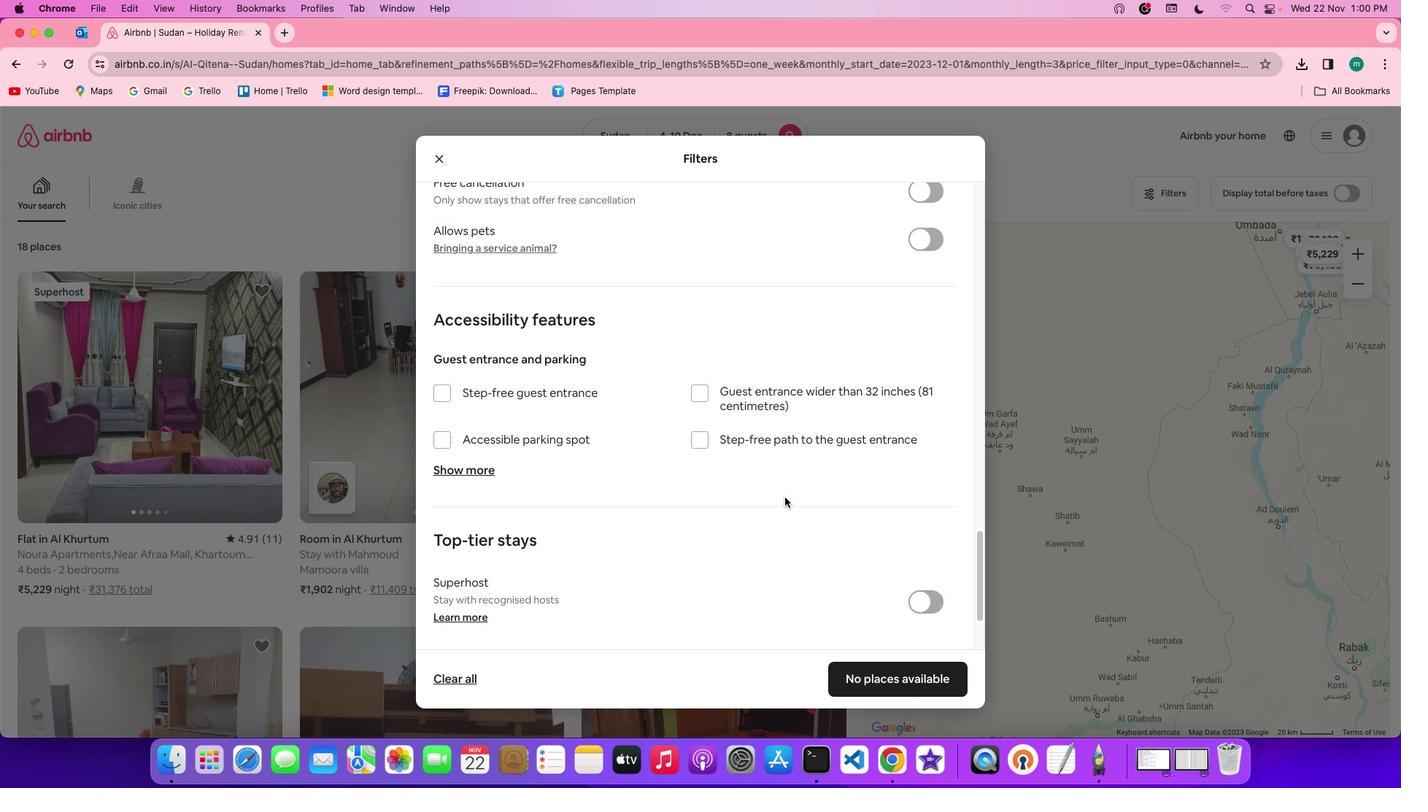 
Action: Mouse scrolled (785, 497) with delta (0, 0)
Screenshot: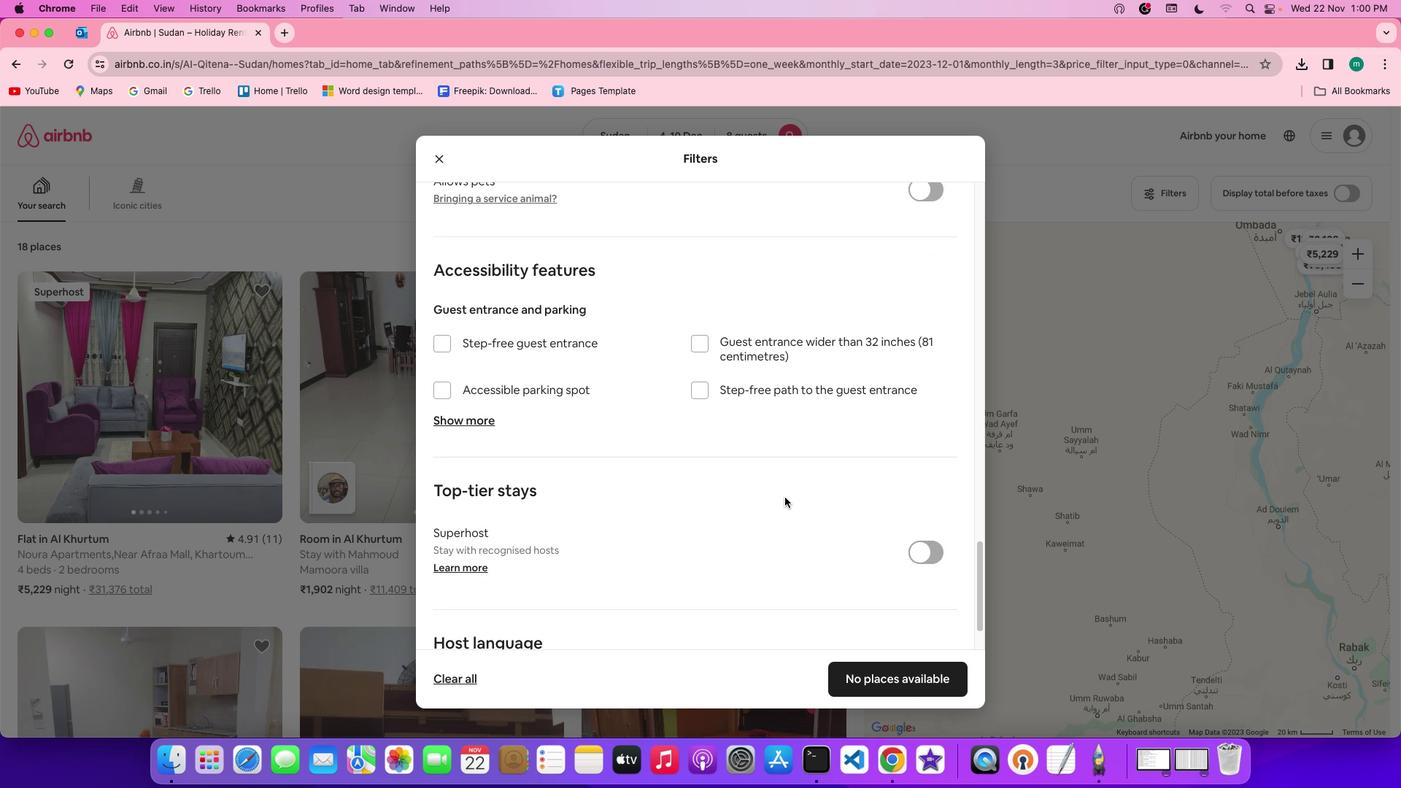 
Action: Mouse scrolled (785, 497) with delta (0, 0)
Screenshot: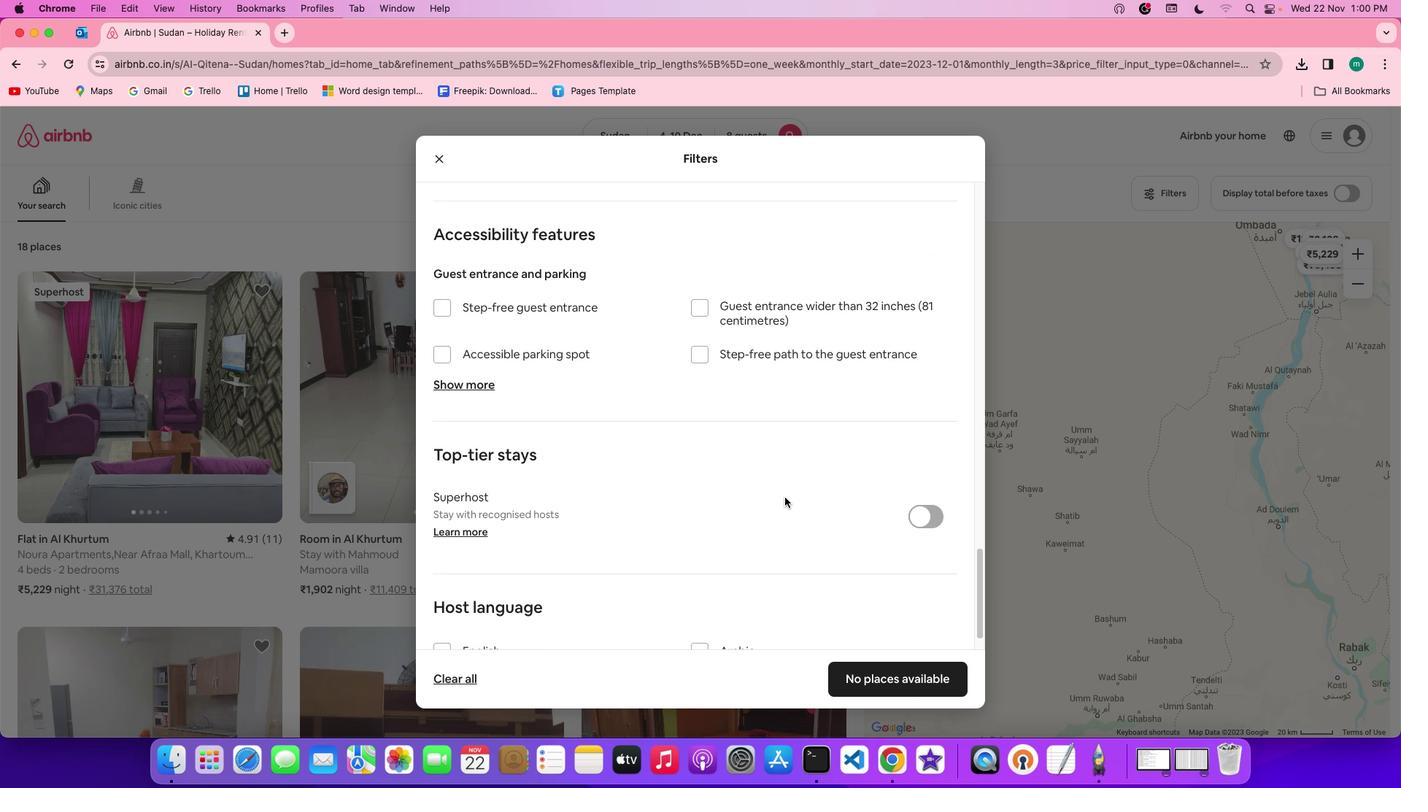 
Action: Mouse scrolled (785, 497) with delta (0, -2)
Screenshot: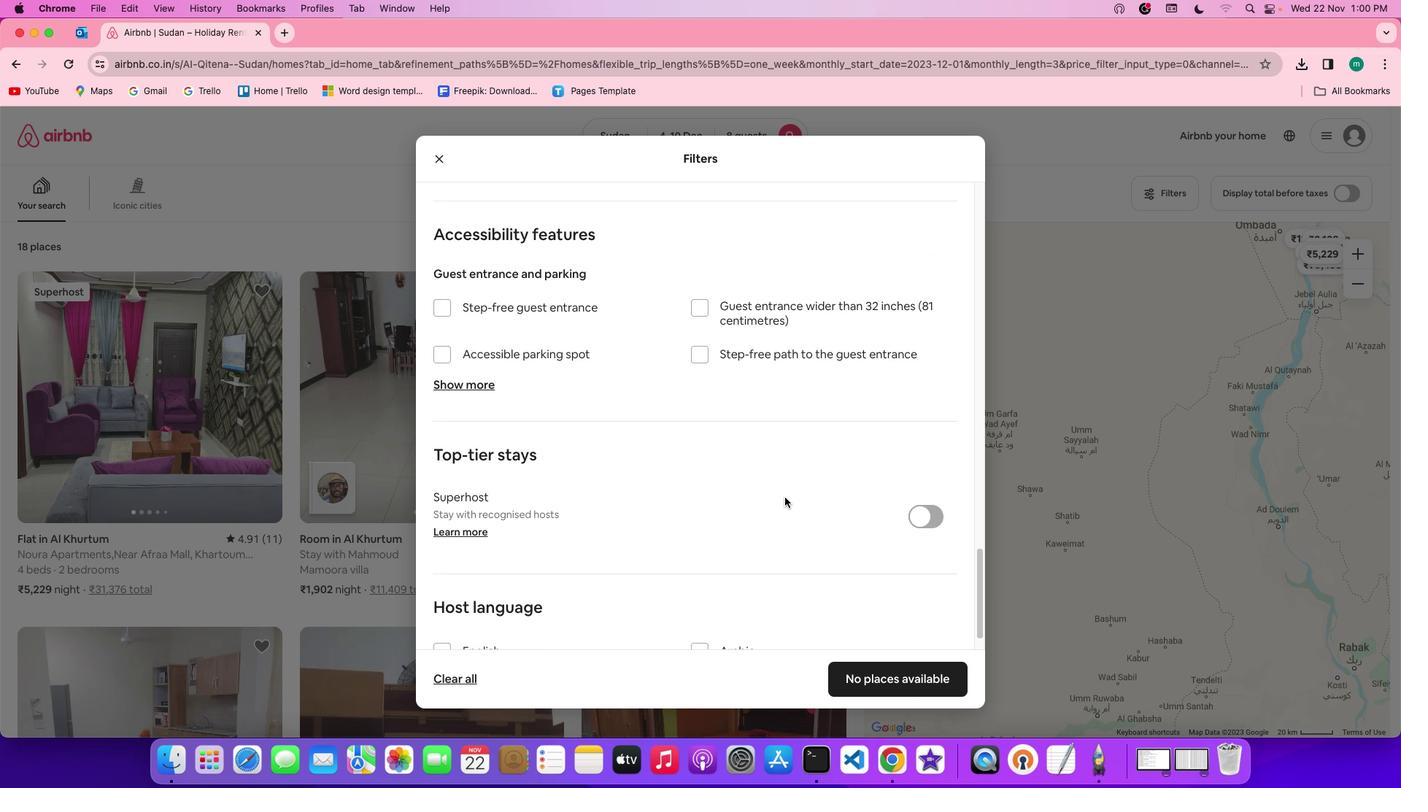
Action: Mouse scrolled (785, 497) with delta (0, -3)
Screenshot: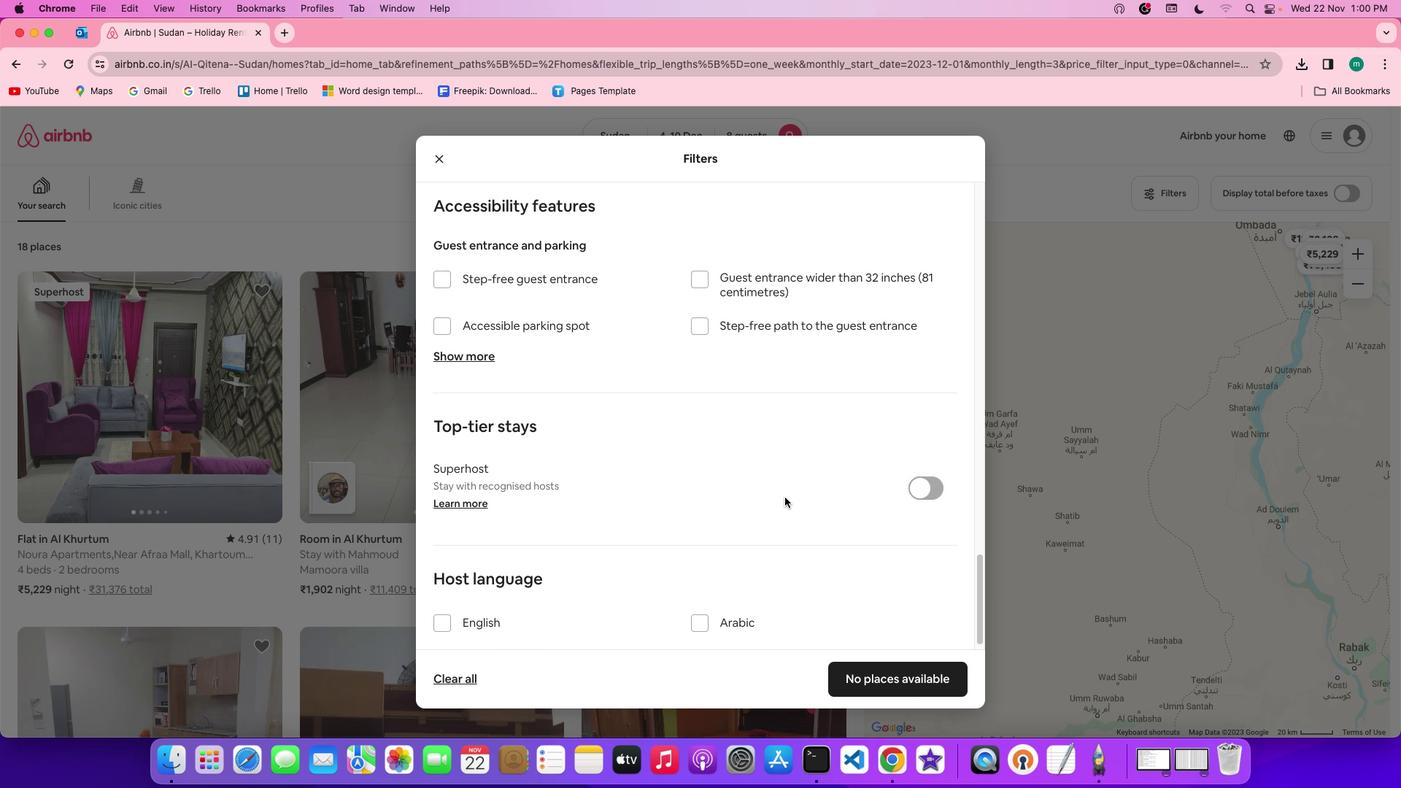 
Action: Mouse scrolled (785, 497) with delta (0, -4)
Screenshot: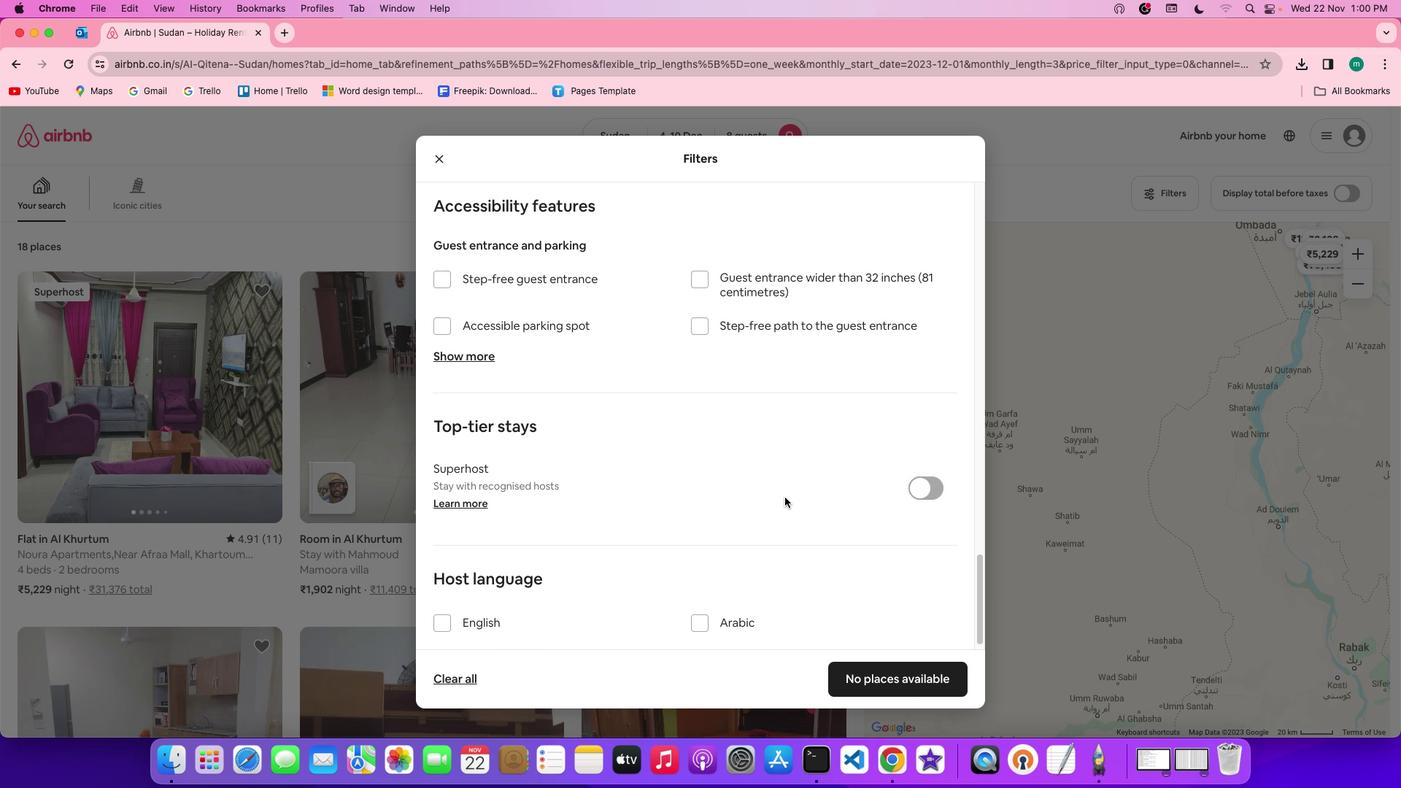 
Action: Mouse moved to (785, 498)
Screenshot: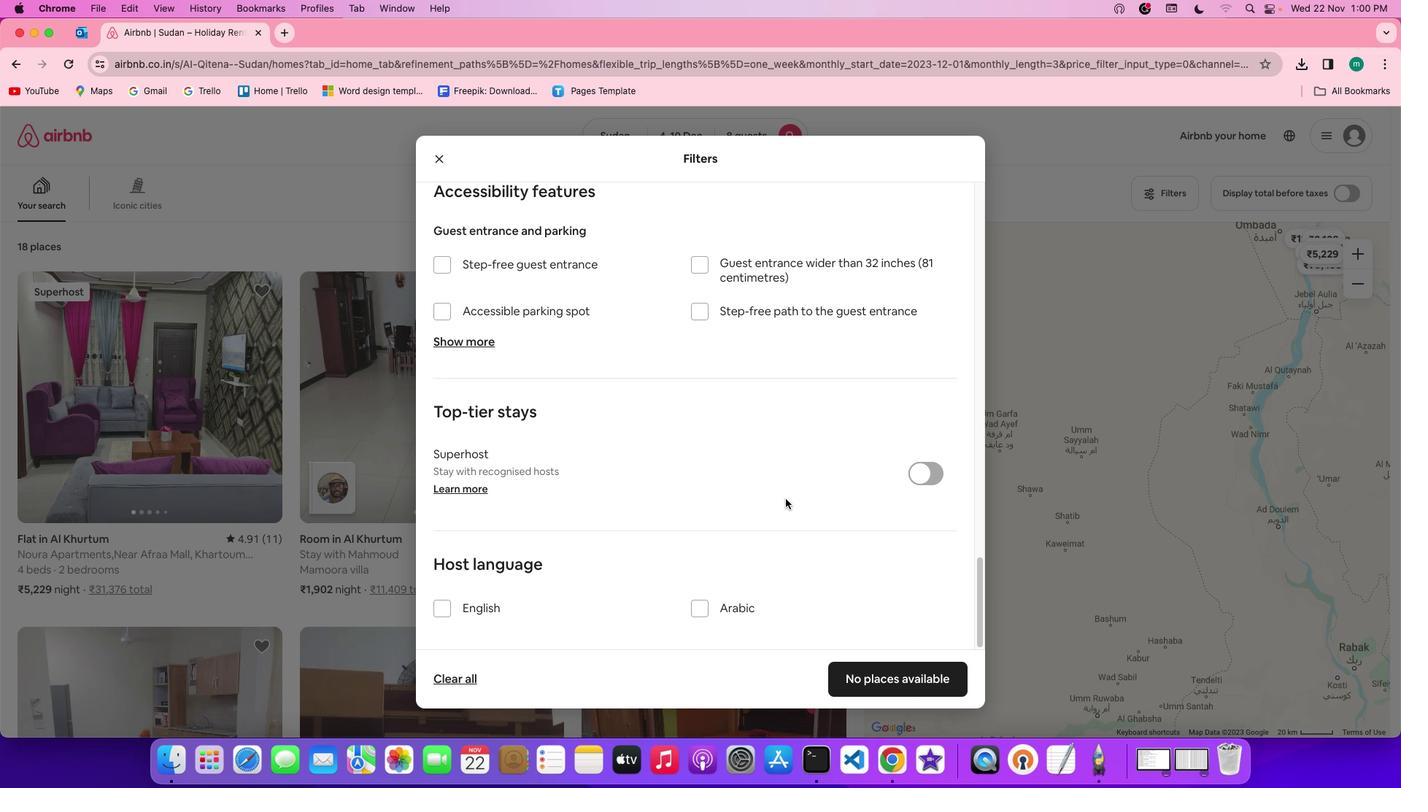 
Action: Mouse scrolled (785, 498) with delta (0, 0)
Screenshot: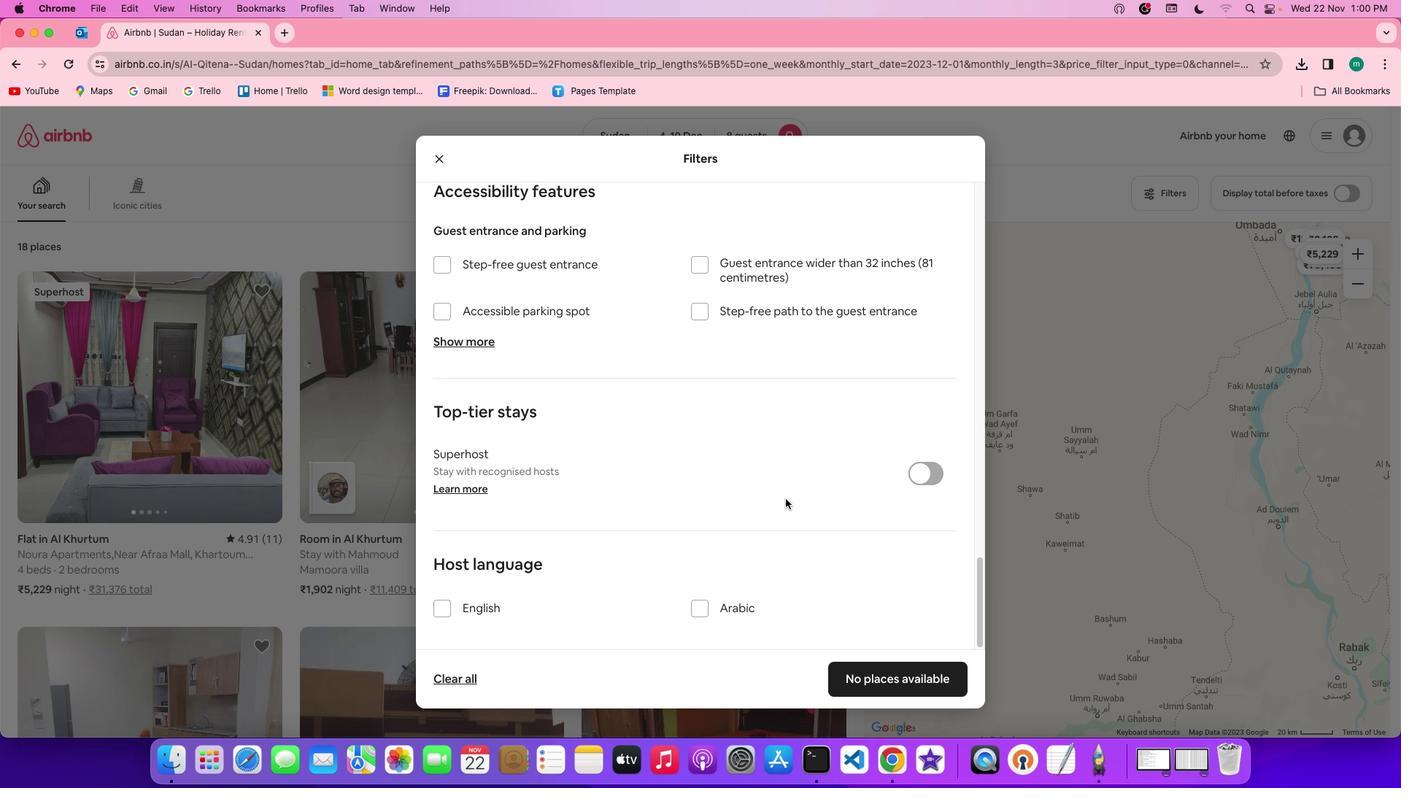
Action: Mouse scrolled (785, 498) with delta (0, 0)
Screenshot: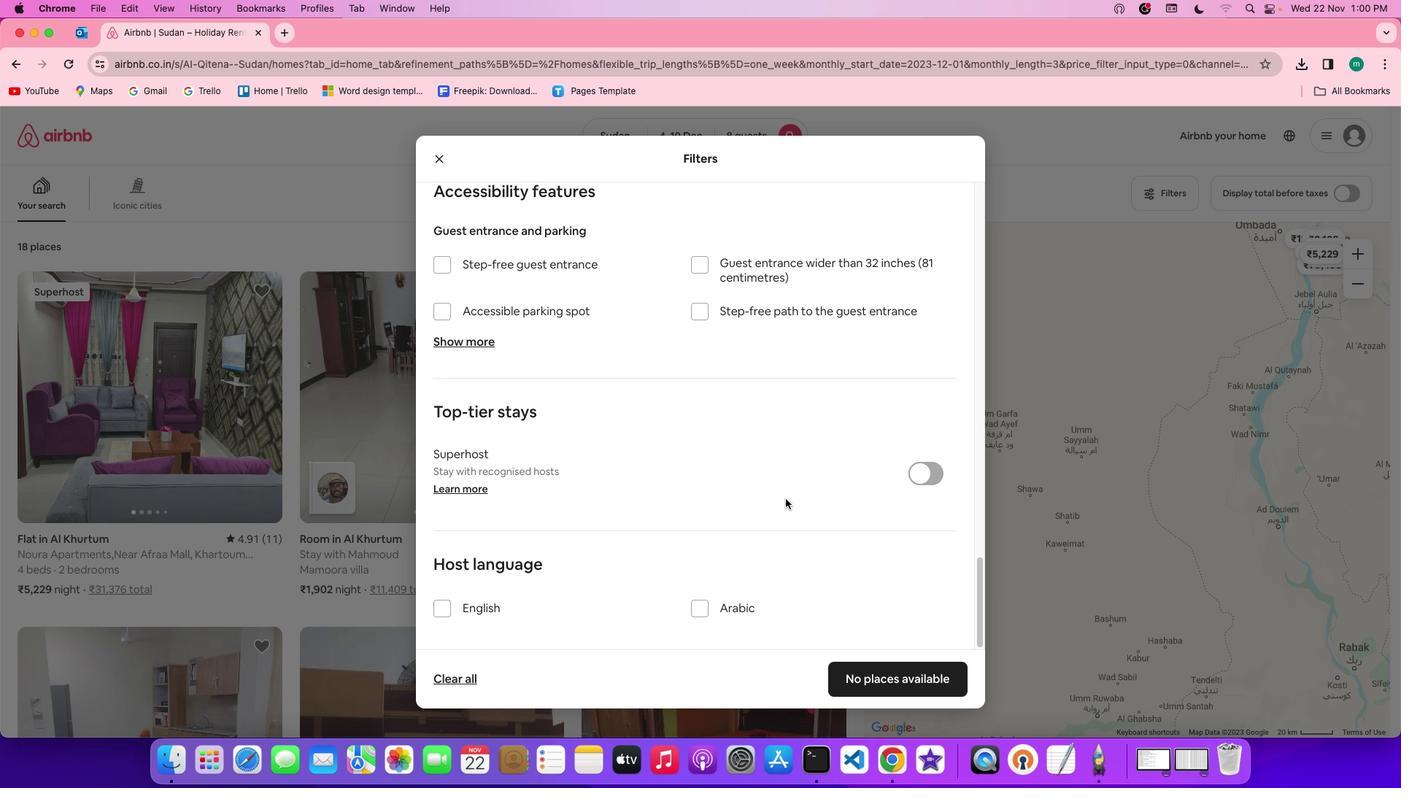 
Action: Mouse scrolled (785, 498) with delta (0, -2)
Screenshot: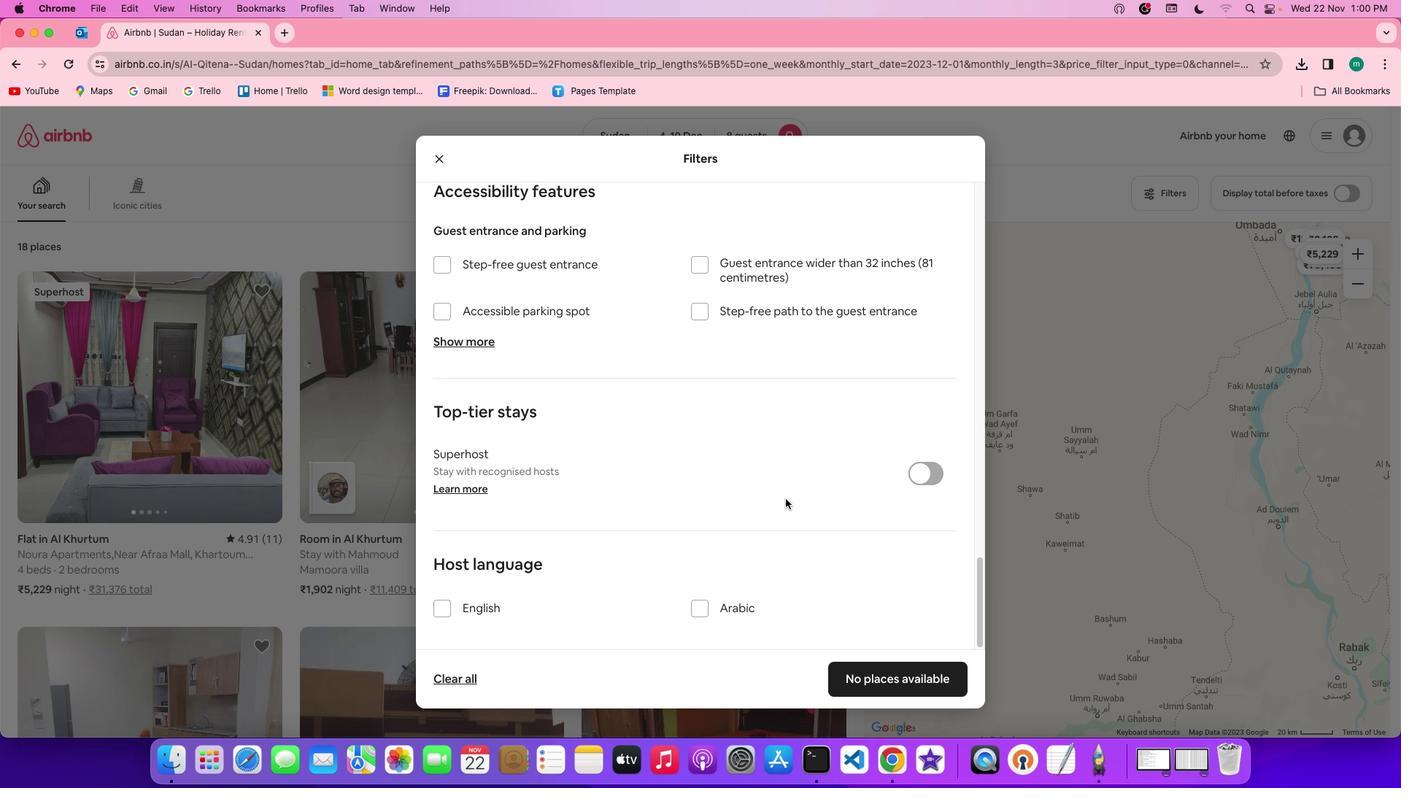 
Action: Mouse scrolled (785, 498) with delta (0, -3)
Screenshot: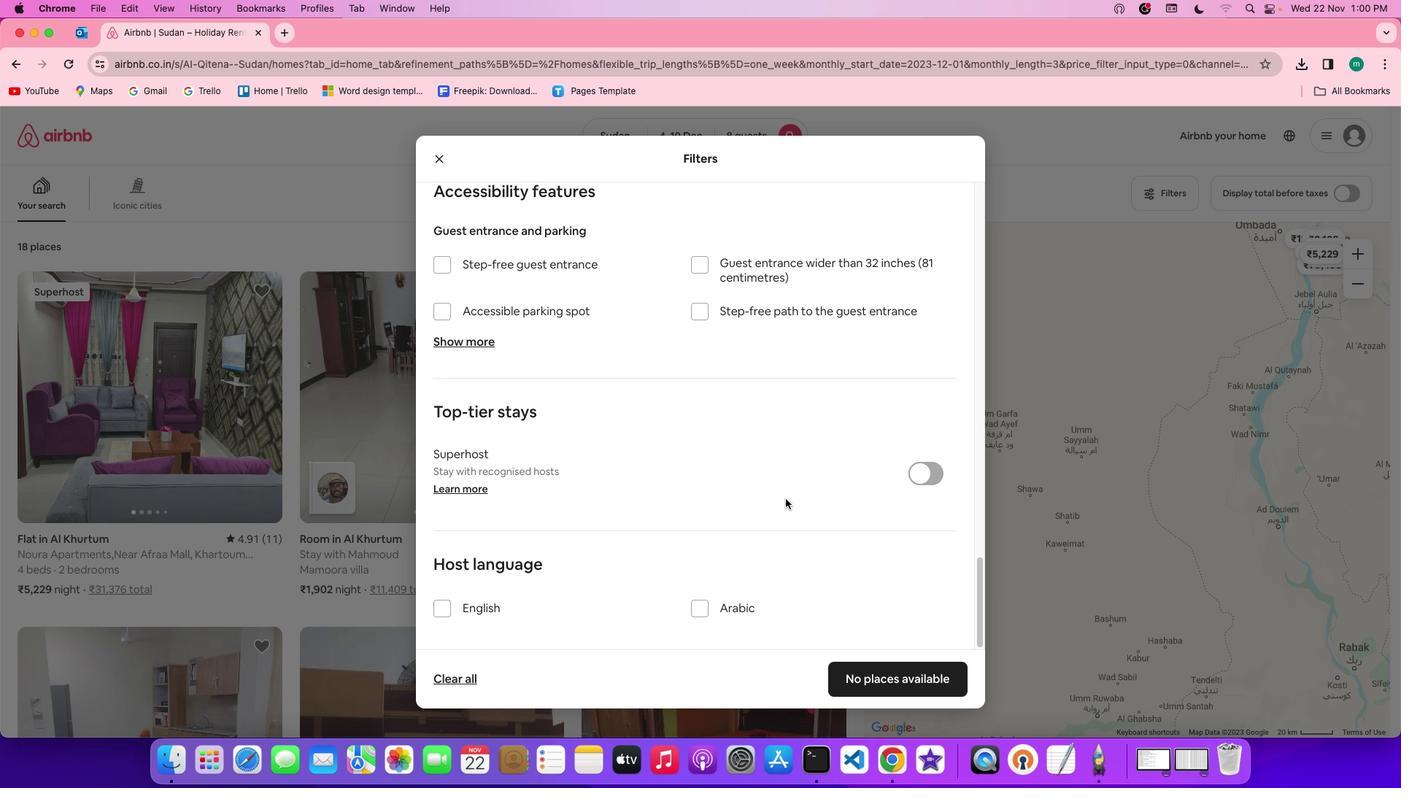 
Action: Mouse scrolled (785, 498) with delta (0, -4)
Screenshot: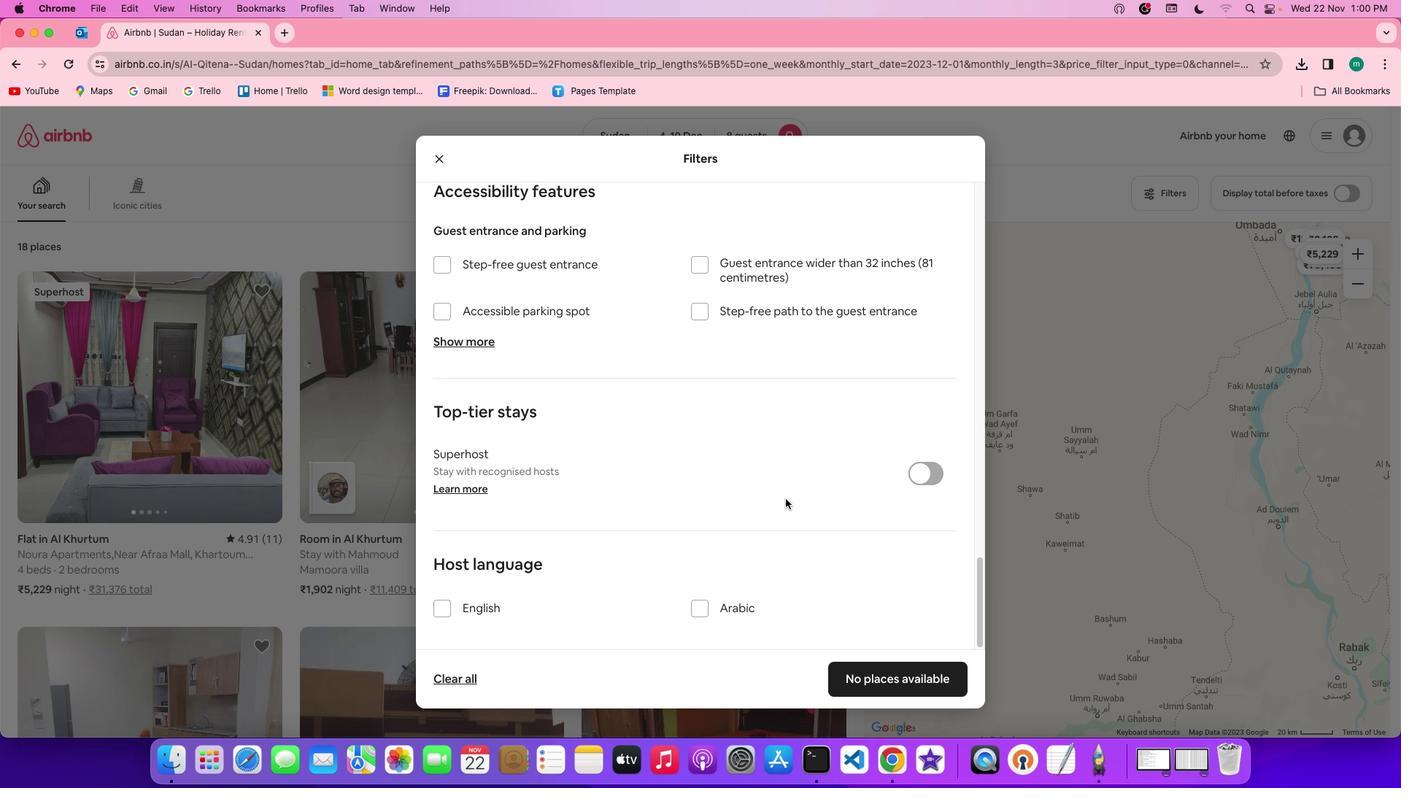 
Action: Mouse scrolled (785, 498) with delta (0, -5)
Screenshot: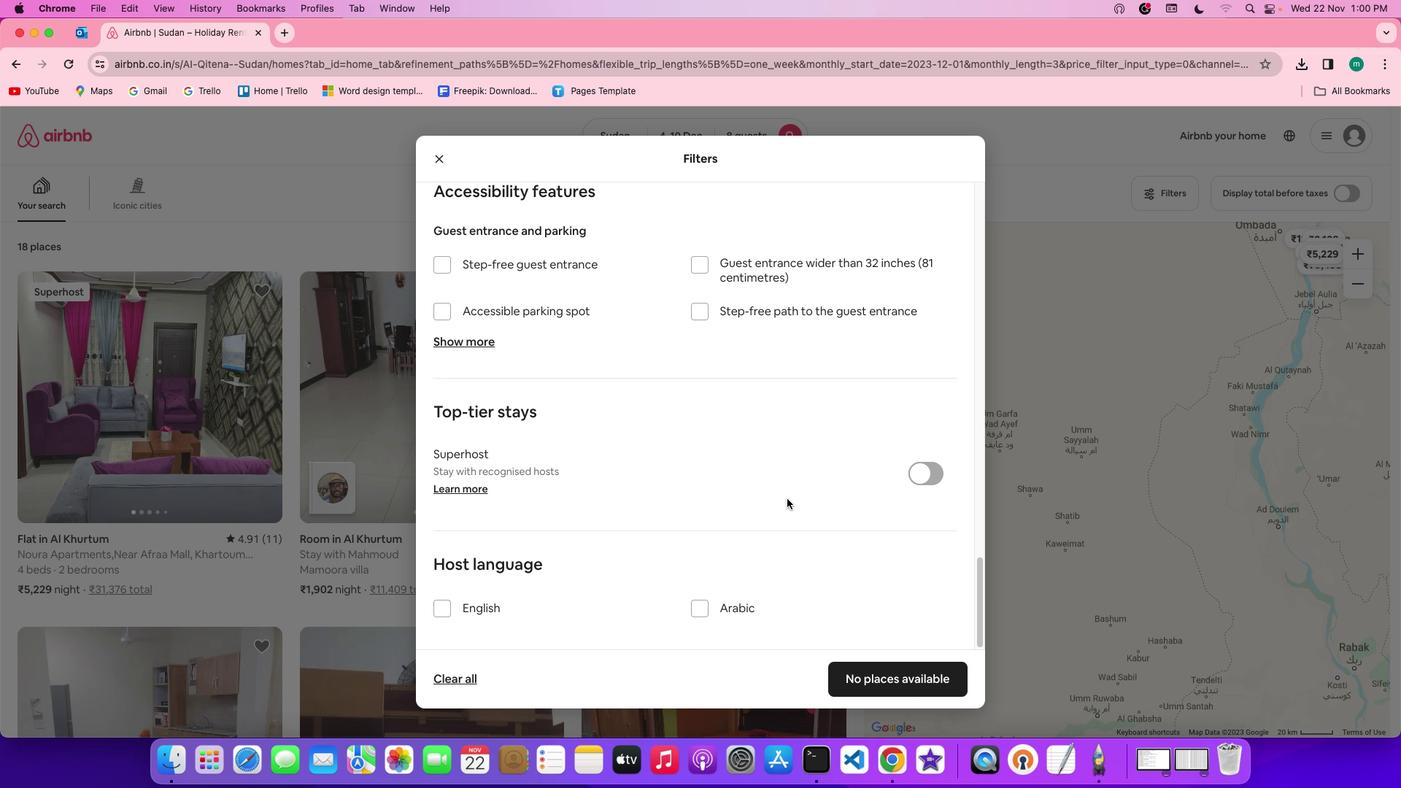 
Action: Mouse moved to (942, 684)
Screenshot: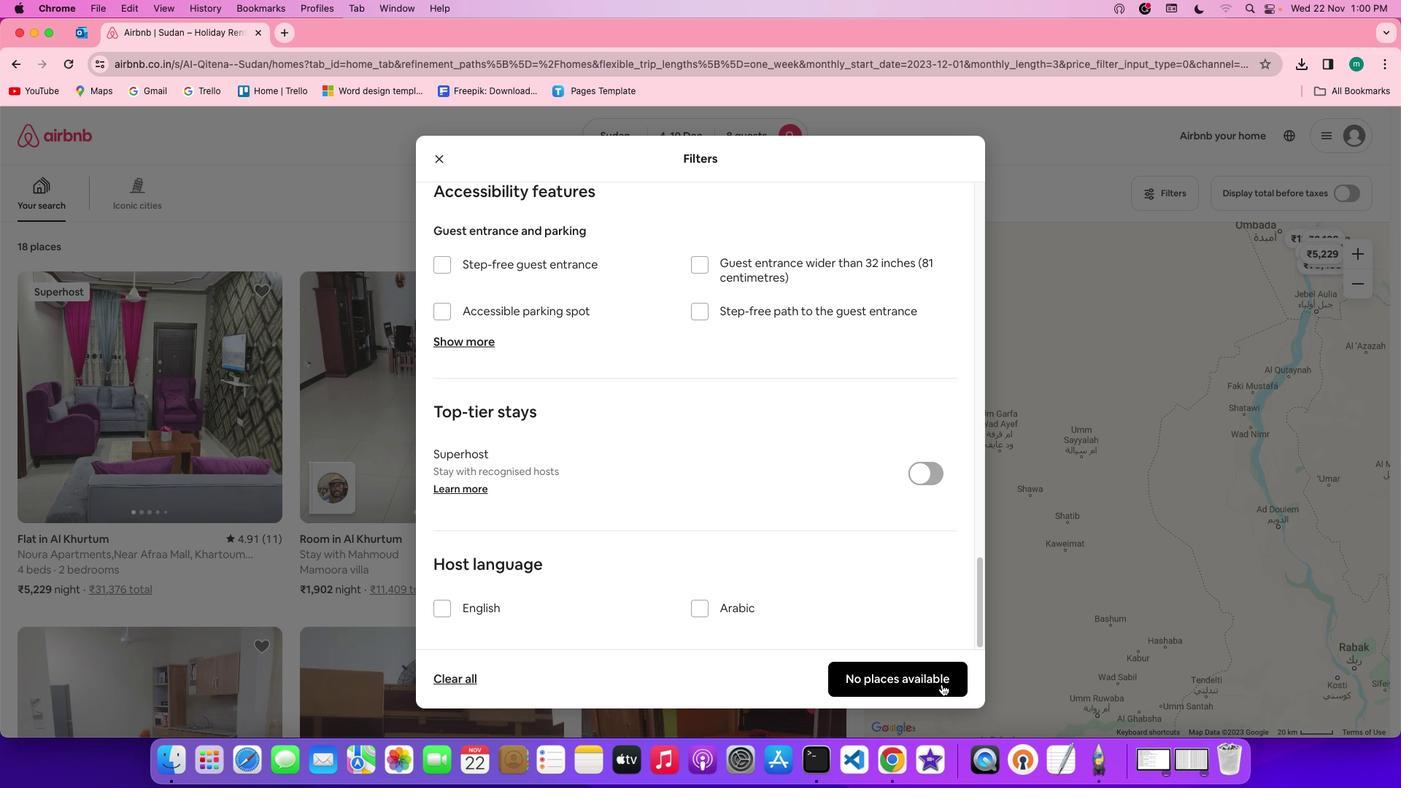 
Action: Mouse pressed left at (942, 684)
Screenshot: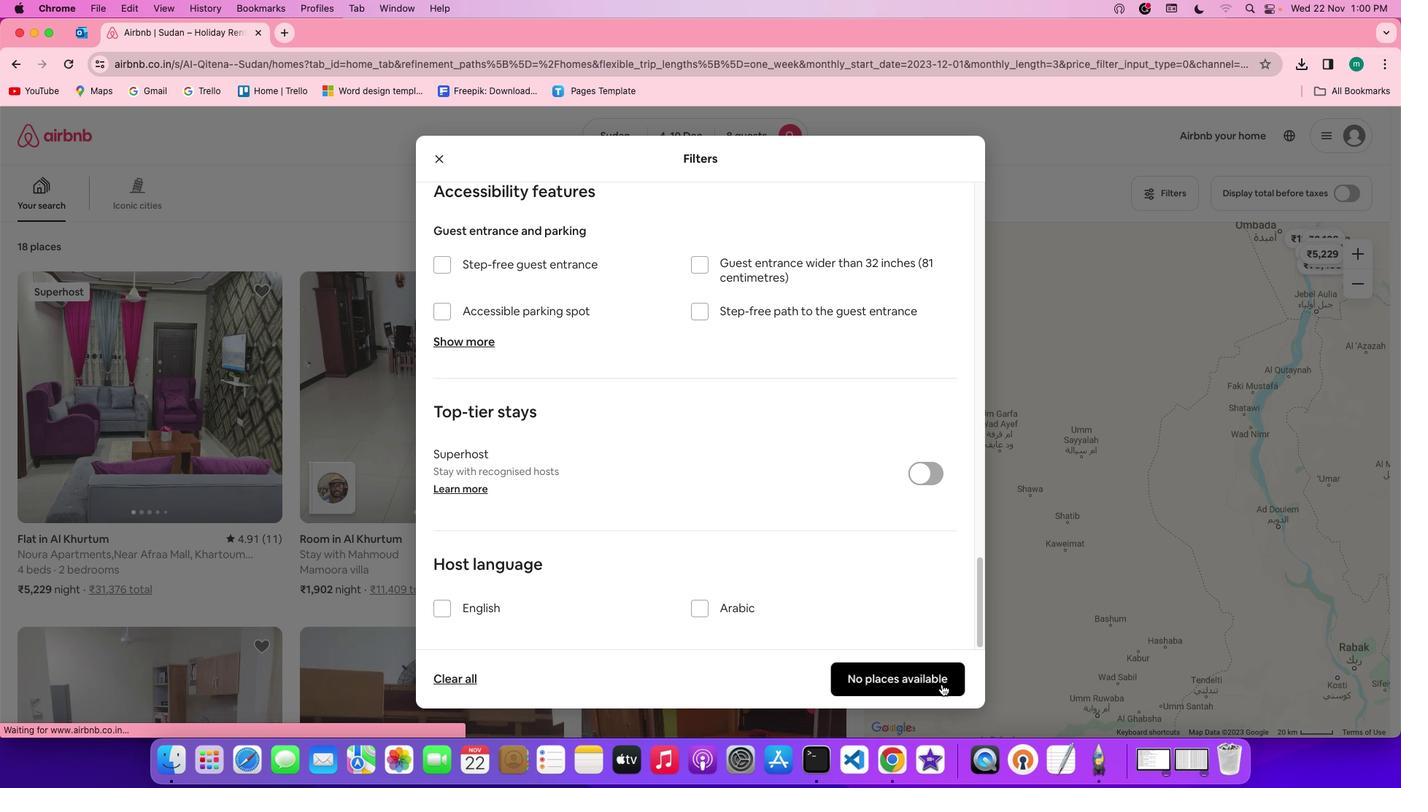 
Action: Mouse moved to (620, 468)
Screenshot: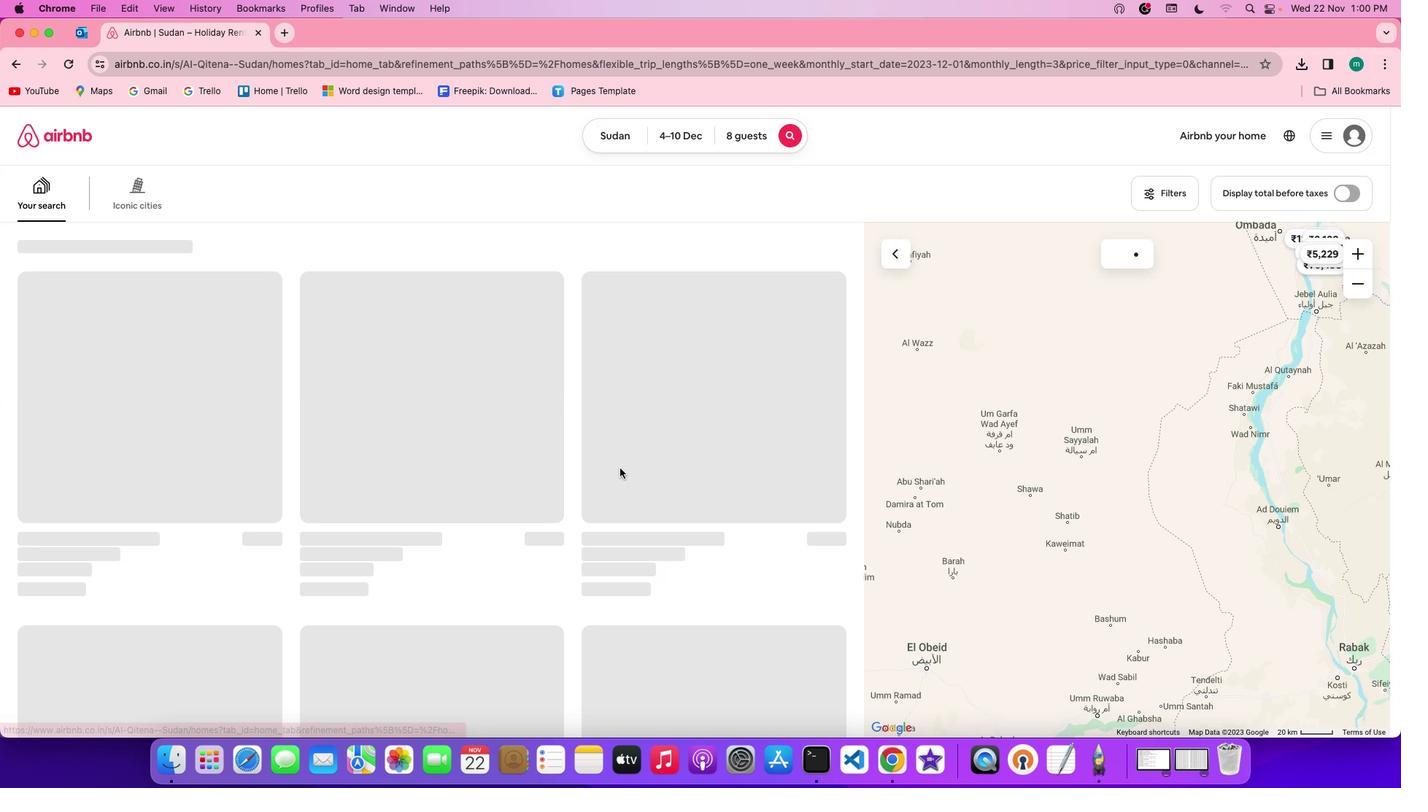 
